 Task: Create an automation rule to update parent issue story points when a child issue's story point estimate changes.
Action: Mouse moved to (623, 90)
Screenshot: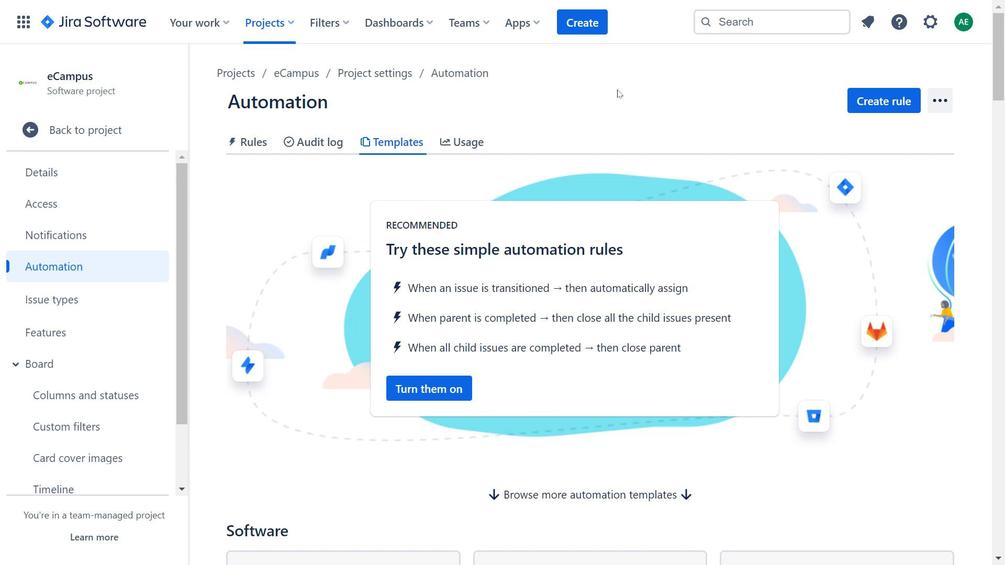
Action: Mouse pressed left at (623, 90)
Screenshot: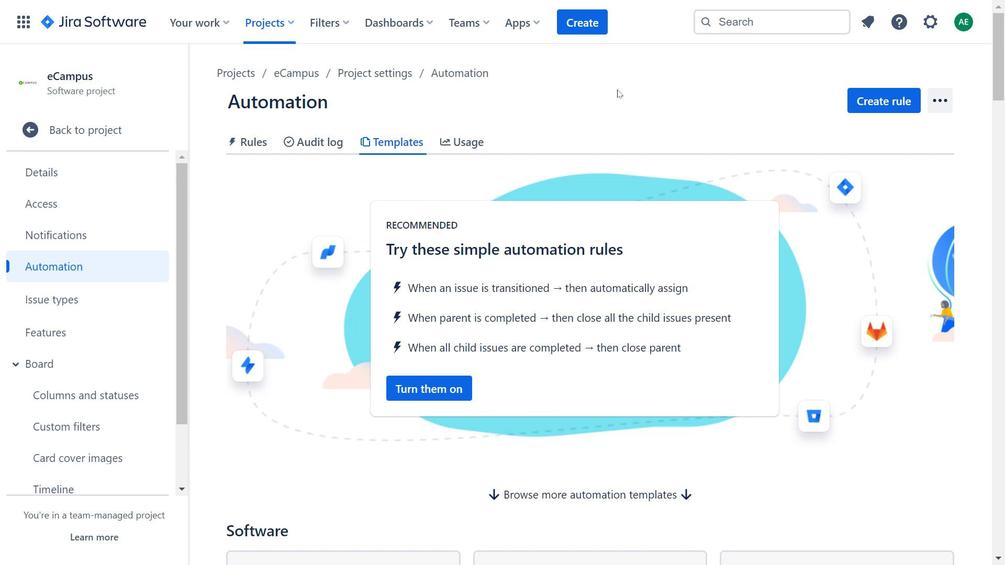 
Action: Mouse moved to (740, 63)
Screenshot: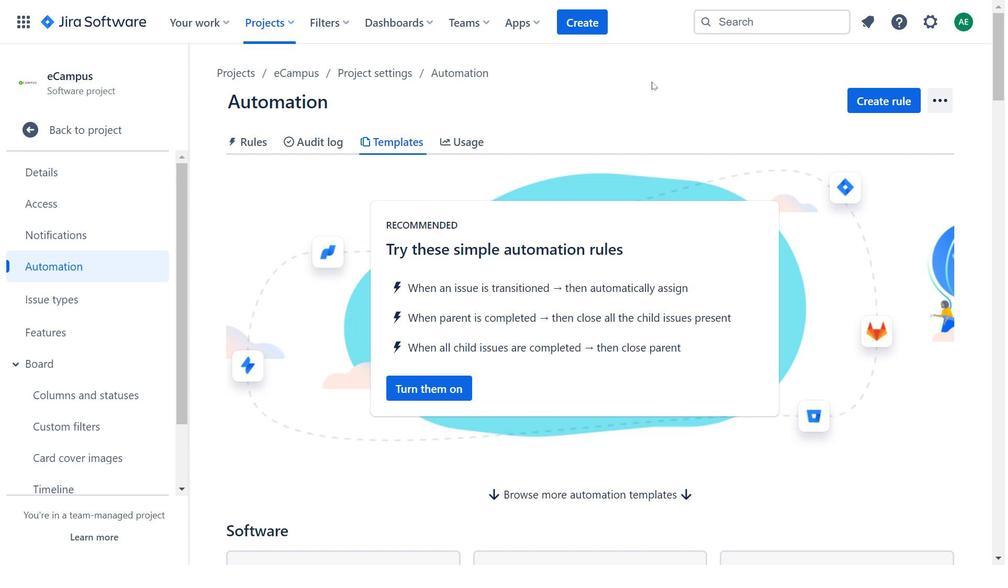 
Action: Mouse pressed left at (740, 63)
Screenshot: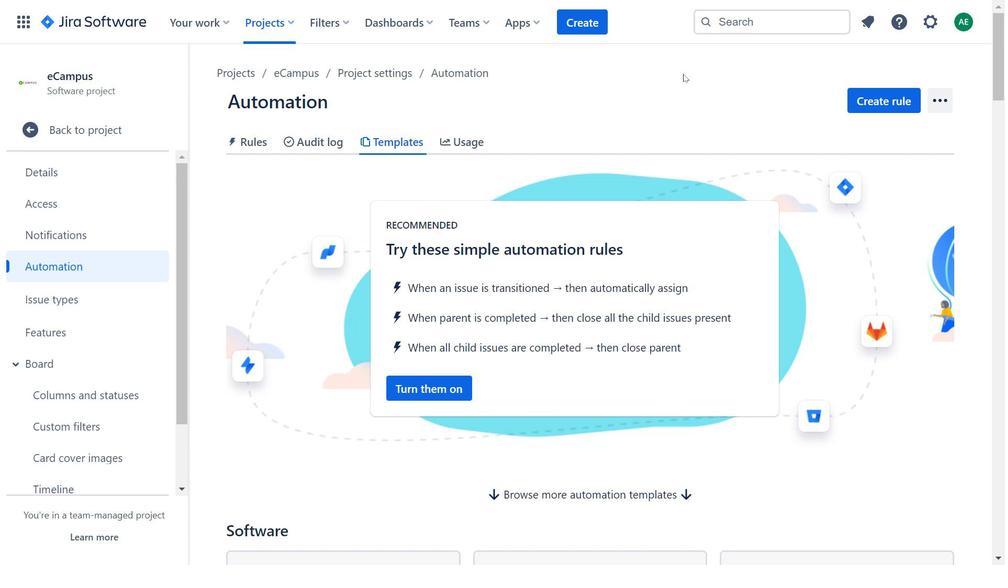 
Action: Mouse pressed left at (740, 63)
Screenshot: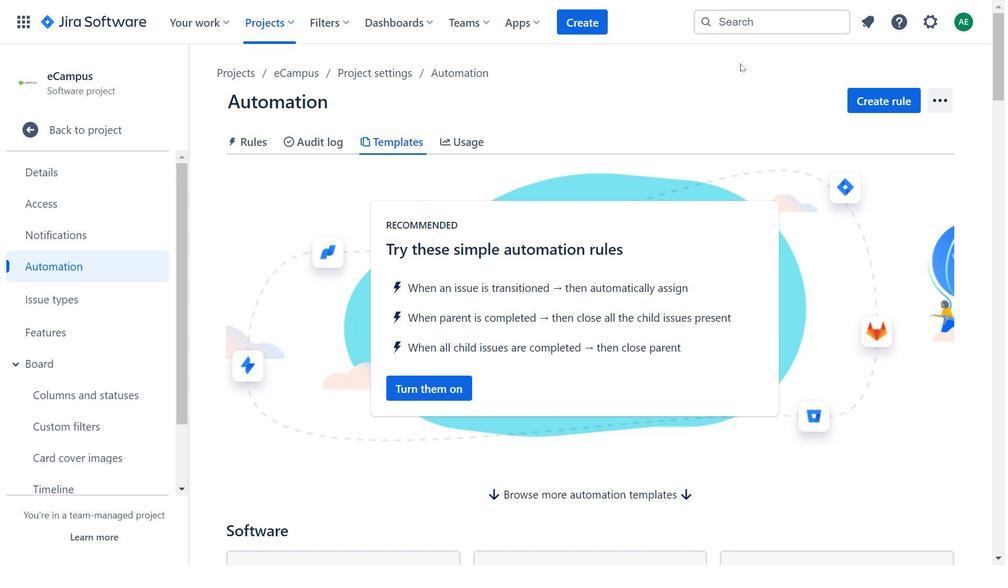 
Action: Mouse pressed left at (740, 63)
Screenshot: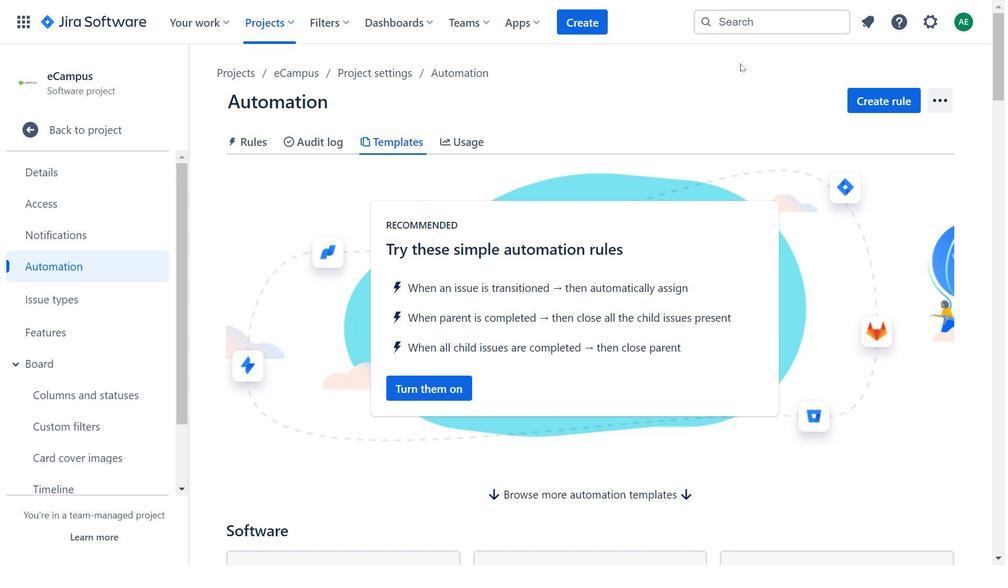 
Action: Mouse pressed left at (740, 63)
Screenshot: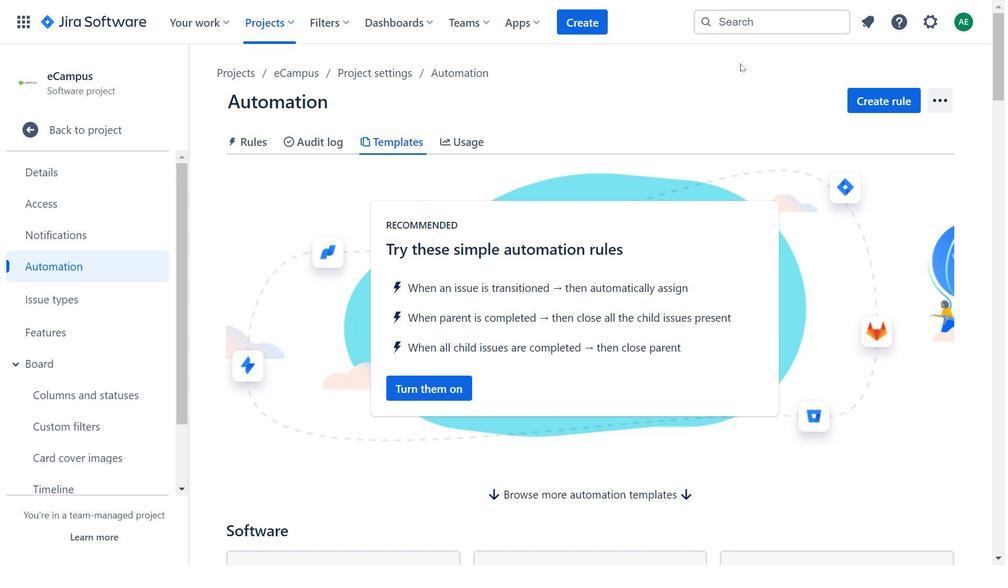 
Action: Mouse pressed left at (740, 63)
Screenshot: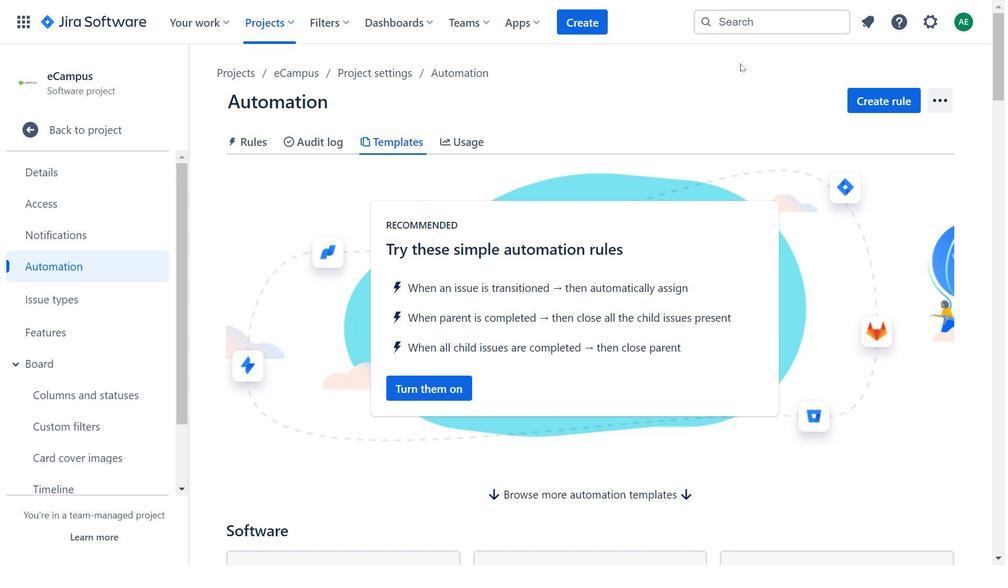 
Action: Mouse moved to (938, 104)
Screenshot: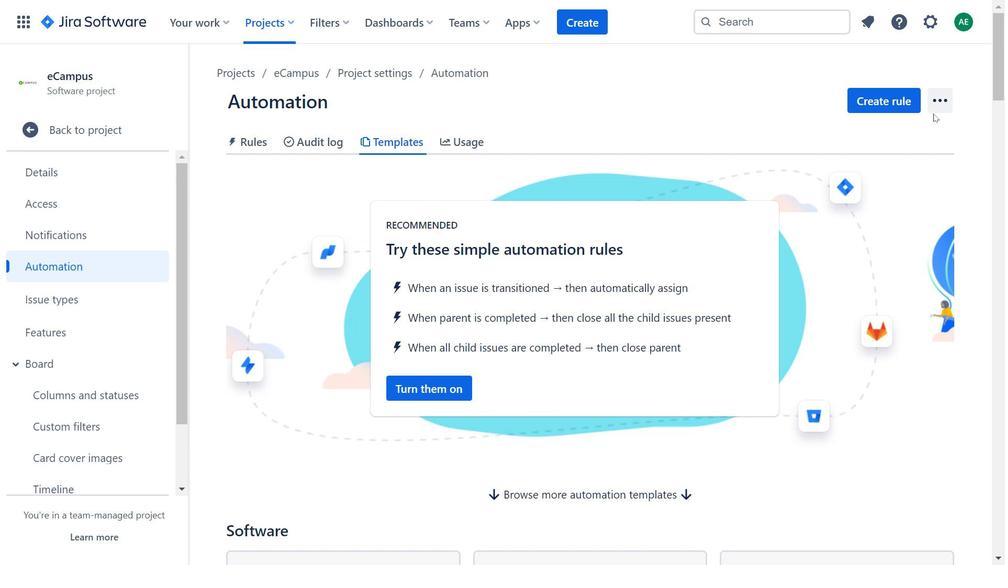 
Action: Mouse pressed left at (938, 104)
Screenshot: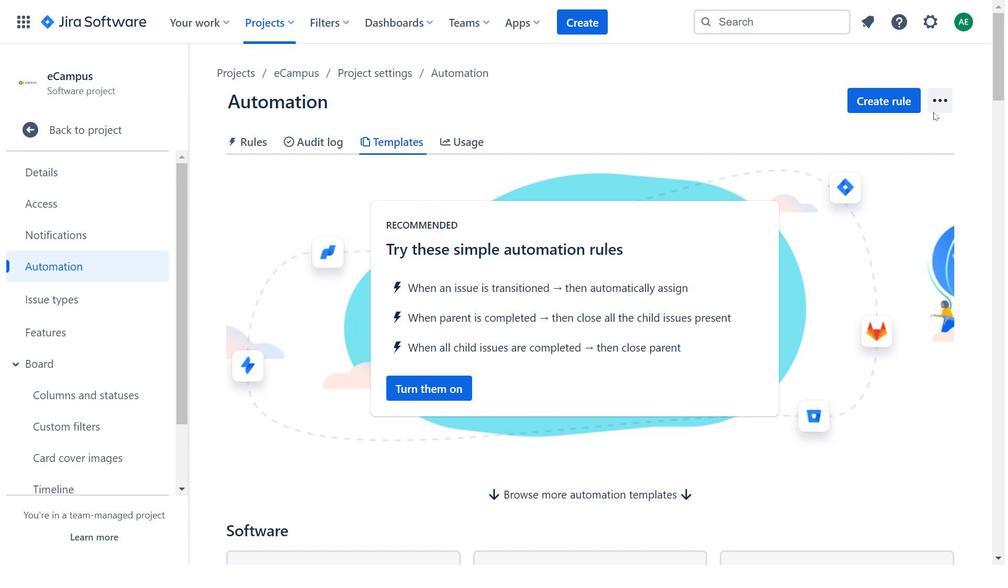 
Action: Mouse moved to (724, 104)
Screenshot: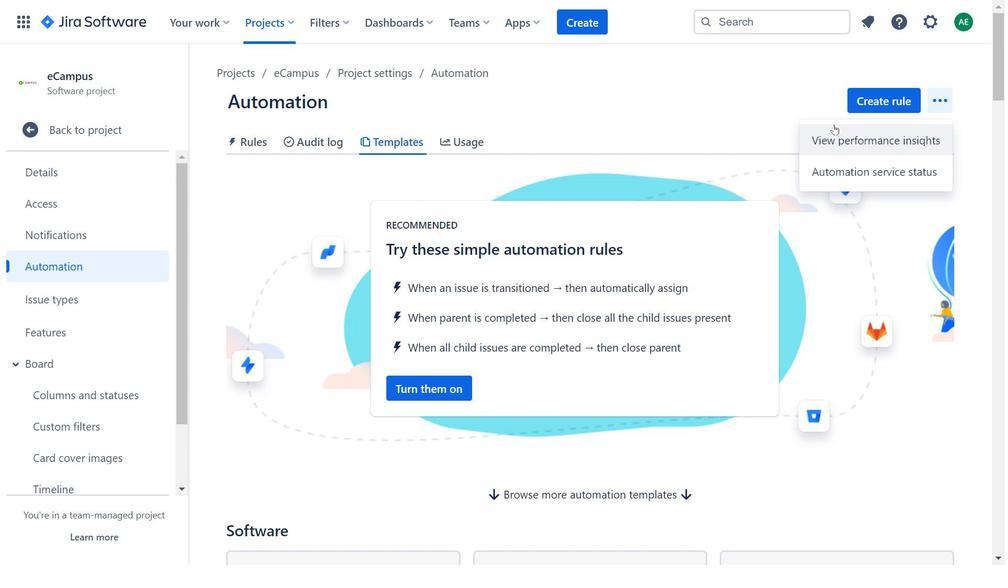 
Action: Mouse pressed left at (724, 104)
Screenshot: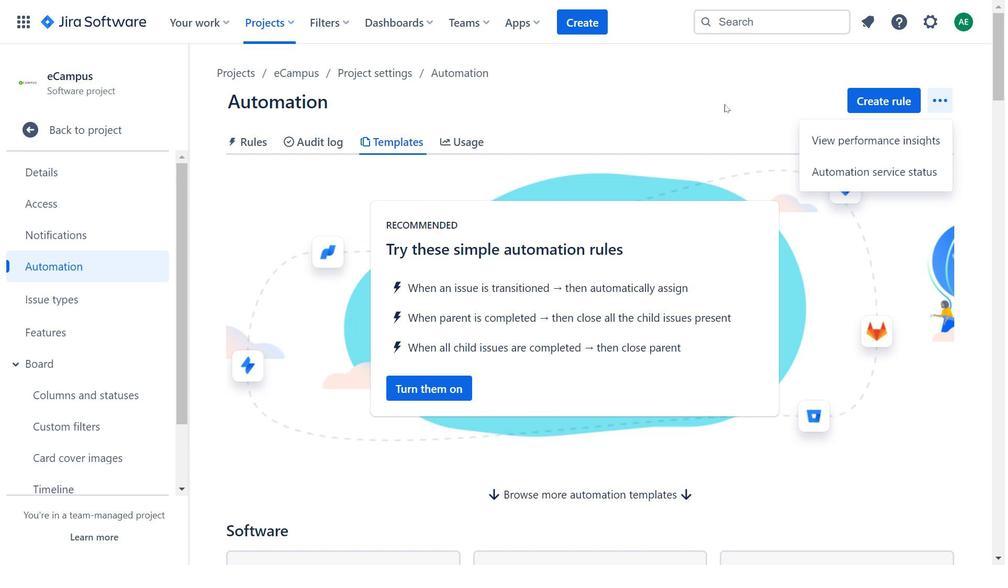 
Action: Mouse moved to (605, 145)
Screenshot: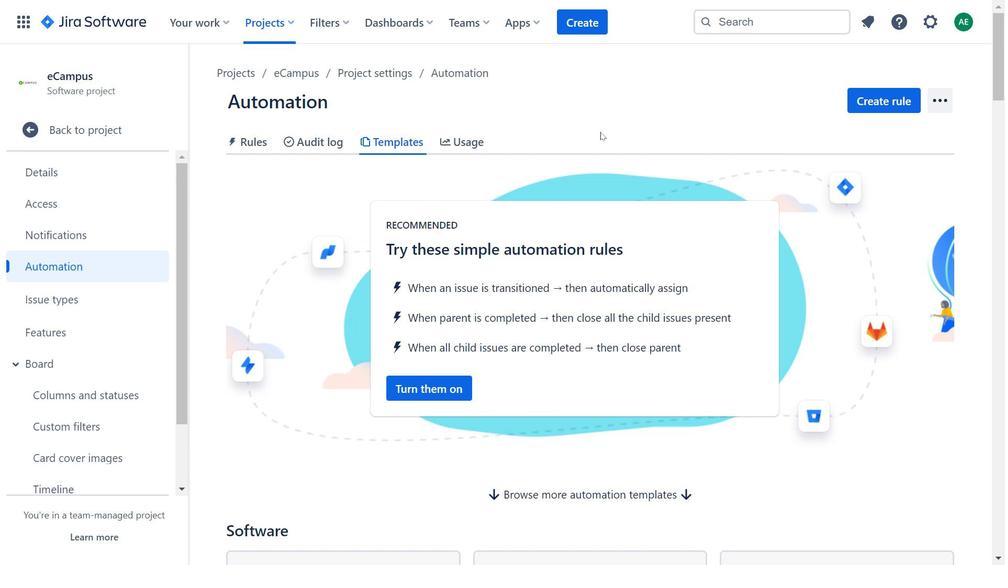 
Action: Mouse scrolled (605, 145) with delta (0, 0)
Screenshot: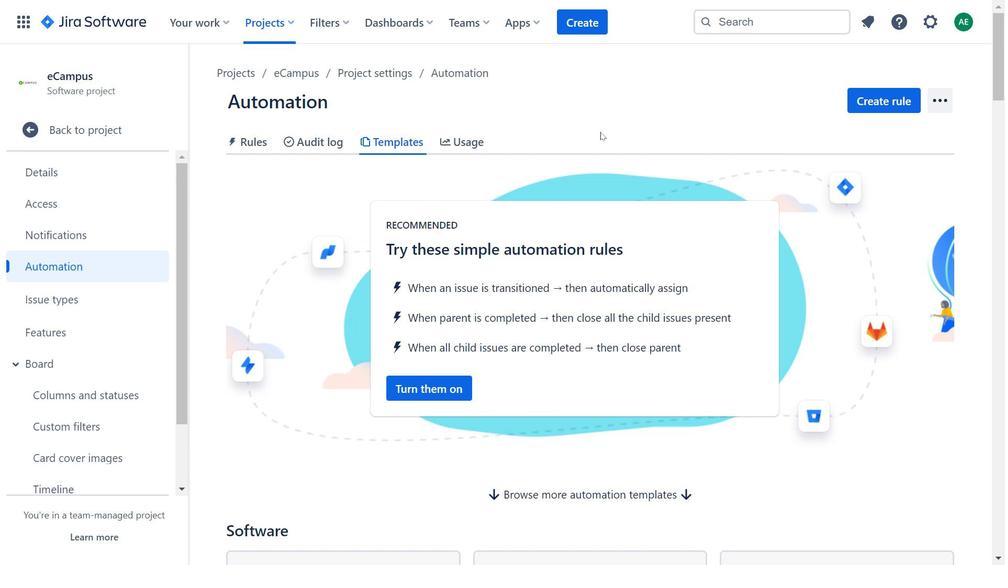 
Action: Mouse scrolled (605, 145) with delta (0, 0)
Screenshot: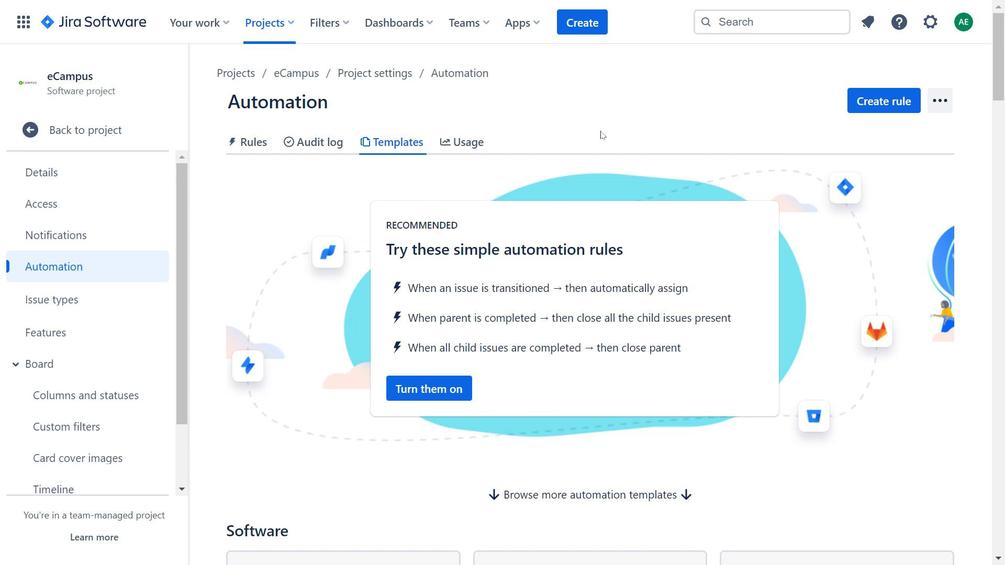
Action: Mouse moved to (601, 169)
Screenshot: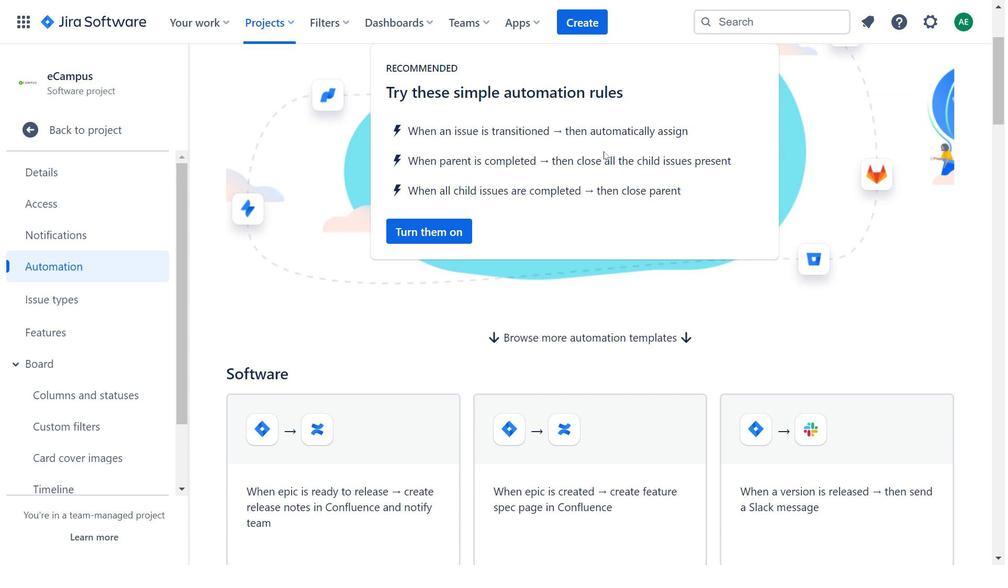 
Action: Mouse scrolled (601, 169) with delta (0, 0)
Screenshot: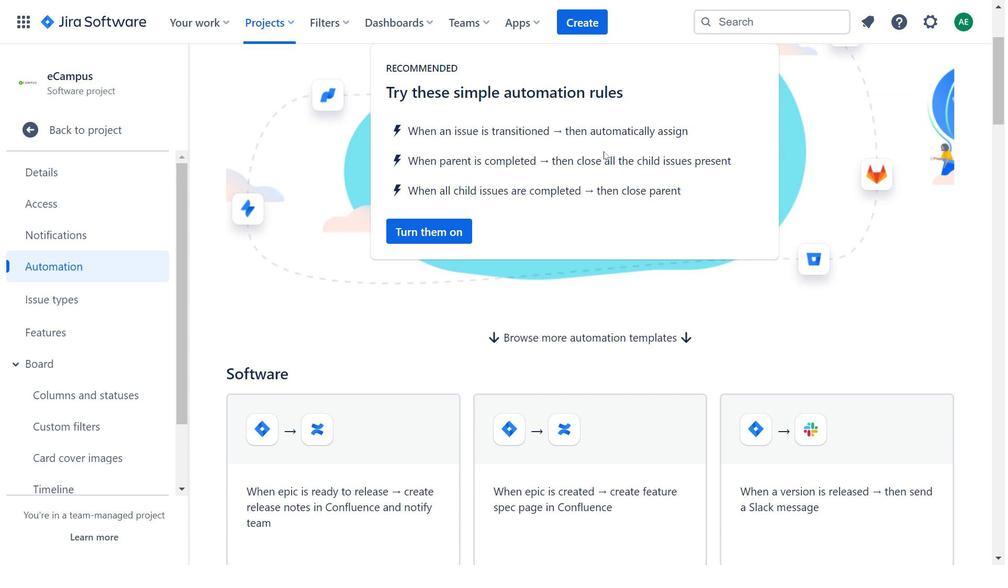 
Action: Mouse moved to (601, 171)
Screenshot: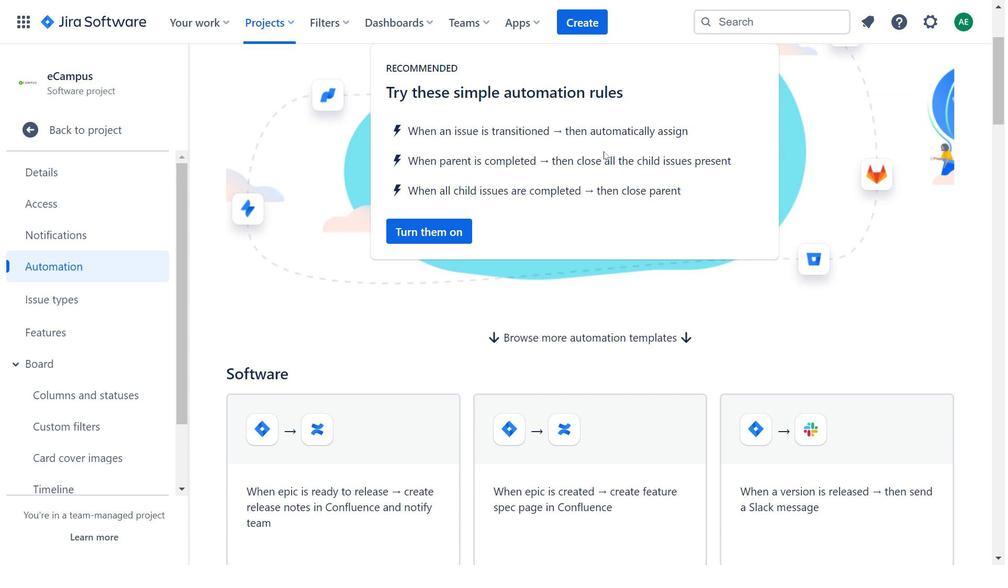 
Action: Mouse scrolled (601, 171) with delta (0, 0)
Screenshot: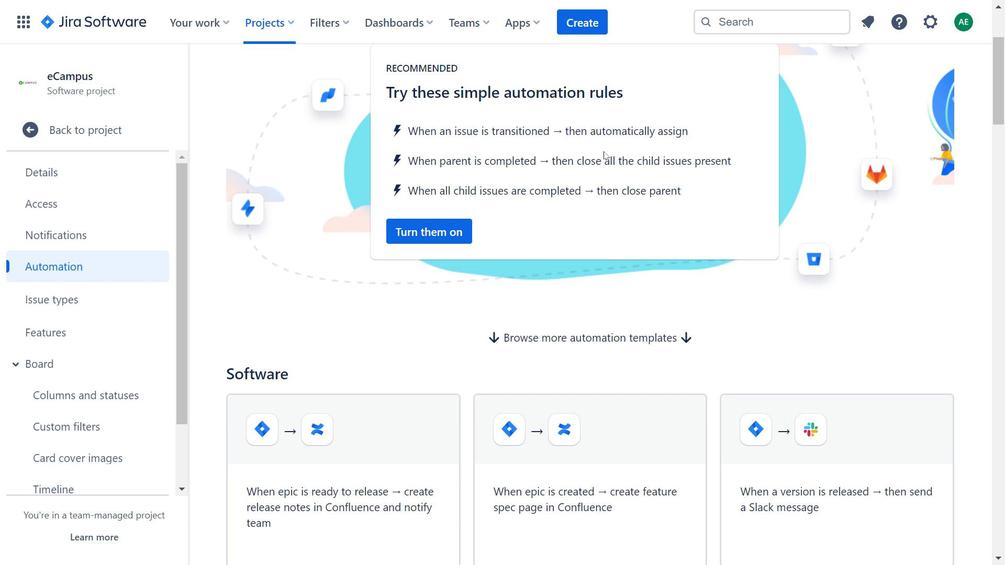 
Action: Mouse moved to (601, 173)
Screenshot: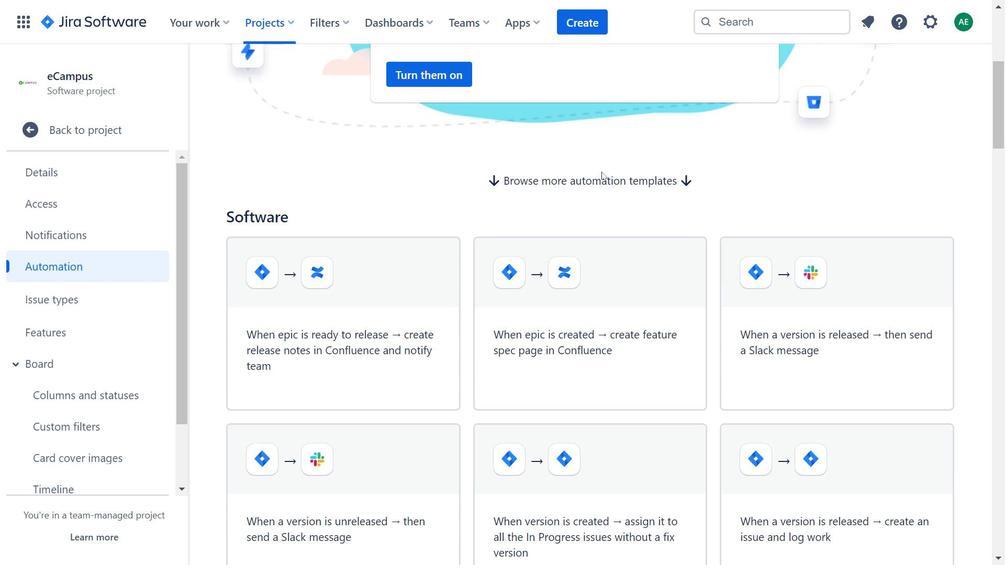 
Action: Mouse scrolled (601, 172) with delta (0, 0)
Screenshot: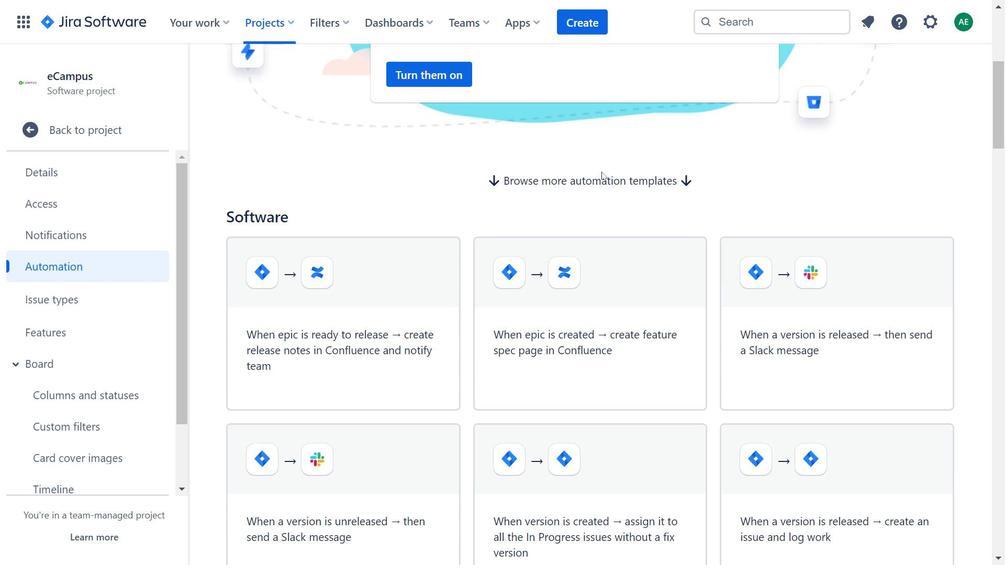 
Action: Mouse moved to (399, 245)
Screenshot: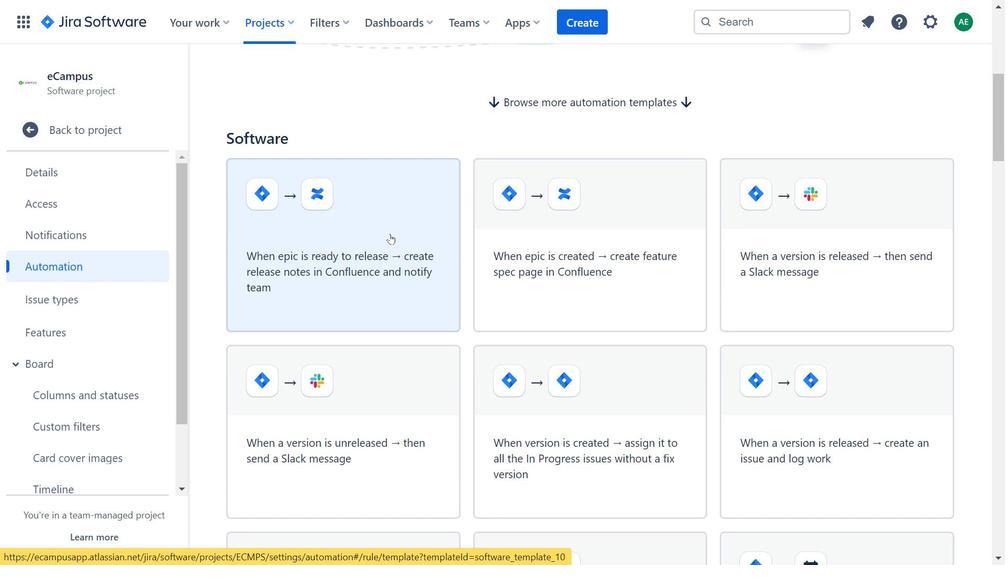 
Action: Mouse scrolled (399, 244) with delta (0, 0)
Screenshot: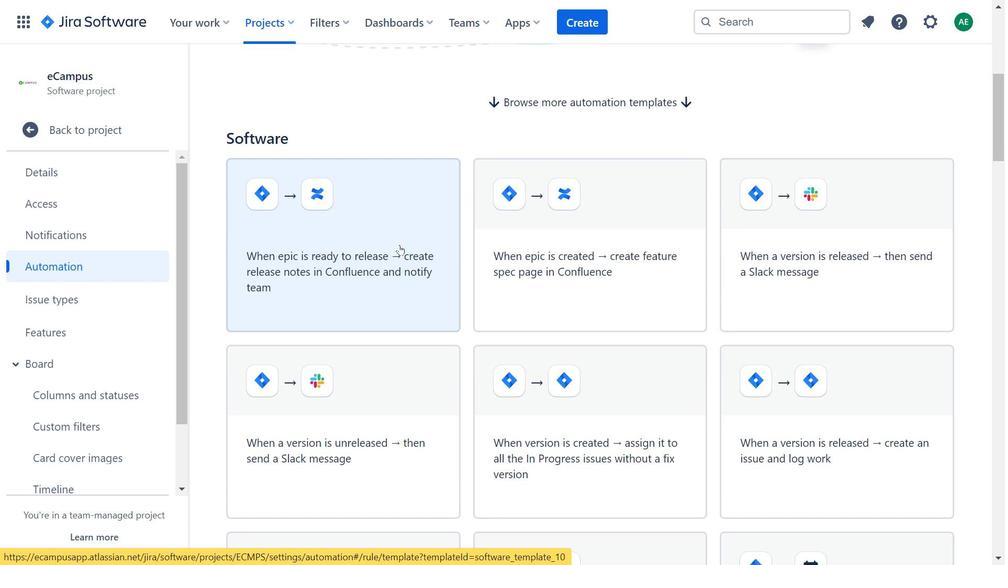 
Action: Mouse moved to (847, 361)
Screenshot: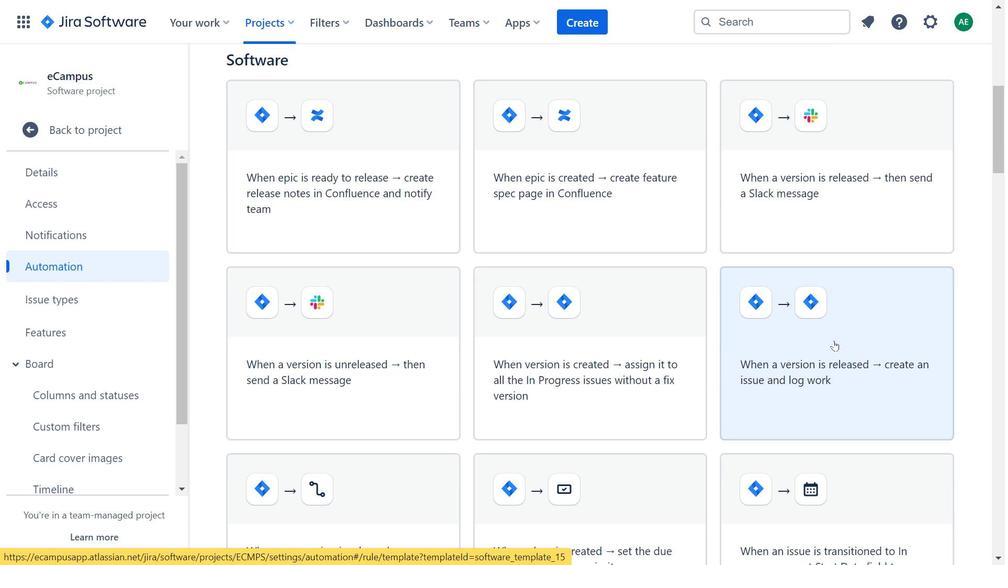 
Action: Mouse pressed left at (847, 361)
Screenshot: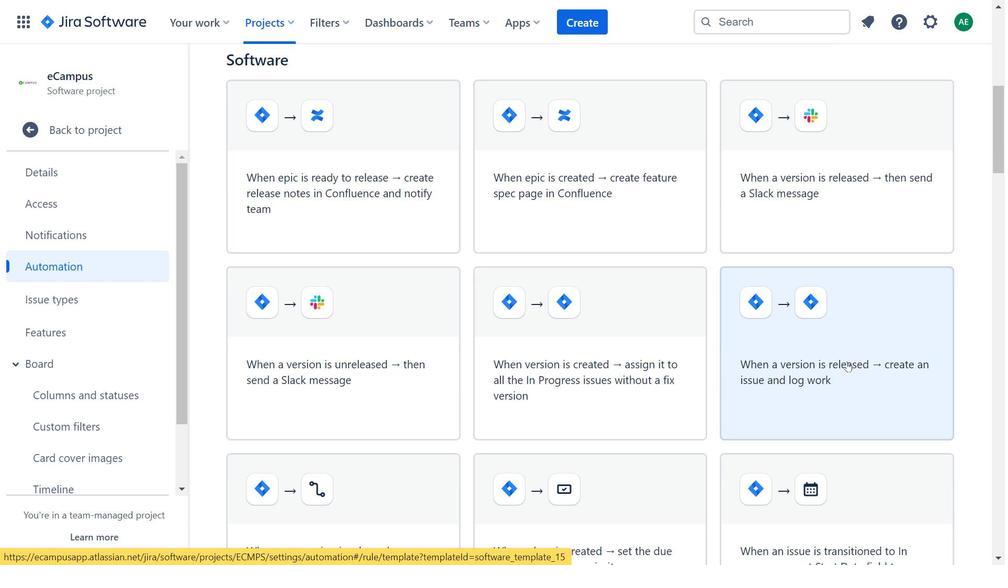 
Action: Mouse moved to (314, 76)
Screenshot: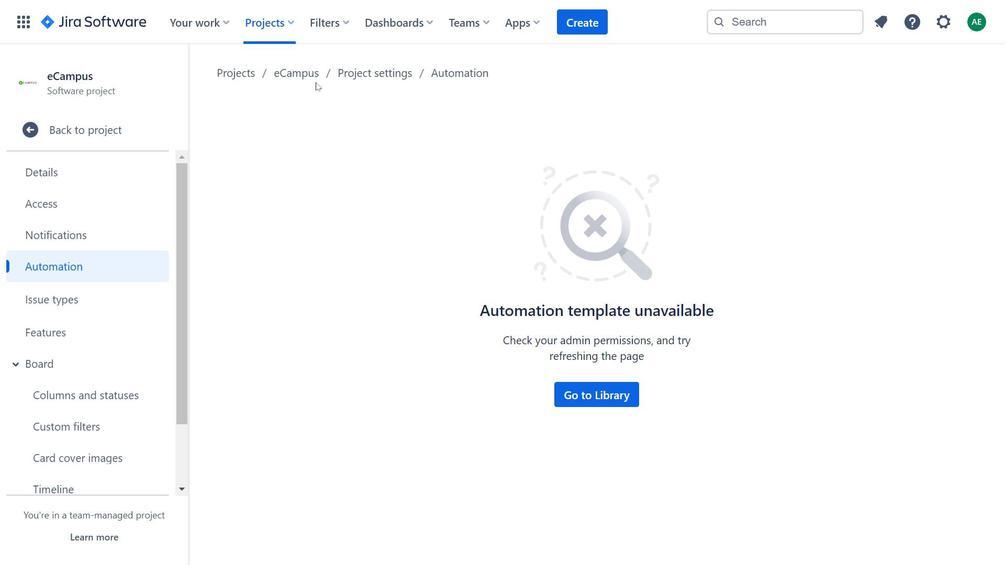 
Action: Mouse pressed left at (314, 76)
Screenshot: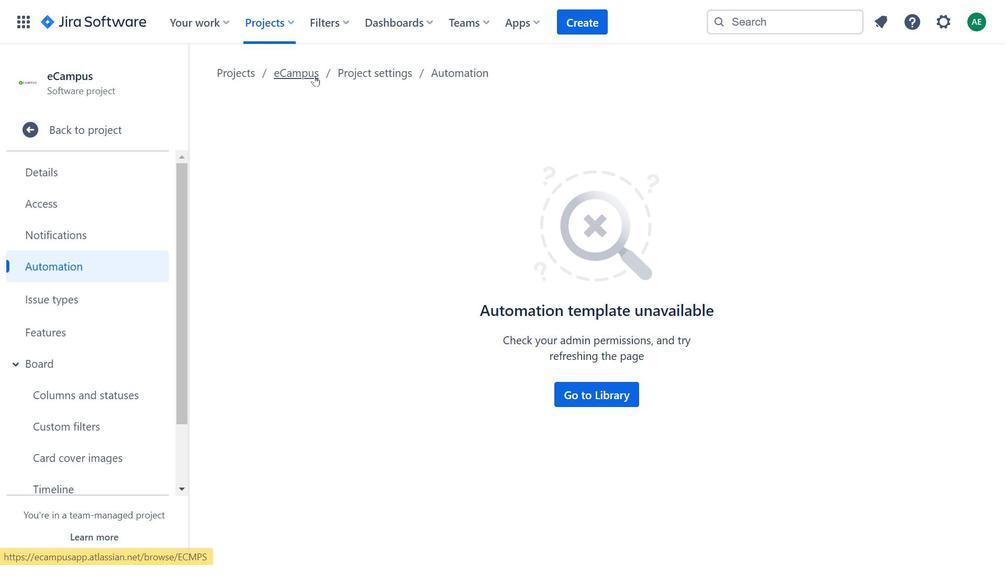 
Action: Mouse moved to (856, 163)
Screenshot: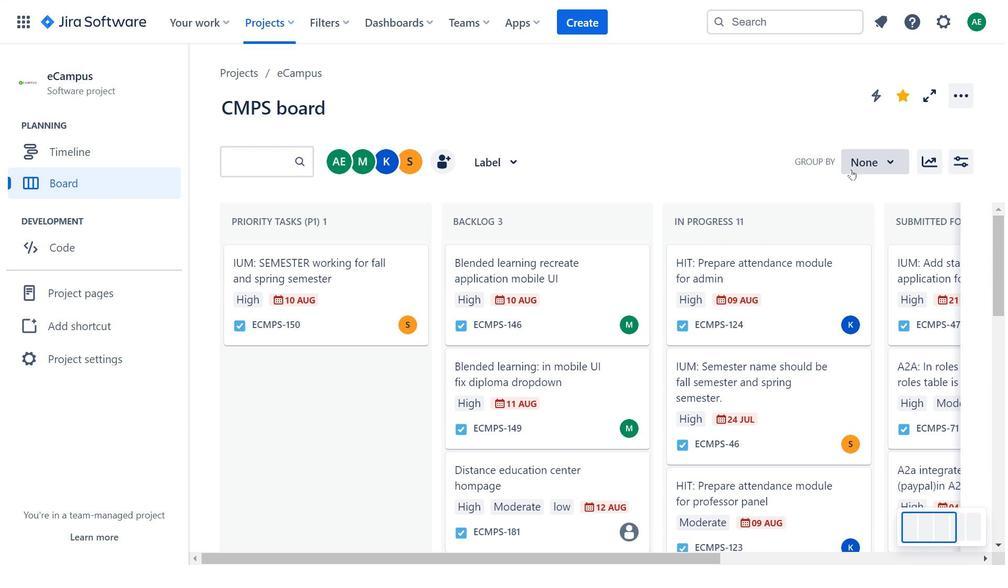 
Action: Mouse pressed left at (856, 163)
Screenshot: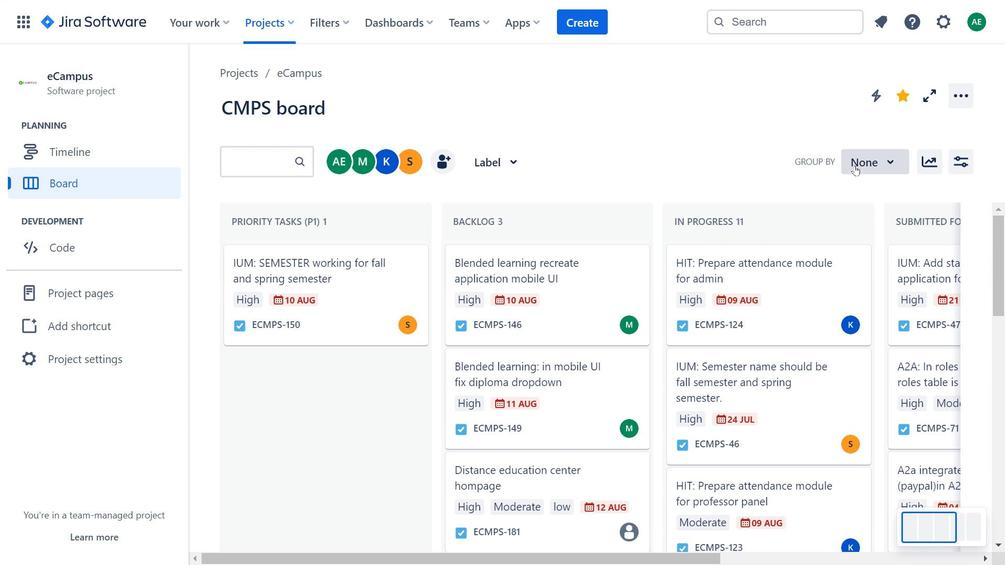 
Action: Mouse moved to (699, 290)
Screenshot: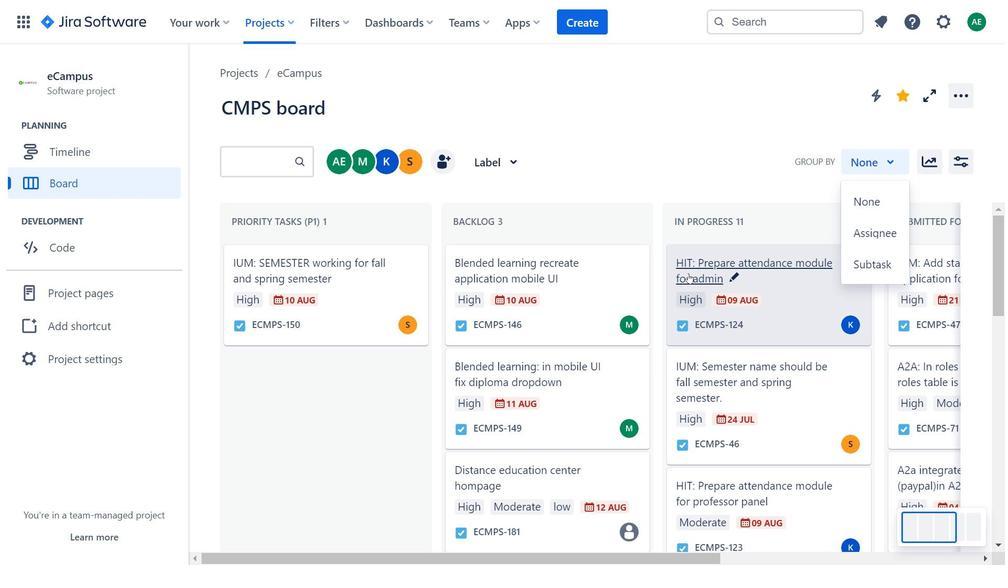 
Action: Mouse scrolled (699, 290) with delta (0, 0)
Screenshot: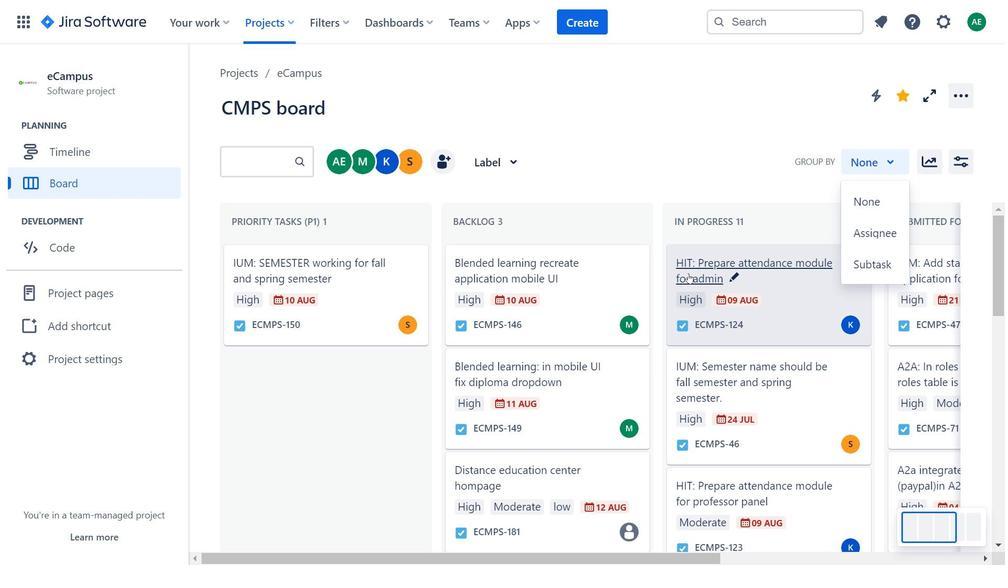 
Action: Mouse moved to (700, 292)
Screenshot: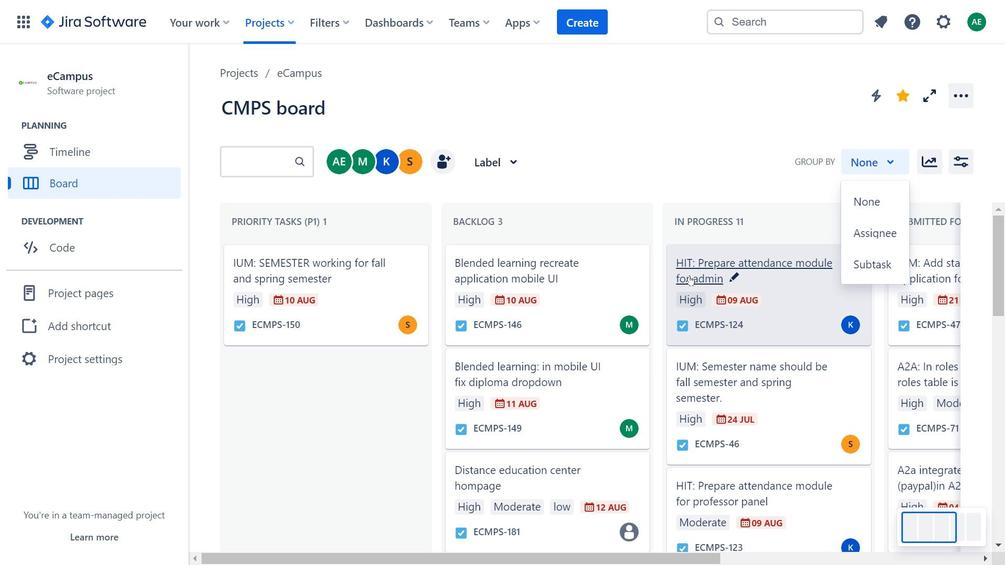 
Action: Mouse scrolled (700, 292) with delta (0, 0)
Screenshot: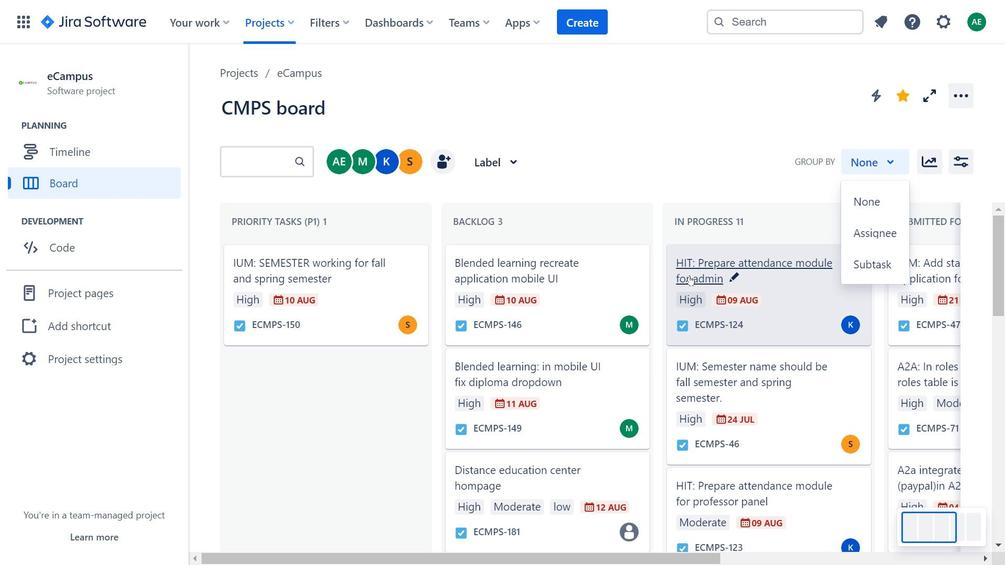 
Action: Mouse moved to (710, 300)
Screenshot: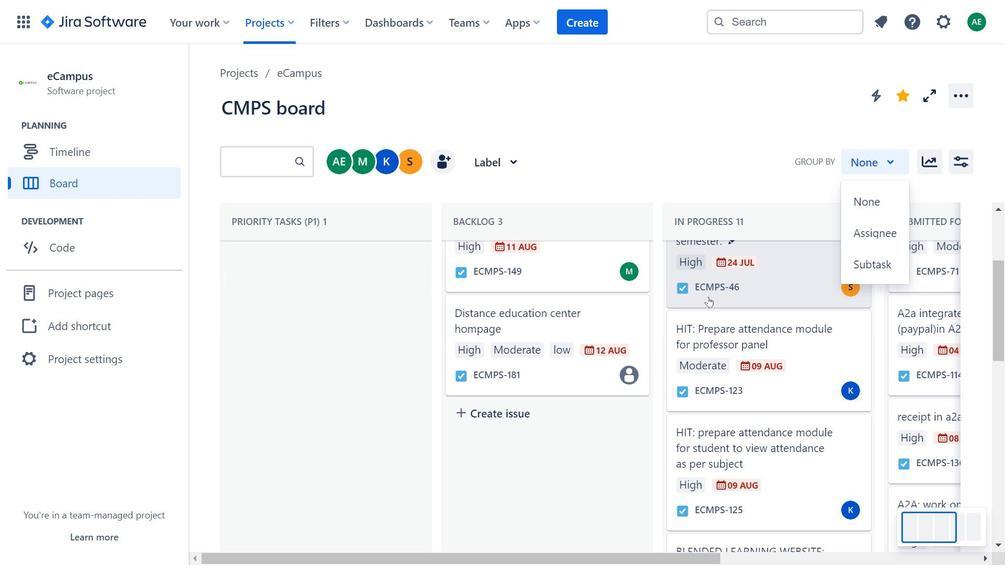 
Action: Mouse scrolled (710, 299) with delta (0, 0)
Screenshot: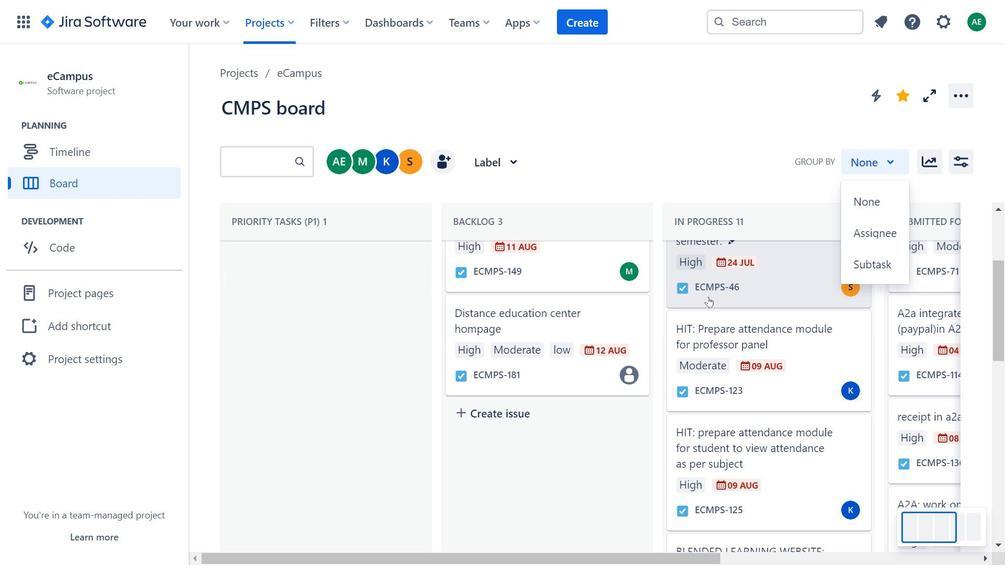 
Action: Mouse moved to (712, 301)
Screenshot: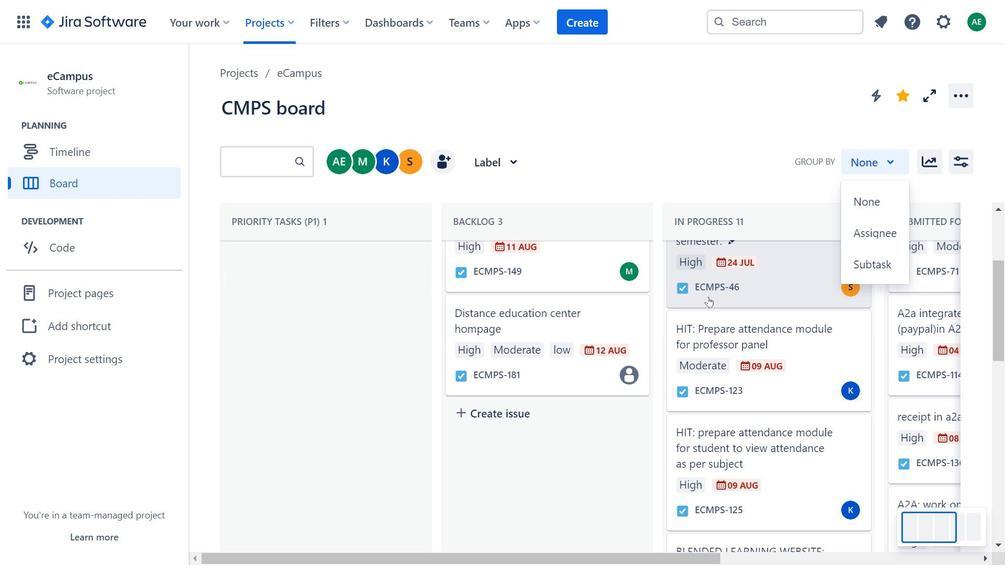 
Action: Mouse scrolled (712, 301) with delta (0, 0)
Screenshot: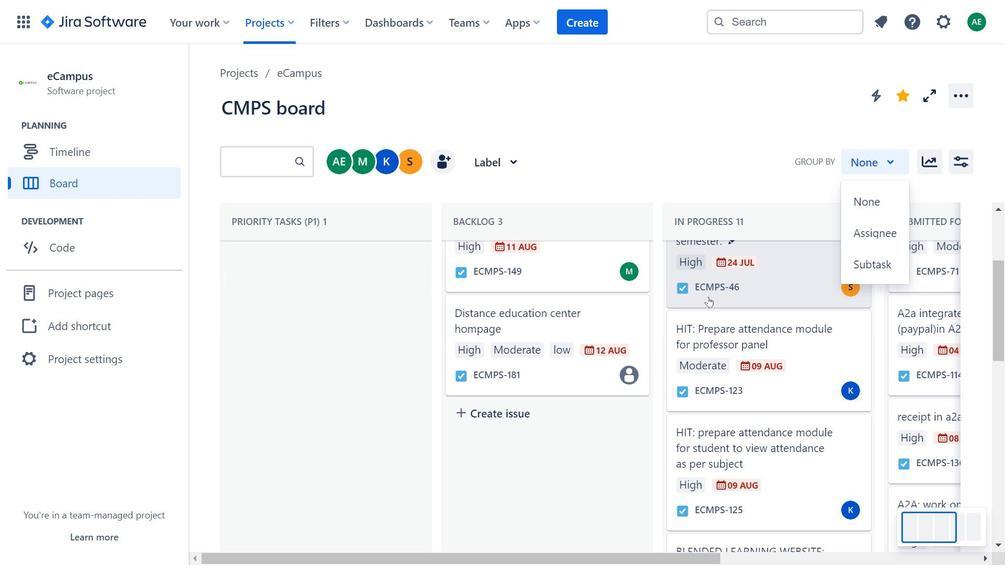 
Action: Mouse moved to (713, 302)
Screenshot: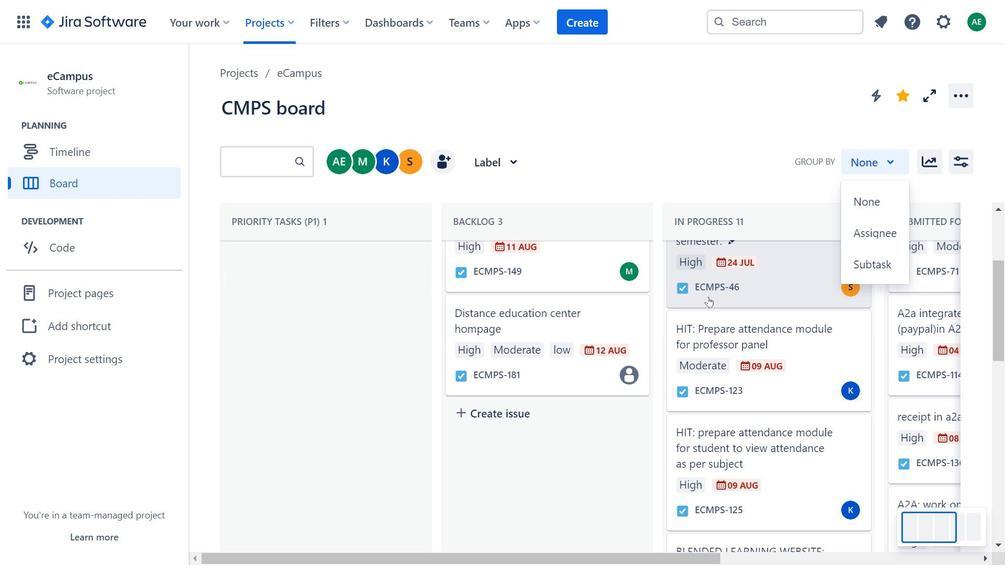 
Action: Mouse scrolled (713, 302) with delta (0, 0)
Screenshot: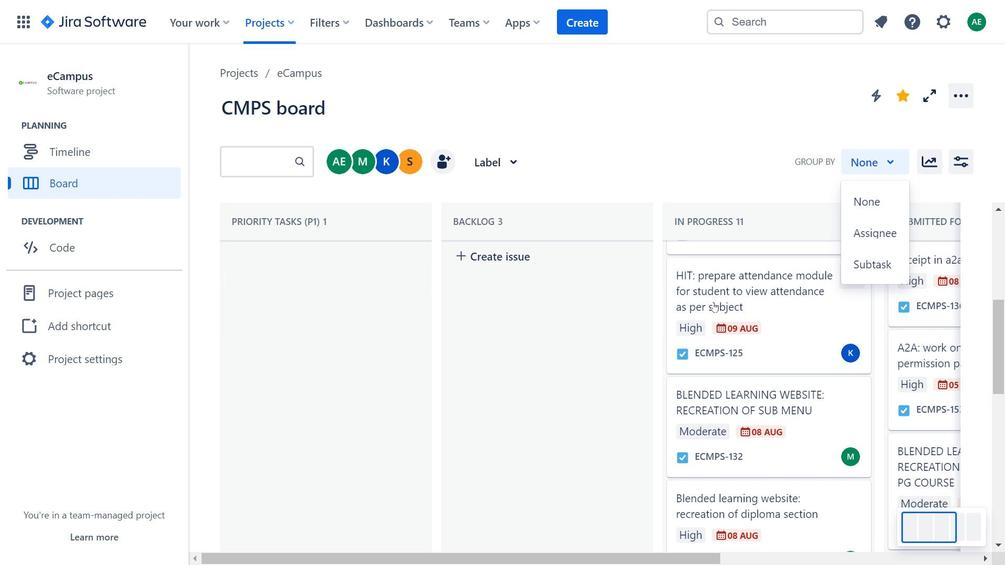 
Action: Mouse scrolled (713, 302) with delta (0, 0)
Screenshot: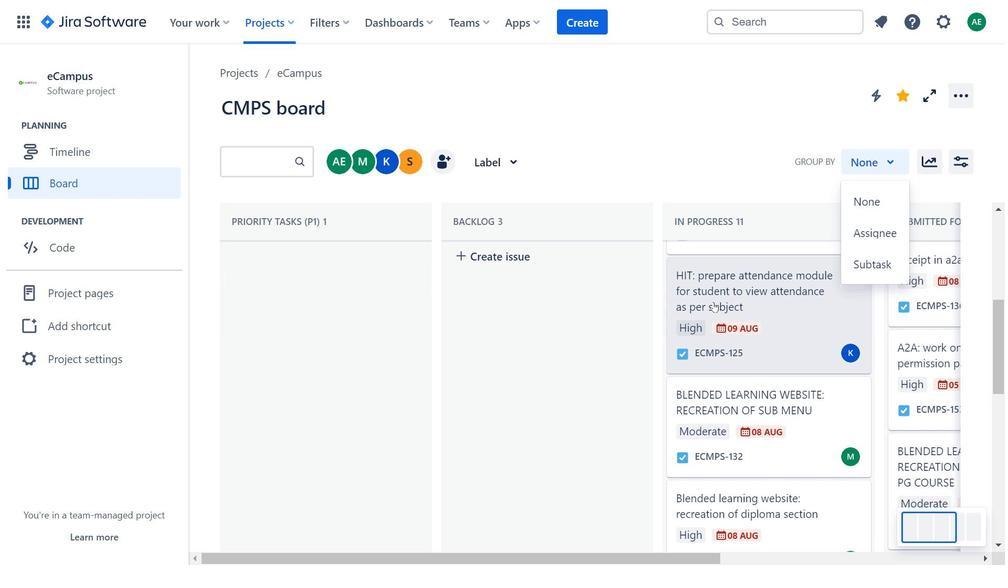 
Action: Mouse moved to (714, 302)
Screenshot: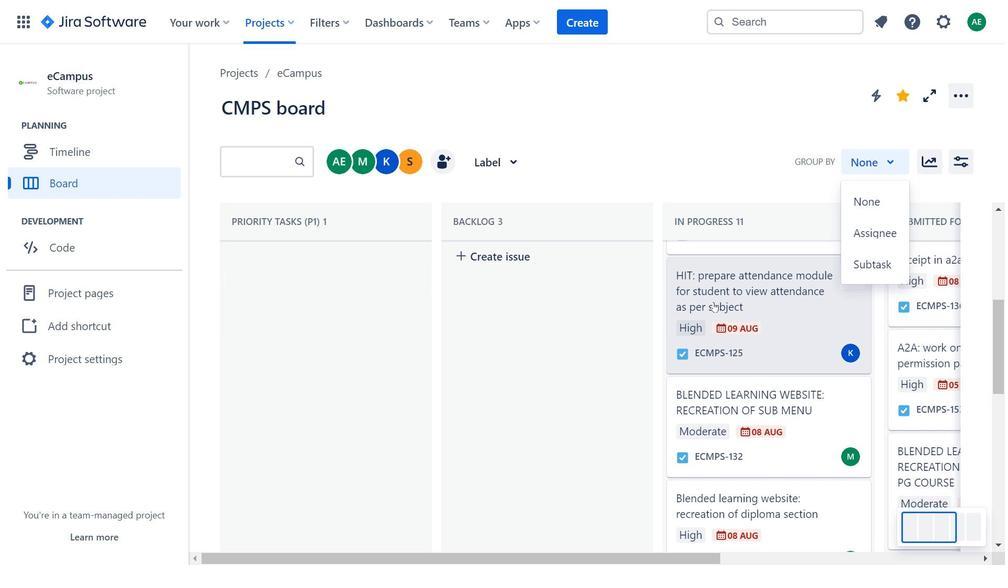 
Action: Mouse scrolled (714, 302) with delta (0, 0)
Screenshot: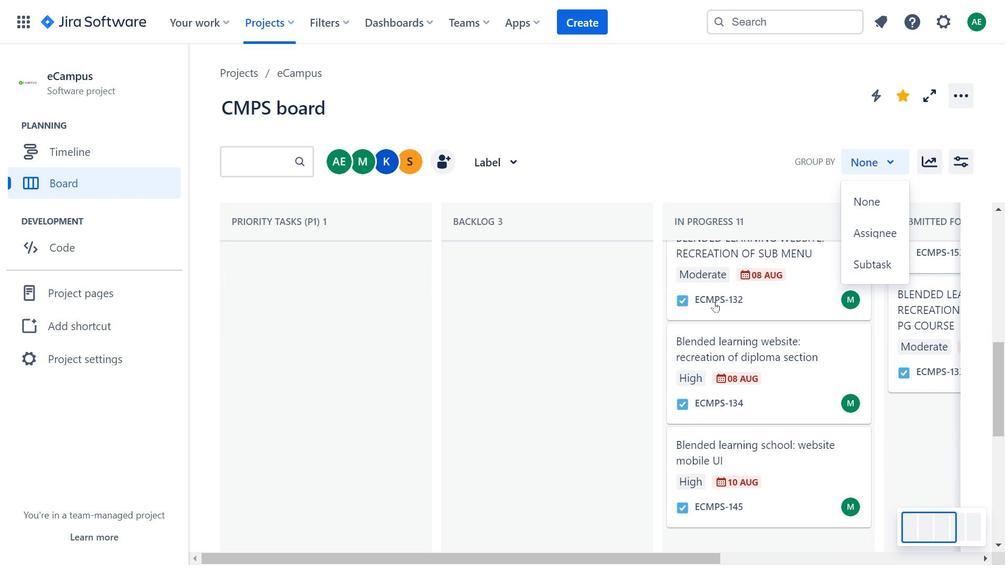 
Action: Mouse scrolled (714, 302) with delta (0, 0)
Screenshot: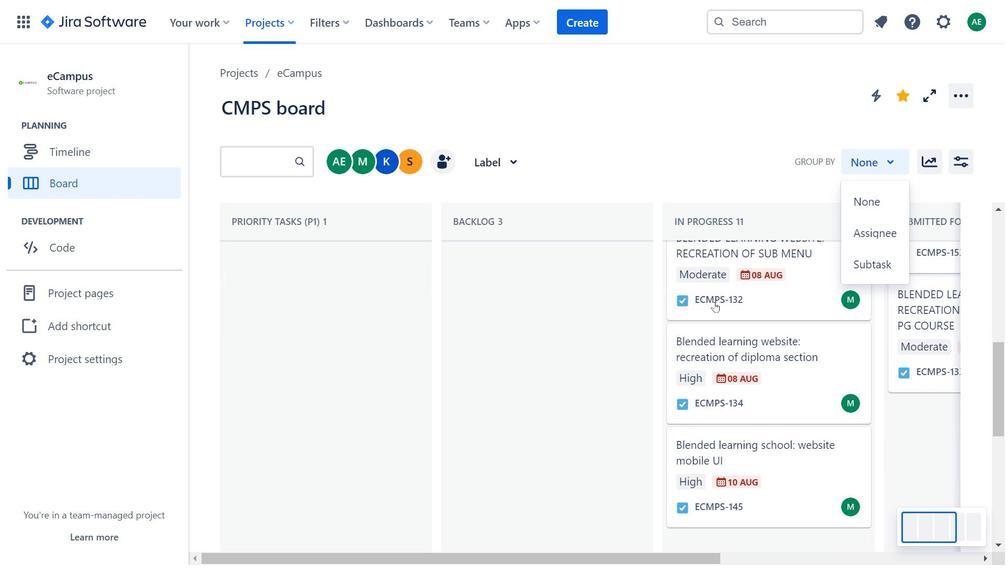 
Action: Mouse moved to (746, 334)
Screenshot: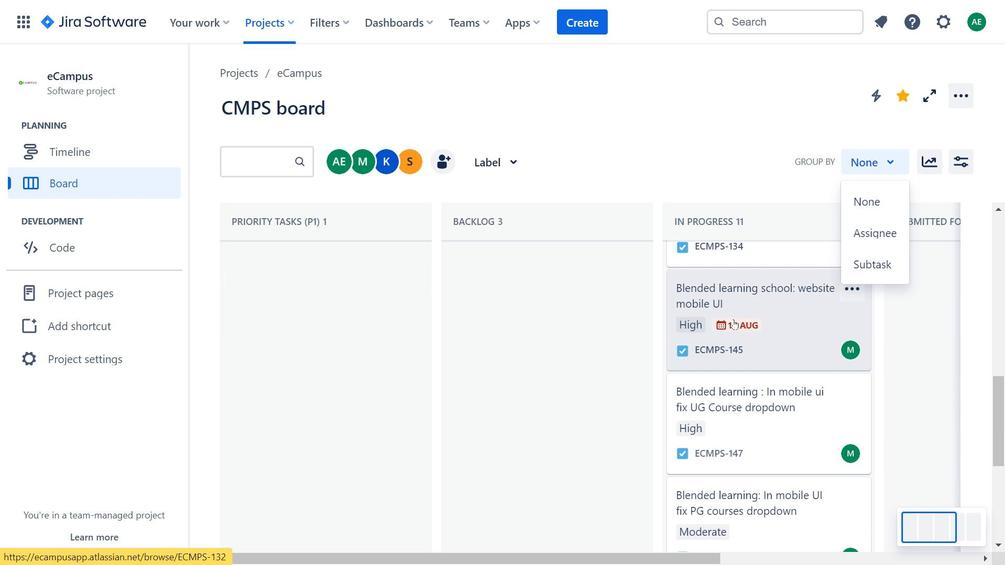 
Action: Mouse scrolled (746, 334) with delta (0, 0)
Screenshot: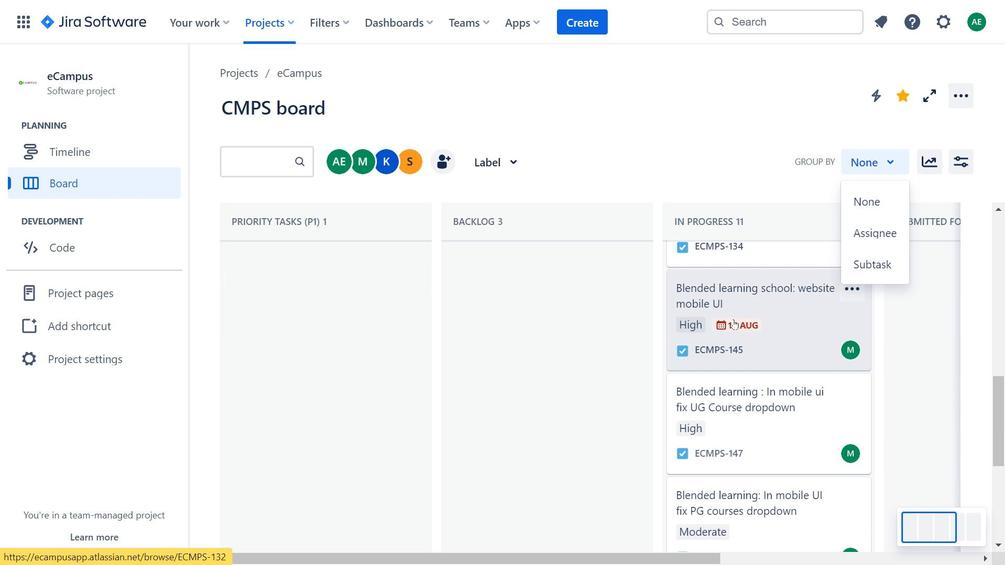 
Action: Mouse moved to (748, 337)
Screenshot: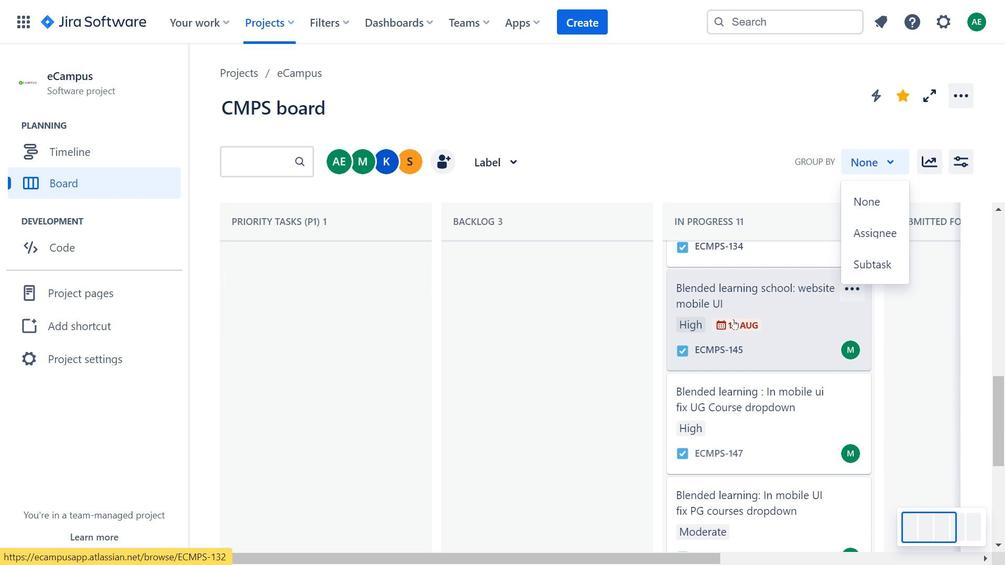 
Action: Mouse scrolled (748, 337) with delta (0, 0)
Screenshot: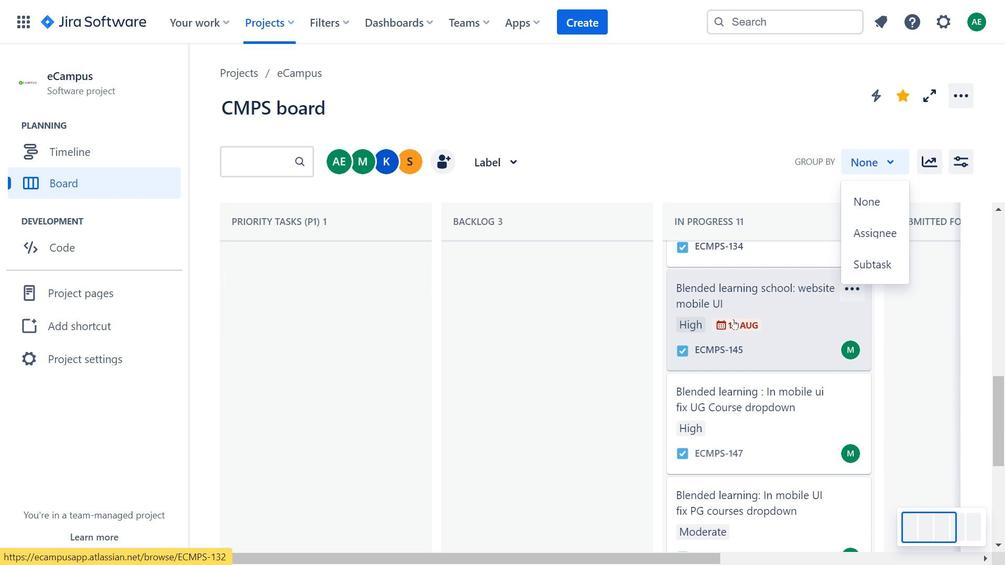 
Action: Mouse moved to (750, 339)
Screenshot: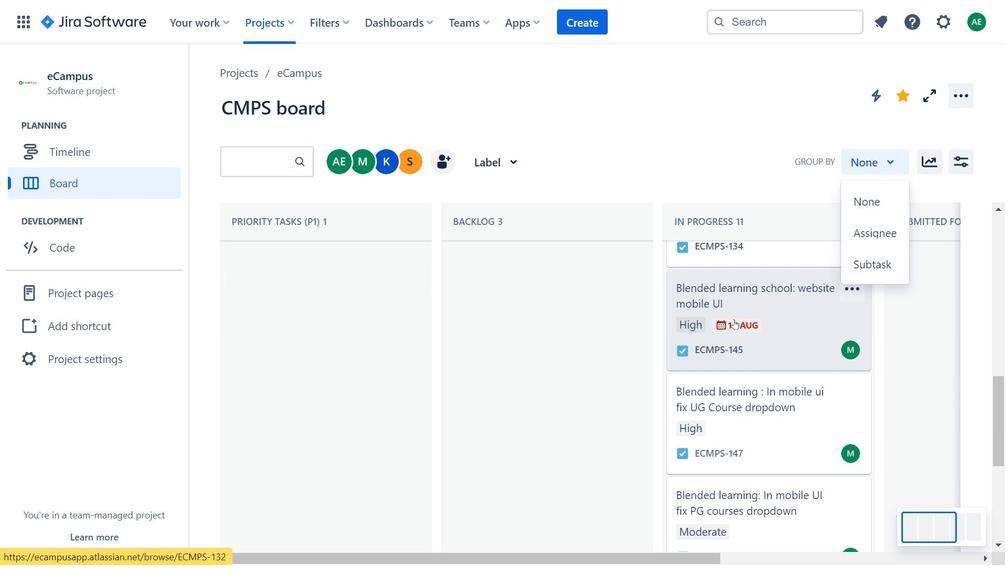 
Action: Mouse scrolled (750, 338) with delta (0, 0)
Screenshot: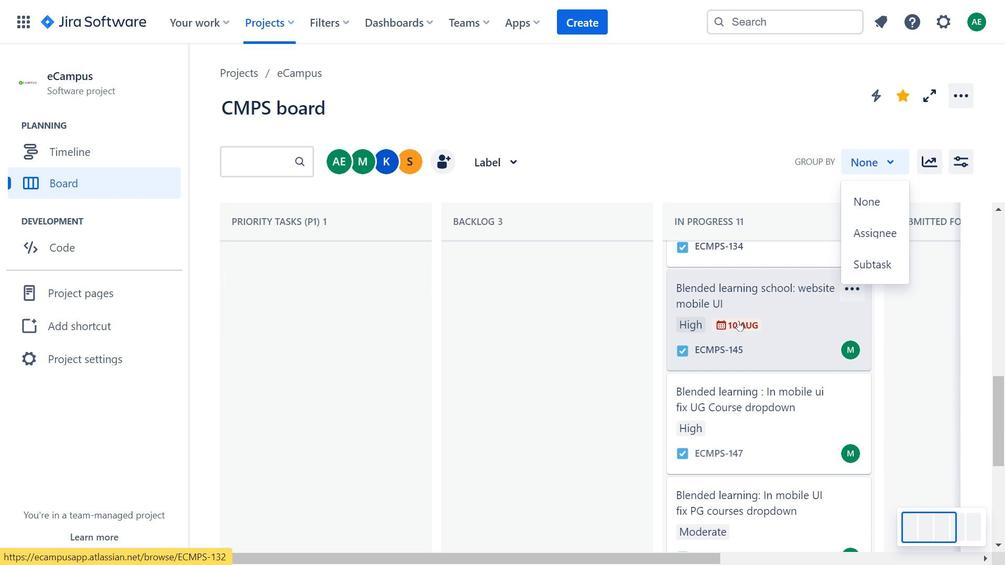 
Action: Mouse moved to (817, 477)
Screenshot: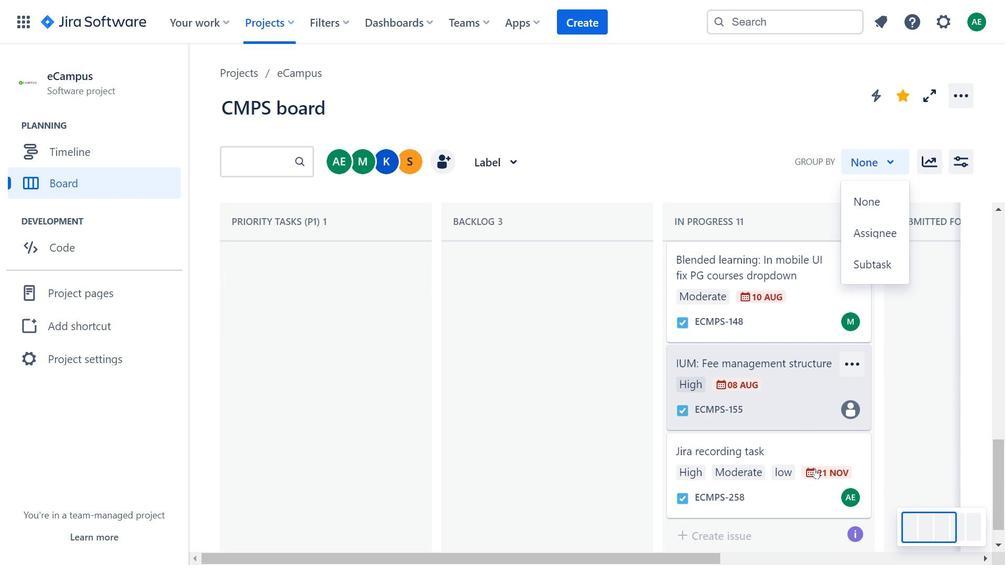 
Action: Mouse pressed left at (817, 477)
Screenshot: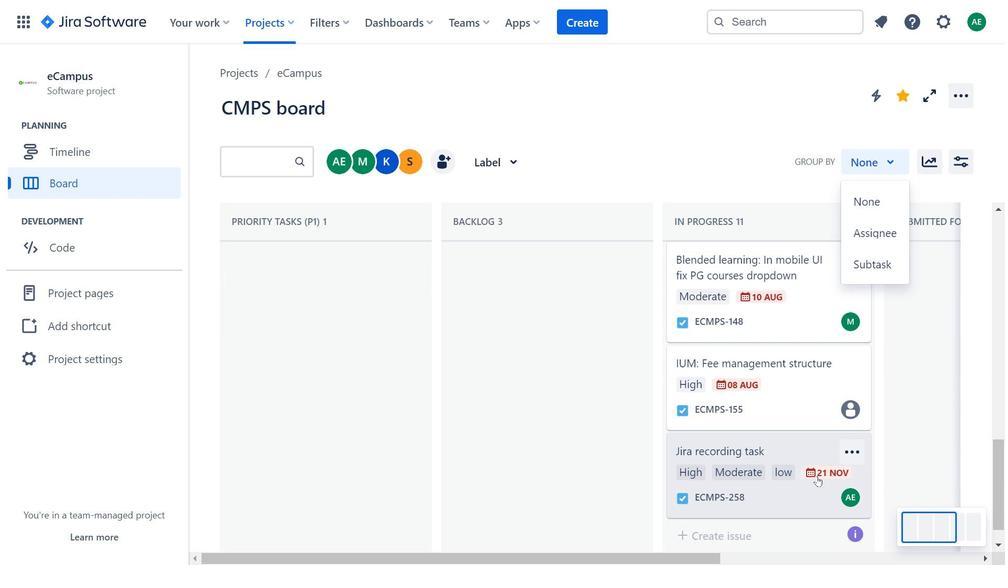
Action: Mouse moved to (372, 159)
Screenshot: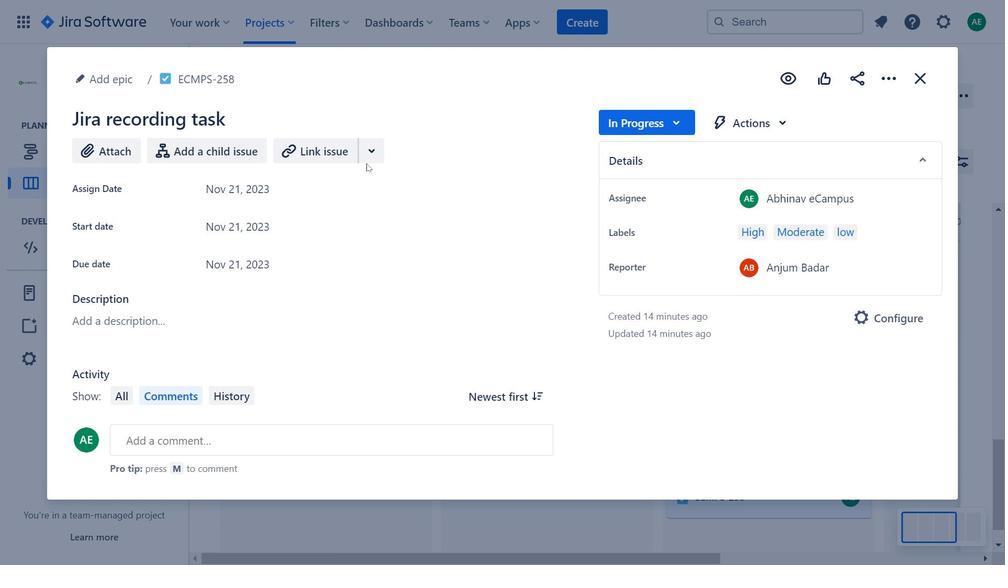 
Action: Mouse pressed left at (372, 159)
Screenshot: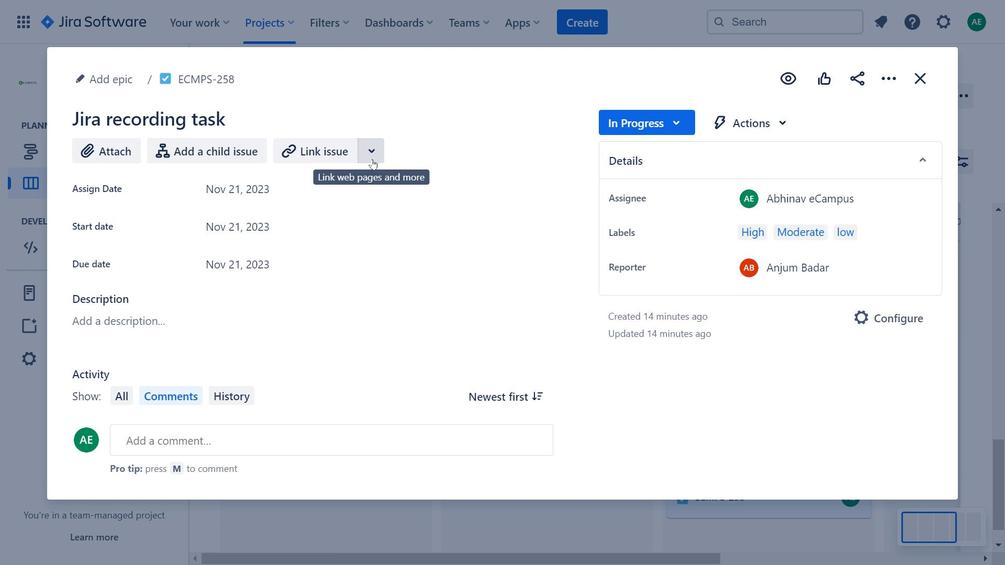 
Action: Mouse moved to (373, 180)
Screenshot: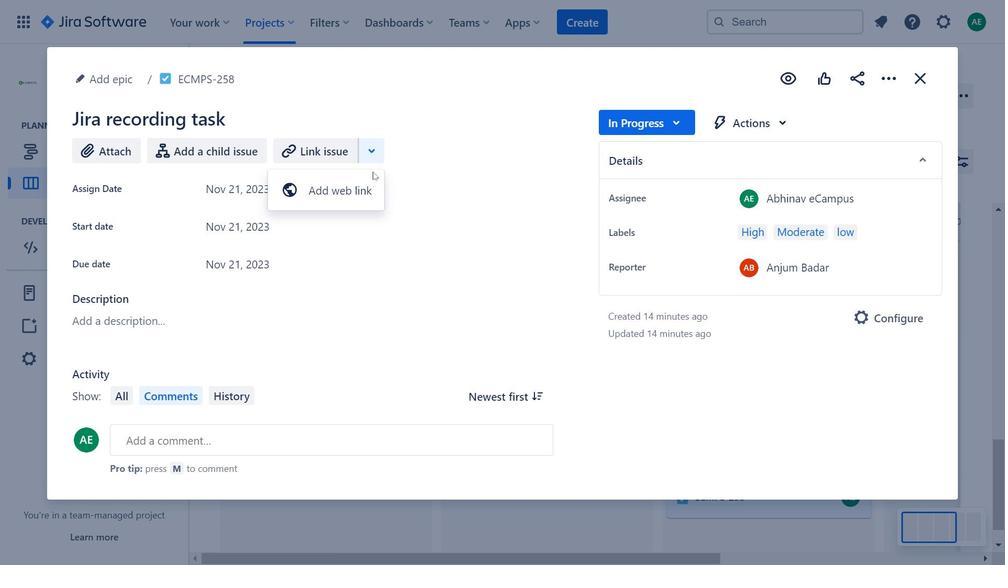 
Action: Mouse pressed left at (373, 180)
Screenshot: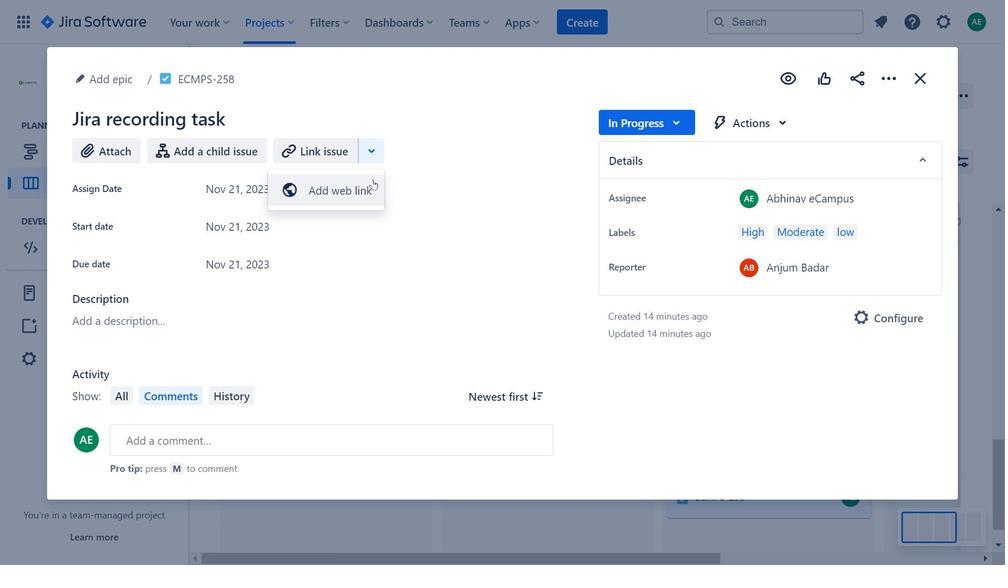 
Action: Mouse moved to (467, 225)
Screenshot: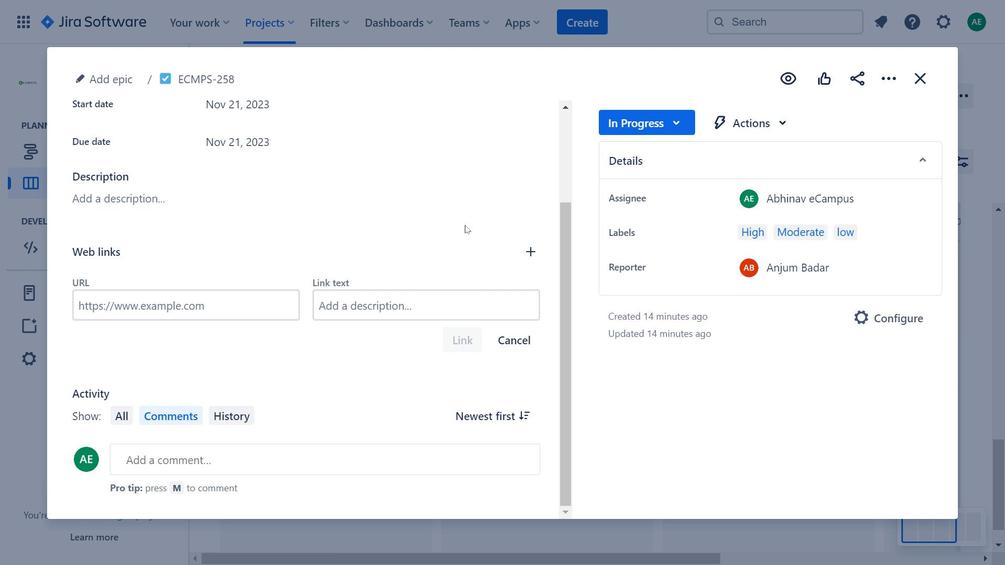 
Action: Mouse scrolled (467, 226) with delta (0, 0)
Screenshot: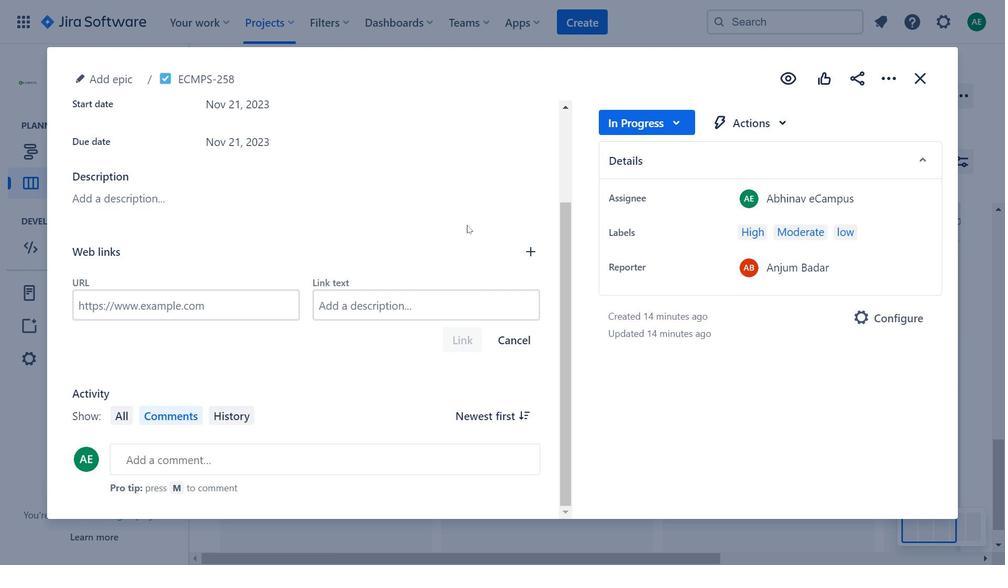 
Action: Mouse scrolled (467, 226) with delta (0, 0)
Screenshot: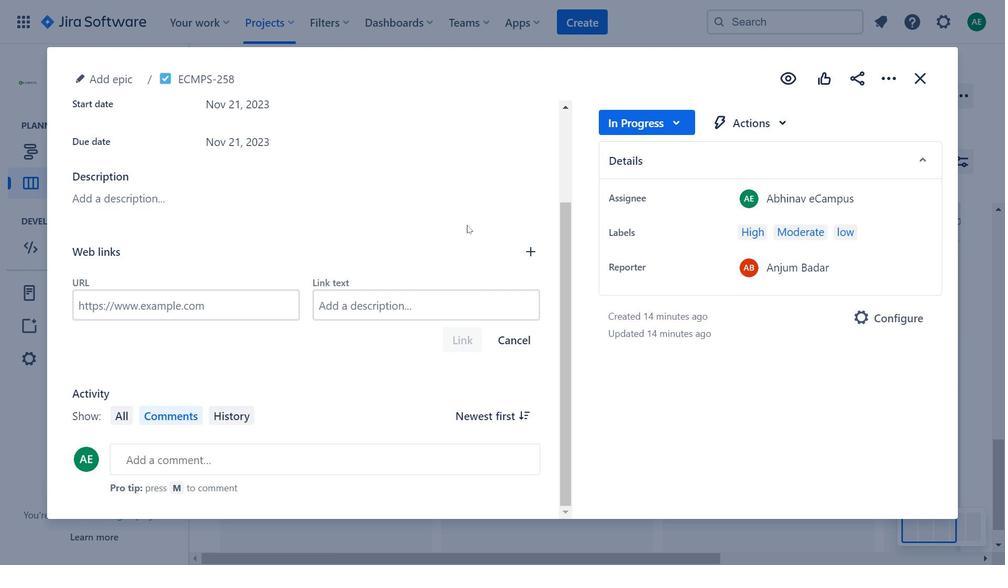
Action: Mouse scrolled (467, 226) with delta (0, 0)
Screenshot: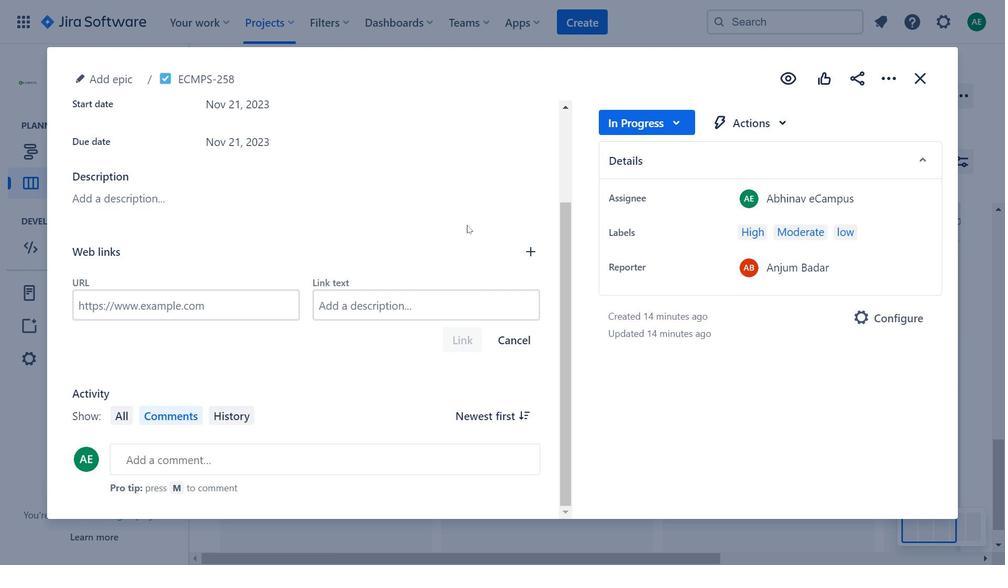 
Action: Mouse moved to (308, 189)
Screenshot: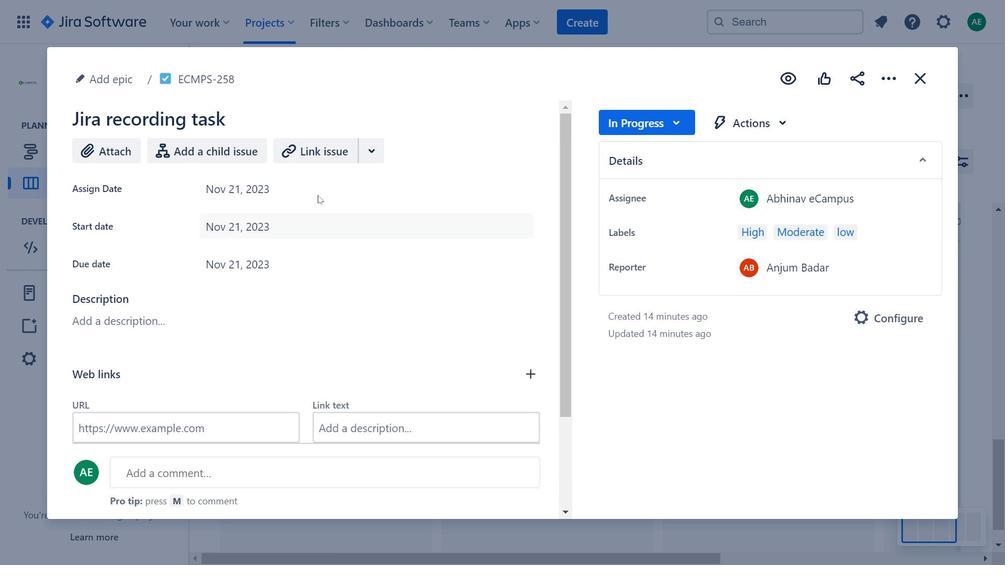 
Action: Mouse pressed left at (308, 189)
Screenshot: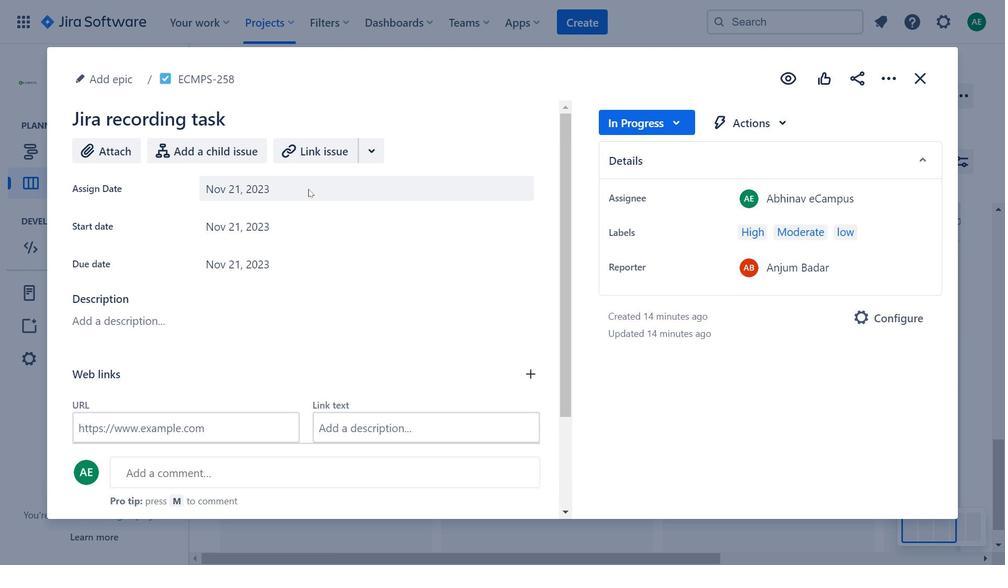 
Action: Mouse moved to (877, 83)
Screenshot: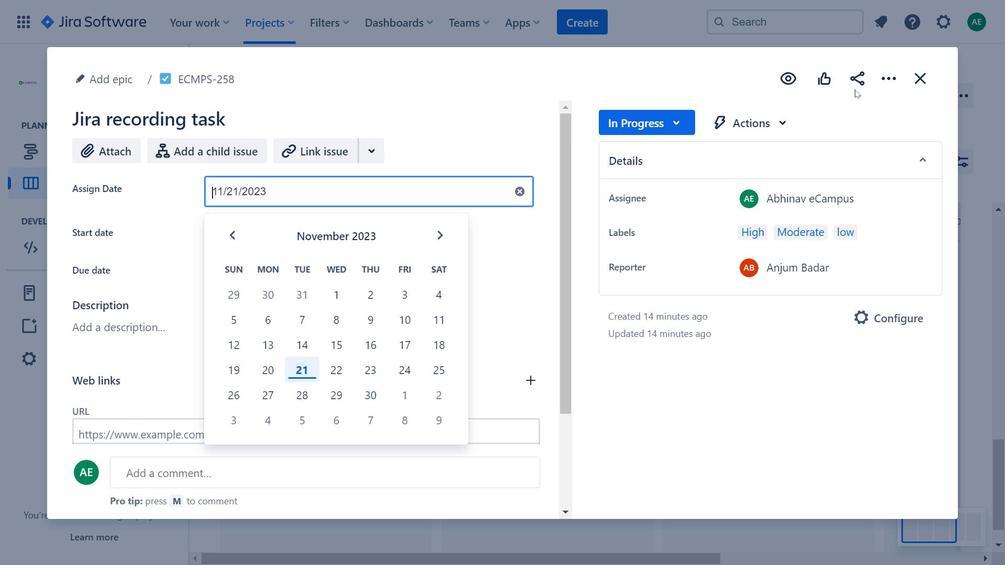 
Action: Mouse pressed left at (877, 83)
Screenshot: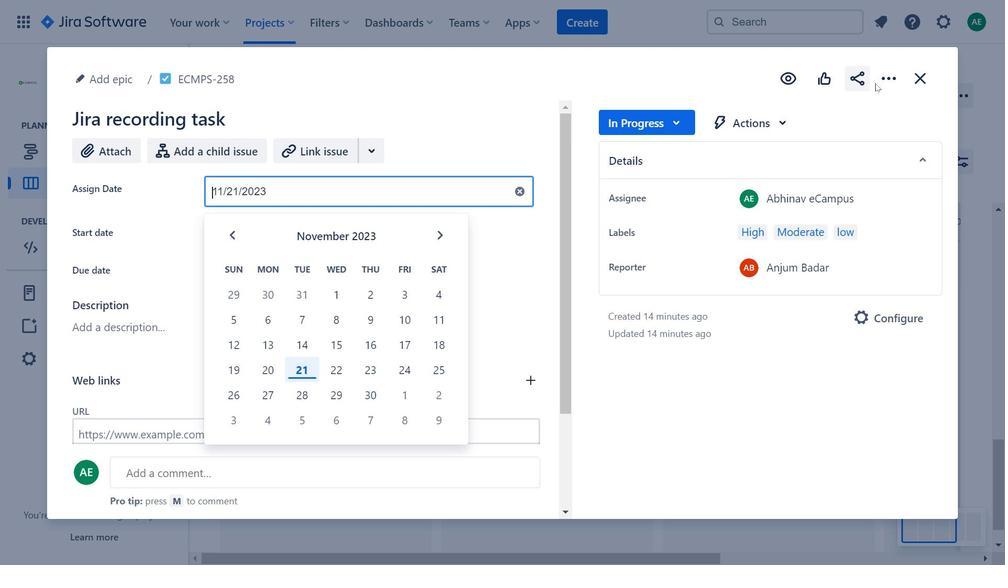 
Action: Mouse moved to (663, 86)
Screenshot: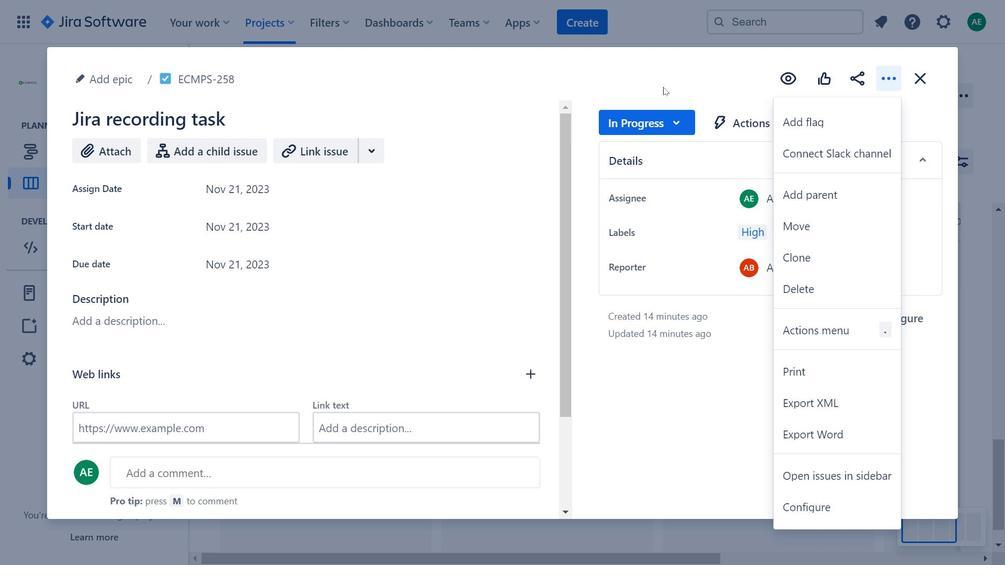 
Action: Mouse pressed left at (663, 86)
Screenshot: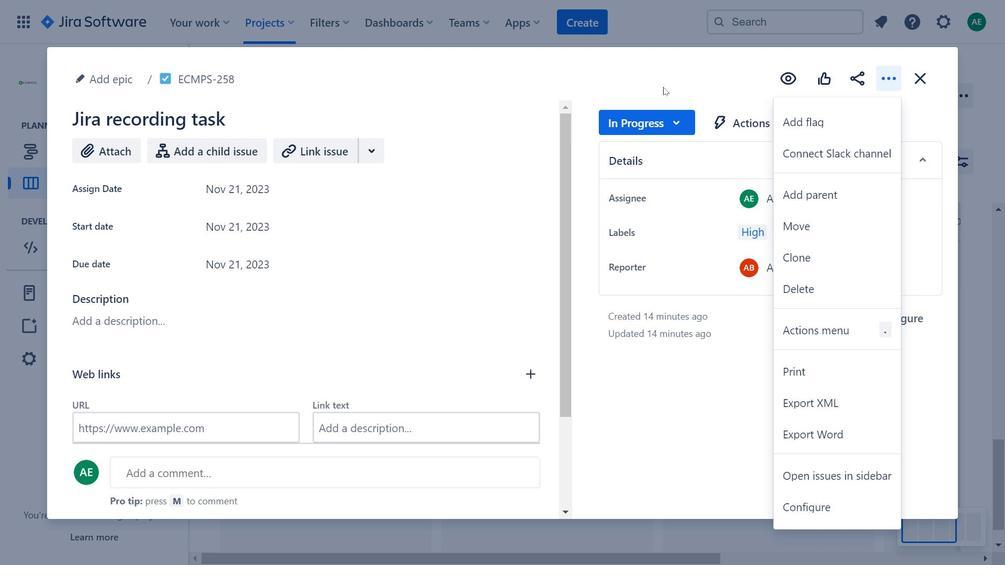 
Action: Mouse moved to (921, 79)
Screenshot: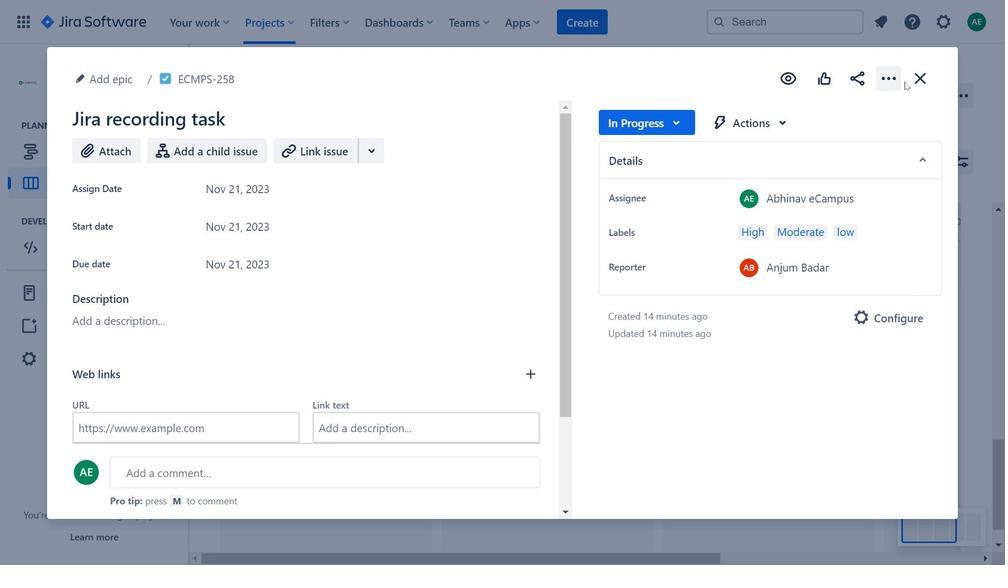 
Action: Mouse pressed left at (921, 79)
Screenshot: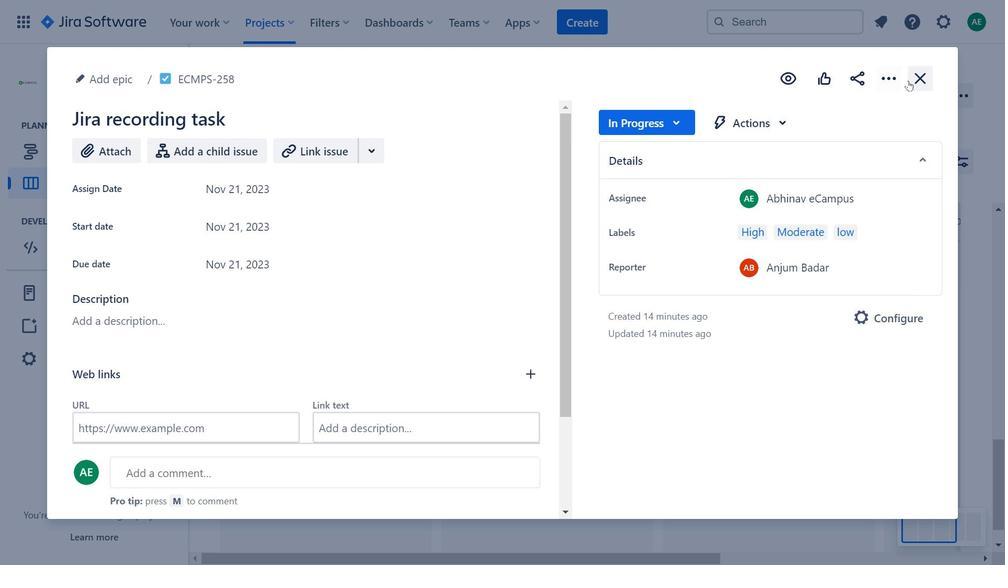 
Action: Mouse moved to (832, 347)
Screenshot: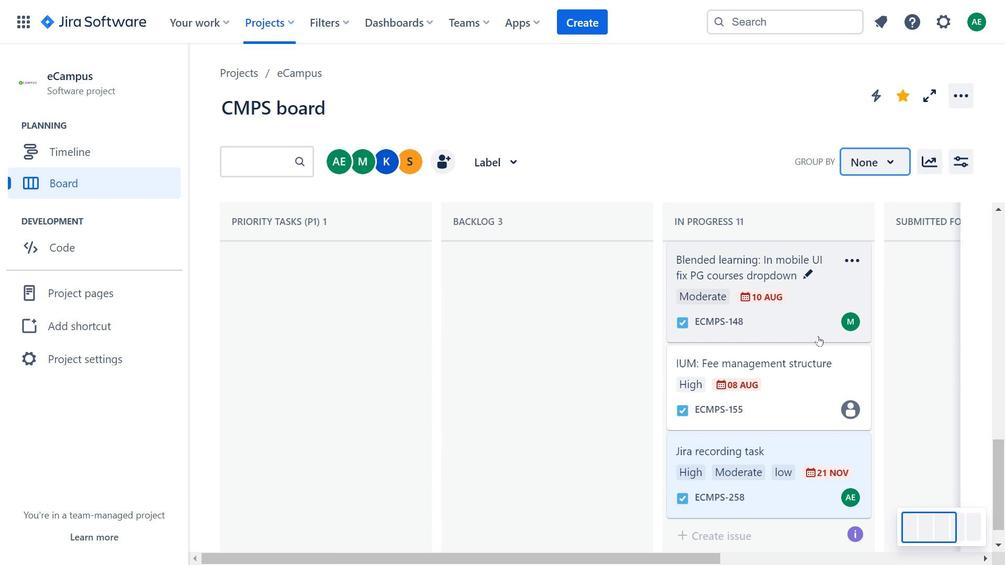 
Action: Mouse scrolled (832, 347) with delta (0, 0)
Screenshot: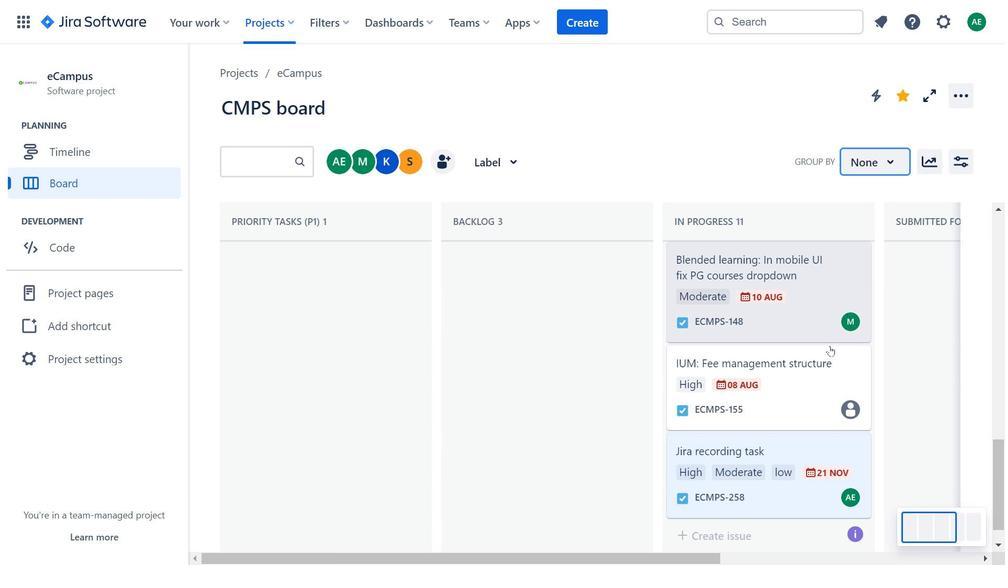 
Action: Mouse scrolled (832, 347) with delta (0, 0)
Screenshot: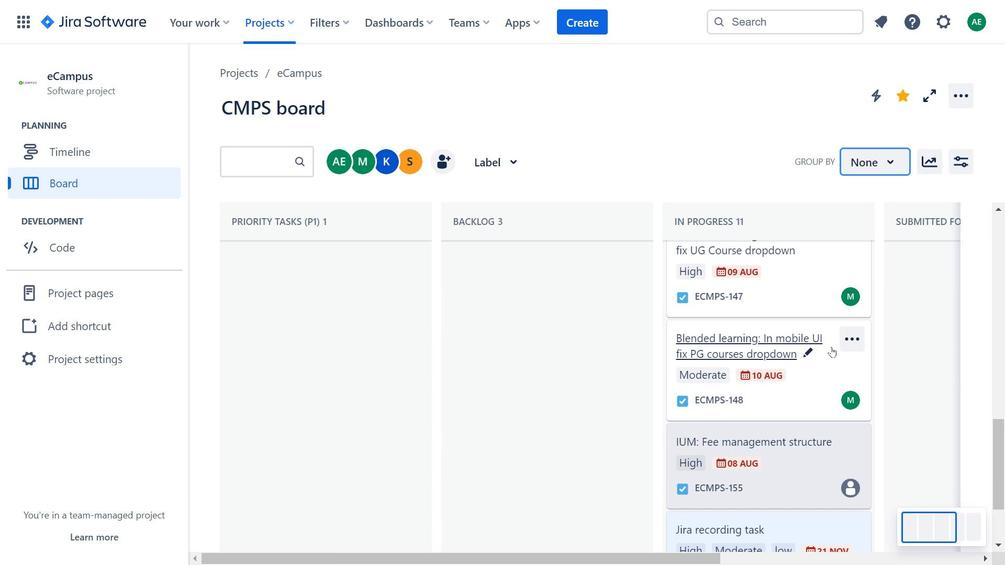 
Action: Mouse moved to (832, 347)
Screenshot: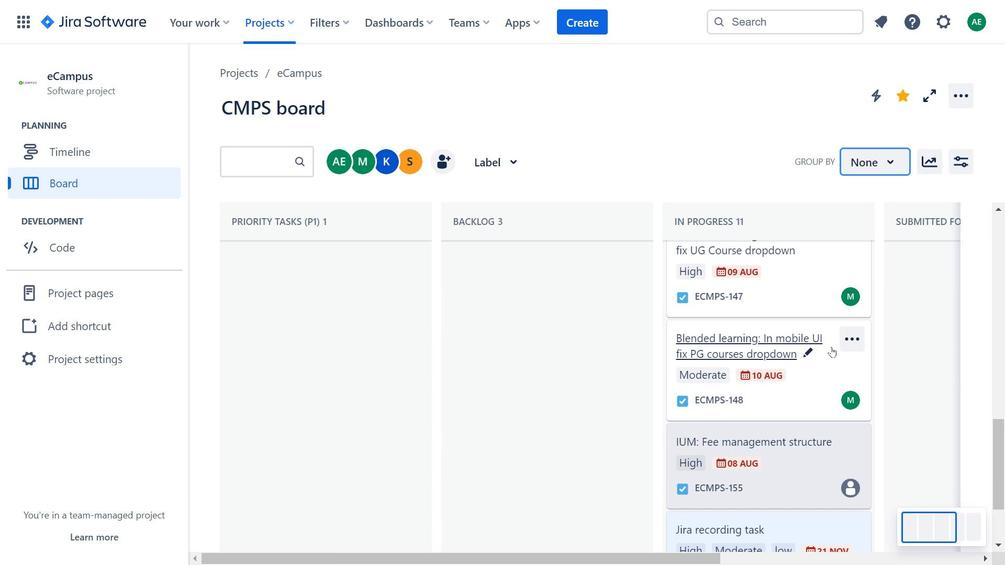 
Action: Mouse scrolled (832, 347) with delta (0, 0)
Screenshot: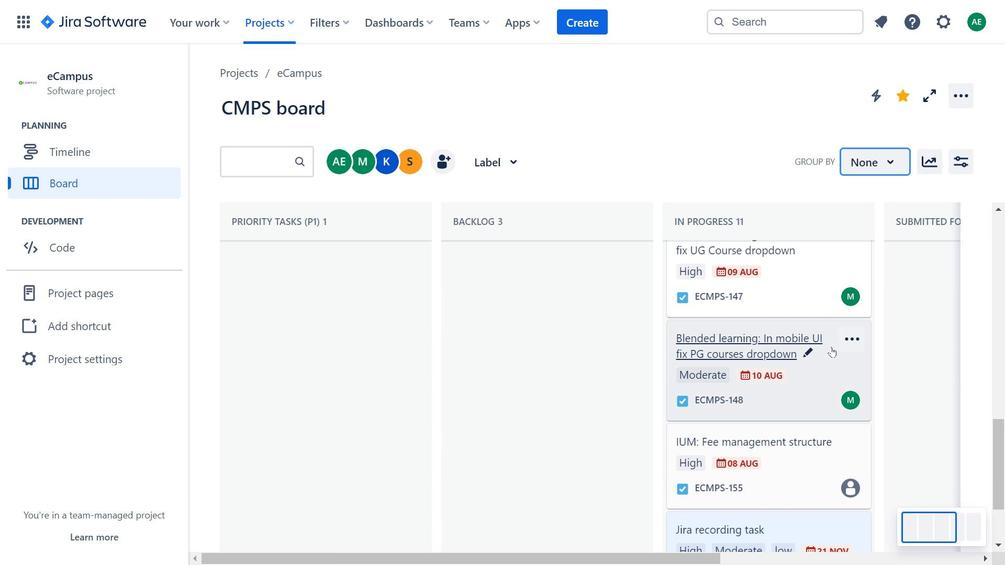 
Action: Mouse moved to (807, 323)
Screenshot: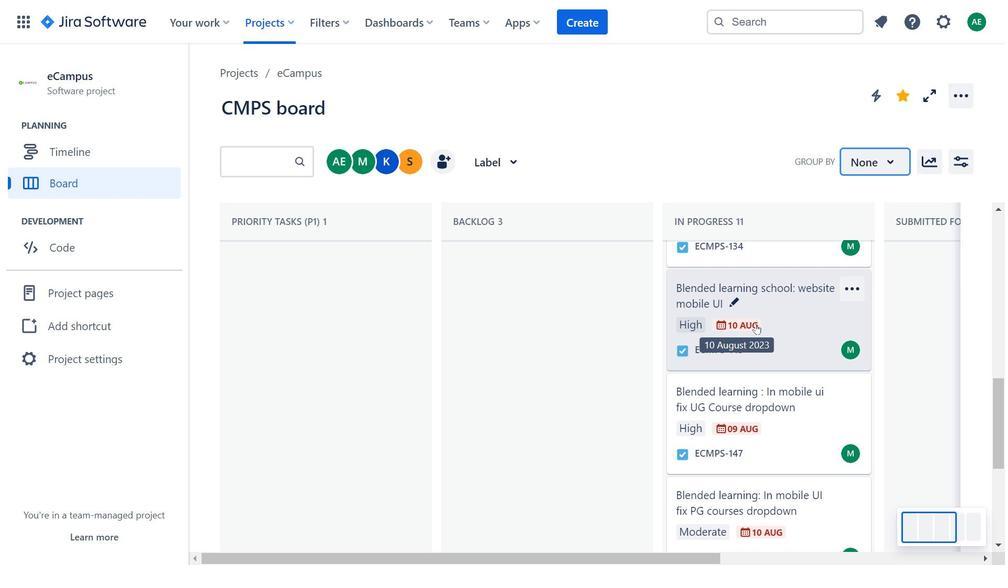 
Action: Mouse scrolled (807, 323) with delta (0, 0)
Screenshot: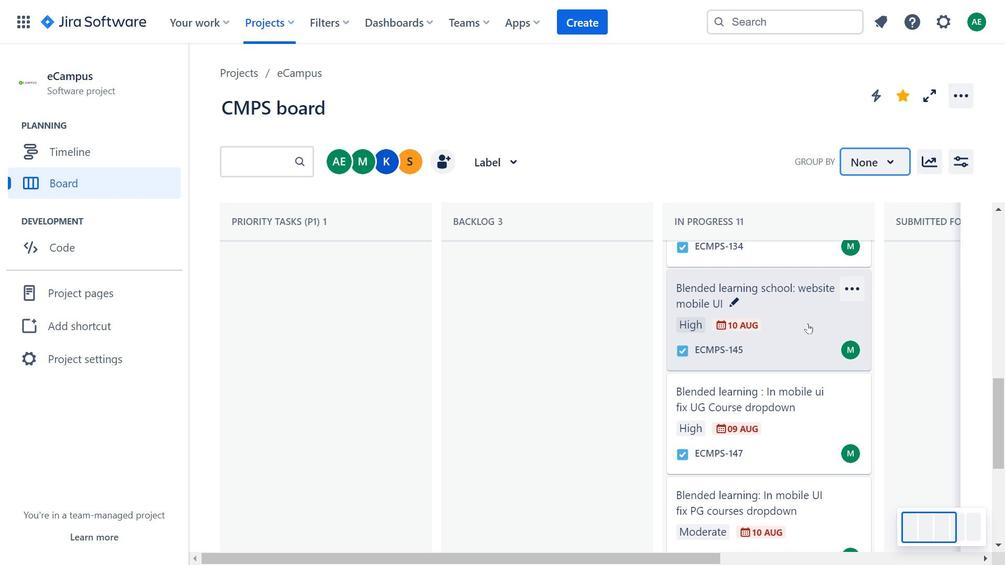
Action: Mouse scrolled (807, 323) with delta (0, 0)
Screenshot: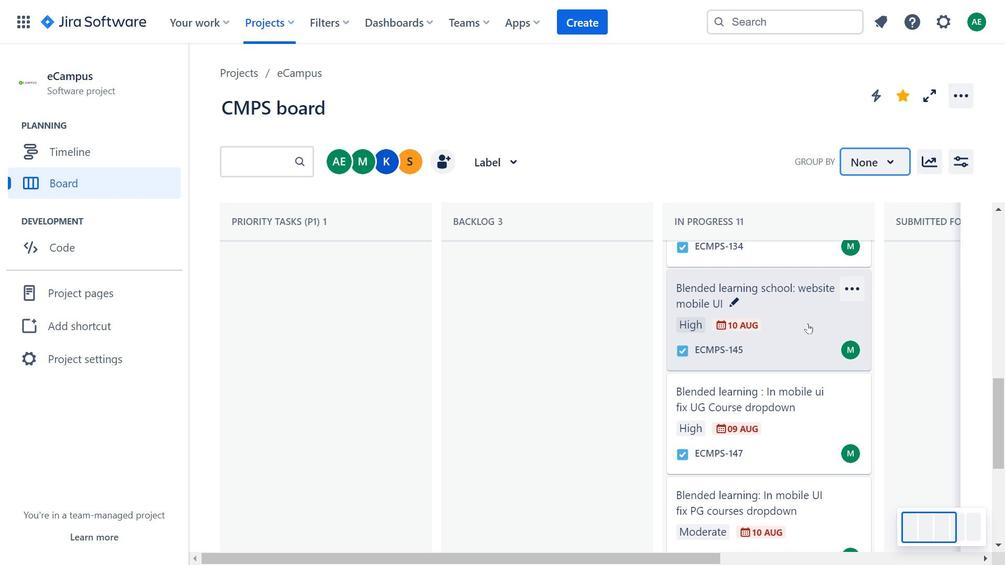 
Action: Mouse scrolled (807, 323) with delta (0, 0)
Screenshot: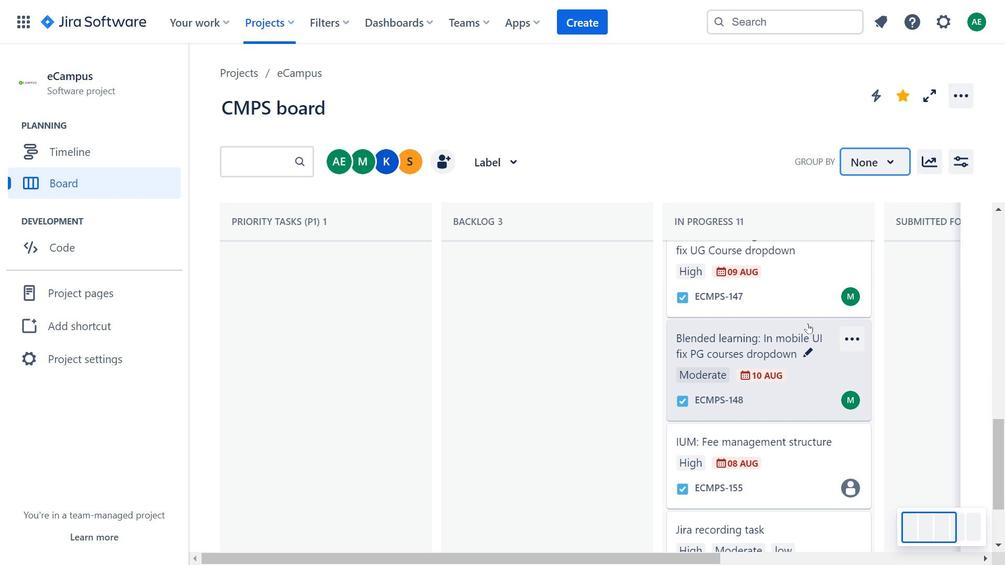 
Action: Mouse scrolled (807, 323) with delta (0, 0)
Screenshot: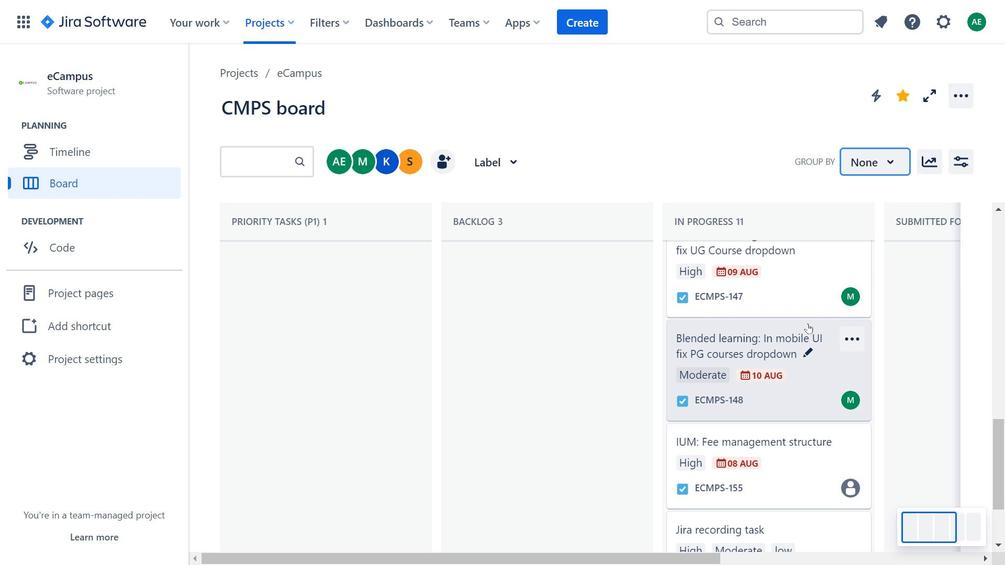 
Action: Mouse moved to (812, 472)
Screenshot: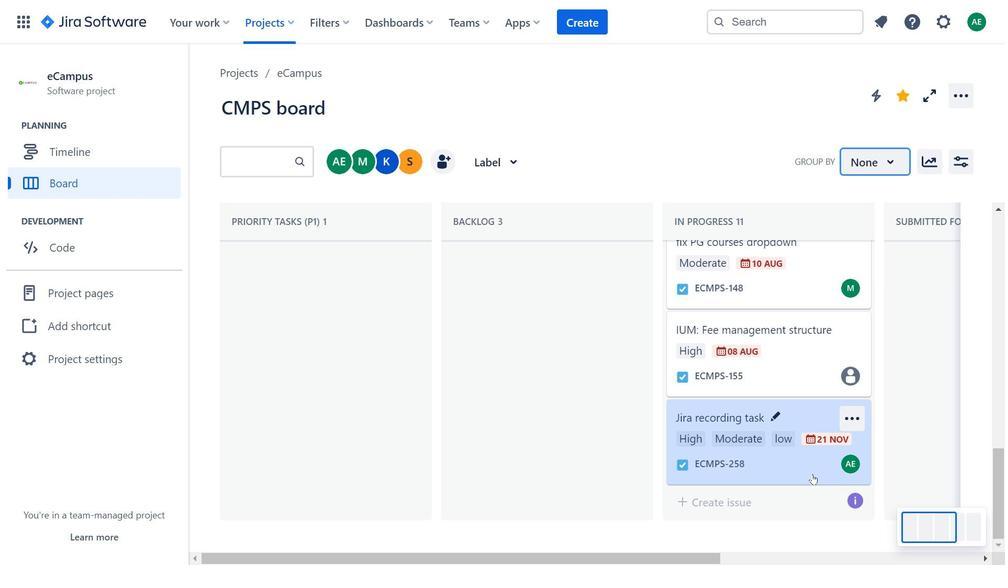 
Action: Mouse pressed left at (812, 472)
Screenshot: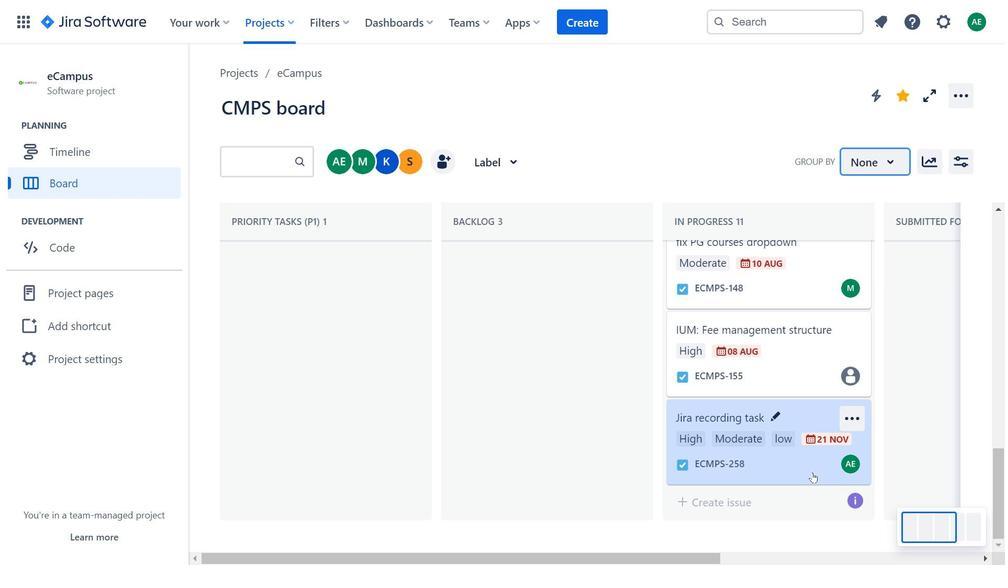 
Action: Mouse moved to (391, 174)
Screenshot: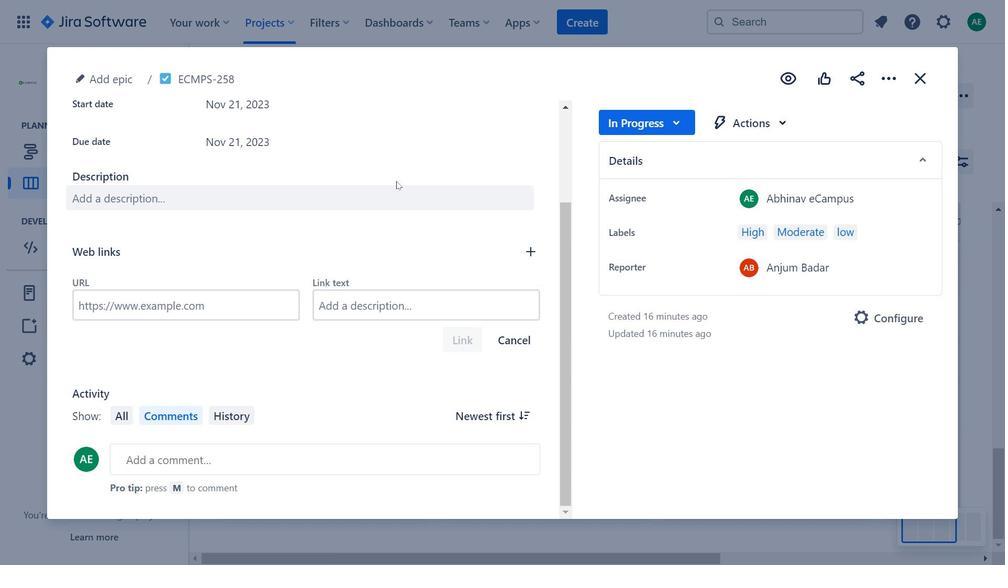
Action: Mouse scrolled (391, 175) with delta (0, 0)
Screenshot: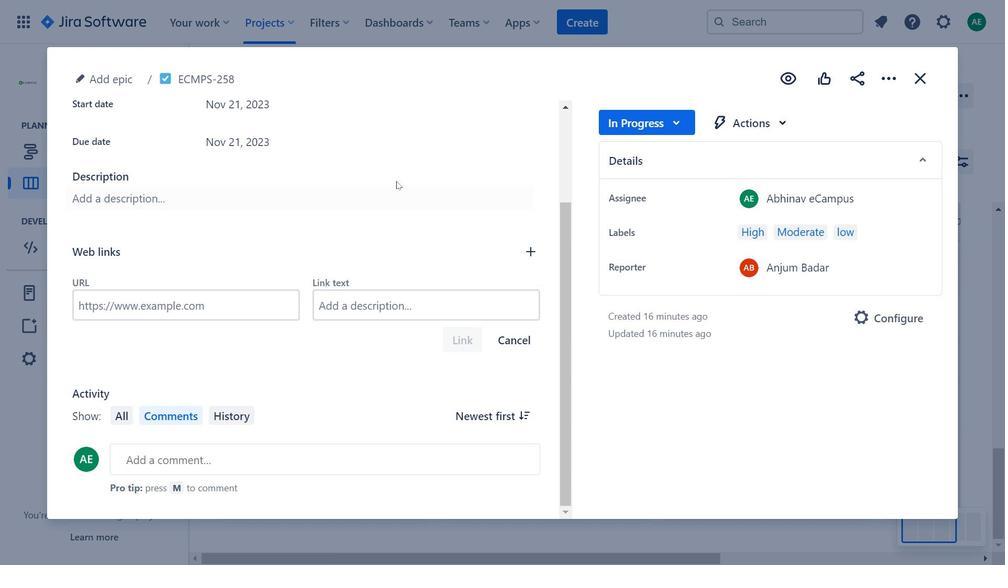 
Action: Mouse scrolled (391, 175) with delta (0, 0)
Screenshot: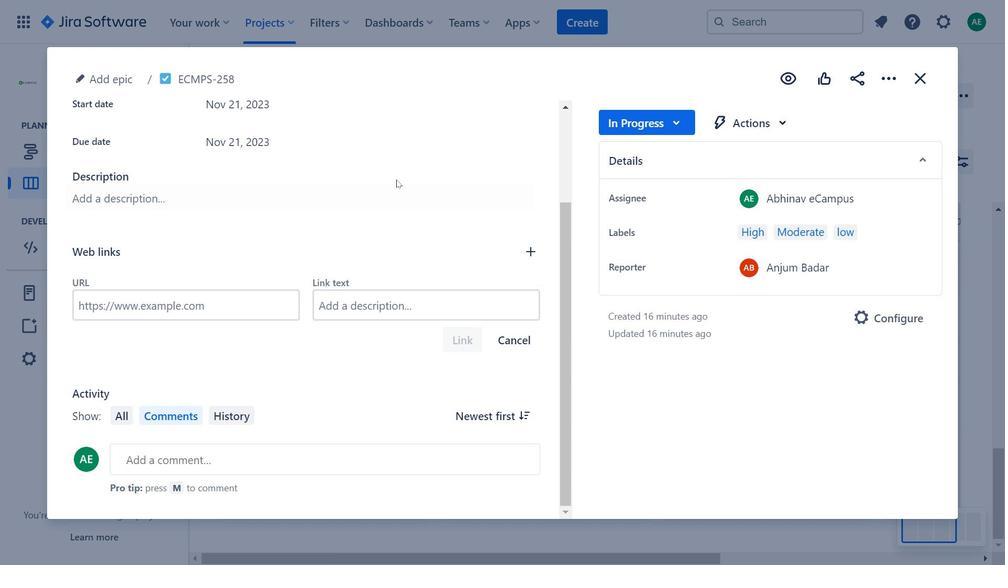 
Action: Mouse moved to (386, 198)
Screenshot: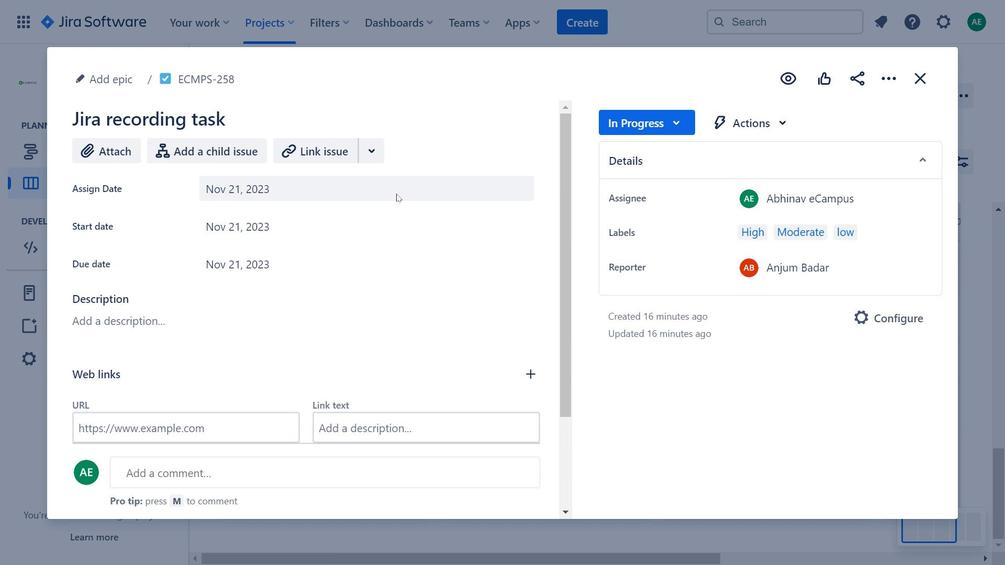 
Action: Mouse pressed left at (386, 198)
Screenshot: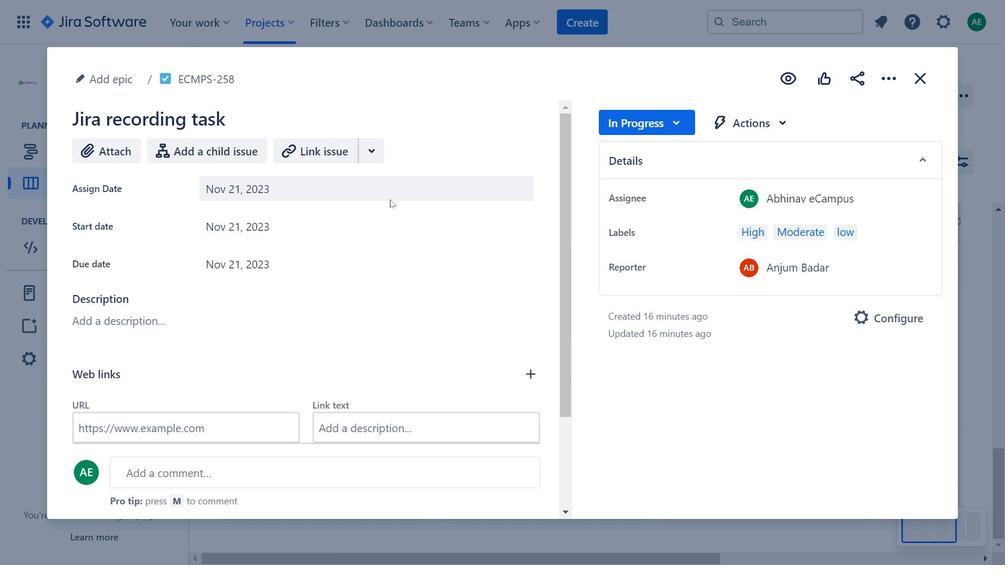 
Action: Mouse moved to (891, 83)
Screenshot: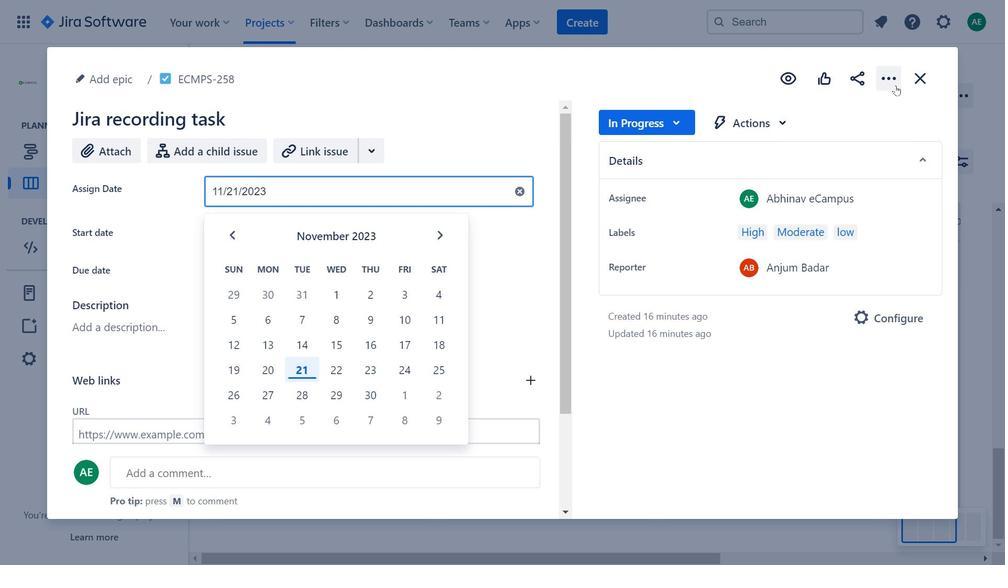 
Action: Mouse pressed left at (891, 83)
Screenshot: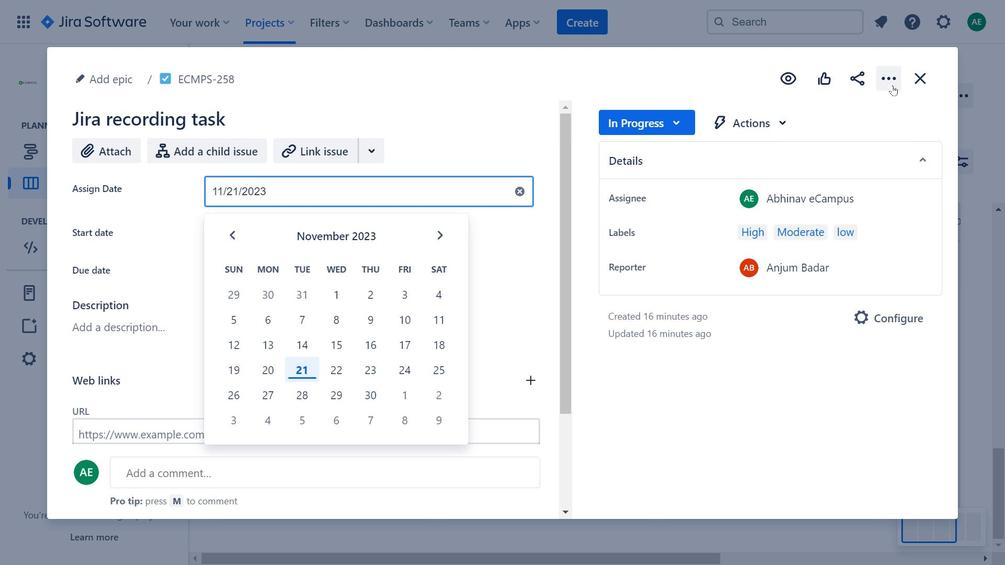 
Action: Mouse moved to (876, 405)
Screenshot: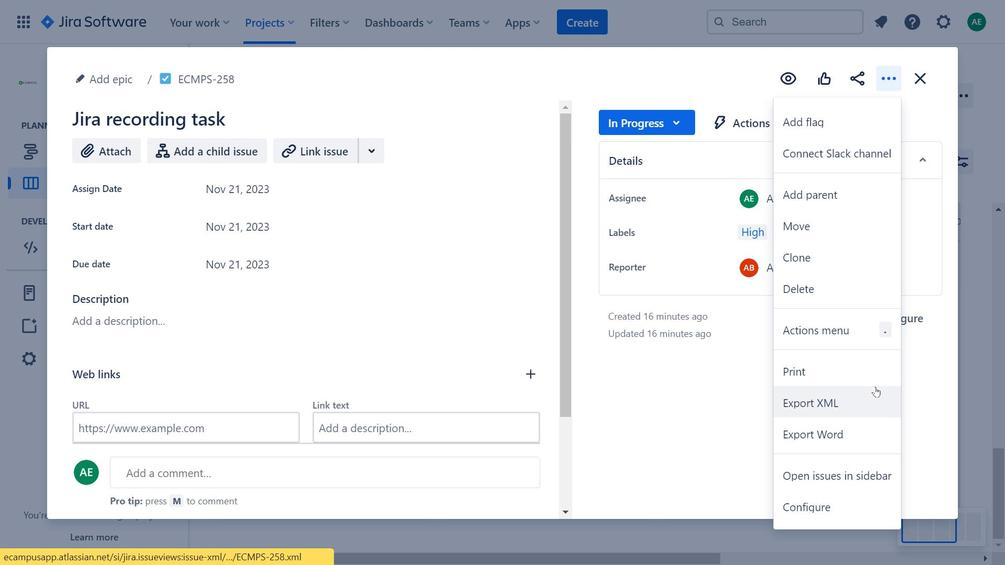 
Action: Mouse scrolled (876, 405) with delta (0, 0)
Screenshot: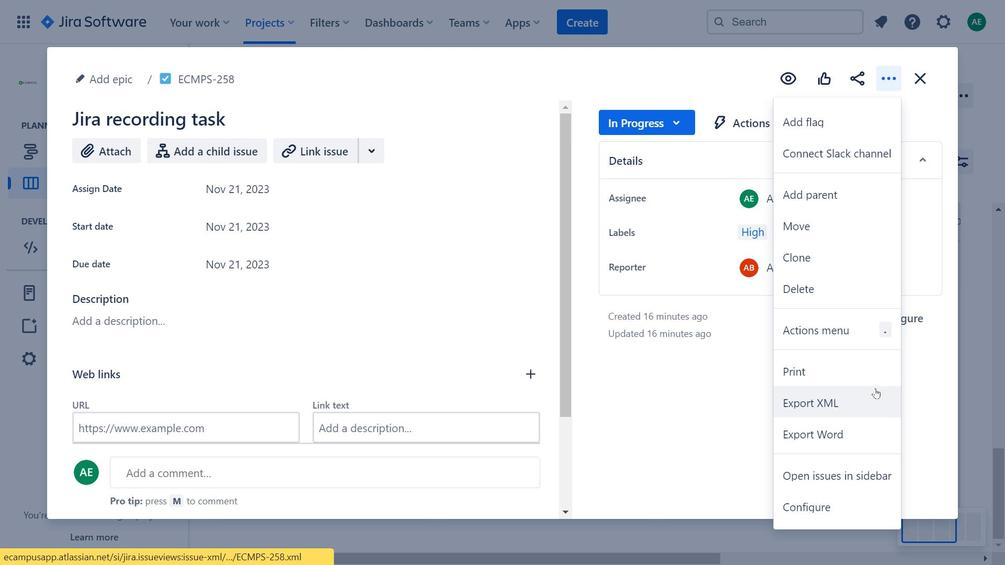 
Action: Mouse moved to (319, 228)
Screenshot: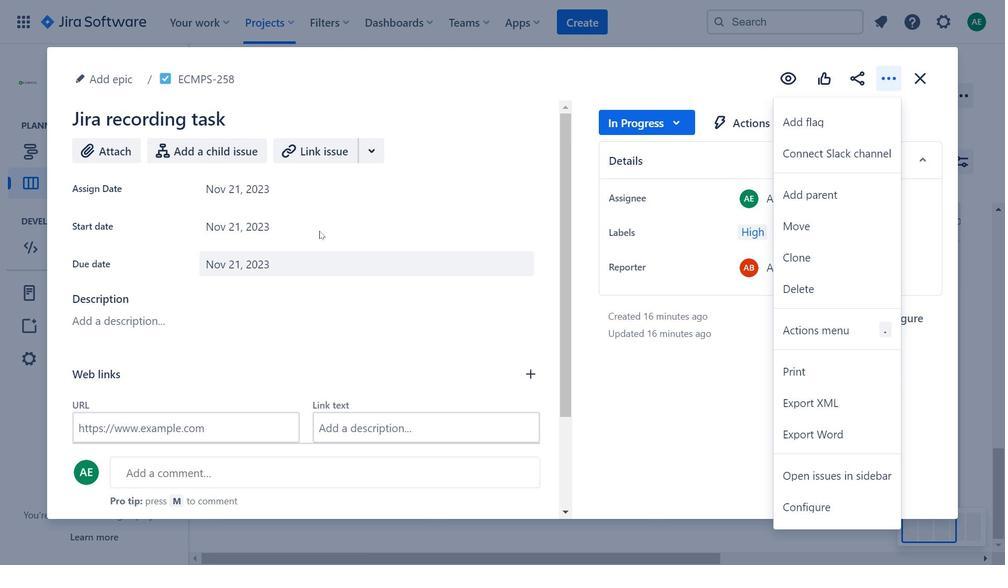 
Action: Mouse pressed left at (319, 228)
Screenshot: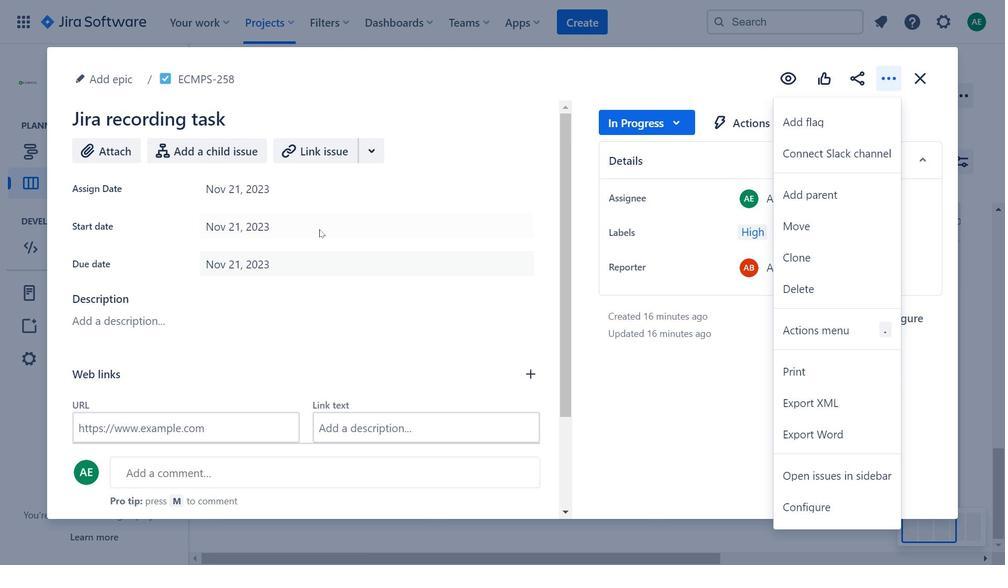 
Action: Mouse moved to (563, 201)
Screenshot: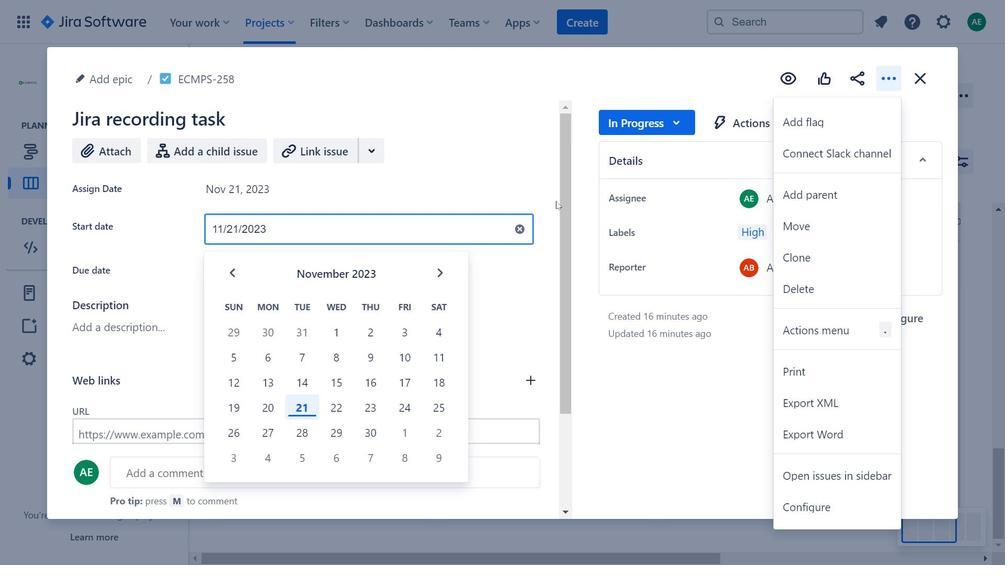 
Action: Mouse pressed left at (563, 201)
Screenshot: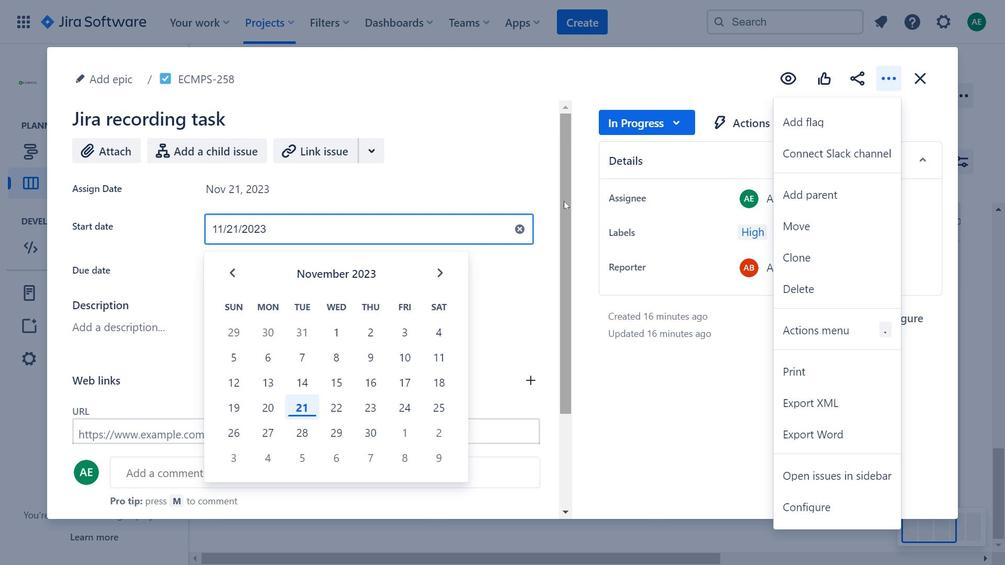 
Action: Mouse moved to (244, 177)
Screenshot: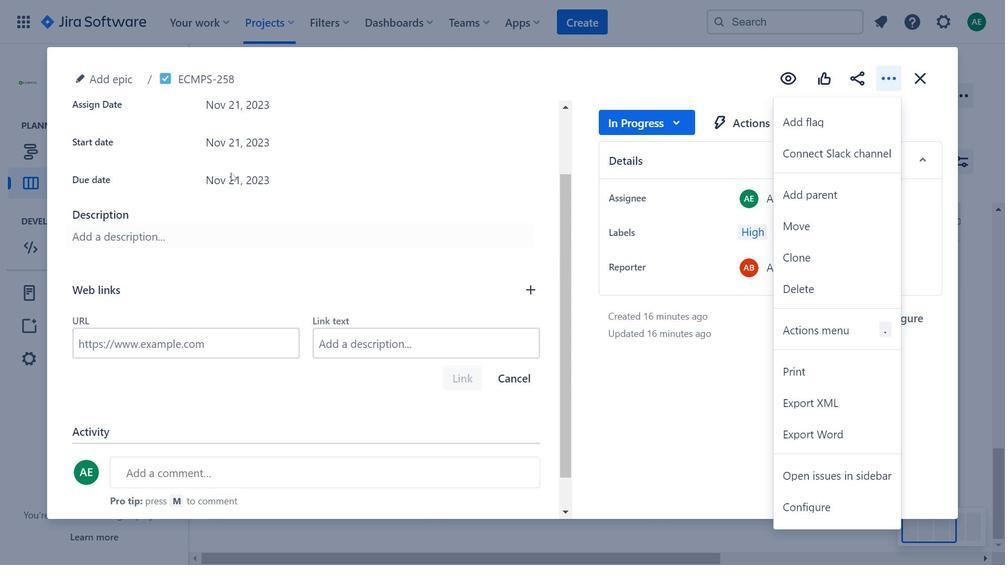 
Action: Mouse pressed left at (244, 177)
Screenshot: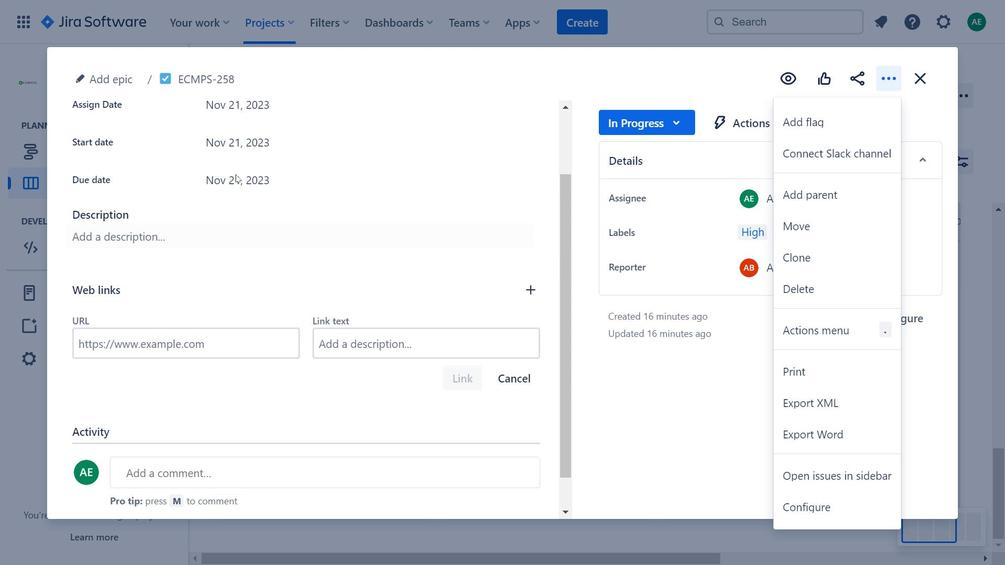 
Action: Mouse moved to (237, 231)
Screenshot: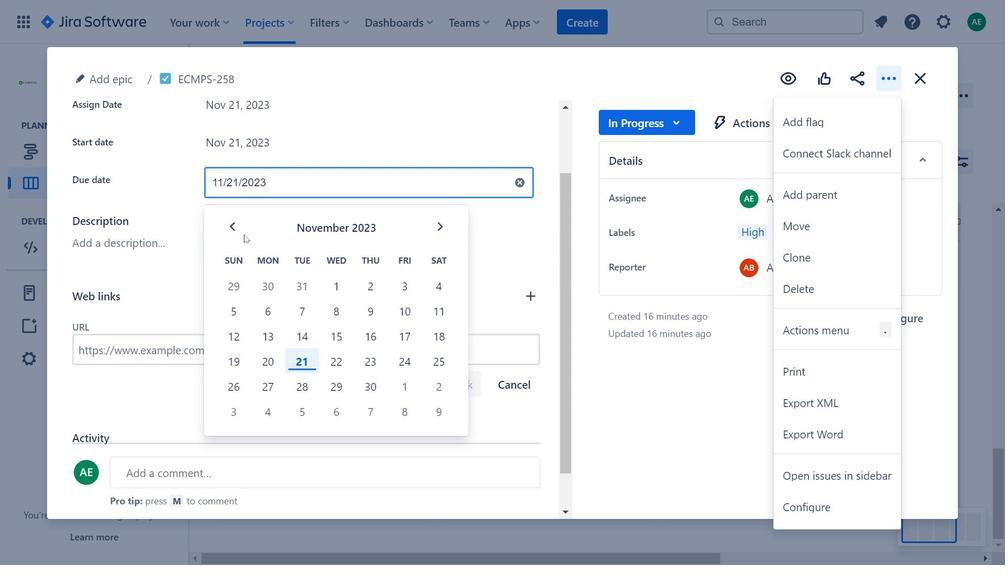 
Action: Mouse pressed left at (237, 231)
Screenshot: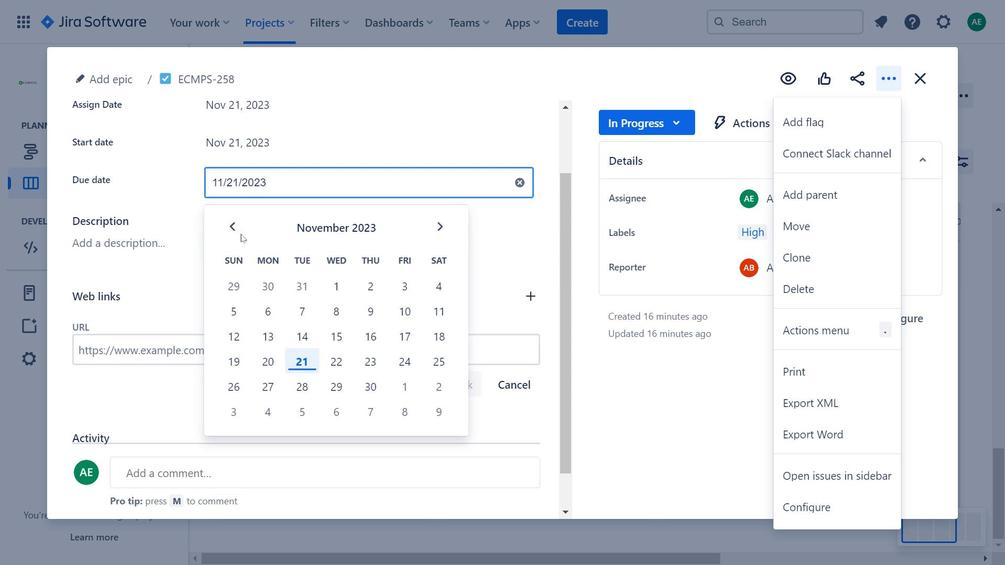 
Action: Mouse moved to (429, 217)
Screenshot: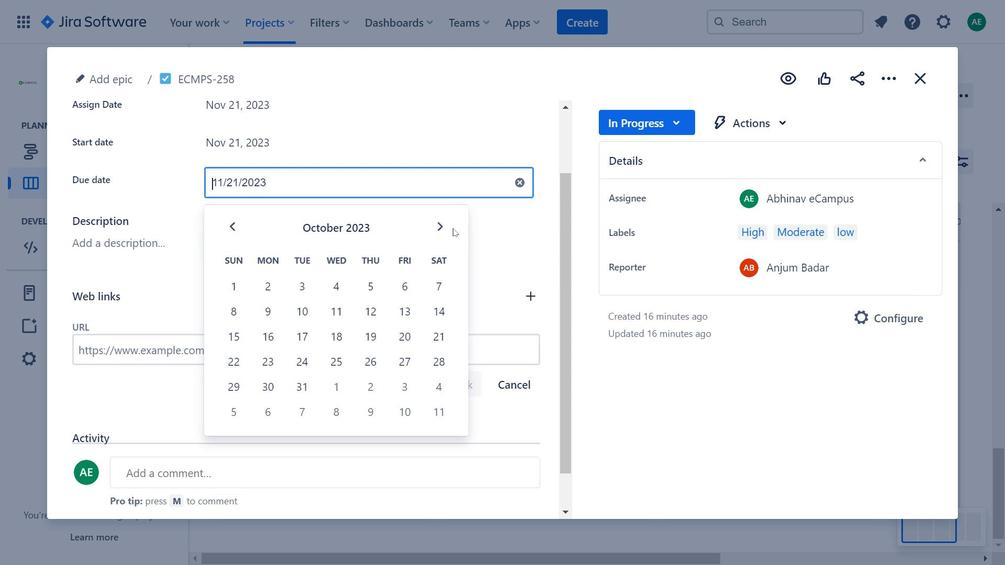 
Action: Mouse pressed left at (429, 217)
Screenshot: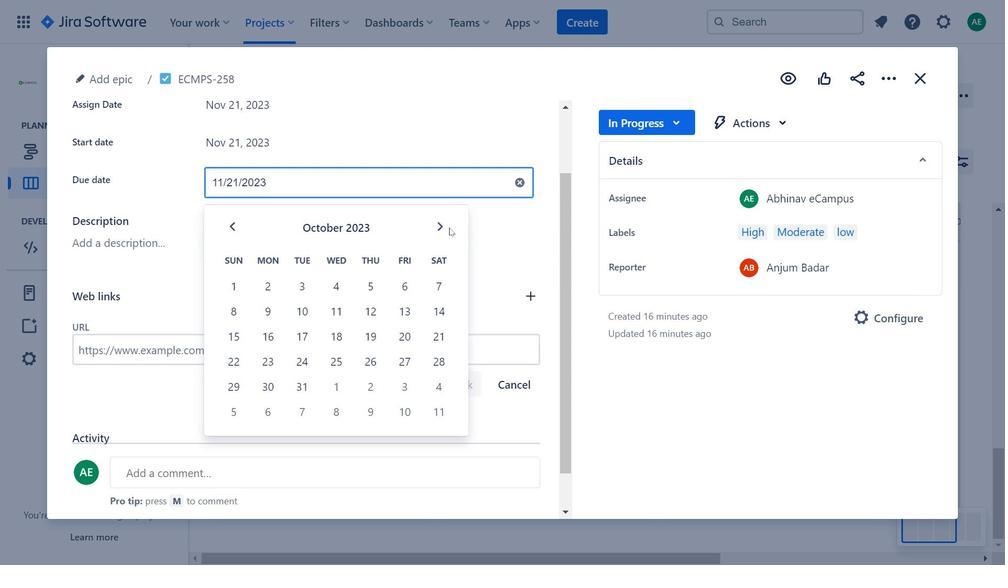 
Action: Mouse moved to (436, 226)
Screenshot: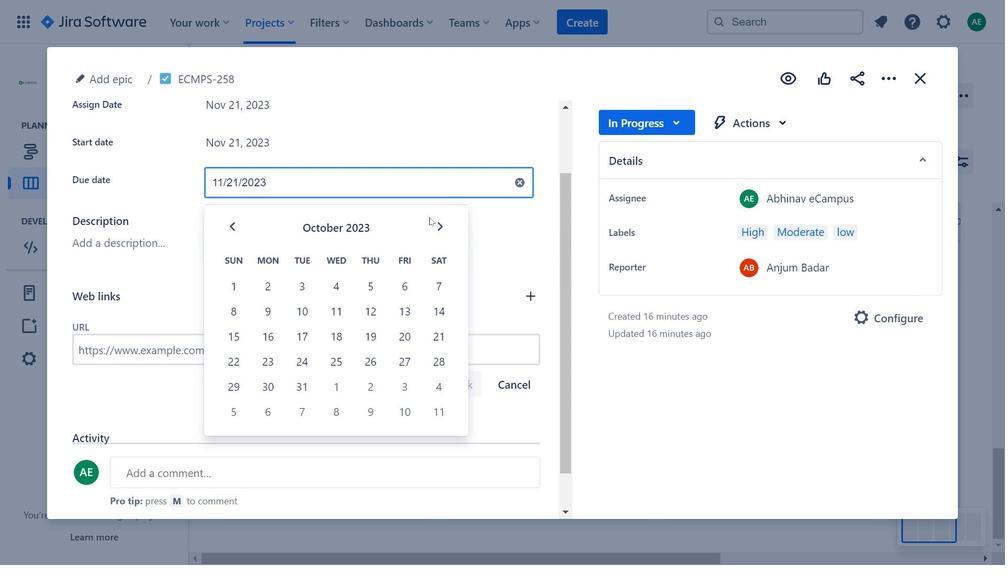
Action: Mouse pressed left at (436, 226)
Screenshot: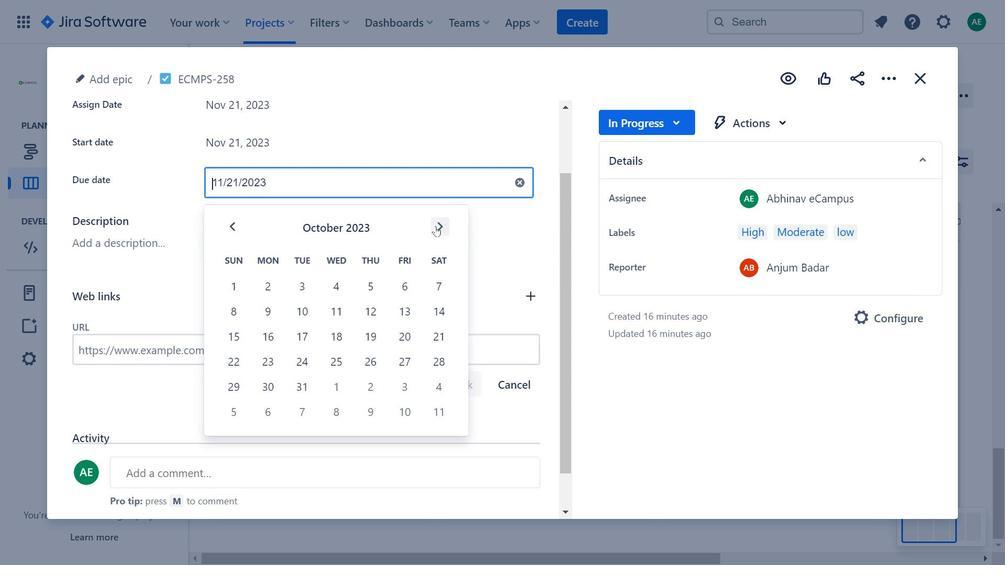 
Action: Mouse moved to (892, 85)
Screenshot: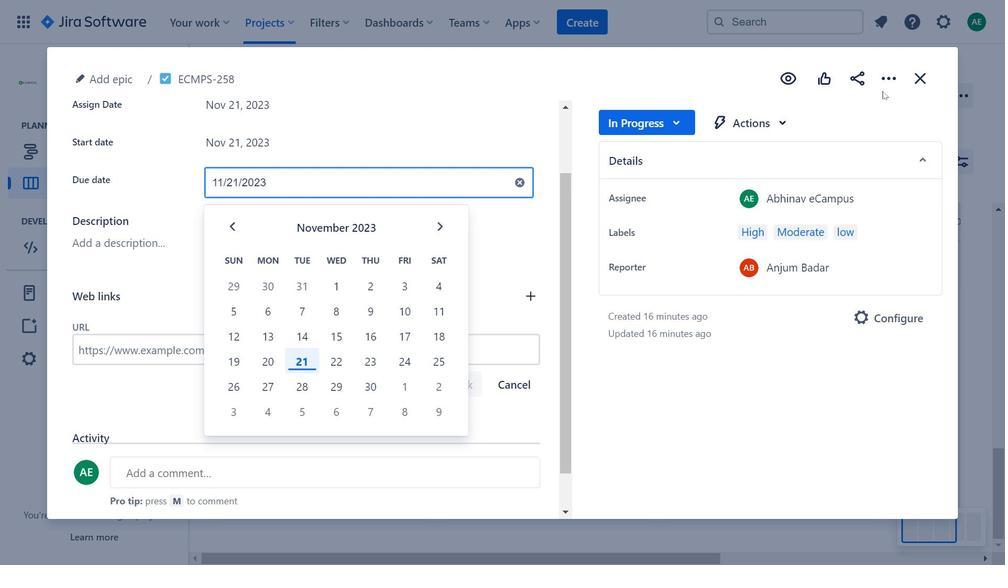 
Action: Mouse pressed left at (892, 85)
Screenshot: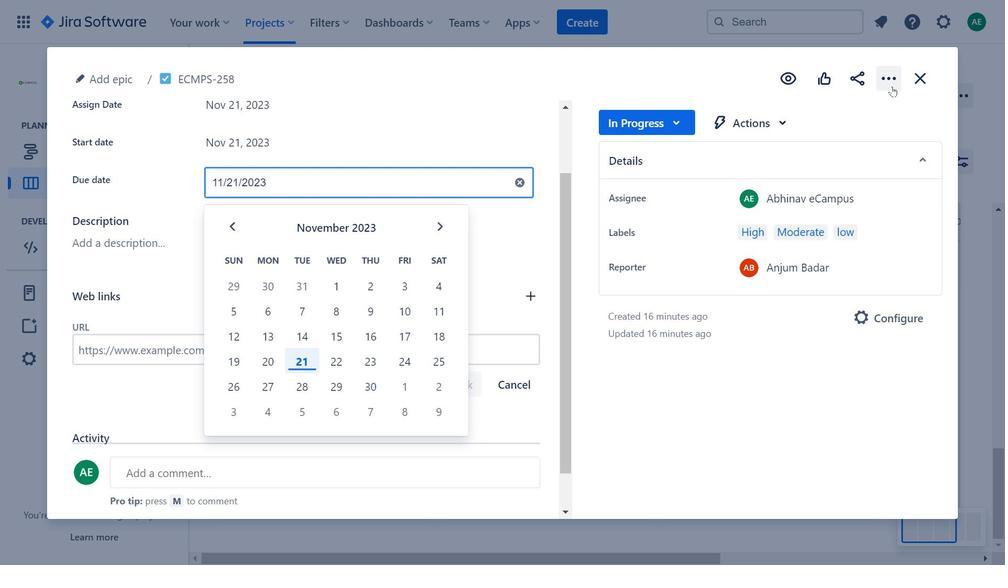 
Action: Mouse moved to (560, 206)
Screenshot: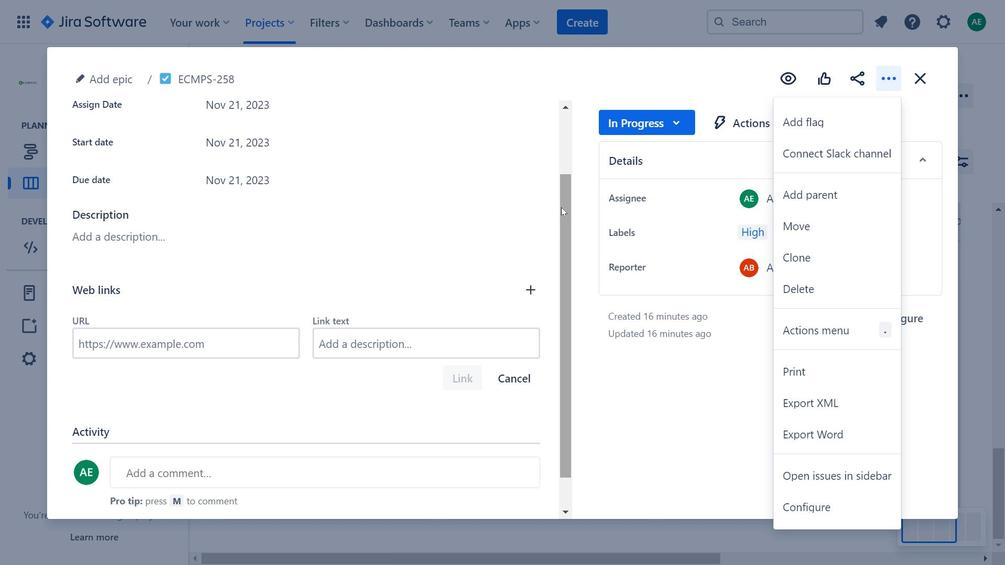 
Action: Mouse scrolled (560, 207) with delta (0, 0)
Screenshot: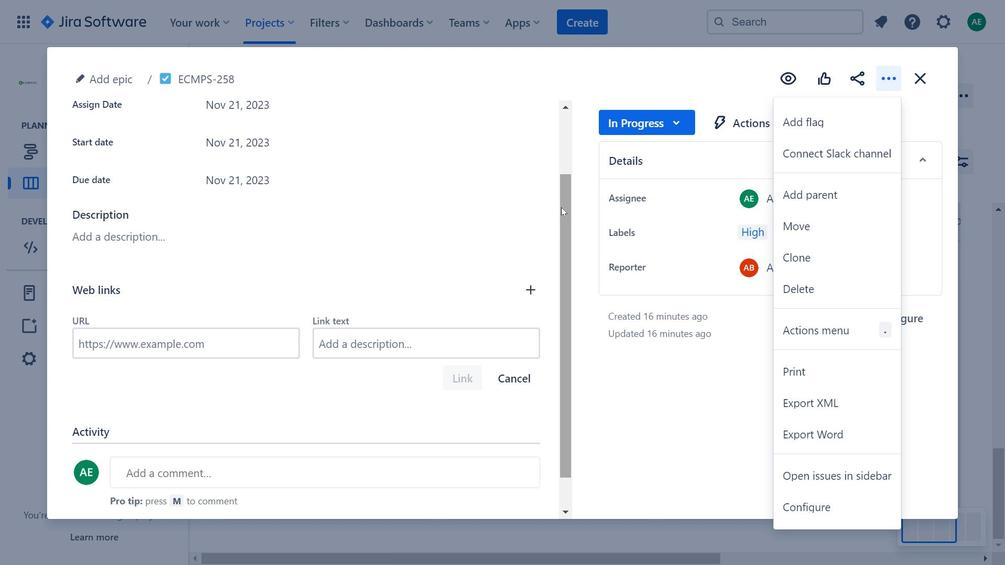 
Action: Mouse moved to (559, 205)
Screenshot: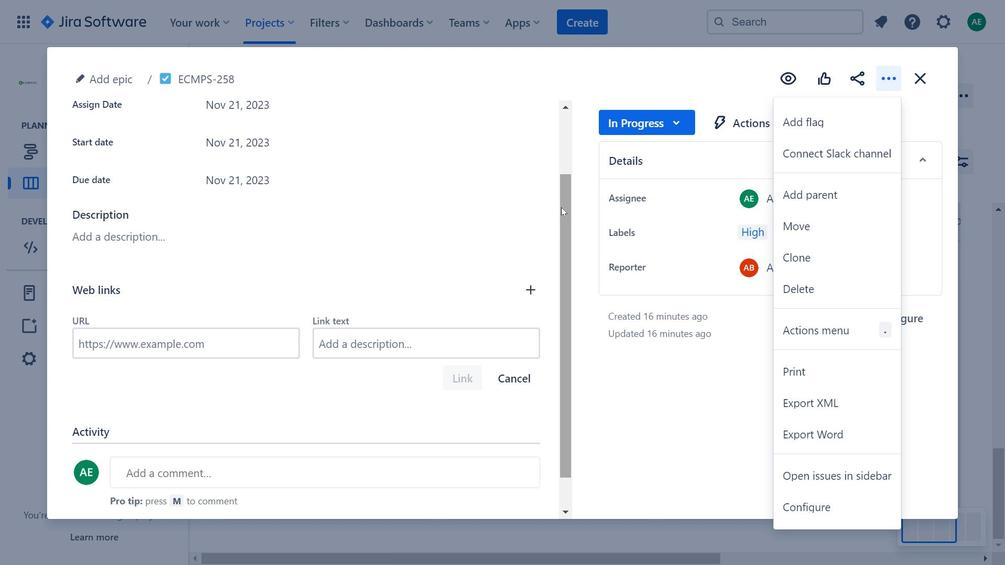 
Action: Mouse scrolled (559, 206) with delta (0, 0)
Screenshot: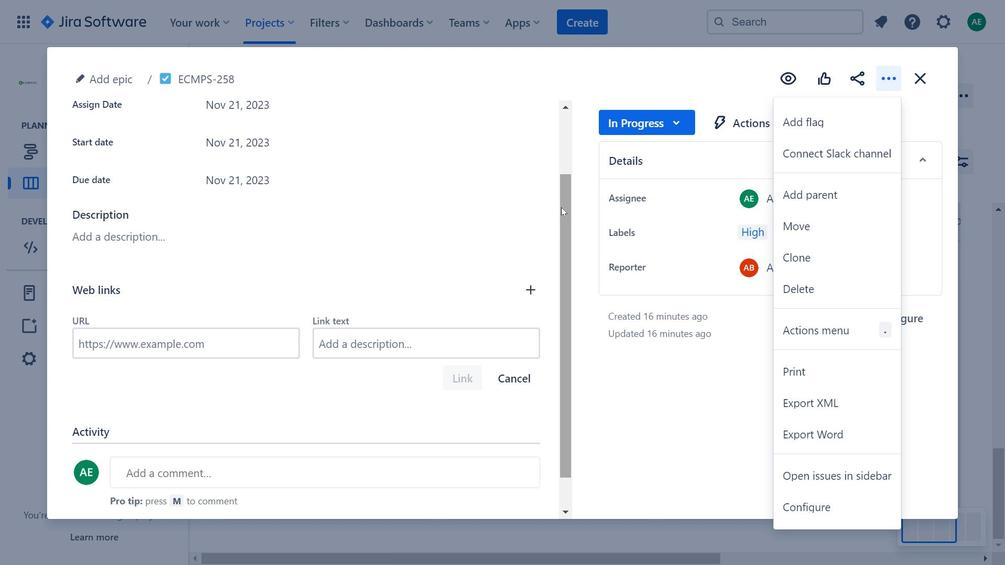 
Action: Mouse moved to (559, 204)
Screenshot: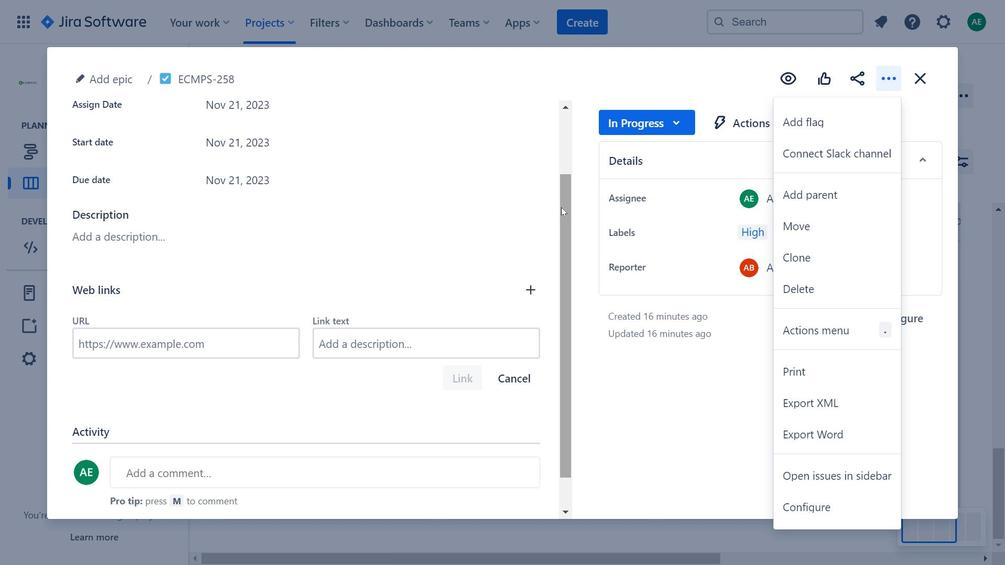 
Action: Mouse scrolled (559, 205) with delta (0, 0)
Screenshot: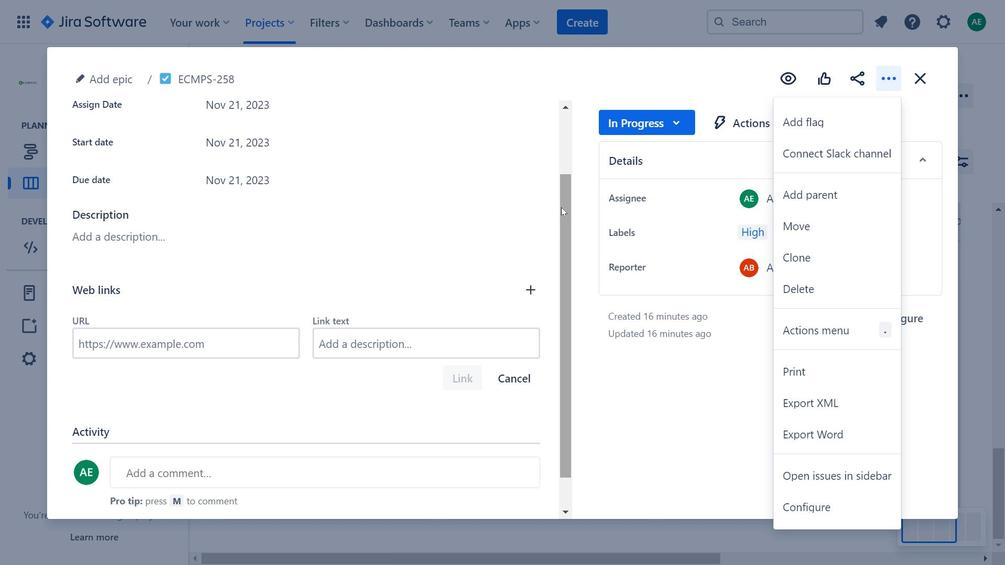 
Action: Mouse moved to (557, 202)
Screenshot: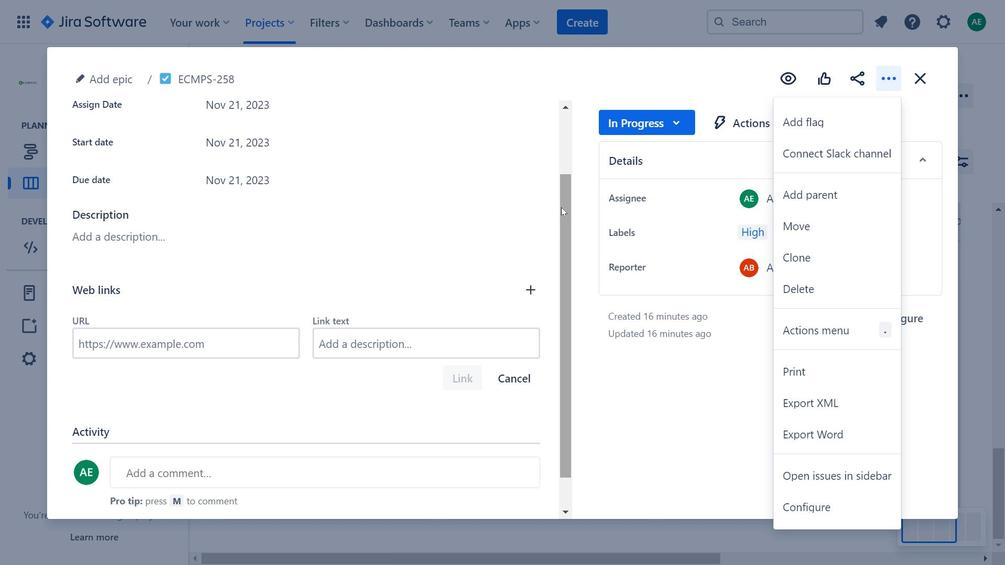 
Action: Mouse scrolled (557, 202) with delta (0, 0)
Screenshot: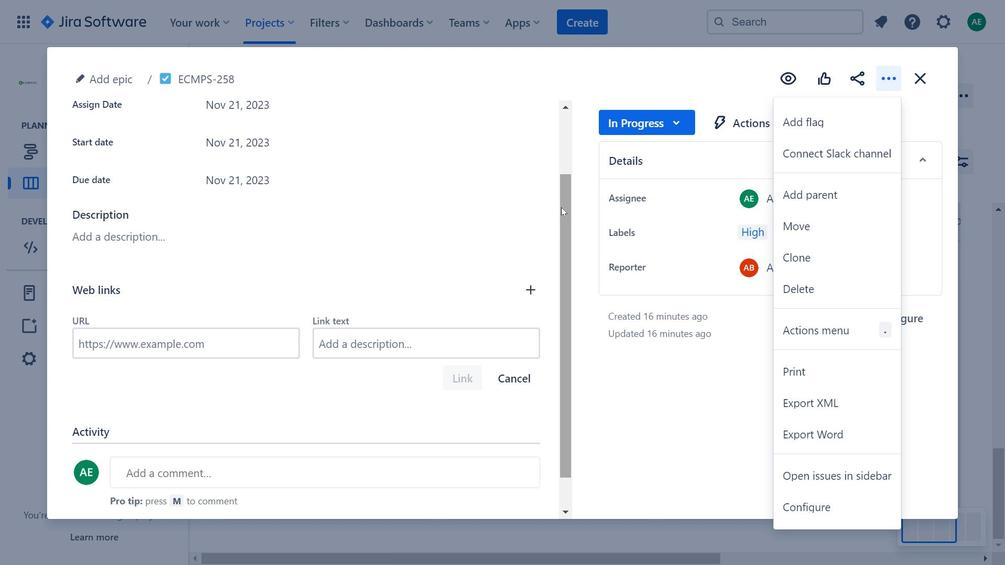 
Action: Mouse moved to (375, 143)
Screenshot: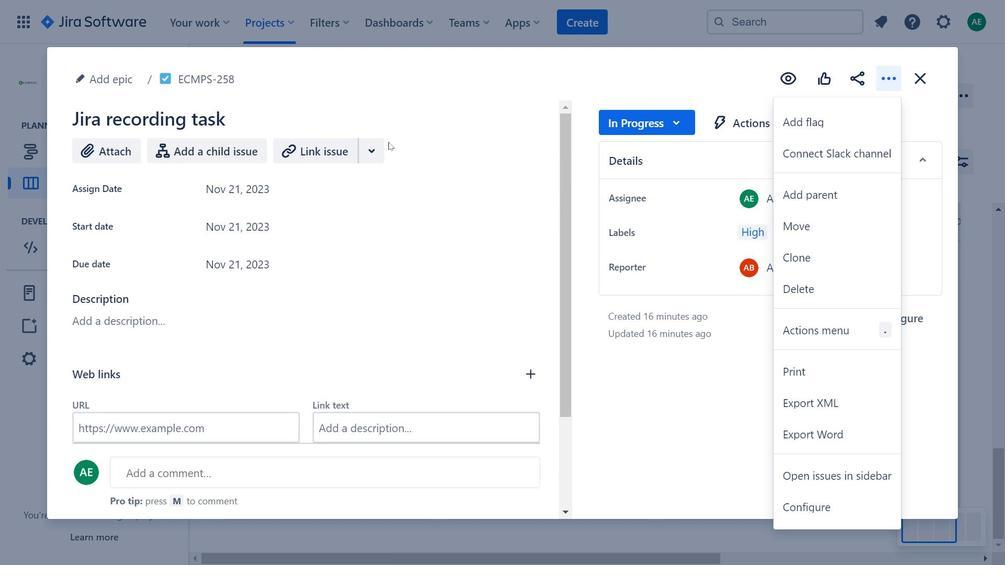 
Action: Mouse pressed left at (375, 143)
Screenshot: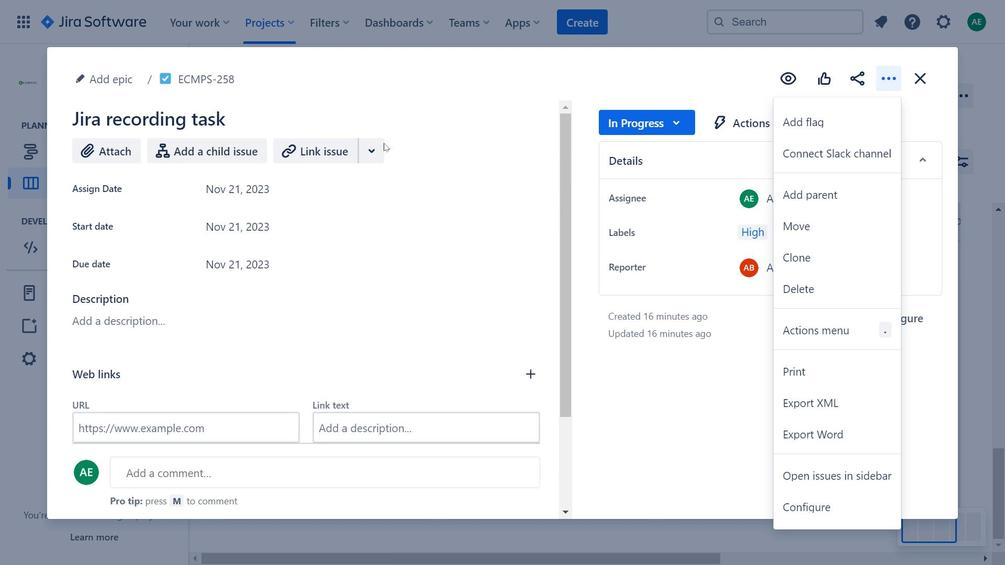
Action: Mouse moved to (896, 80)
Screenshot: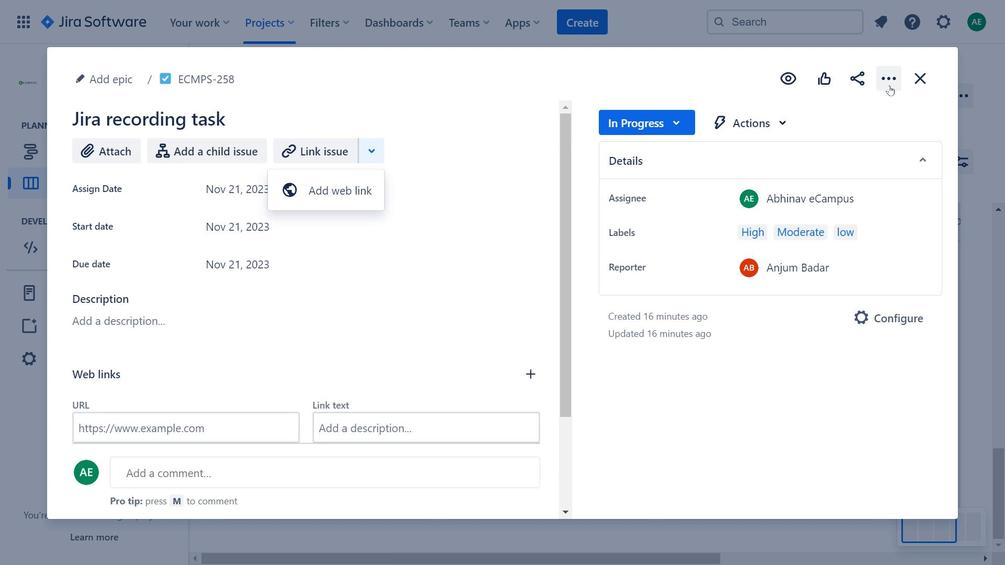 
Action: Mouse pressed left at (896, 80)
Screenshot: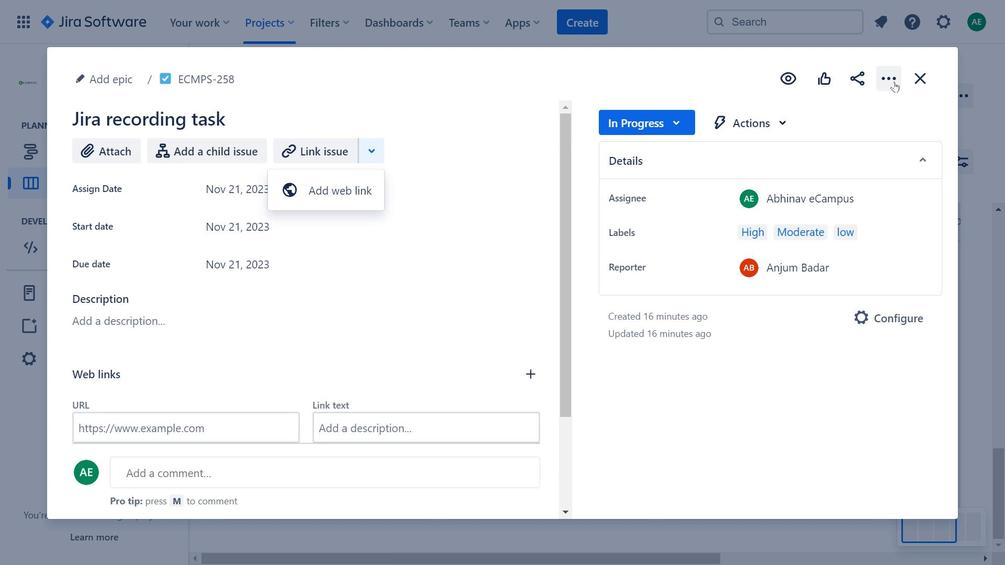 
Action: Mouse moved to (762, 128)
Screenshot: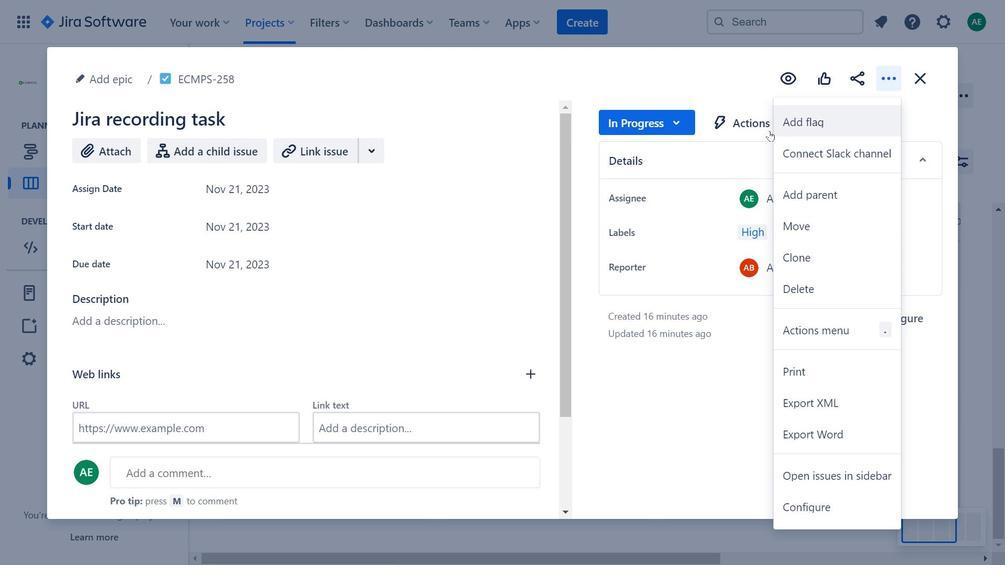 
Action: Mouse pressed left at (762, 128)
Screenshot: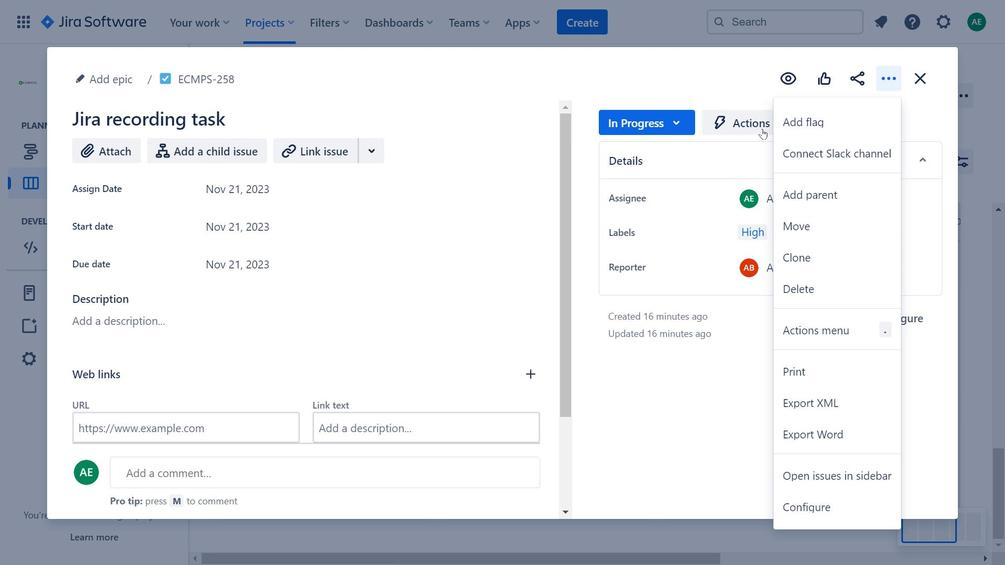 
Action: Mouse moved to (673, 126)
Screenshot: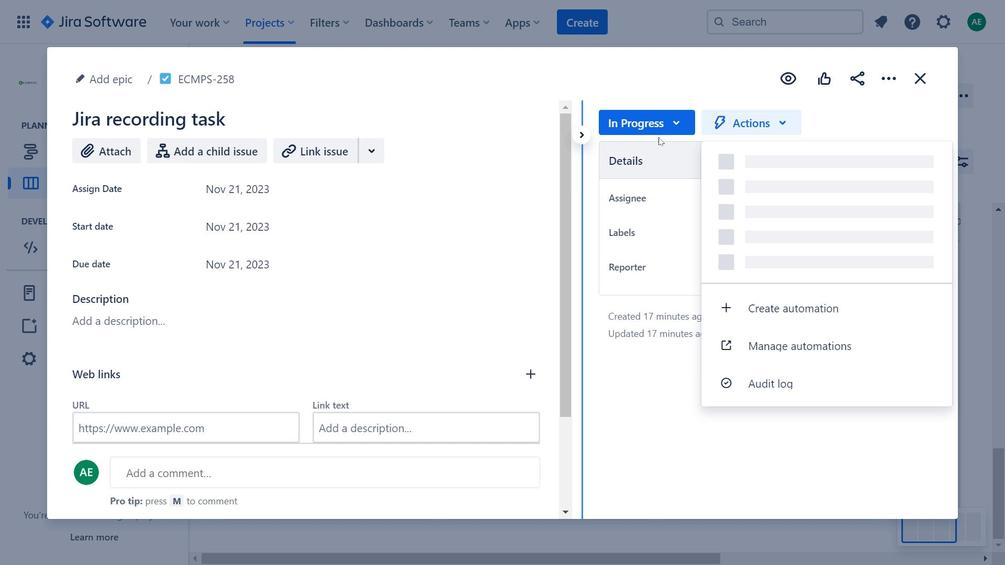 
Action: Mouse pressed left at (673, 126)
Screenshot: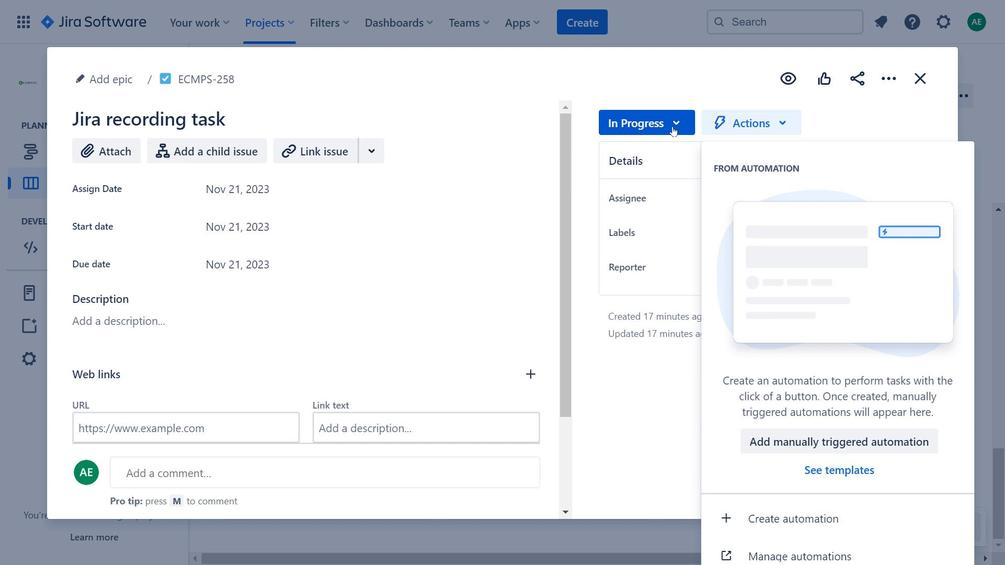
Action: Mouse moved to (685, 253)
Screenshot: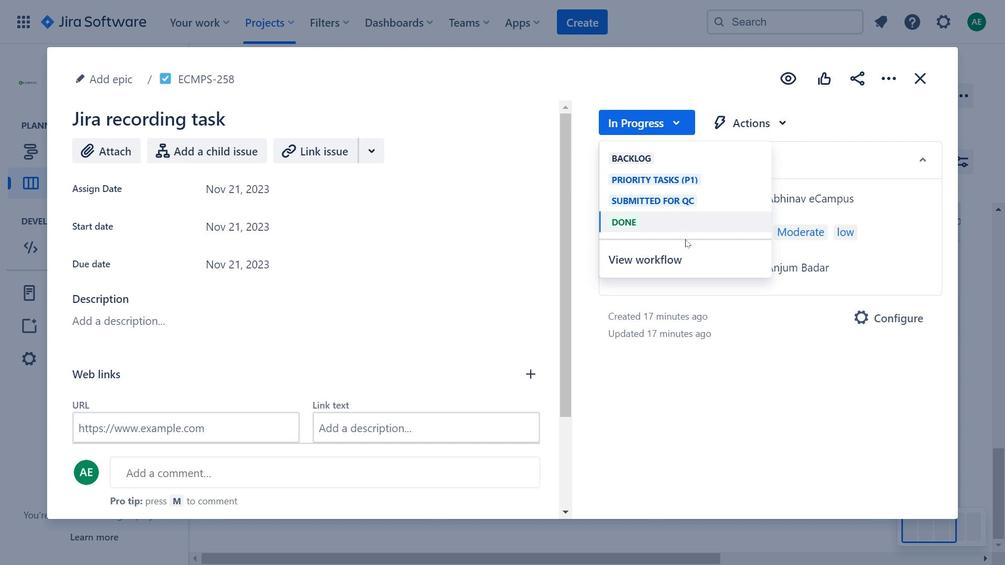 
Action: Mouse pressed left at (685, 253)
Screenshot: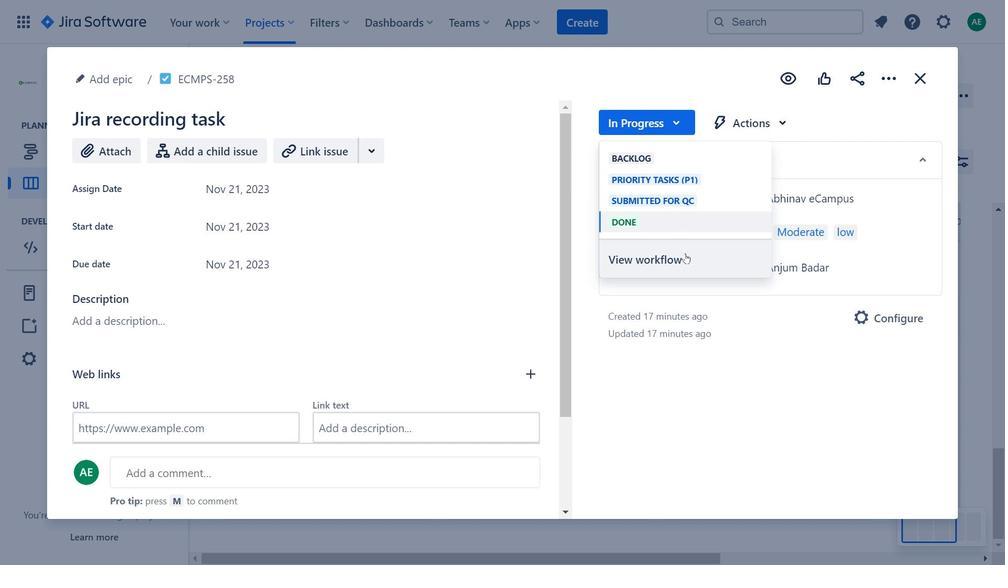 
Action: Mouse moved to (551, 246)
Screenshot: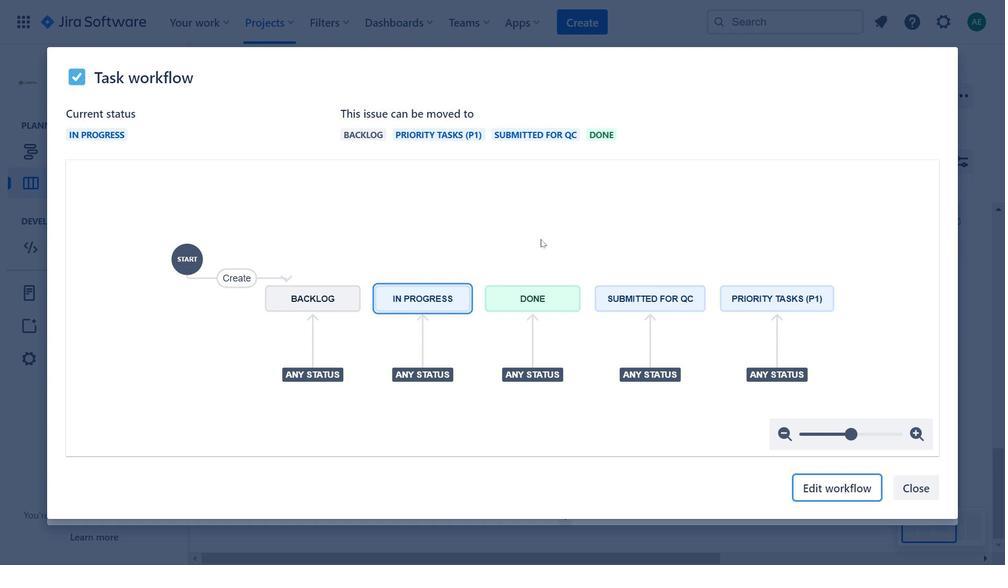 
Action: Mouse pressed left at (551, 246)
Screenshot: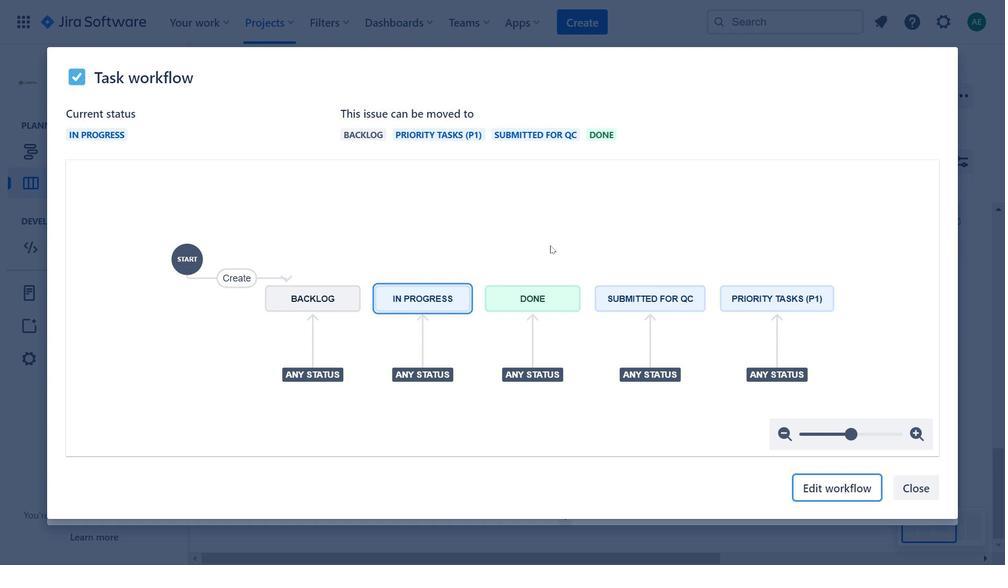 
Action: Mouse moved to (924, 441)
Screenshot: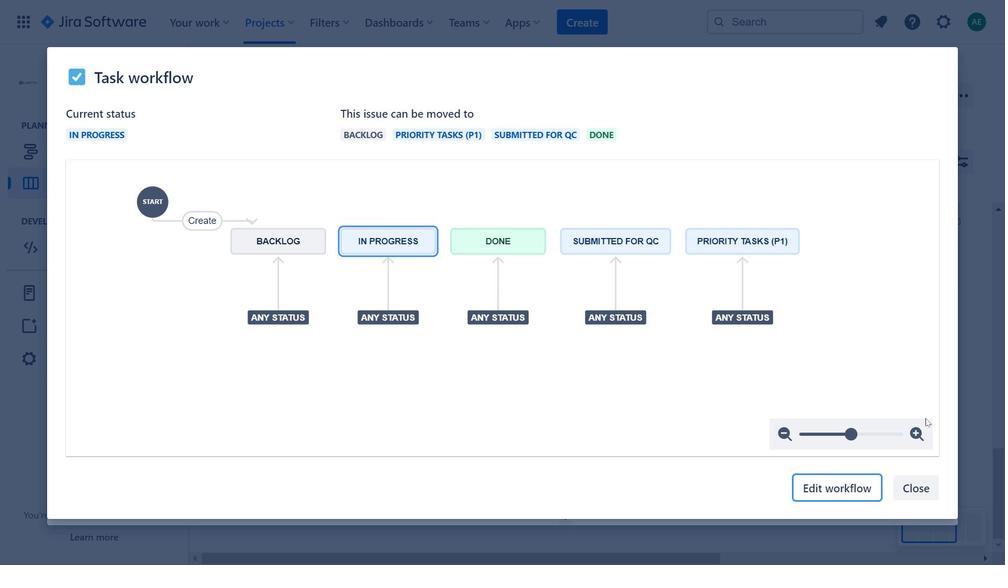 
Action: Mouse pressed left at (924, 441)
Screenshot: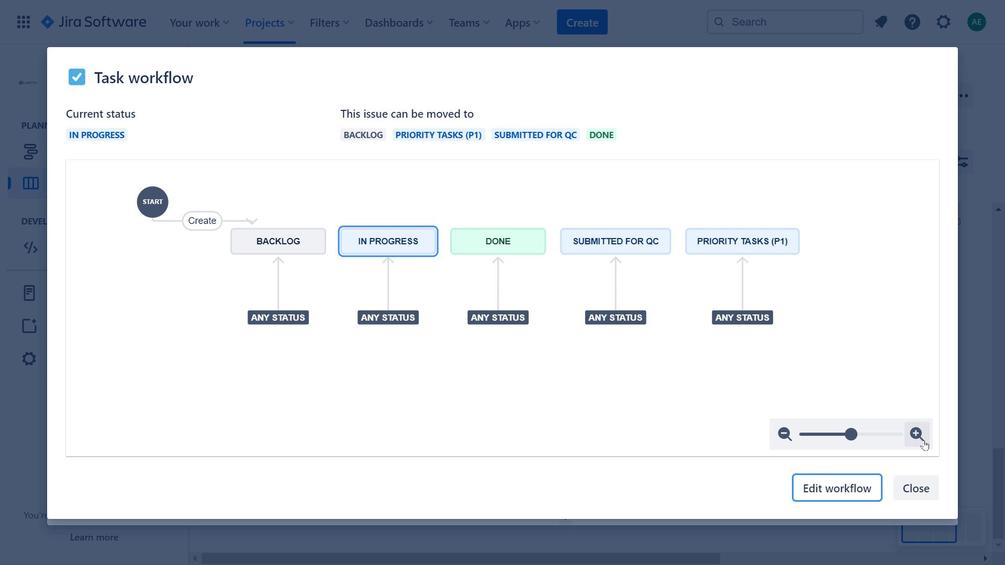 
Action: Mouse pressed left at (924, 441)
Screenshot: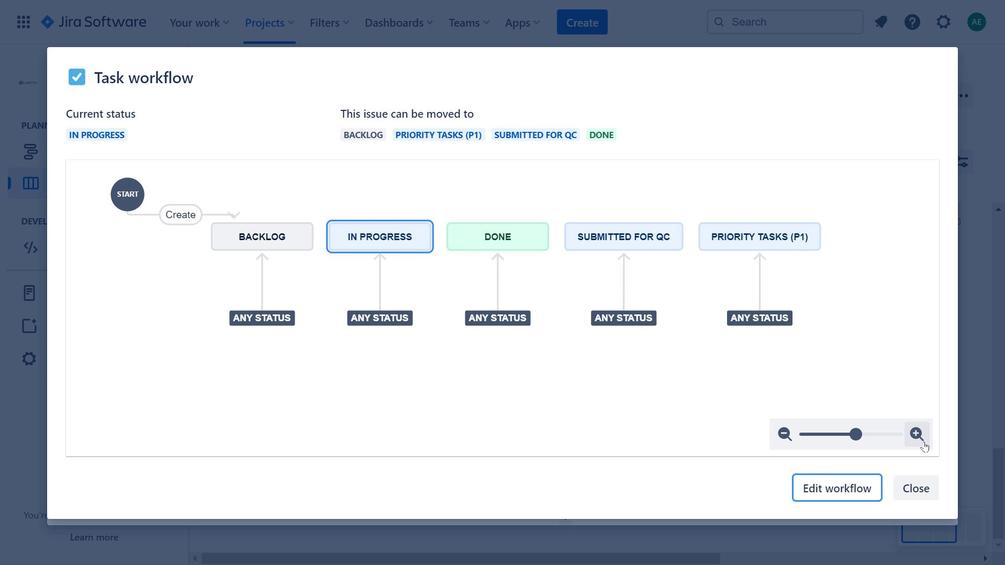 
Action: Mouse moved to (709, 278)
Screenshot: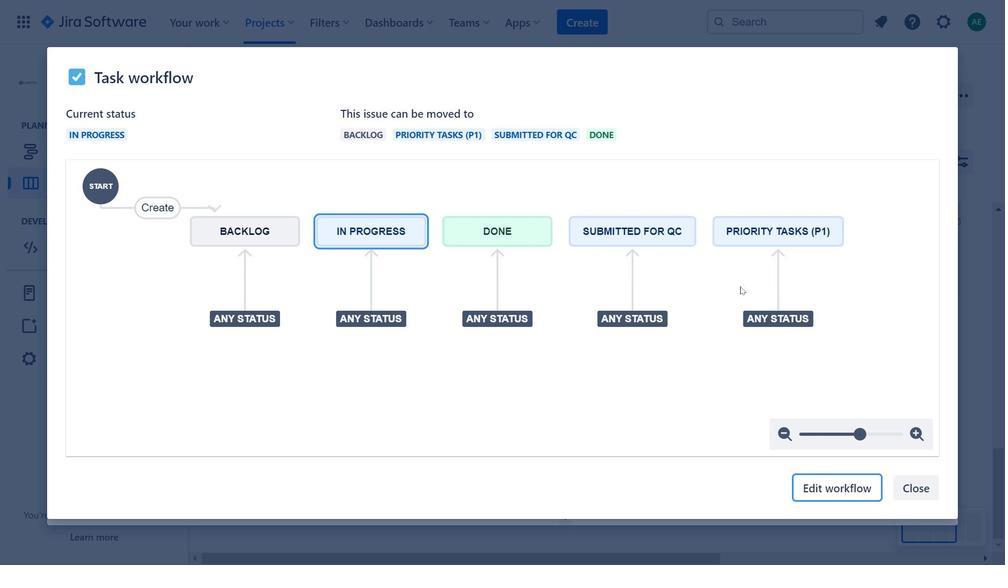 
Action: Mouse pressed left at (709, 278)
Screenshot: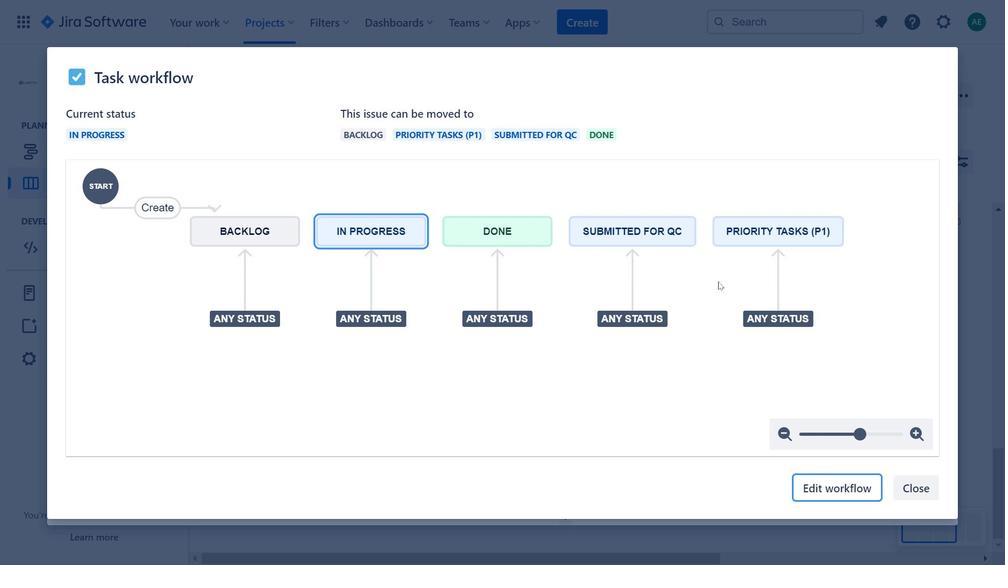 
Action: Mouse moved to (823, 207)
Screenshot: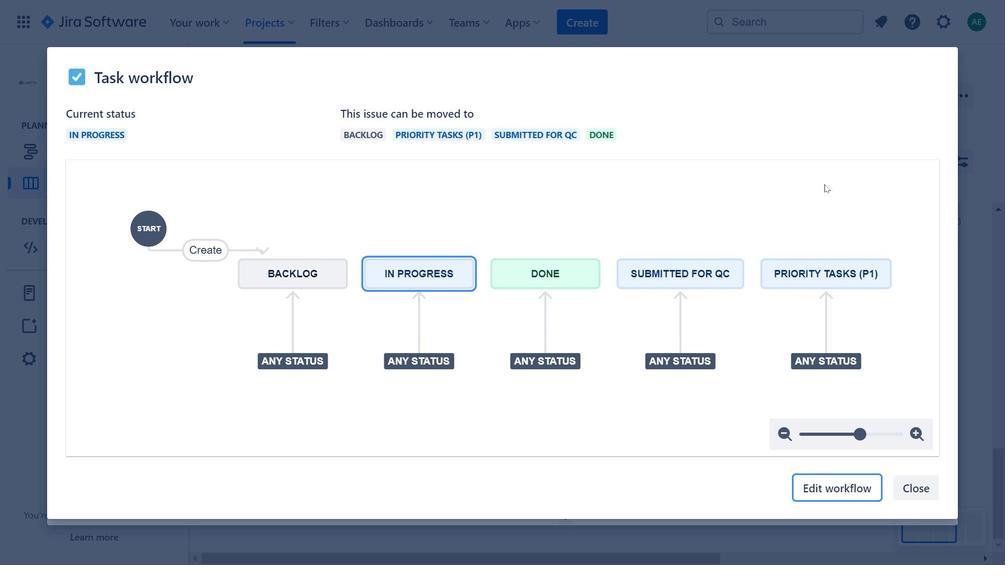 
Action: Mouse pressed left at (823, 207)
Screenshot: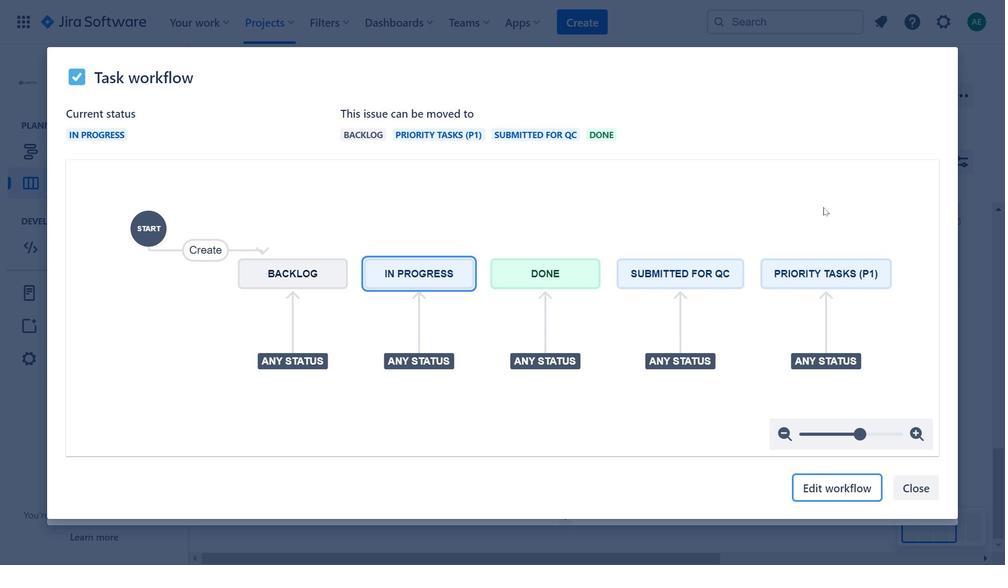 
Action: Mouse moved to (872, 483)
Screenshot: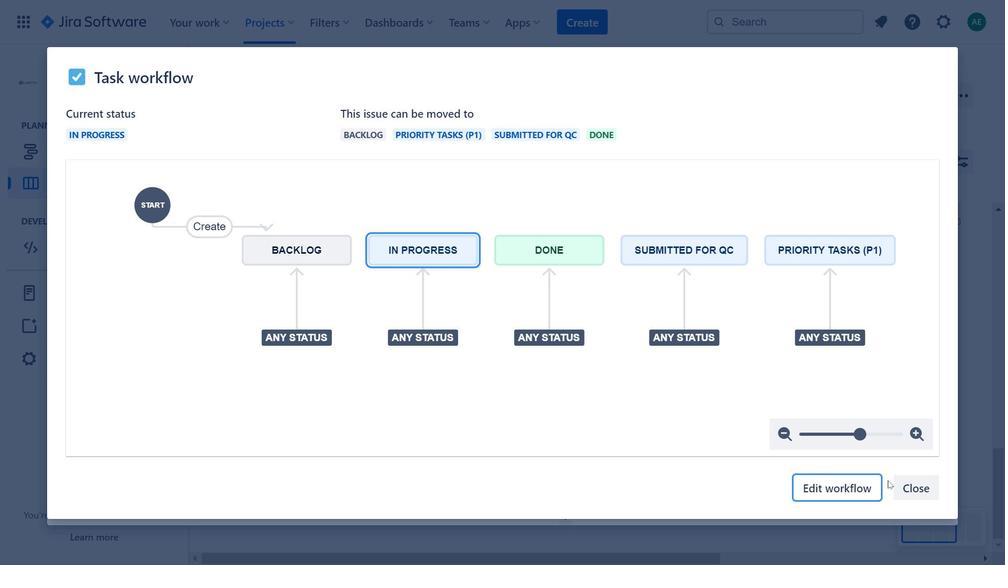 
Action: Mouse pressed left at (872, 483)
Screenshot: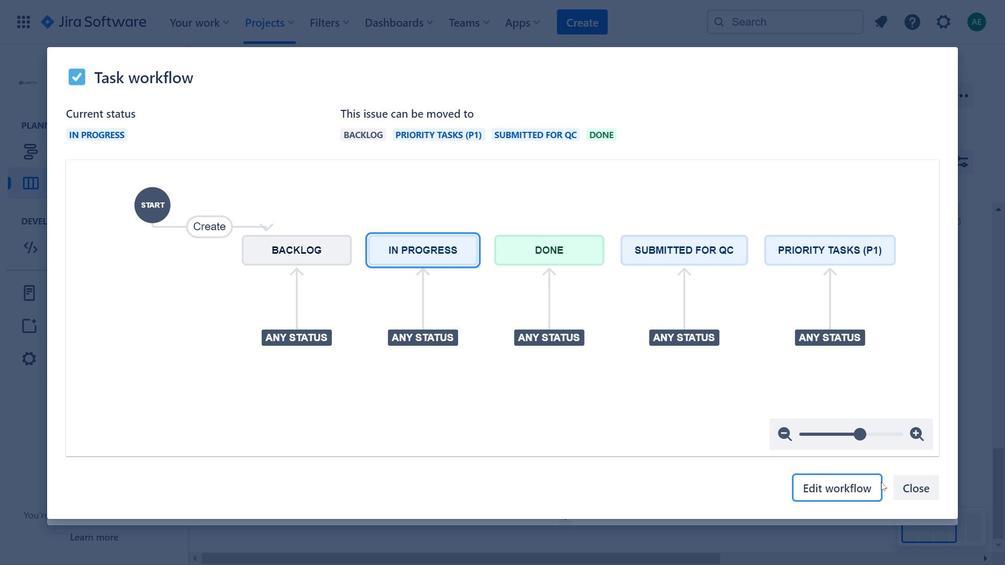 
Action: Mouse moved to (715, 111)
Screenshot: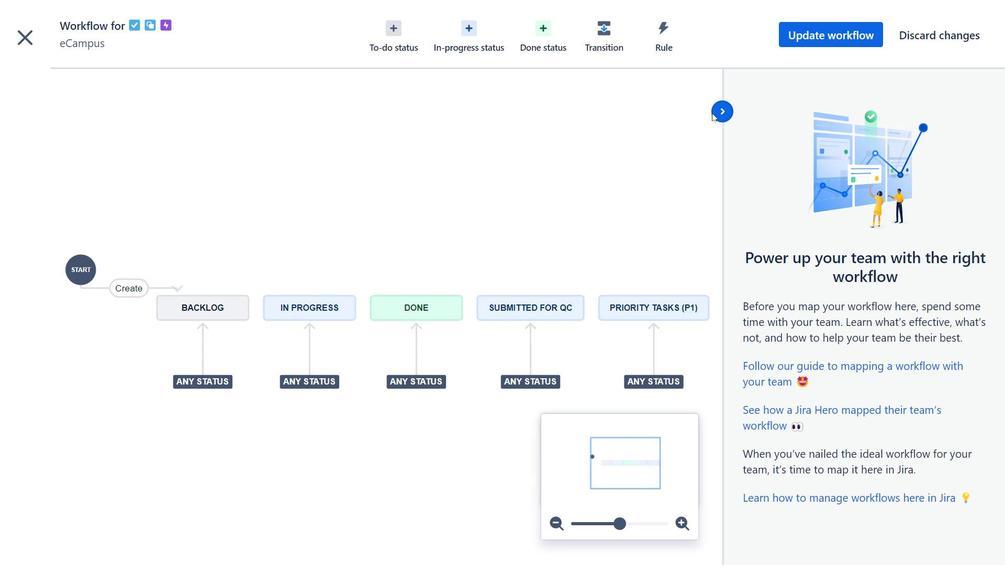 
Action: Mouse pressed left at (715, 111)
Screenshot: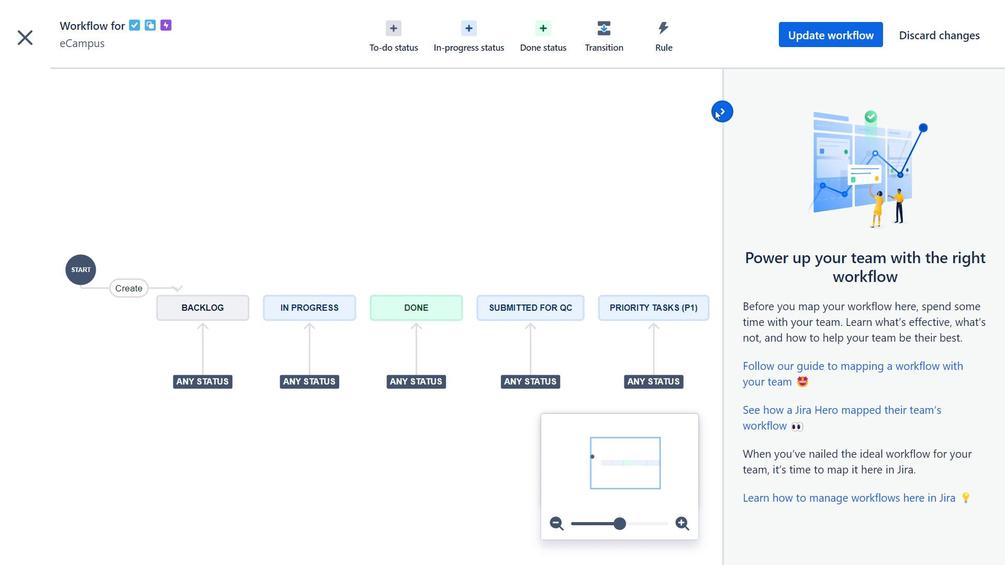 
Action: Mouse moved to (597, 260)
Screenshot: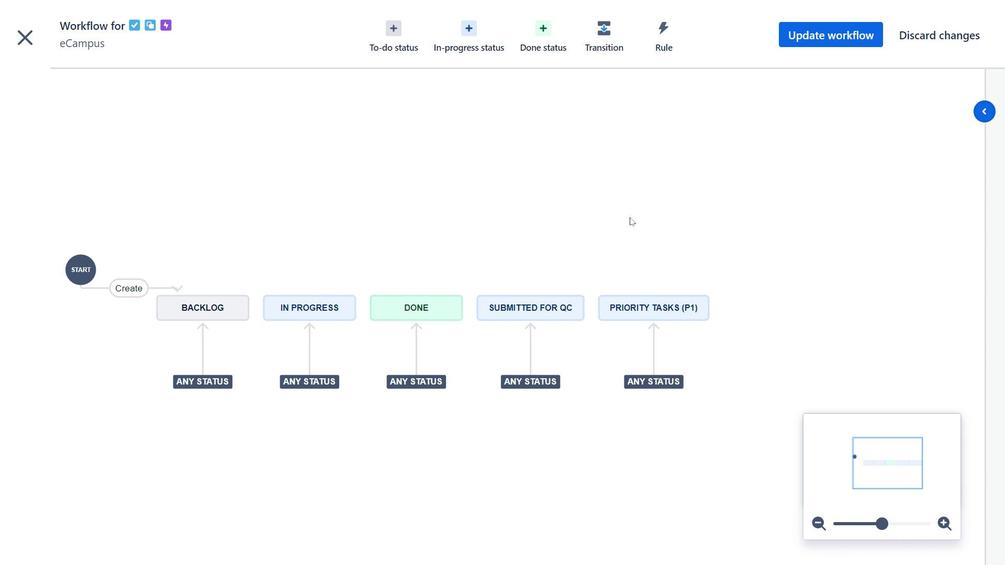 
Action: Mouse pressed left at (597, 260)
Screenshot: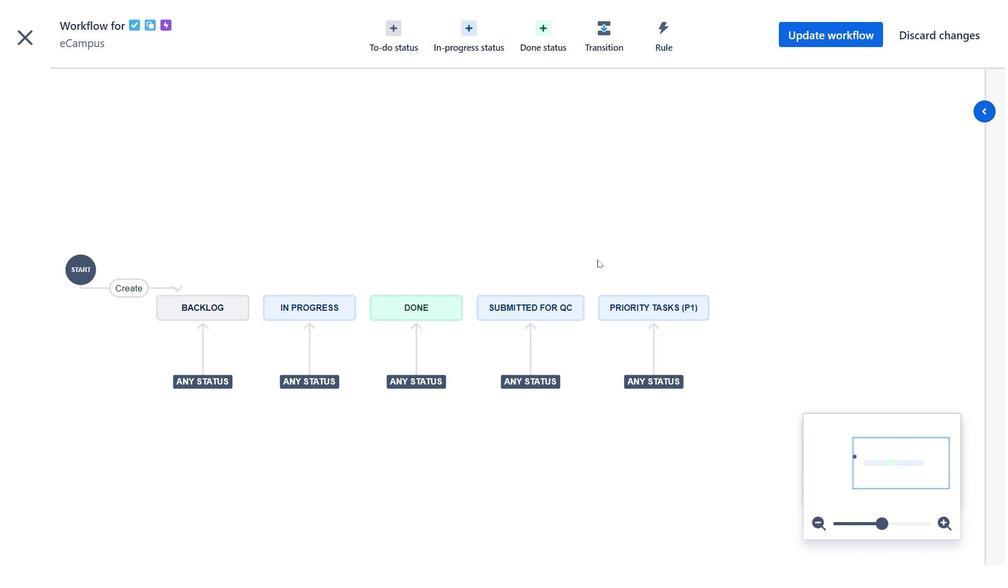 
Action: Mouse moved to (211, 245)
Screenshot: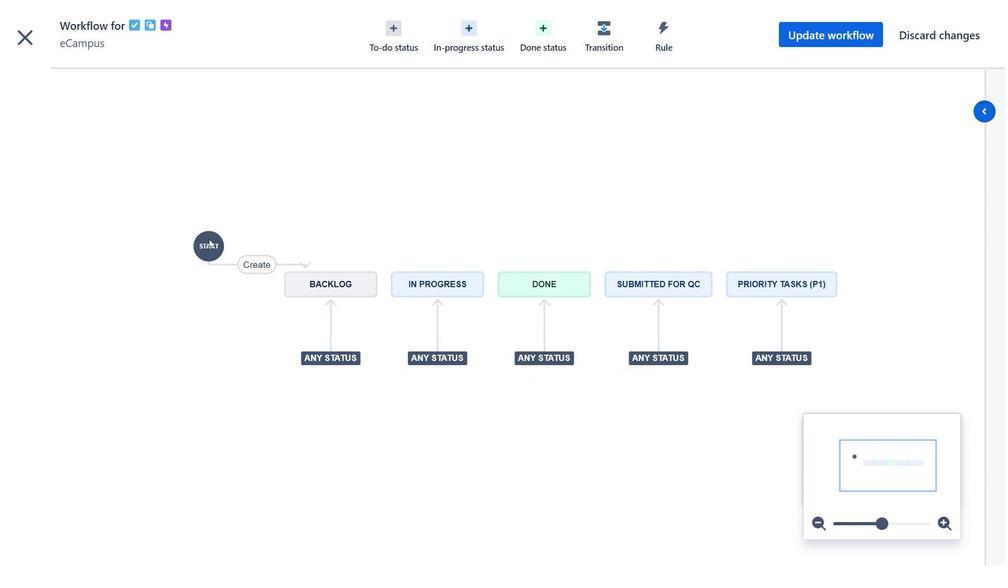
Action: Mouse pressed left at (211, 245)
Screenshot: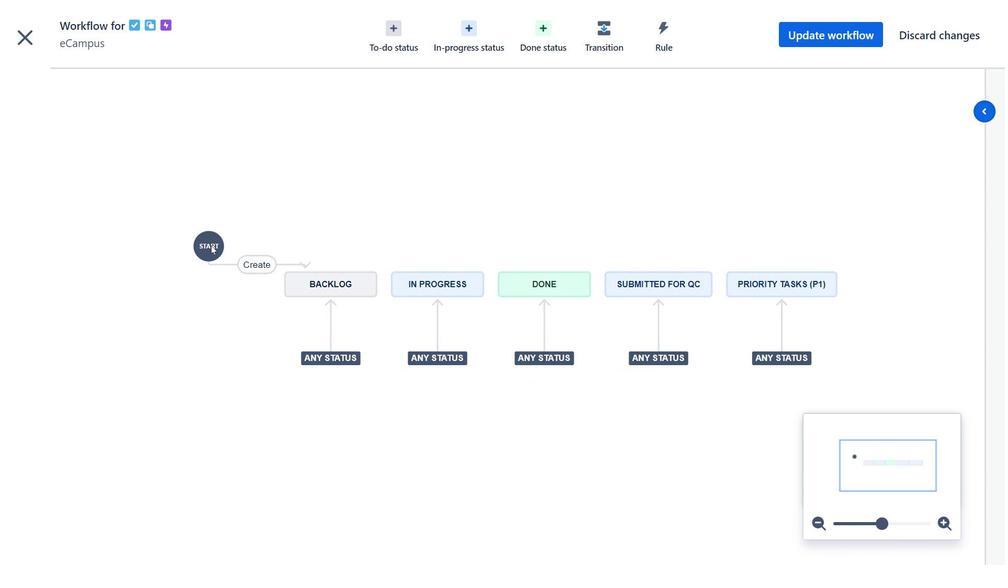 
Action: Mouse moved to (74, 137)
Screenshot: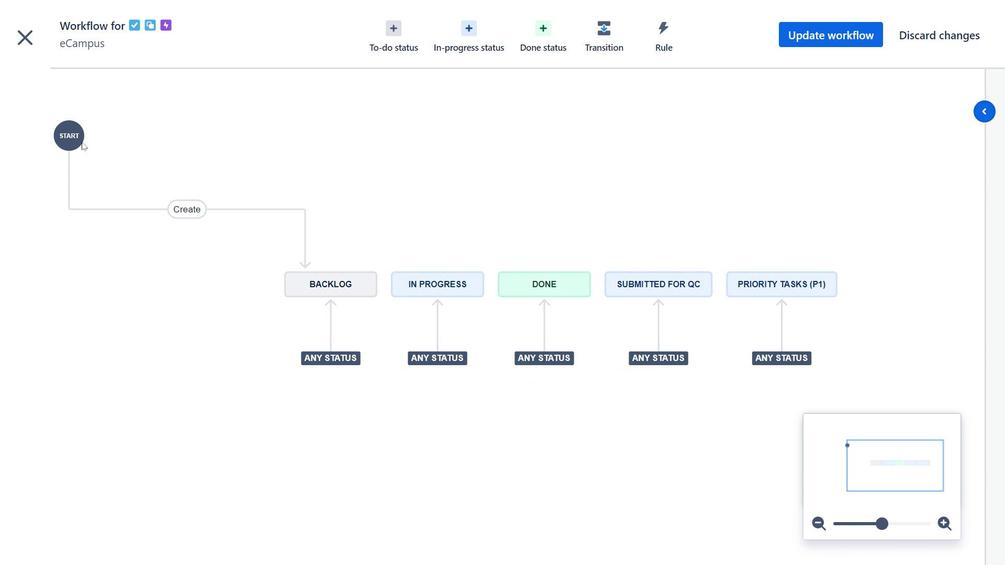 
Action: Mouse pressed left at (74, 137)
Screenshot: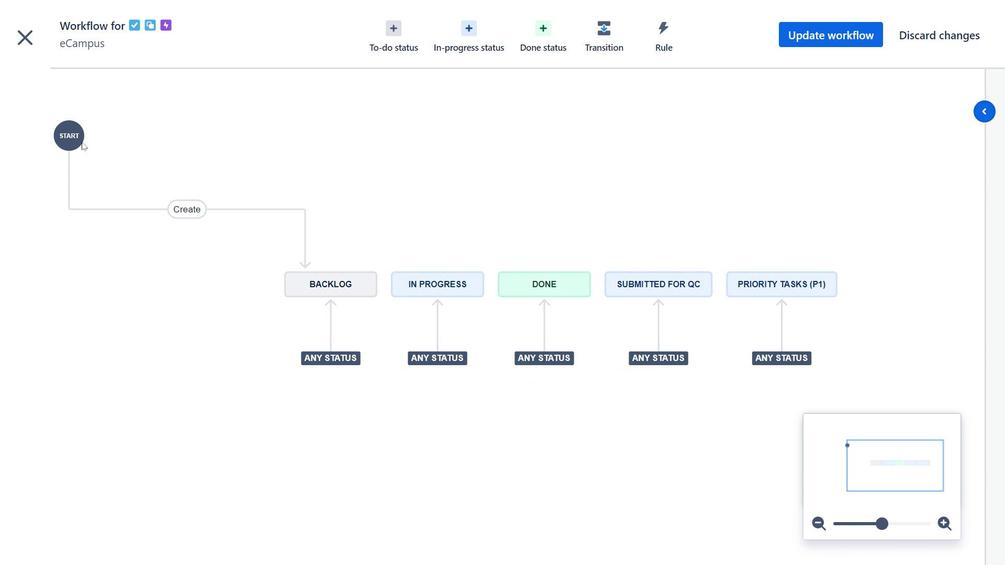 
Action: Mouse moved to (328, 291)
Screenshot: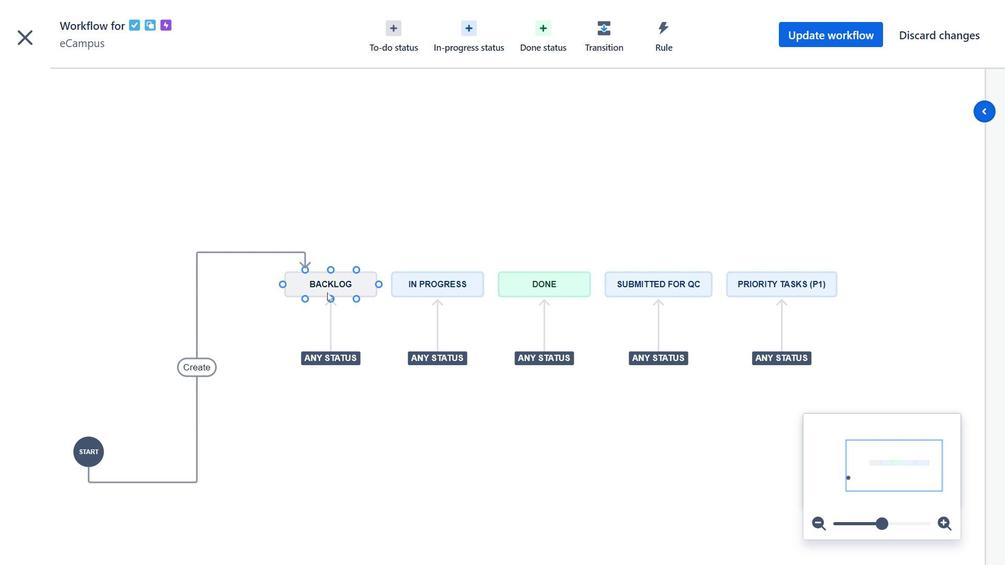 
Action: Mouse pressed left at (328, 291)
Screenshot: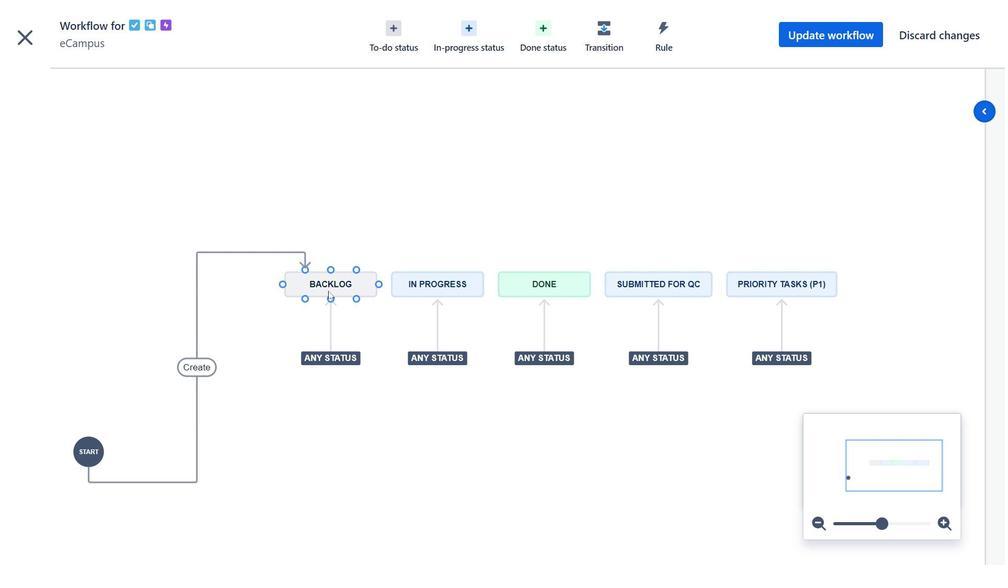 
Action: Mouse moved to (889, 221)
Screenshot: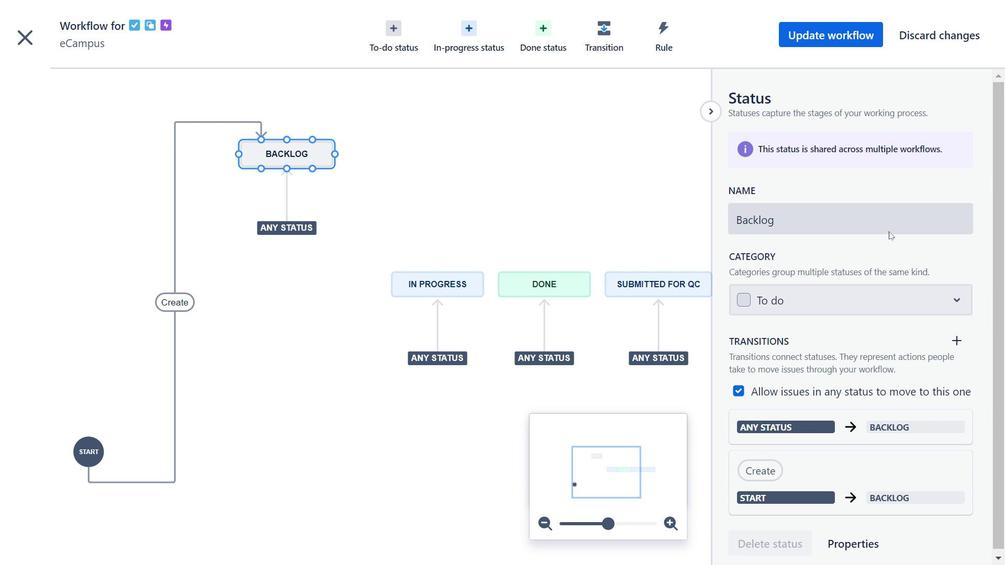 
Action: Mouse pressed left at (889, 221)
Screenshot: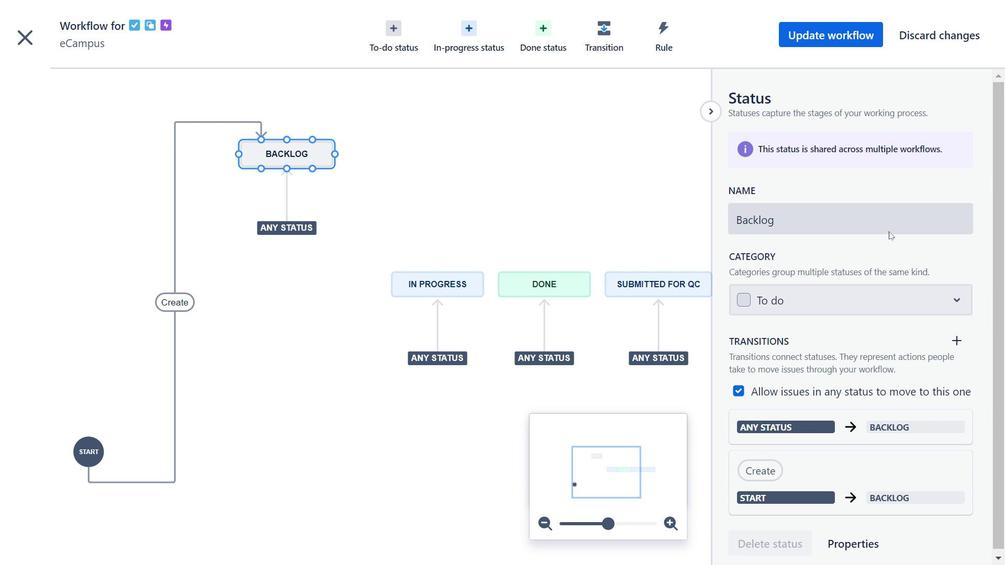 
Action: Mouse moved to (845, 224)
Screenshot: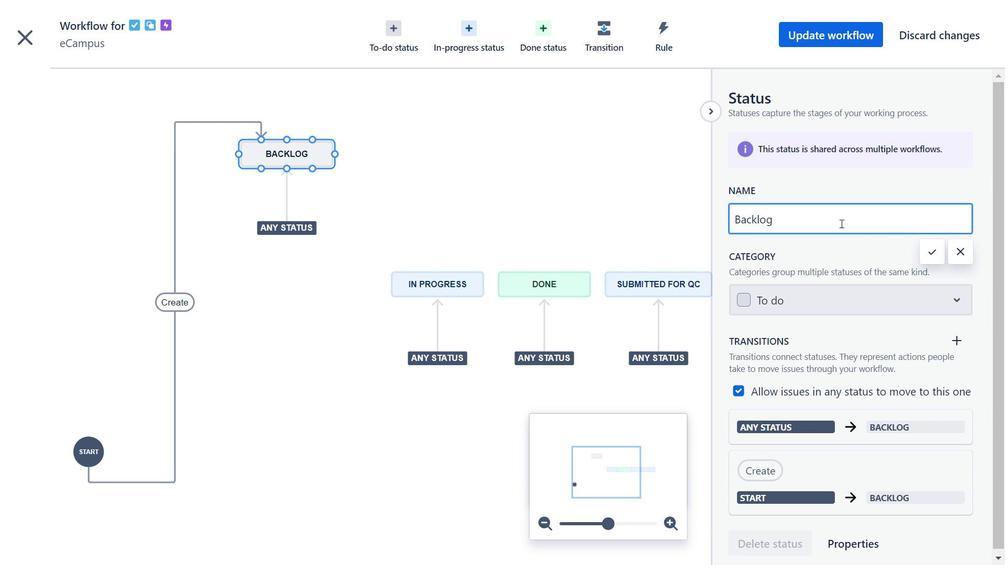 
Action: Mouse pressed left at (845, 224)
Screenshot: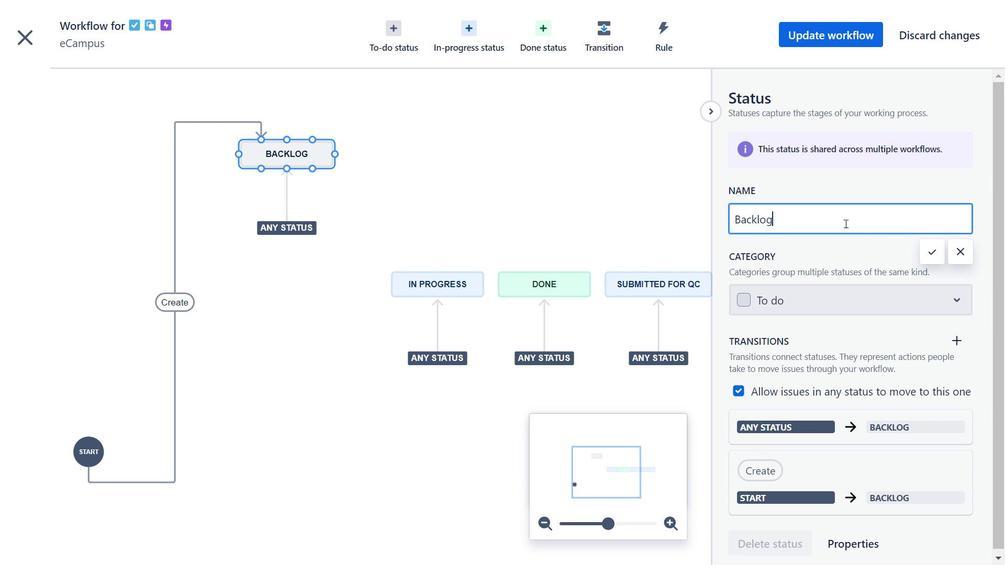 
Action: Mouse moved to (790, 295)
Screenshot: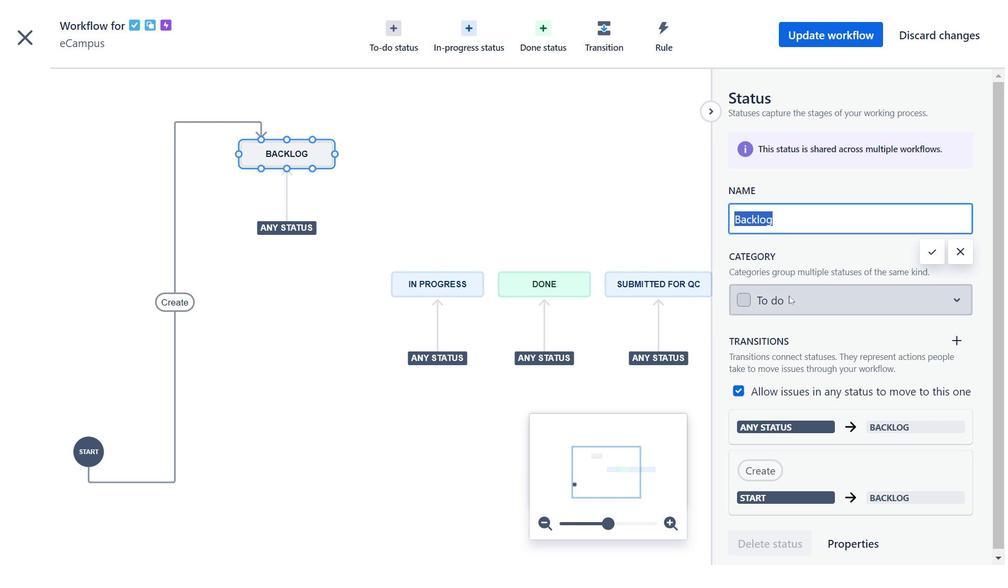 
Action: Mouse pressed left at (790, 295)
Screenshot: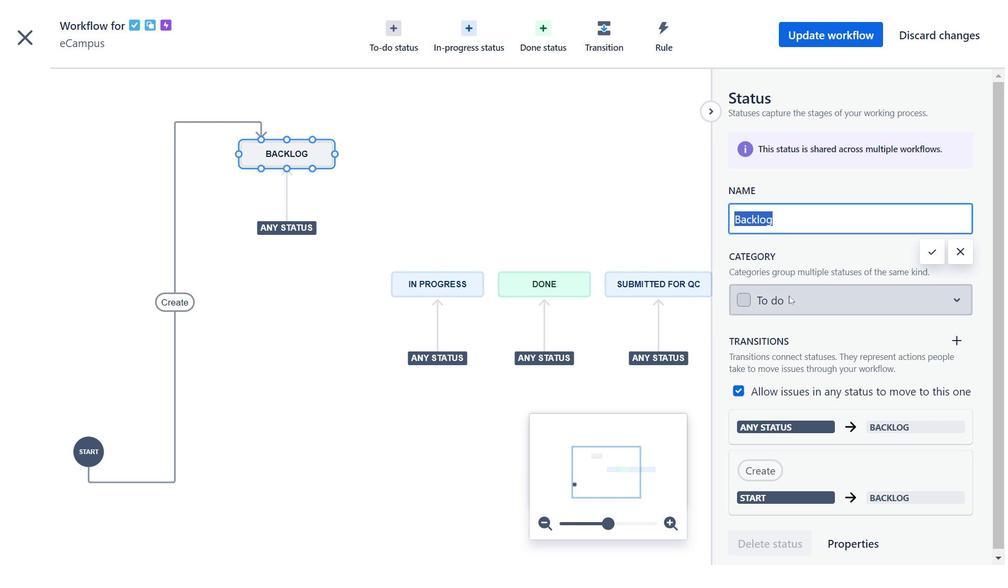 
Action: Mouse moved to (460, 285)
Screenshot: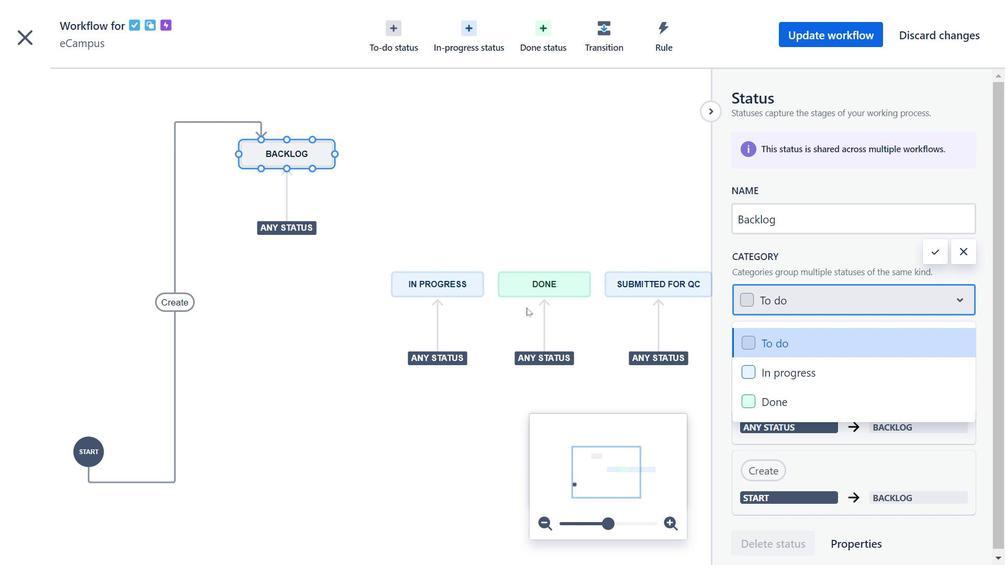 
Action: Mouse pressed left at (460, 285)
Screenshot: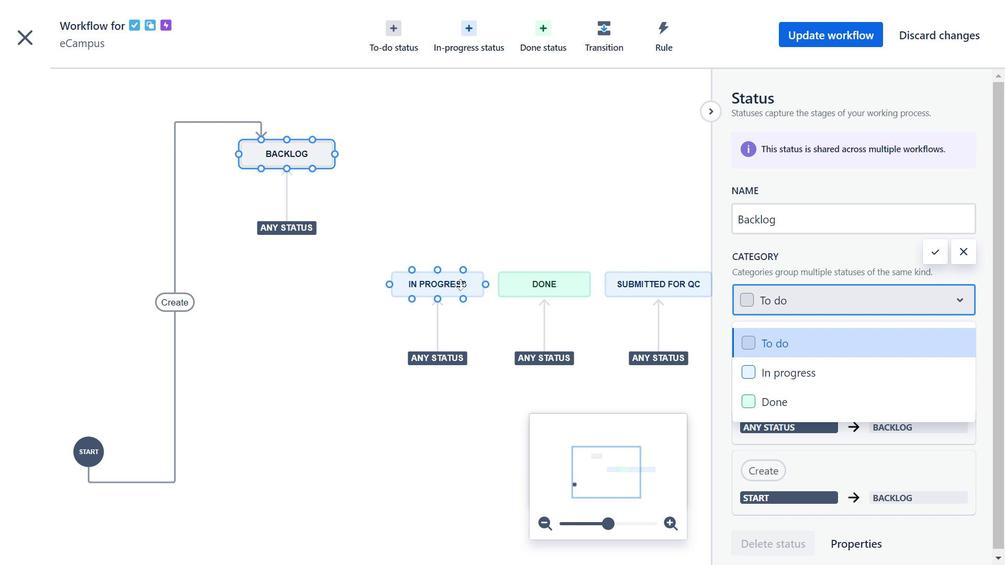 
Action: Mouse moved to (559, 290)
Screenshot: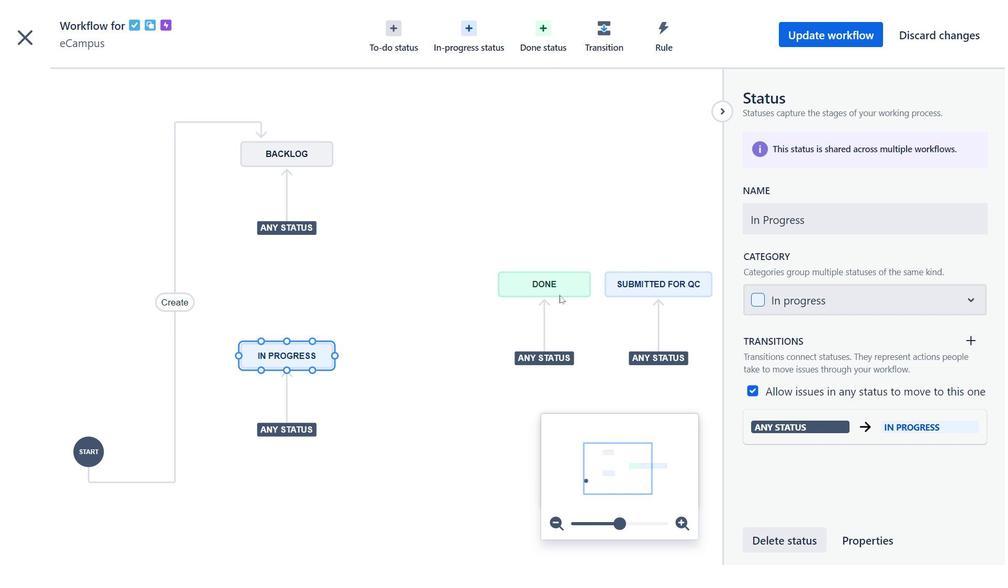 
Action: Mouse pressed left at (559, 290)
Screenshot: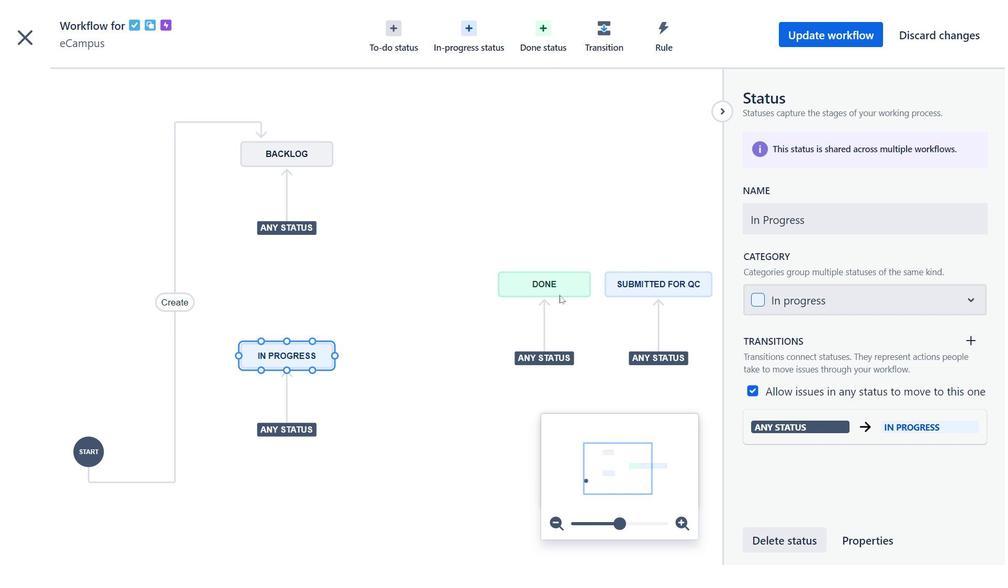 
Action: Mouse moved to (646, 282)
Screenshot: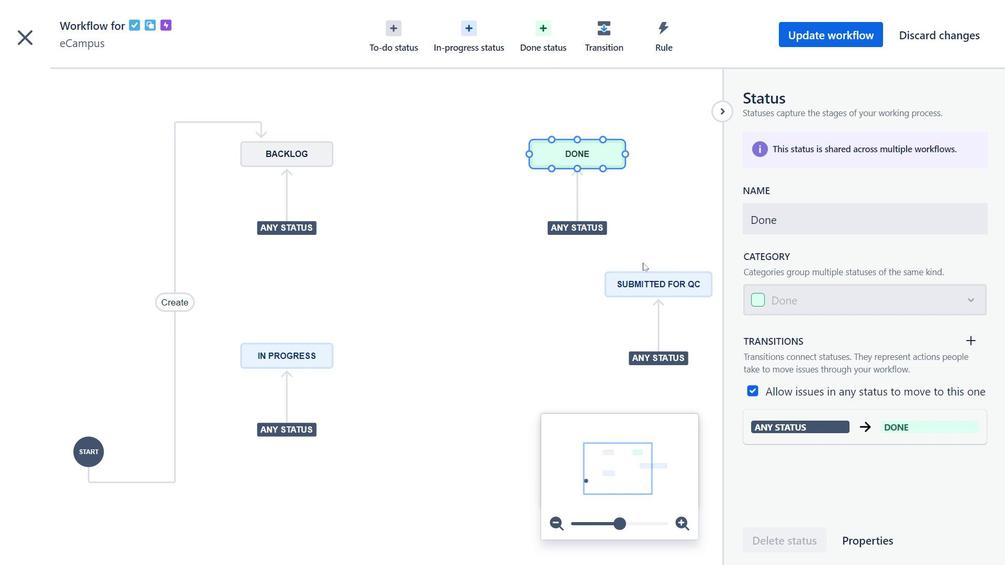 
Action: Mouse pressed left at (646, 282)
Screenshot: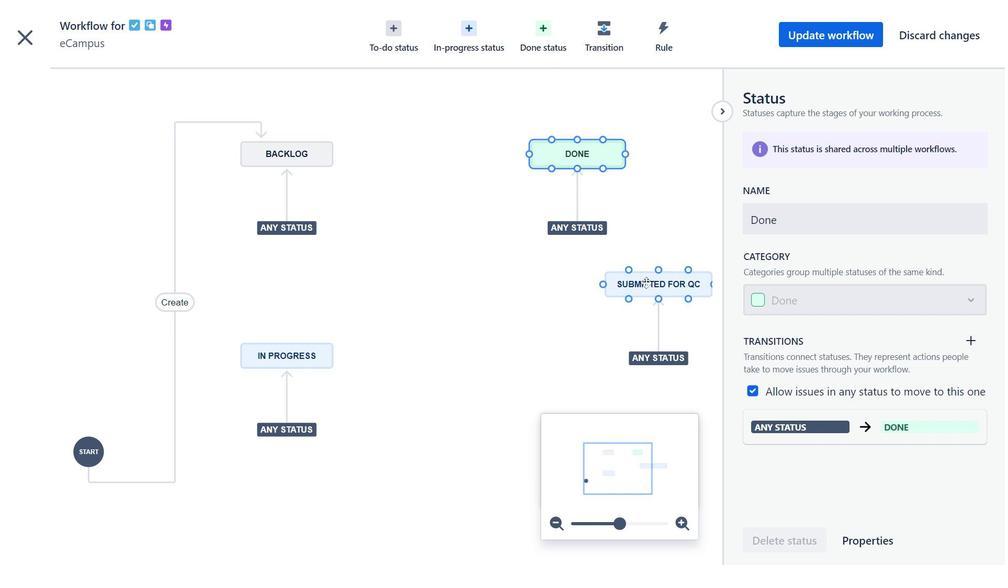 
Action: Mouse moved to (716, 120)
Screenshot: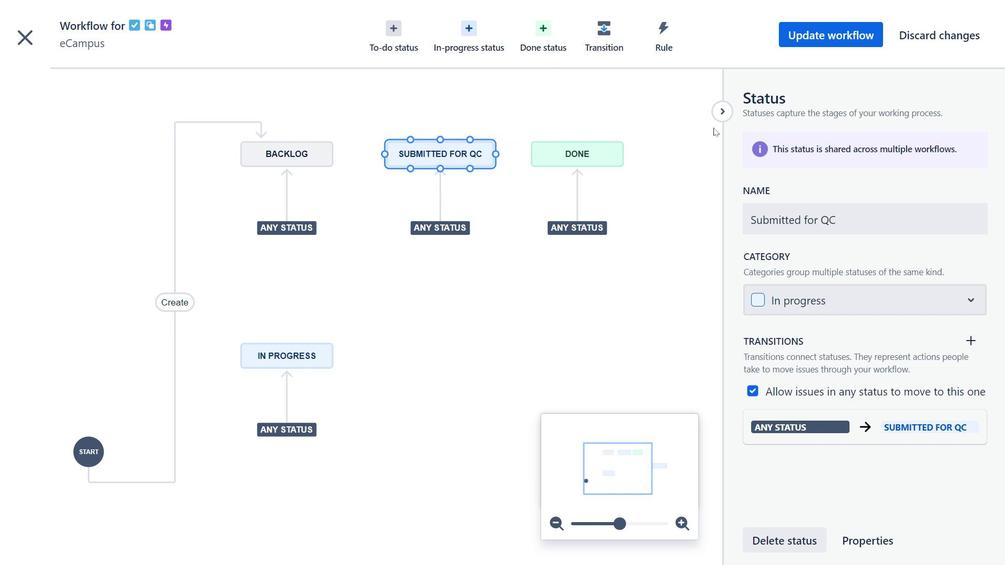 
Action: Mouse pressed left at (716, 120)
Screenshot: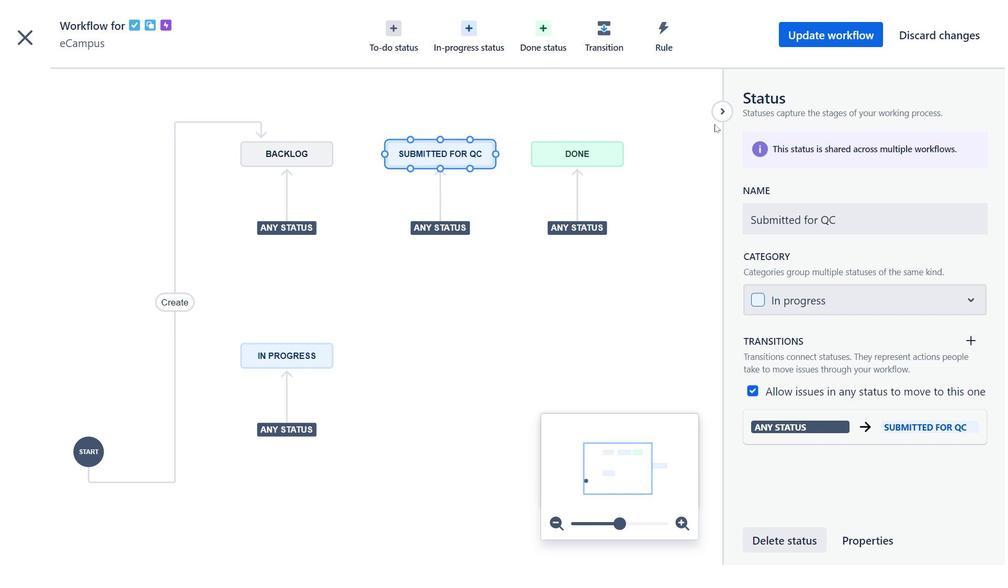 
Action: Mouse moved to (783, 289)
Screenshot: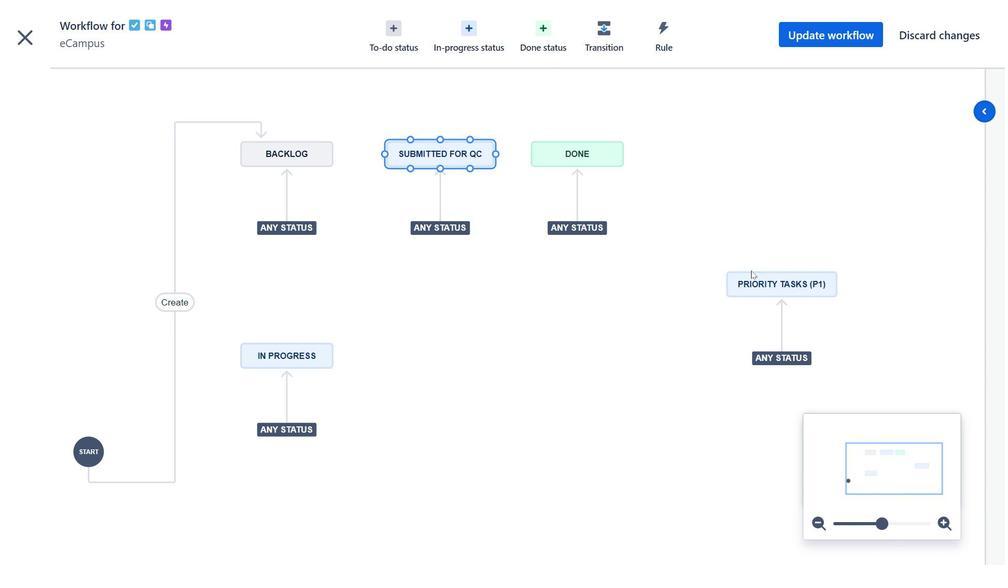 
Action: Mouse pressed left at (783, 289)
Screenshot: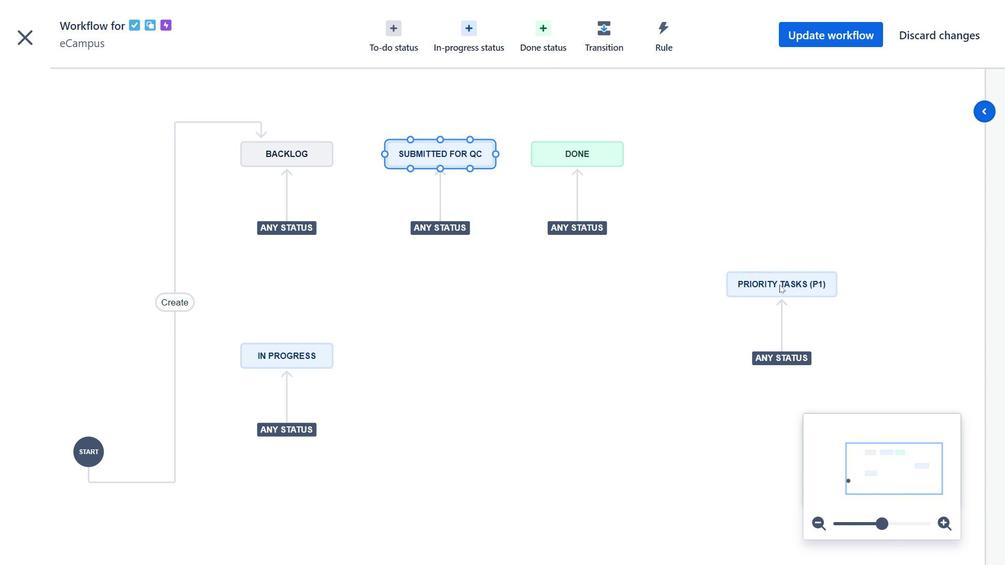 
Action: Mouse moved to (569, 151)
Screenshot: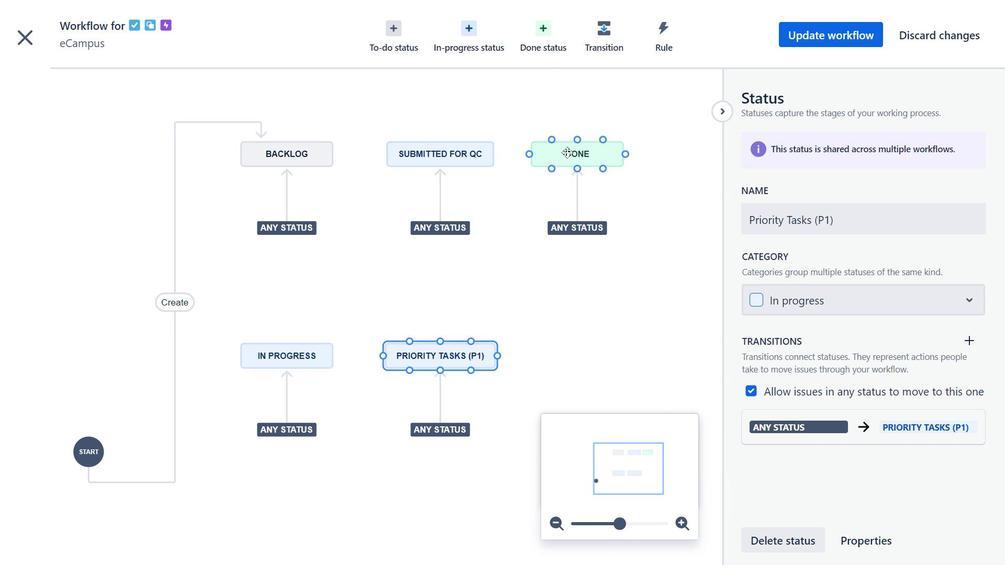 
Action: Mouse pressed left at (569, 151)
Screenshot: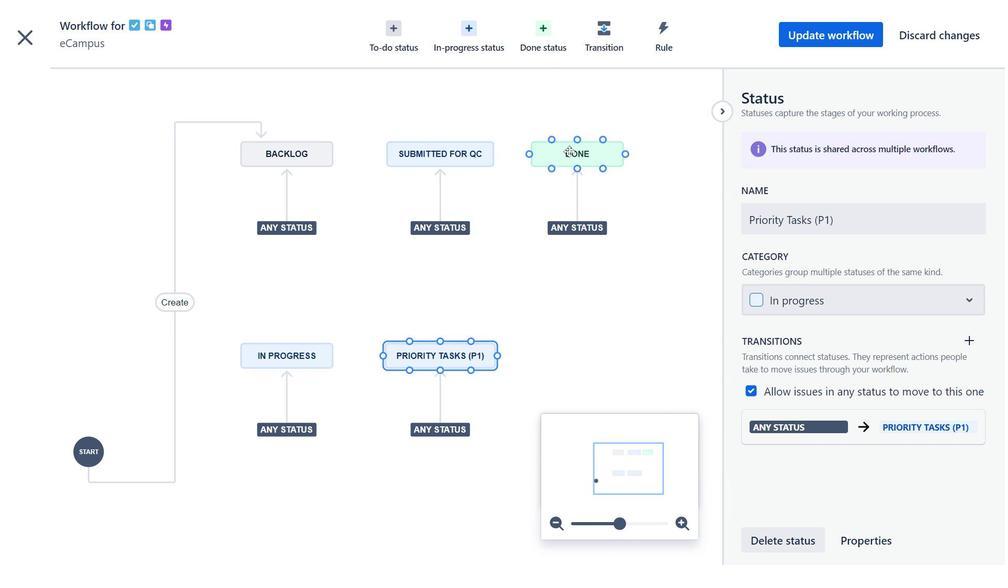 
Action: Mouse moved to (458, 162)
Screenshot: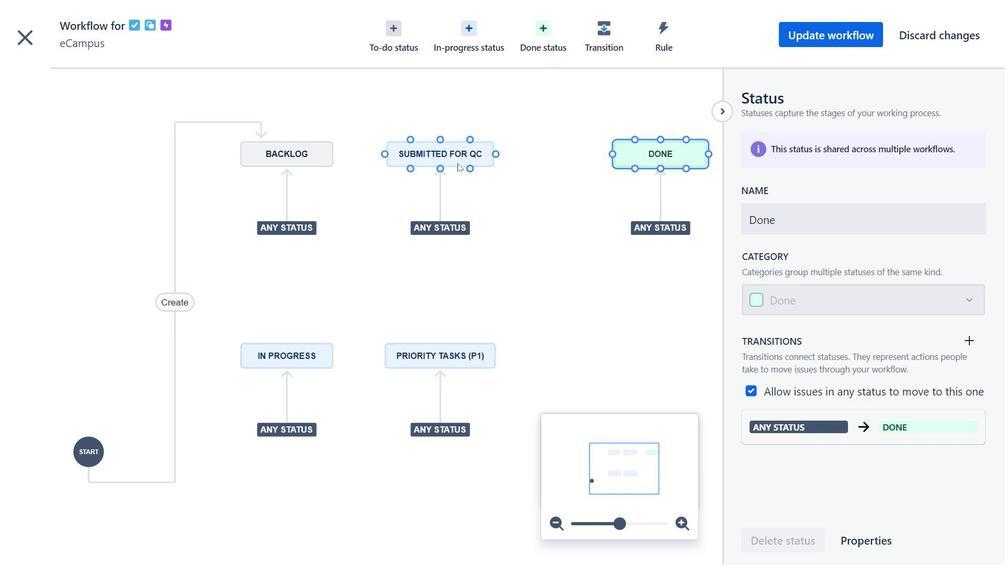 
Action: Mouse pressed left at (458, 162)
Screenshot: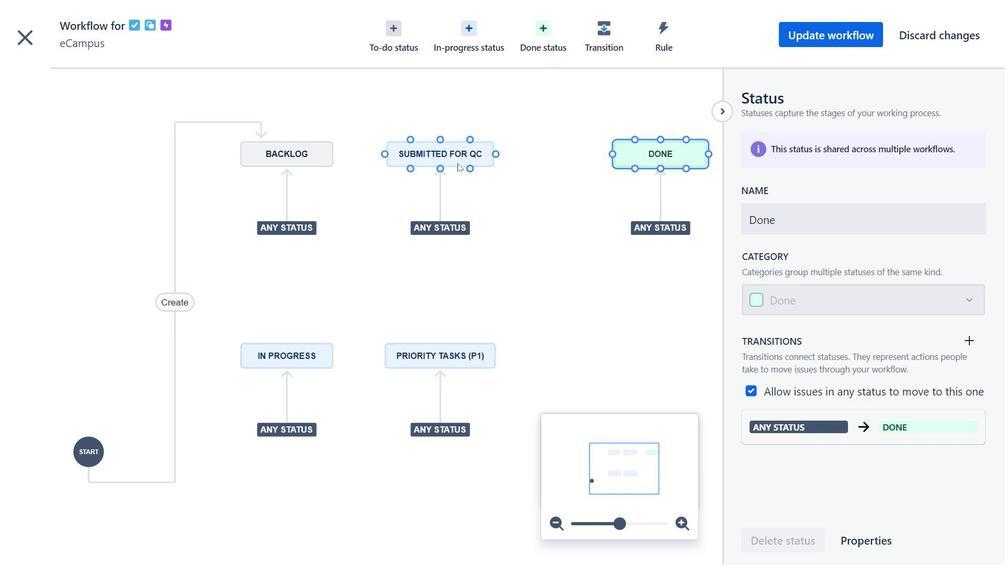 
Action: Mouse moved to (442, 358)
Screenshot: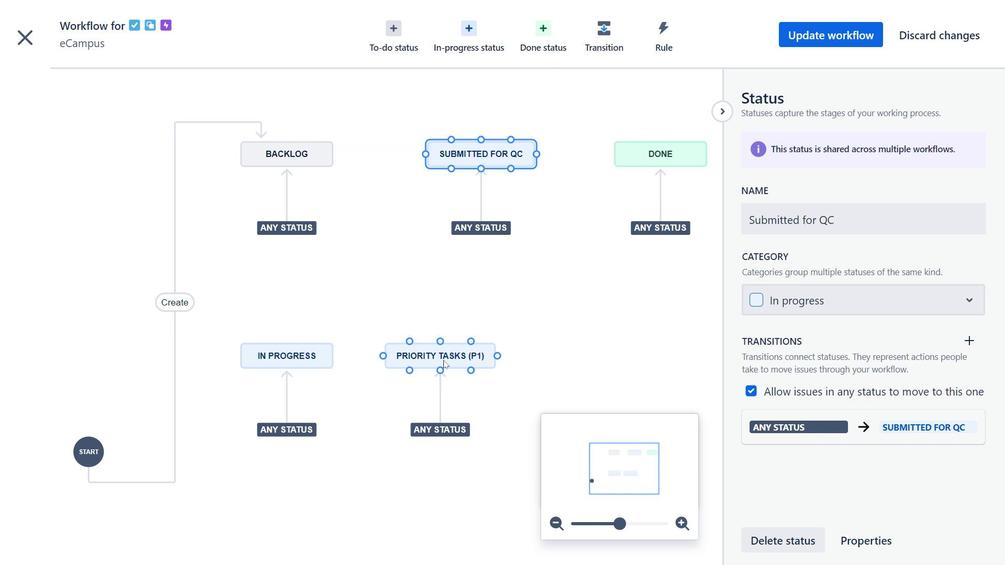 
Action: Mouse pressed left at (442, 358)
Screenshot: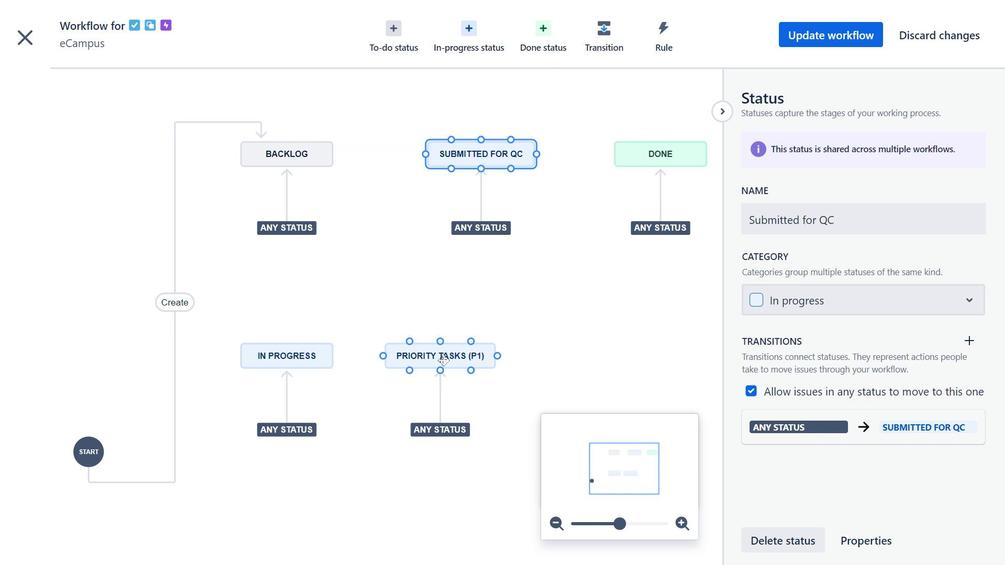 
Action: Mouse moved to (723, 116)
Screenshot: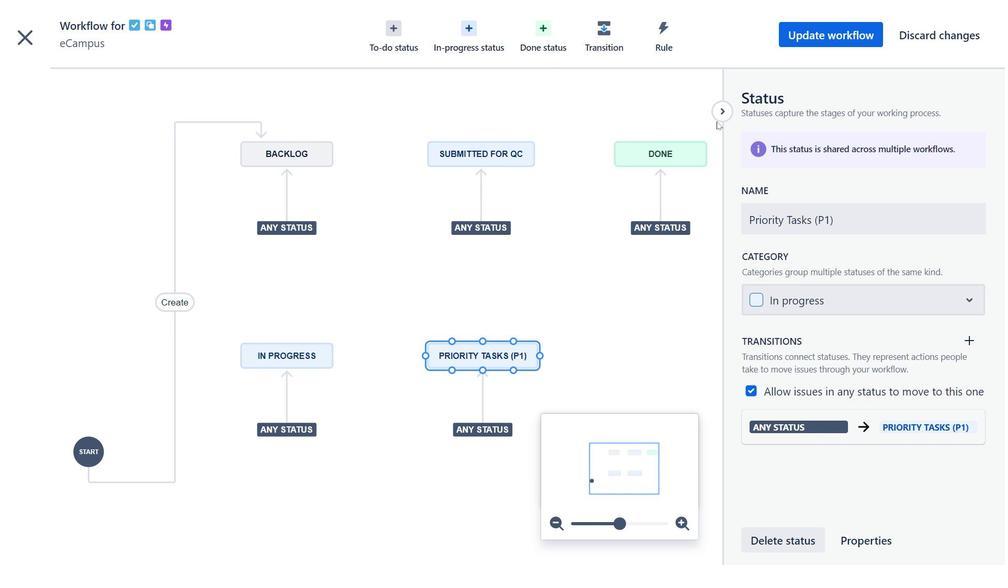 
Action: Mouse pressed left at (723, 116)
Screenshot: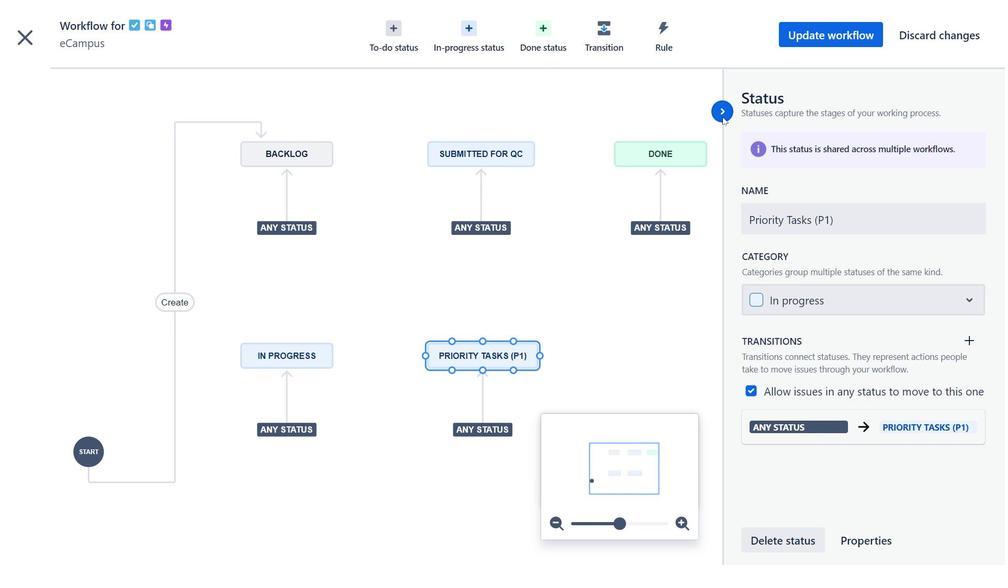 
Action: Mouse moved to (681, 161)
Screenshot: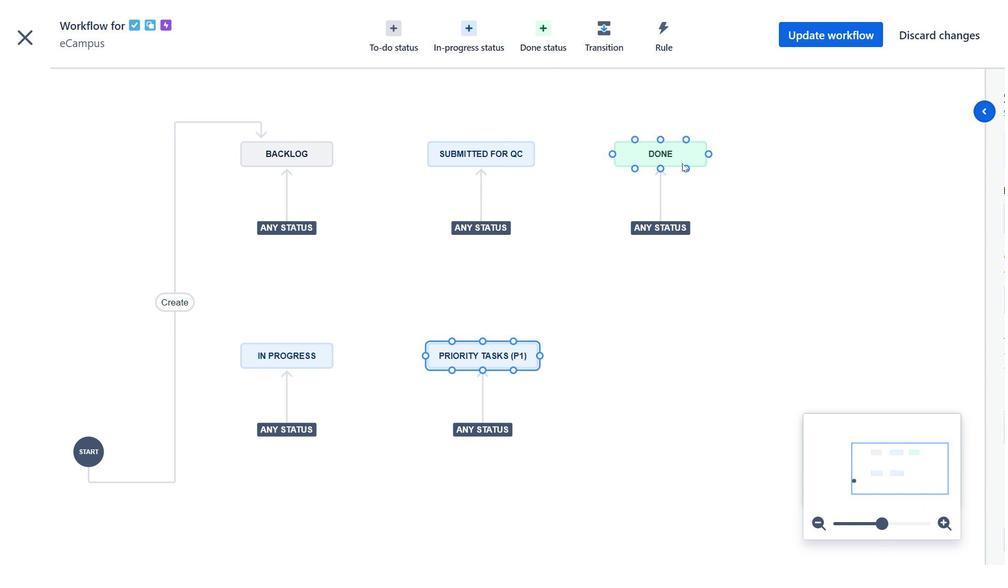 
Action: Mouse pressed left at (681, 161)
Screenshot: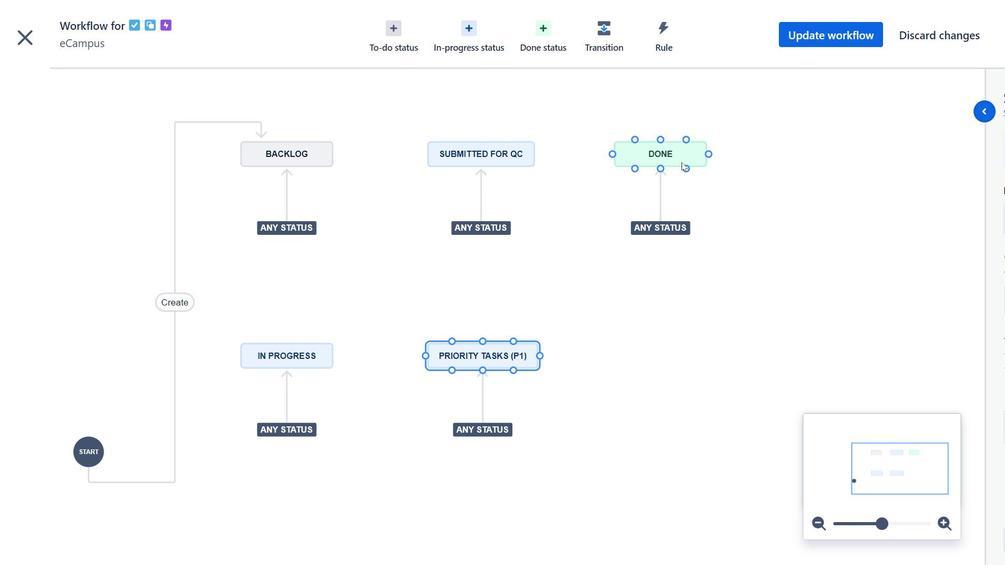 
Action: Mouse moved to (308, 346)
Screenshot: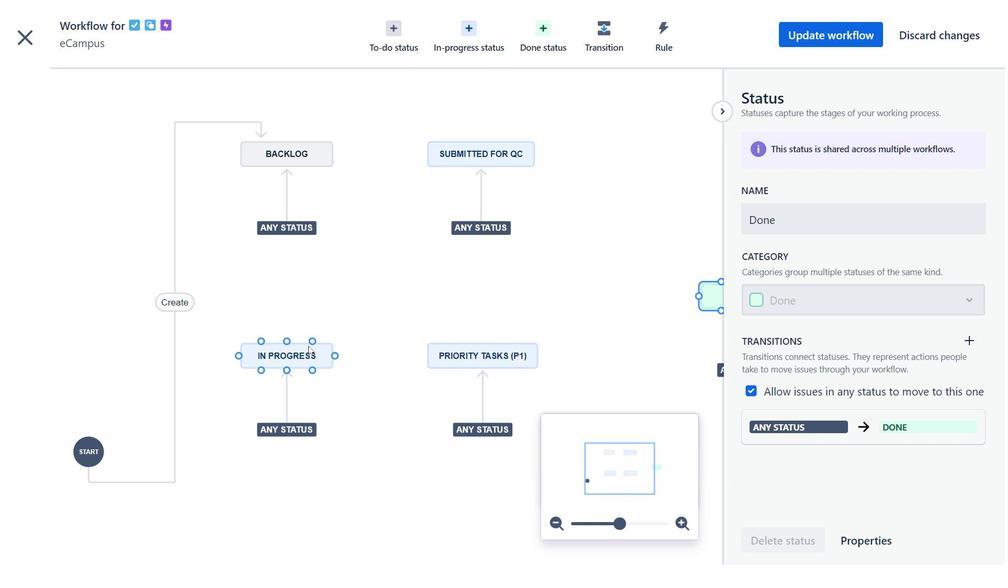 
Action: Mouse pressed left at (308, 346)
Screenshot: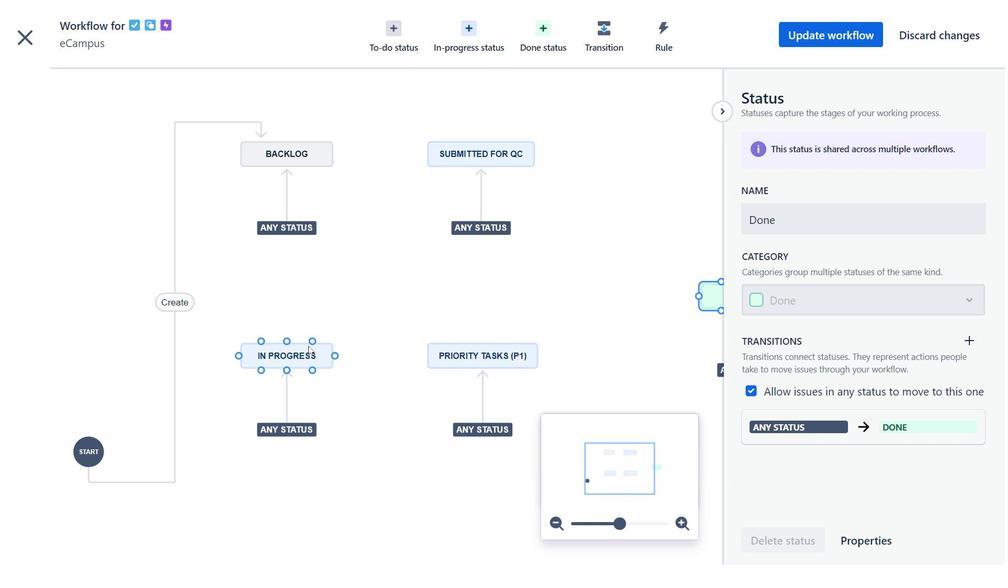 
Action: Mouse moved to (478, 363)
Screenshot: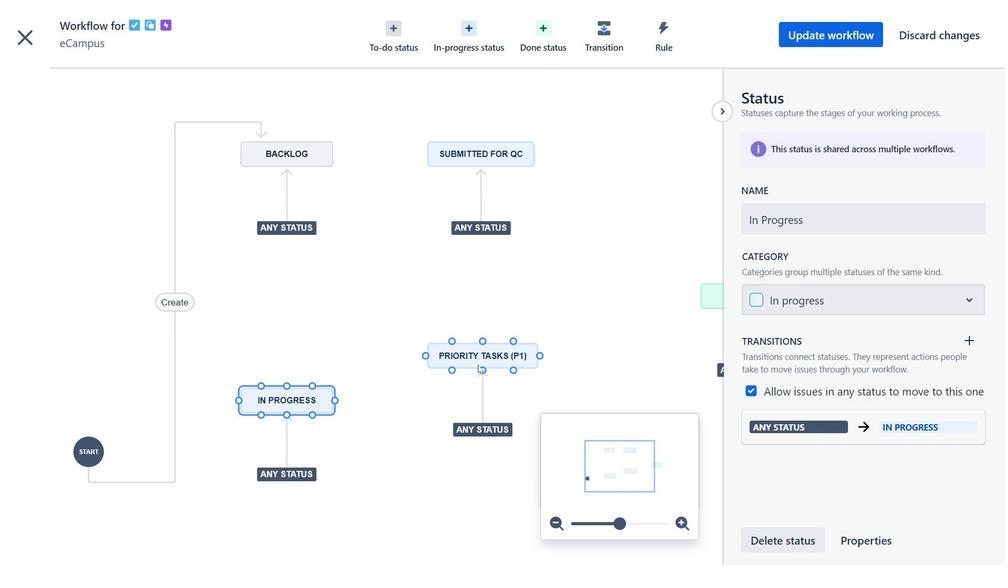 
Action: Mouse pressed left at (478, 363)
Screenshot: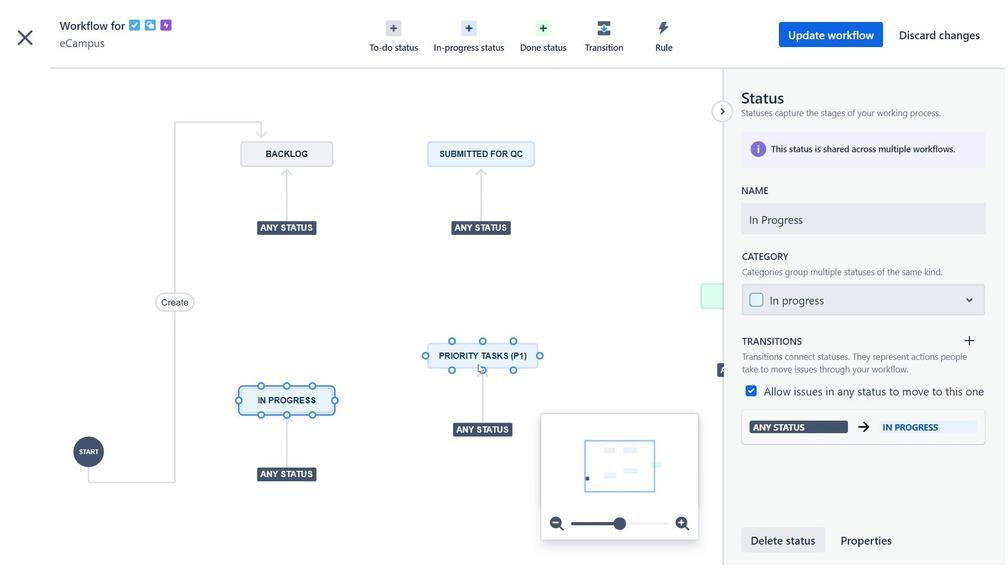 
Action: Mouse moved to (705, 296)
Screenshot: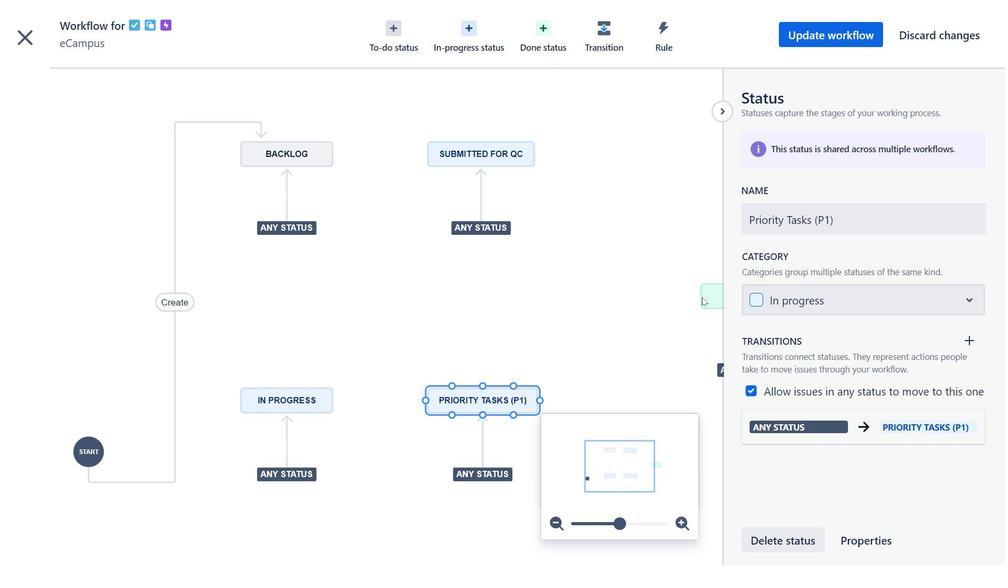 
Action: Mouse pressed left at (705, 296)
Screenshot: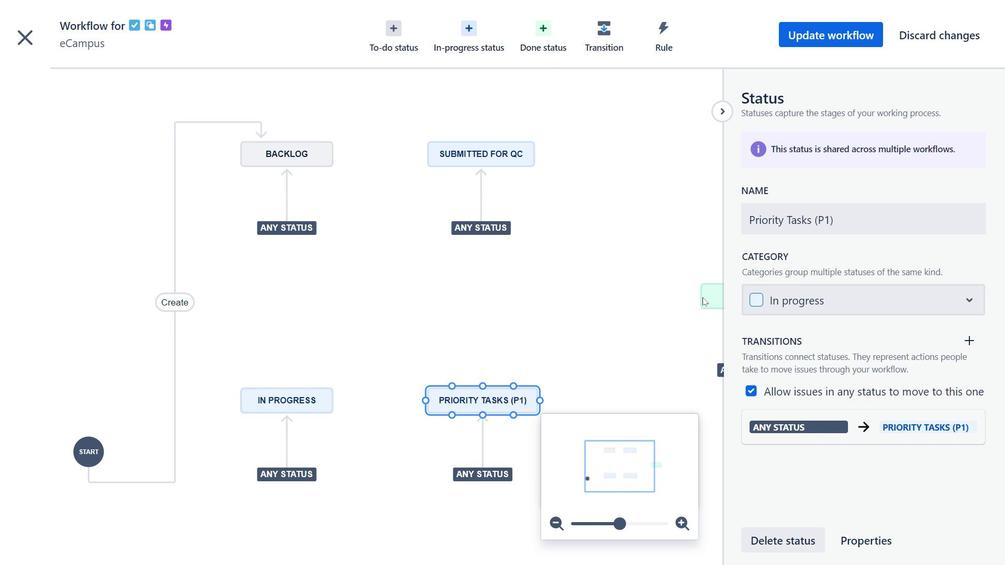 
Action: Mouse moved to (627, 265)
Screenshot: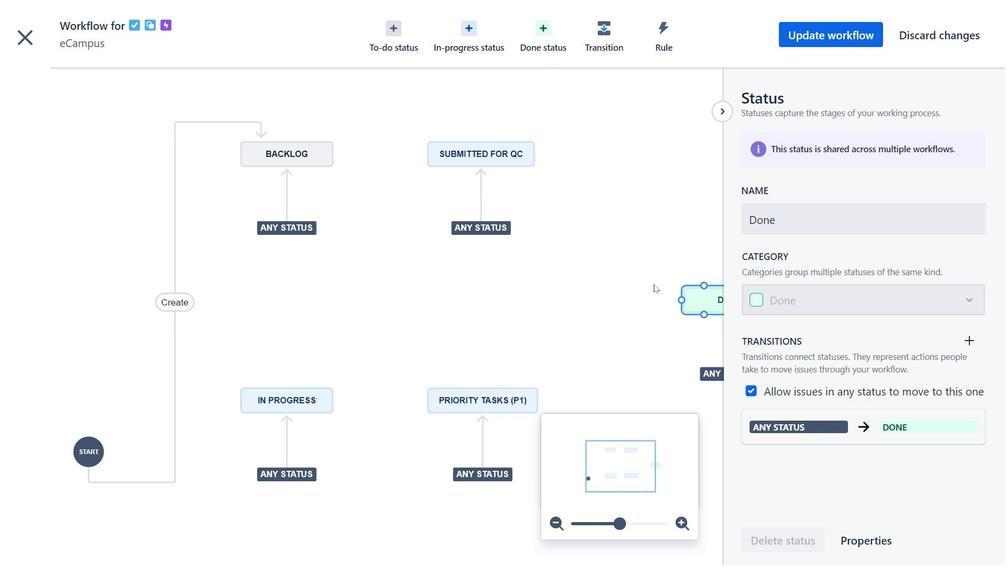 
Action: Mouse pressed left at (627, 265)
Screenshot: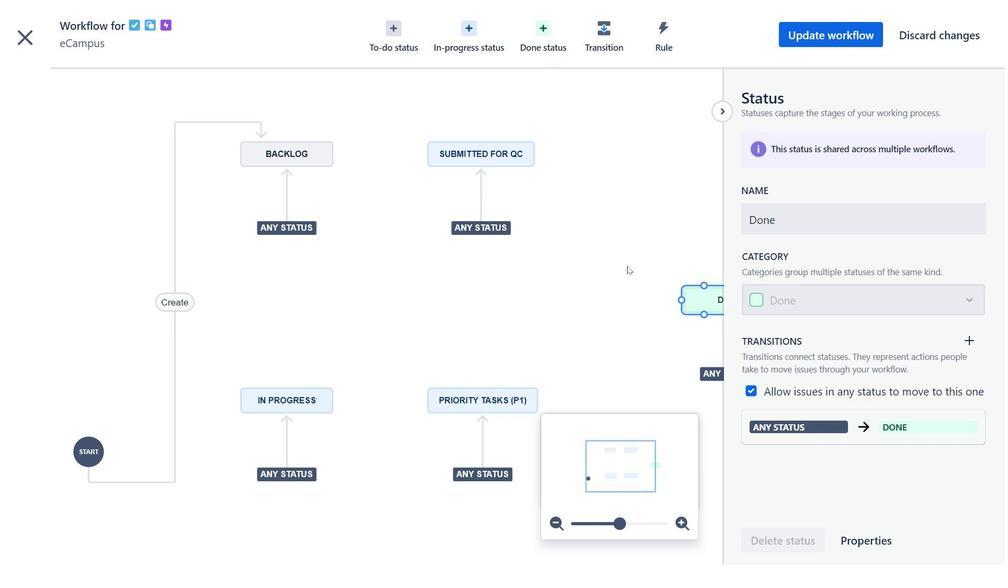 
Action: Mouse moved to (267, 392)
Screenshot: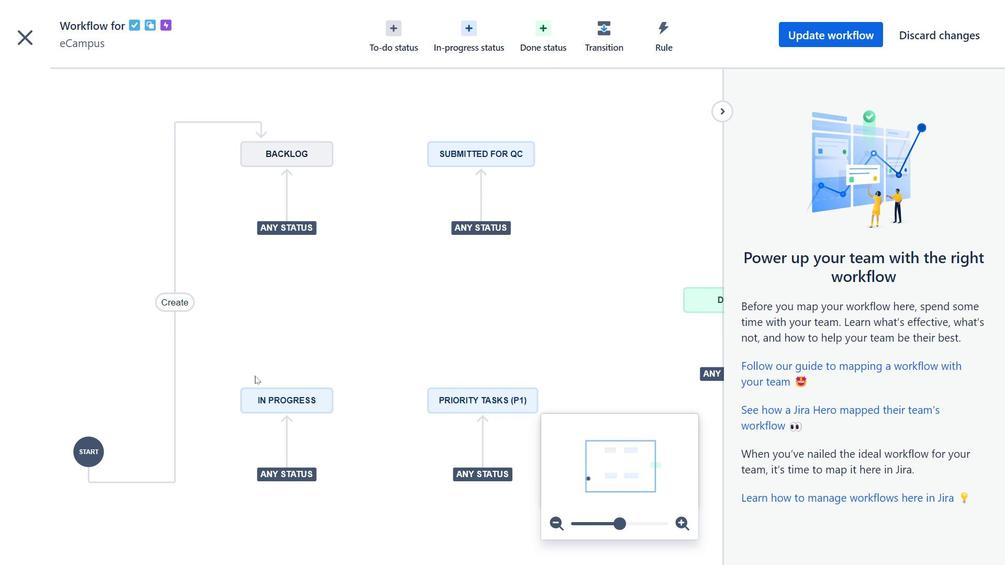 
Action: Mouse pressed left at (267, 392)
Screenshot: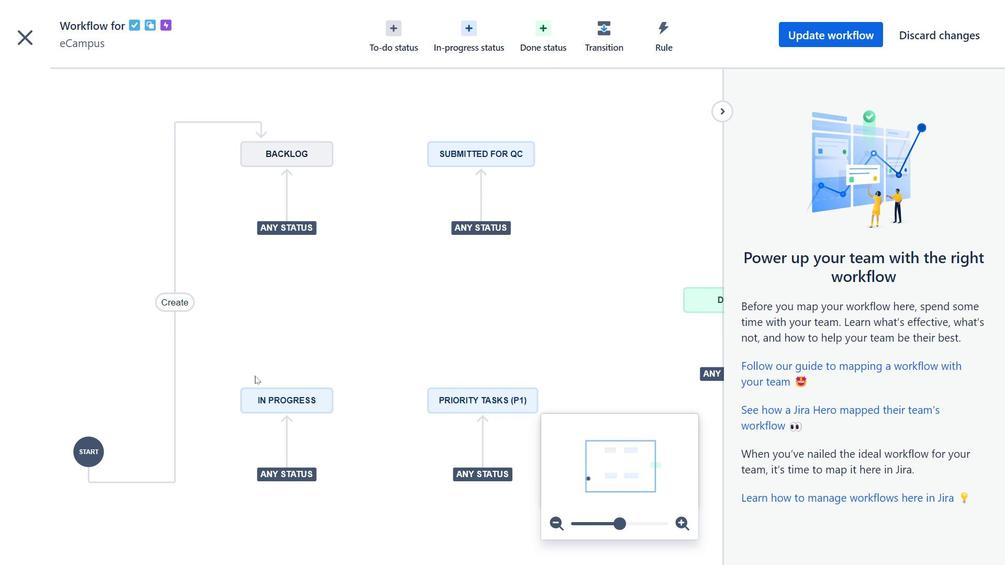 
Action: Mouse moved to (855, 294)
Screenshot: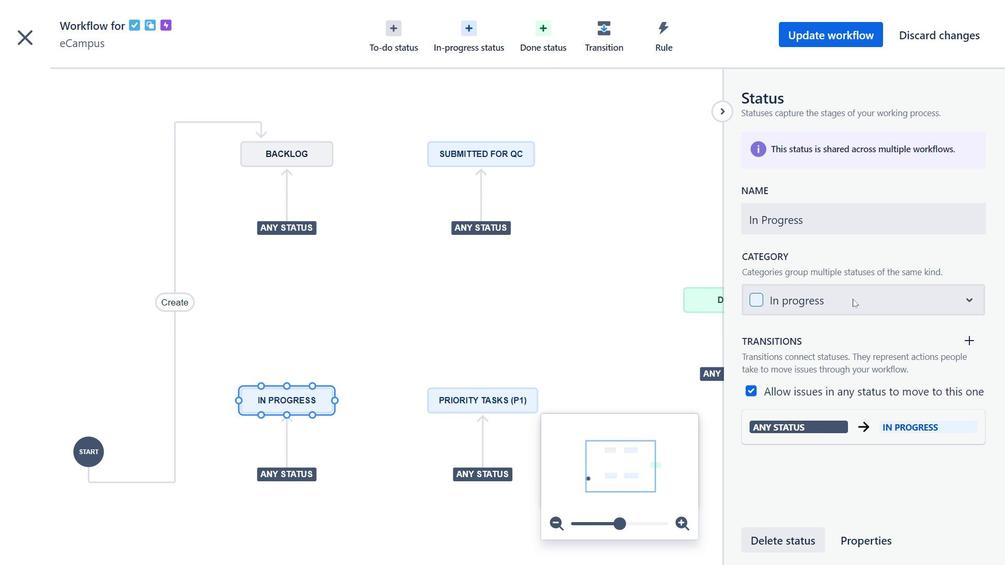 
Action: Mouse pressed left at (855, 294)
Screenshot: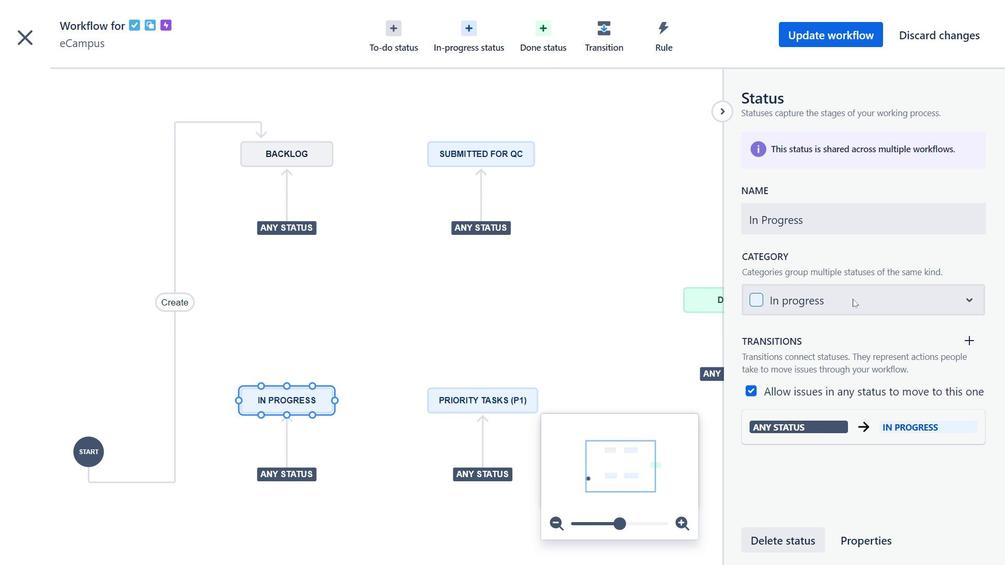 
Action: Mouse moved to (287, 147)
Screenshot: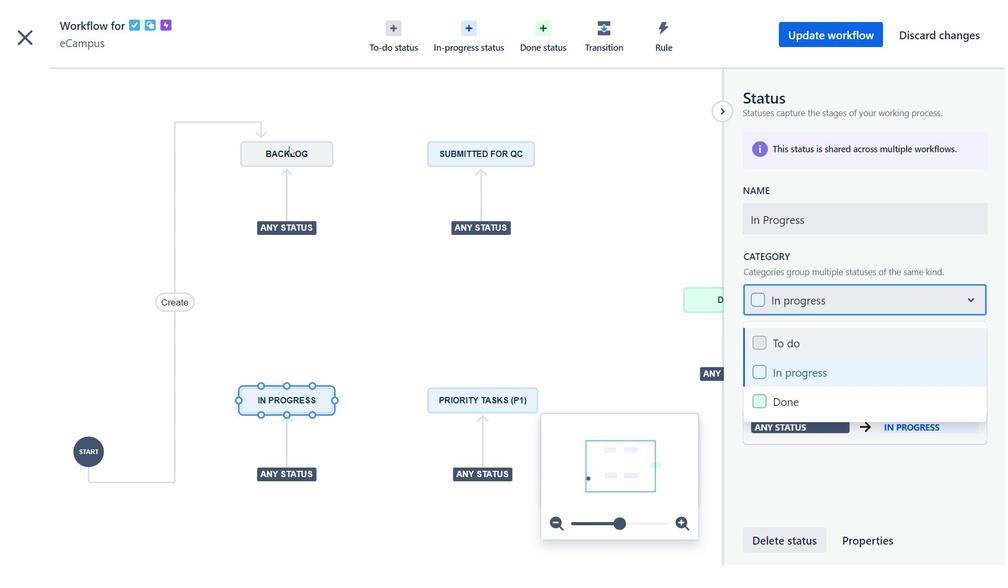 
Action: Mouse pressed left at (287, 147)
Screenshot: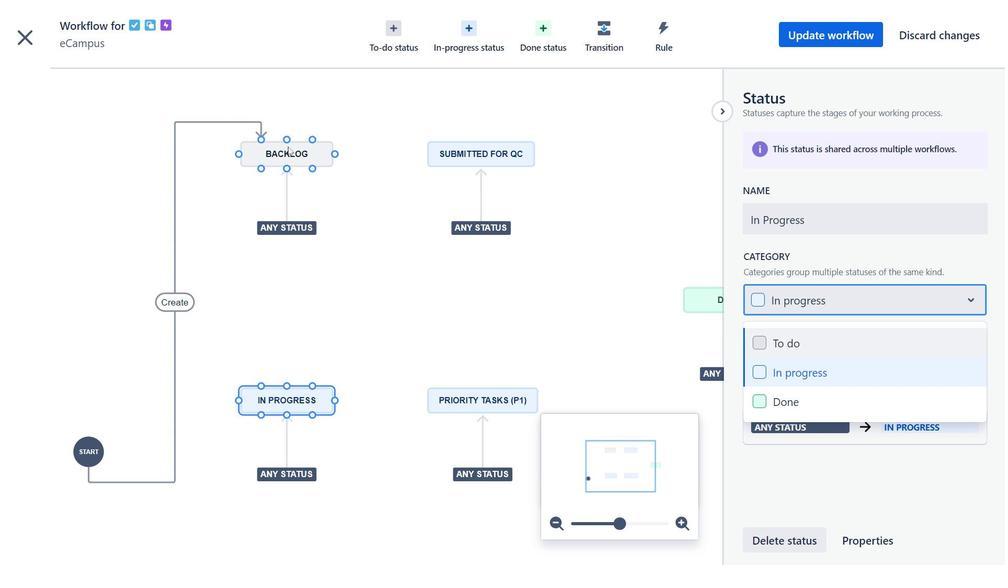 
Action: Mouse moved to (892, 314)
Screenshot: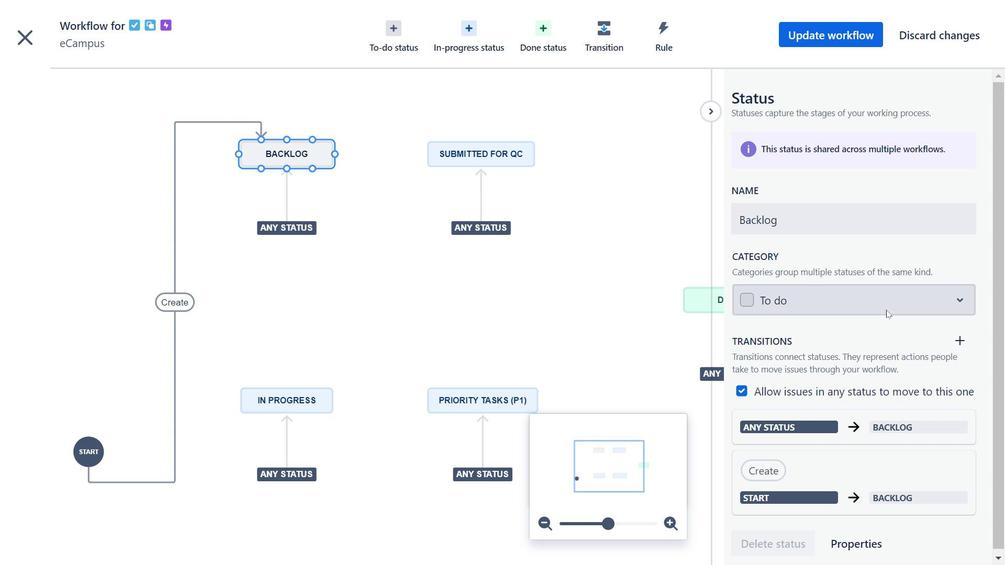 
Action: Mouse scrolled (892, 314) with delta (0, 0)
Screenshot: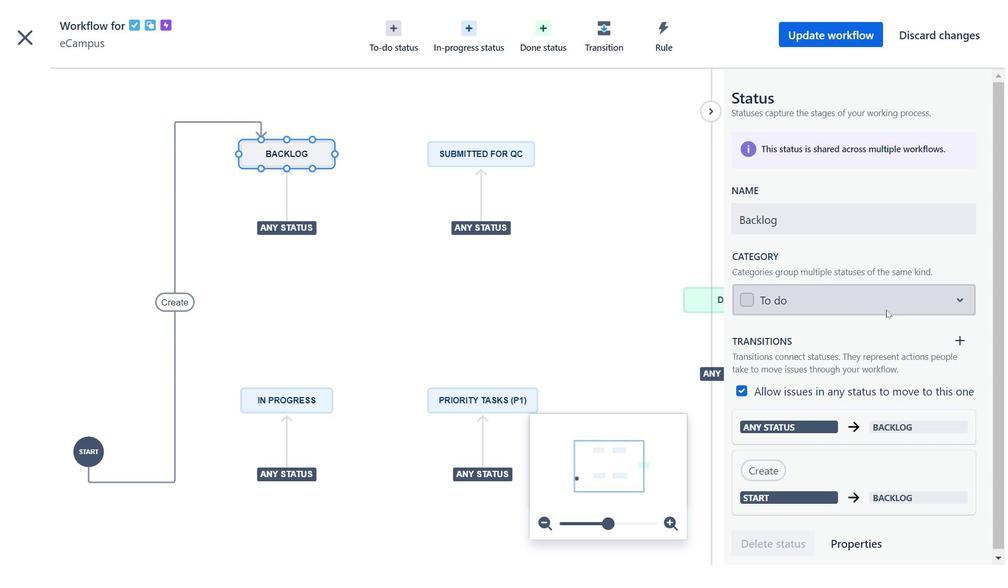
Action: Mouse moved to (892, 315)
Screenshot: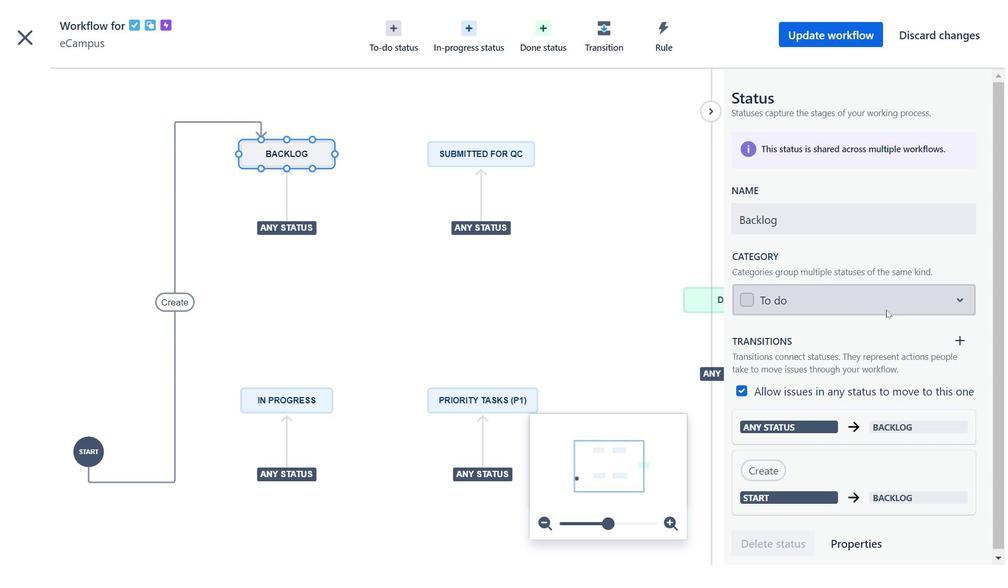 
Action: Mouse scrolled (892, 314) with delta (0, 0)
Screenshot: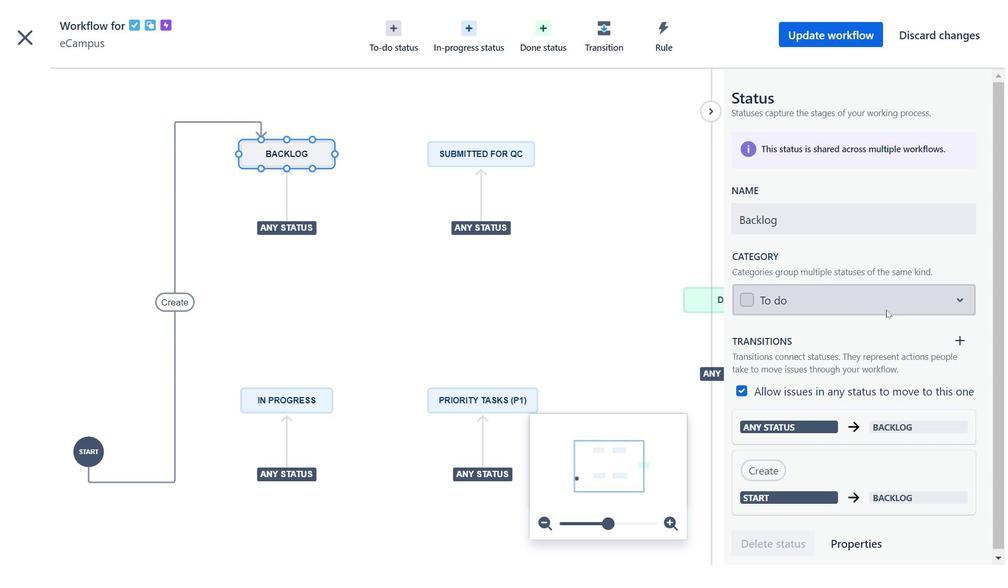 
Action: Mouse moved to (893, 315)
Screenshot: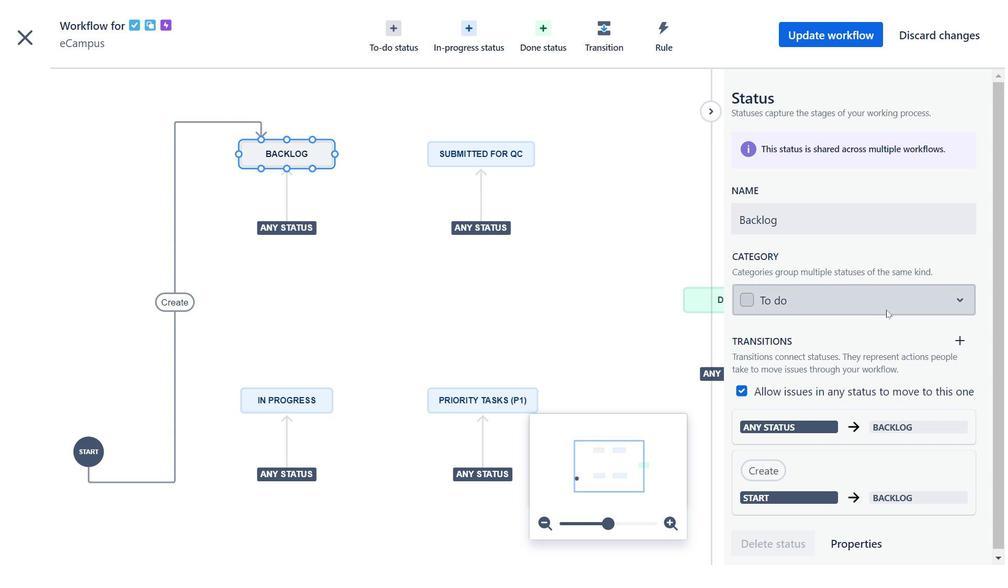 
Action: Mouse scrolled (893, 315) with delta (0, 0)
Screenshot: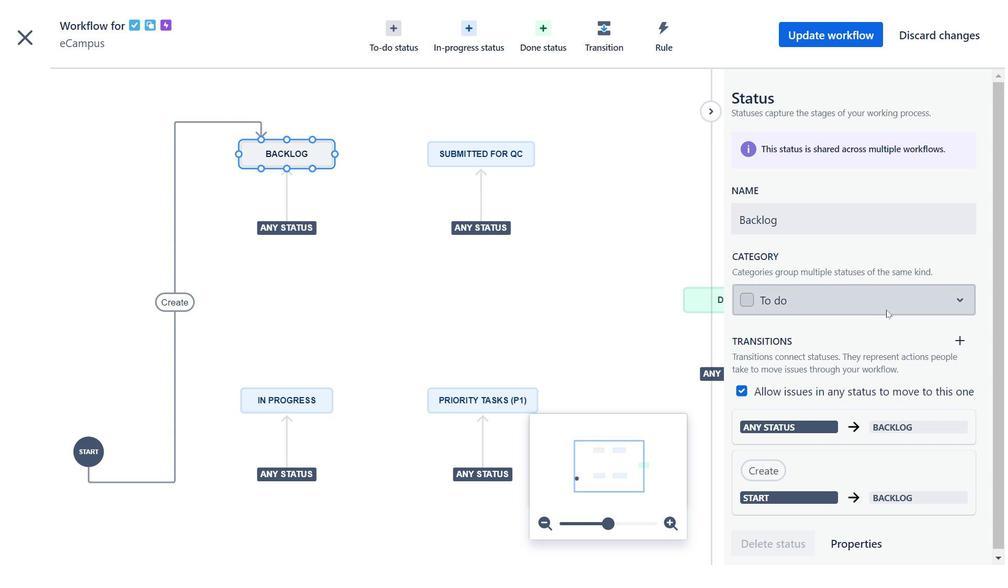 
Action: Mouse moved to (965, 462)
Screenshot: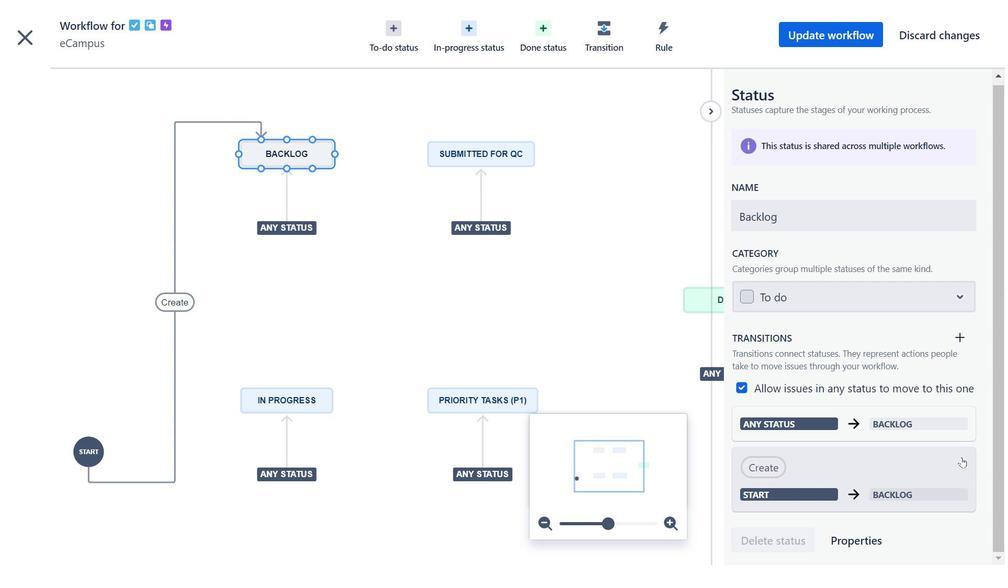 
Action: Mouse pressed left at (965, 462)
Screenshot: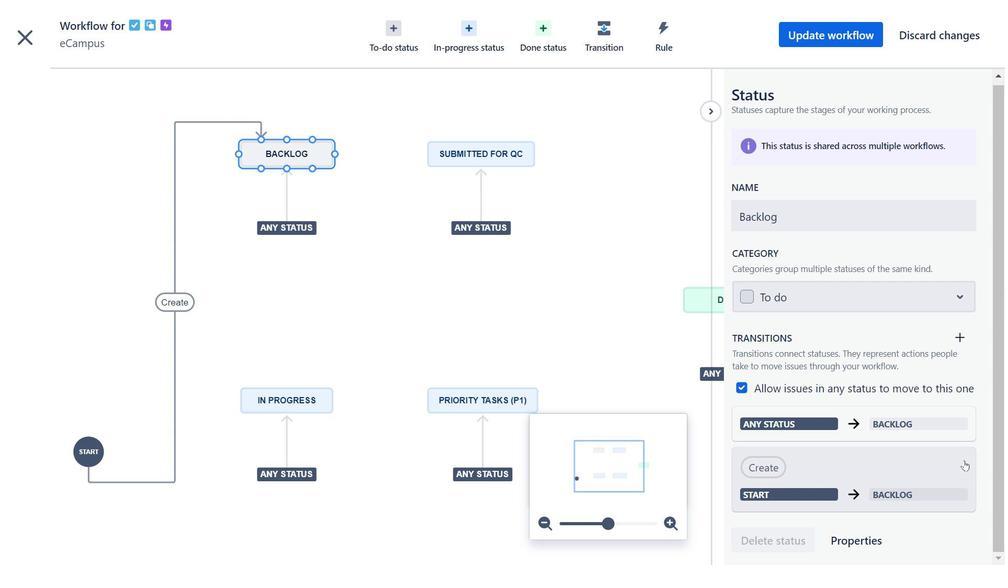
Action: Mouse moved to (806, 262)
Screenshot: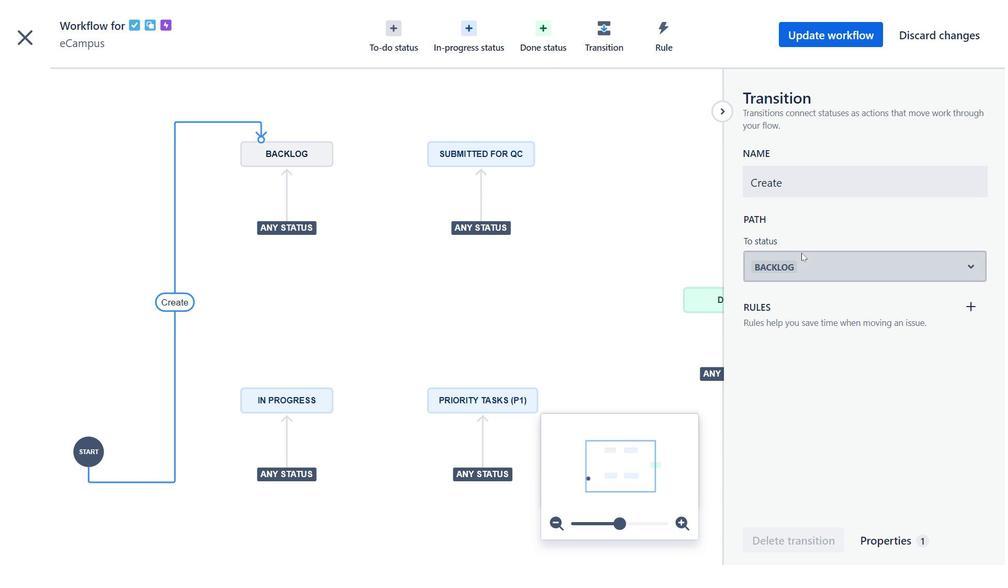 
Action: Mouse pressed left at (806, 262)
Screenshot: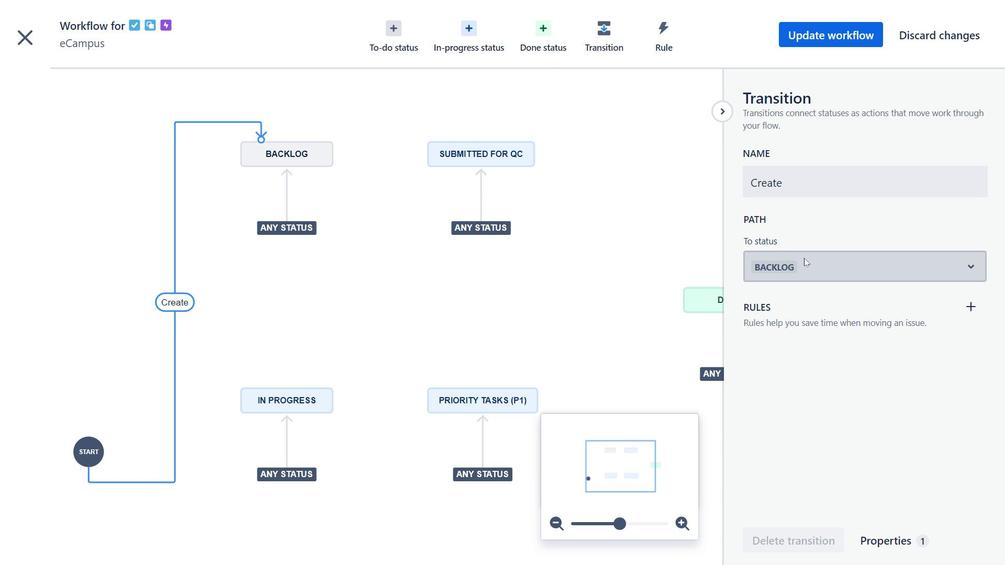 
Action: Mouse moved to (37, 45)
Screenshot: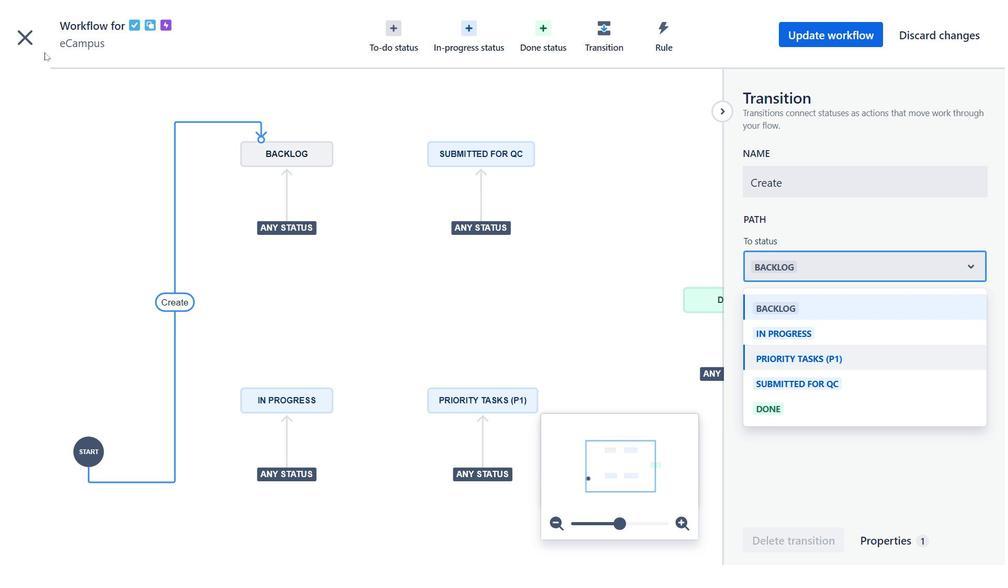 
Action: Mouse pressed left at (37, 45)
Screenshot: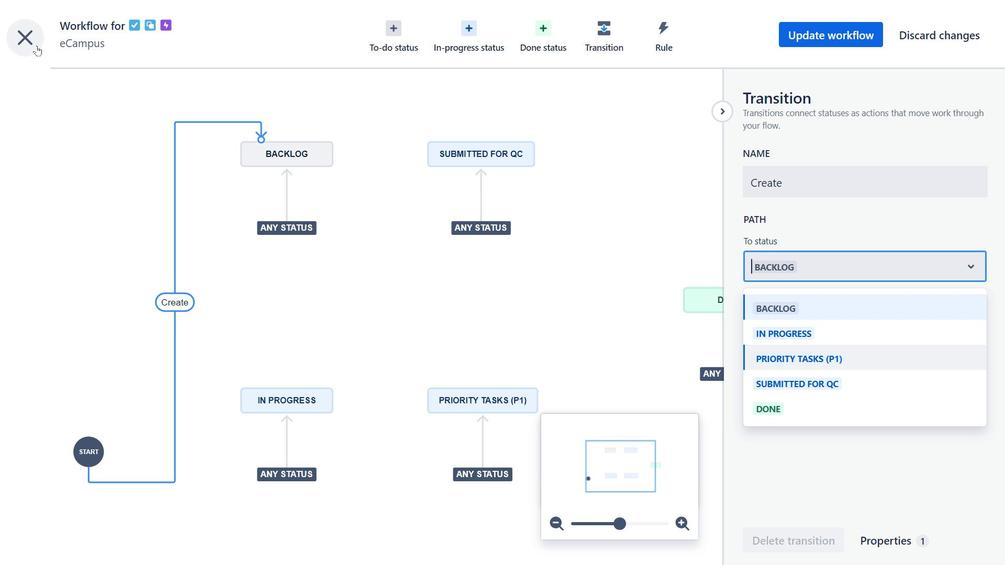 
Action: Mouse moved to (591, 161)
Screenshot: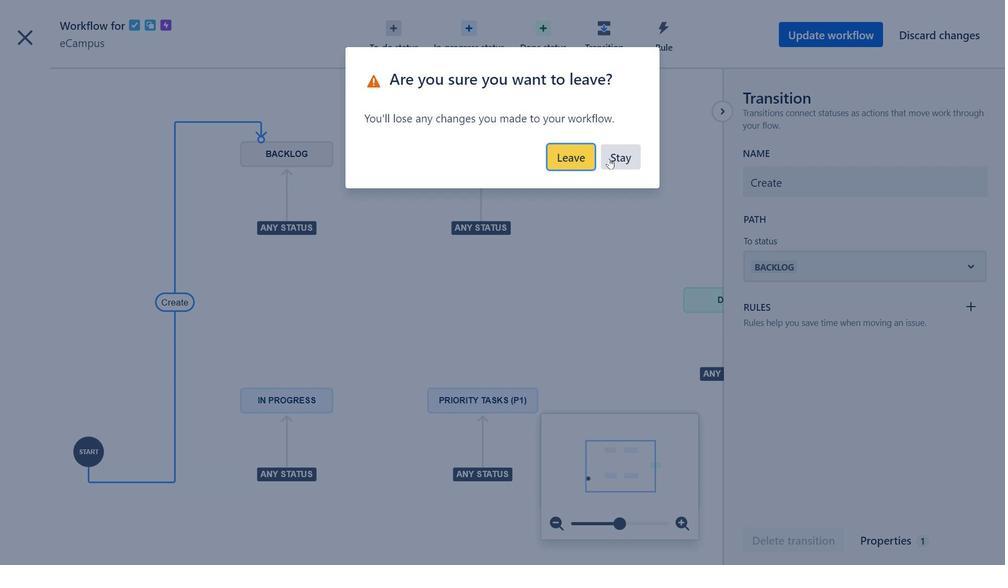 
Action: Mouse pressed left at (591, 161)
Screenshot: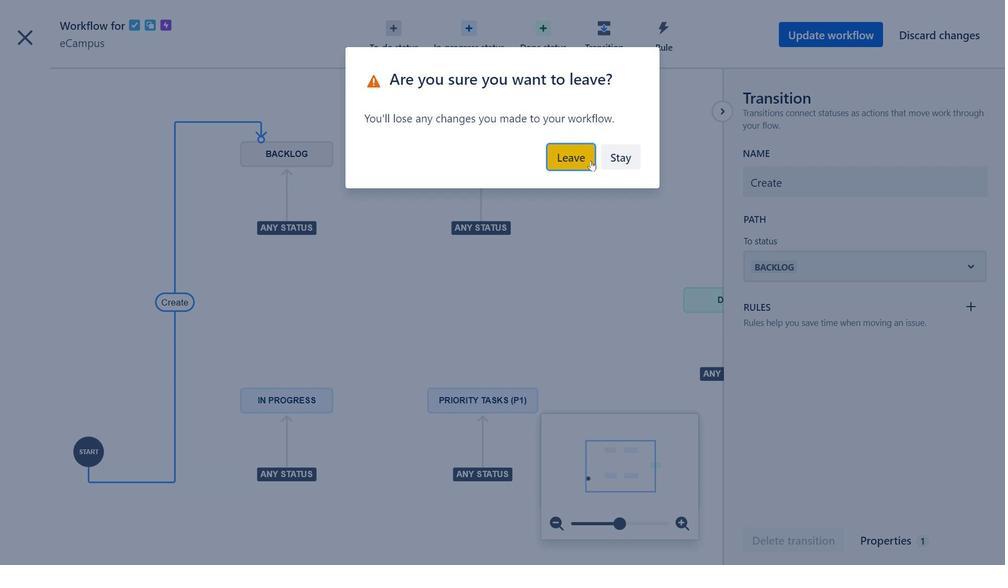 
Action: Mouse moved to (323, 79)
Screenshot: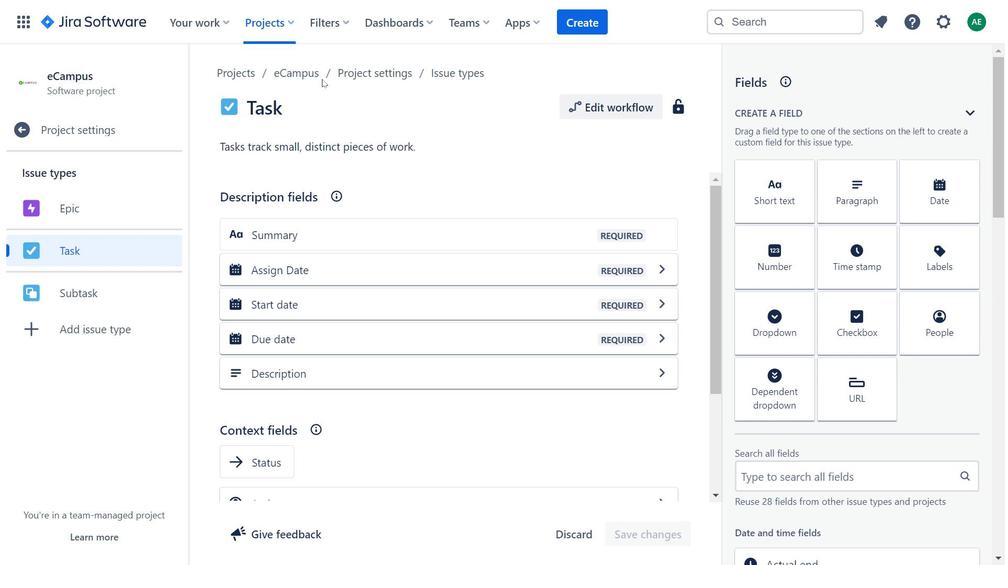 
Action: Mouse pressed left at (323, 79)
Screenshot: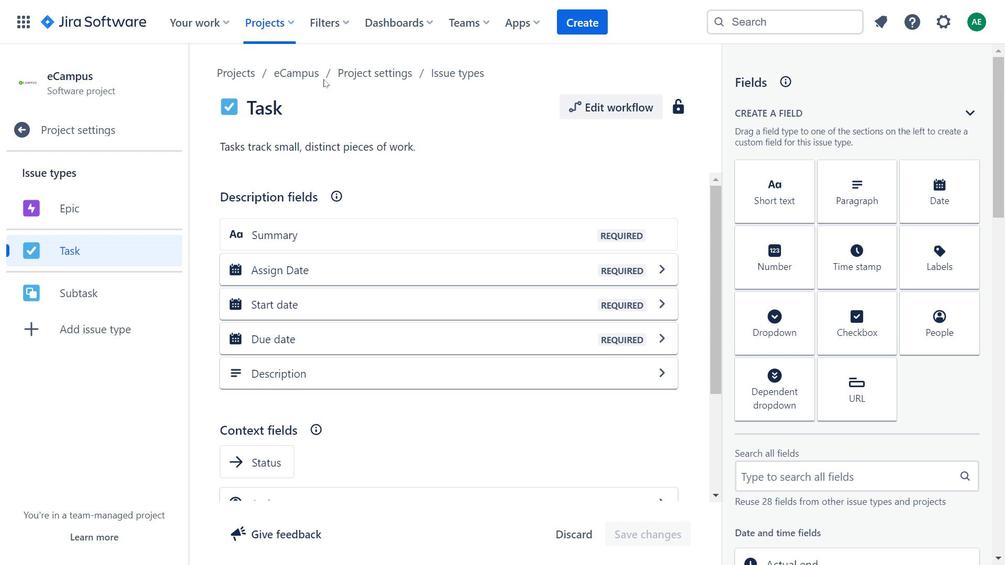 
Action: Mouse moved to (313, 79)
Screenshot: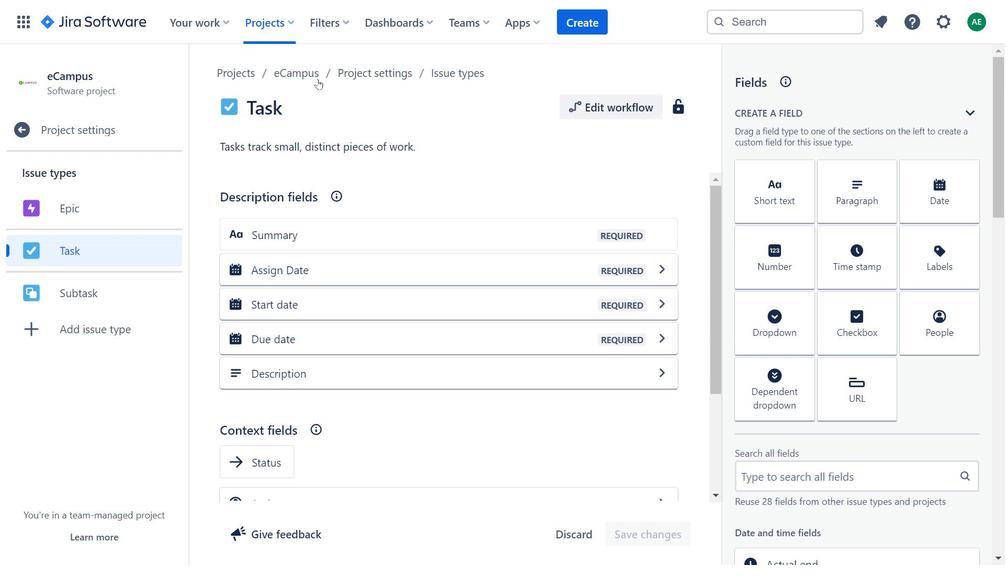 
Action: Mouse pressed left at (313, 79)
Screenshot: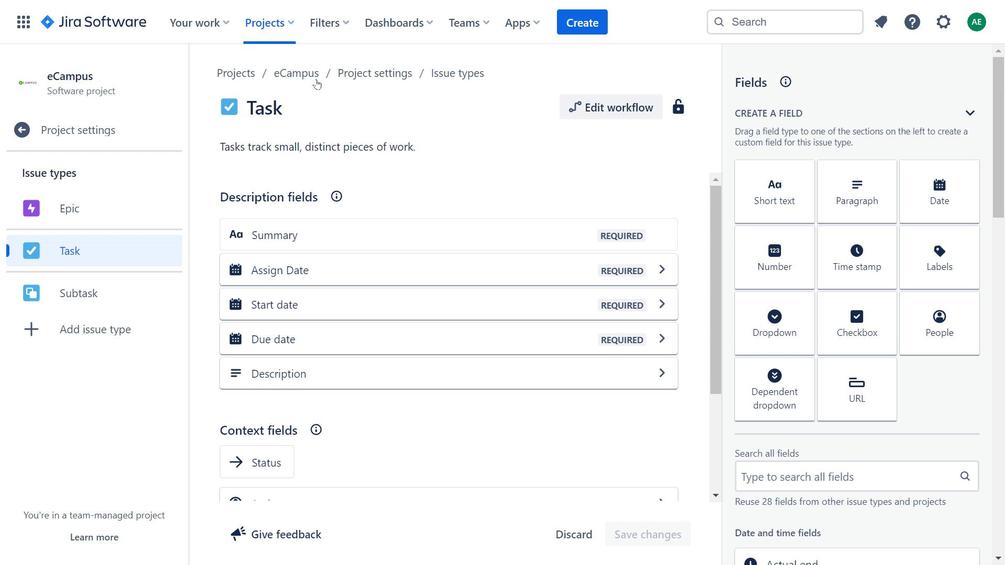 
Action: Mouse moved to (940, 517)
Screenshot: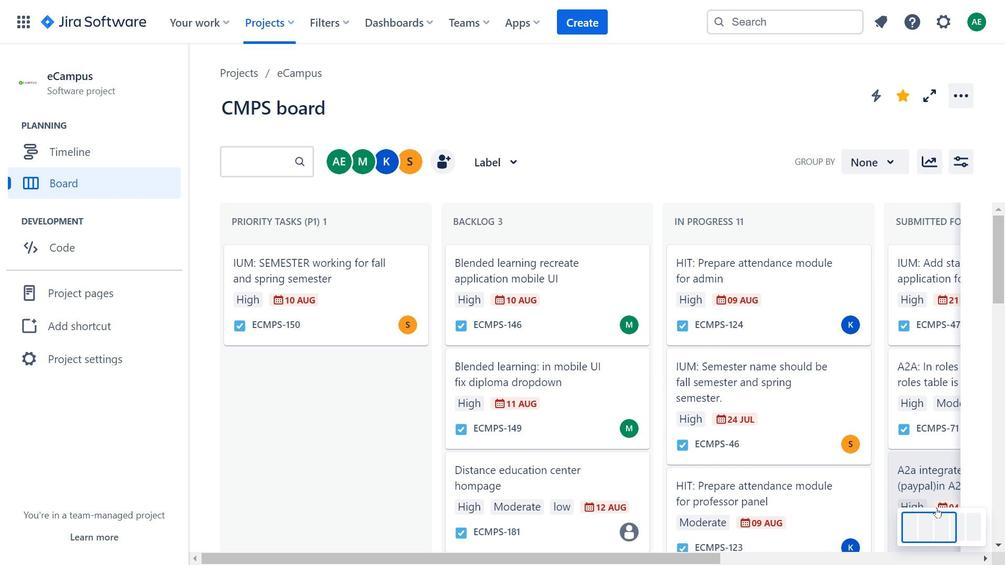 
Action: Mouse pressed left at (940, 517)
Screenshot: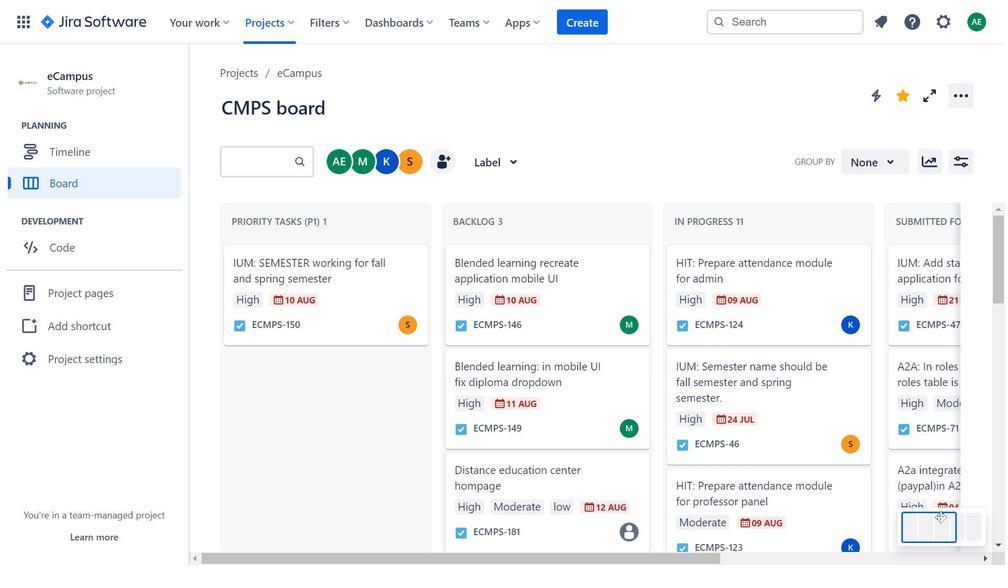 
Action: Mouse moved to (855, 282)
Screenshot: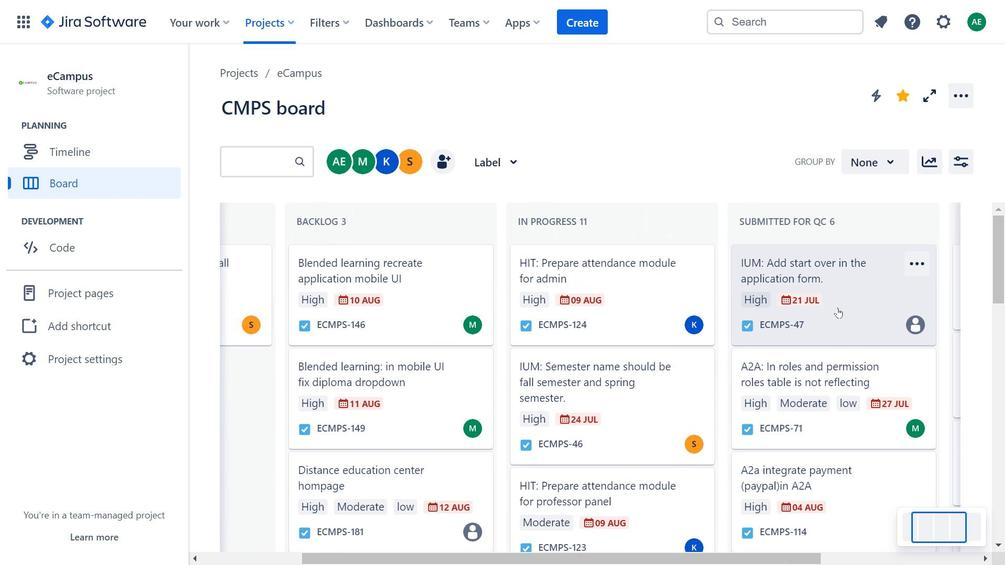 
Action: Mouse scrolled (855, 282) with delta (0, 0)
Screenshot: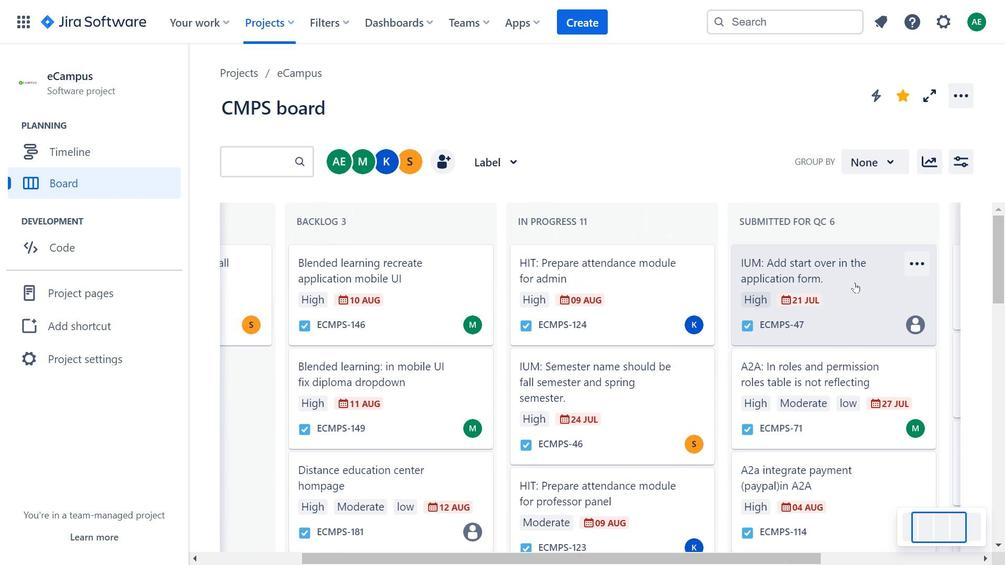 
Action: Mouse scrolled (855, 282) with delta (0, 0)
Screenshot: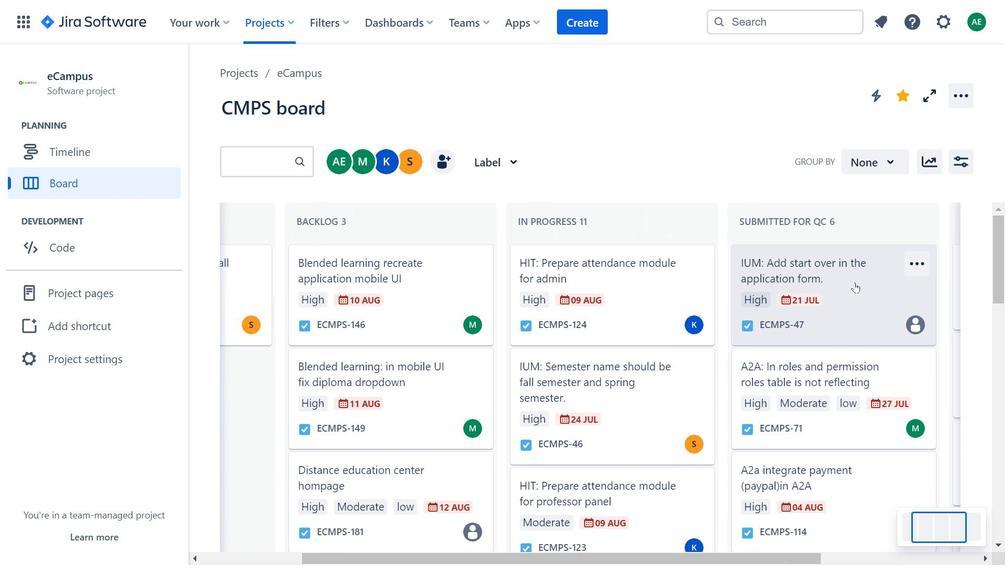 
Action: Mouse moved to (846, 304)
Screenshot: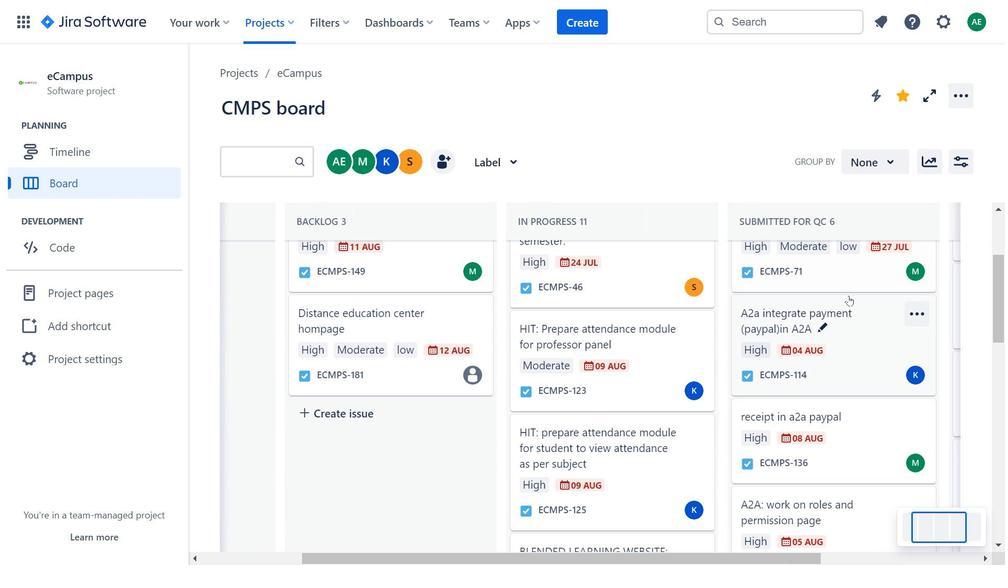 
Action: Mouse scrolled (846, 304) with delta (0, 0)
Screenshot: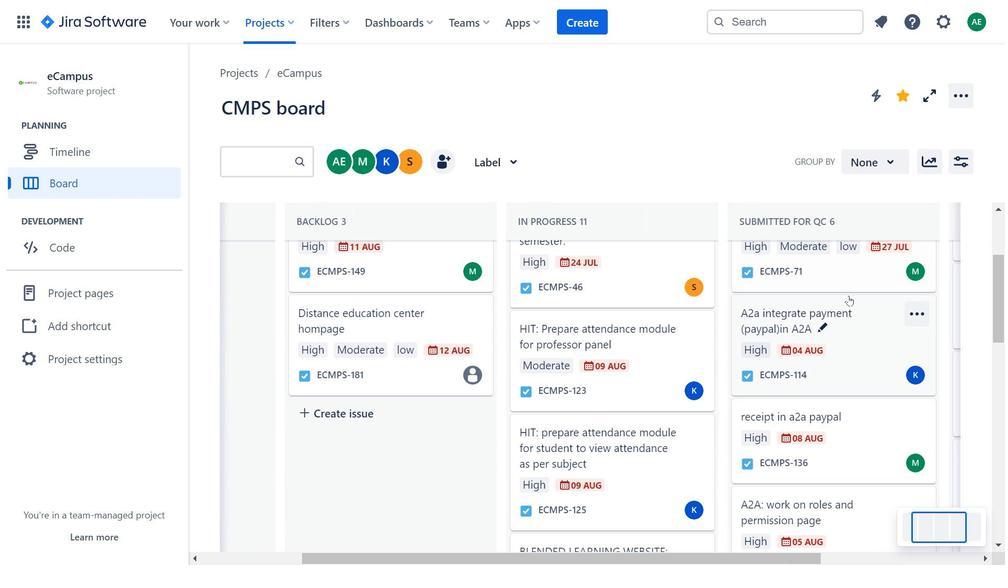 
Action: Mouse moved to (846, 310)
Screenshot: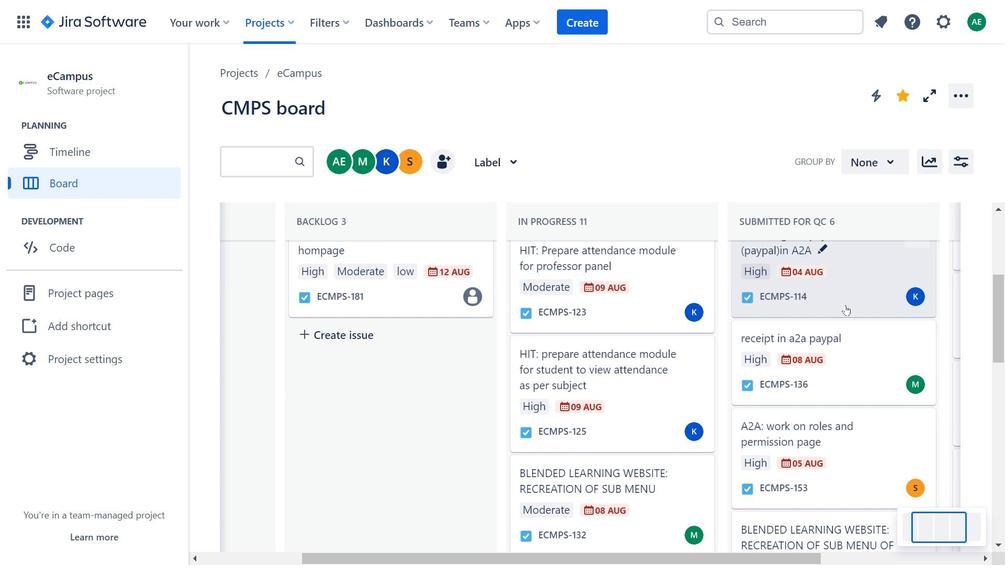 
Action: Mouse scrolled (846, 309) with delta (0, 0)
Screenshot: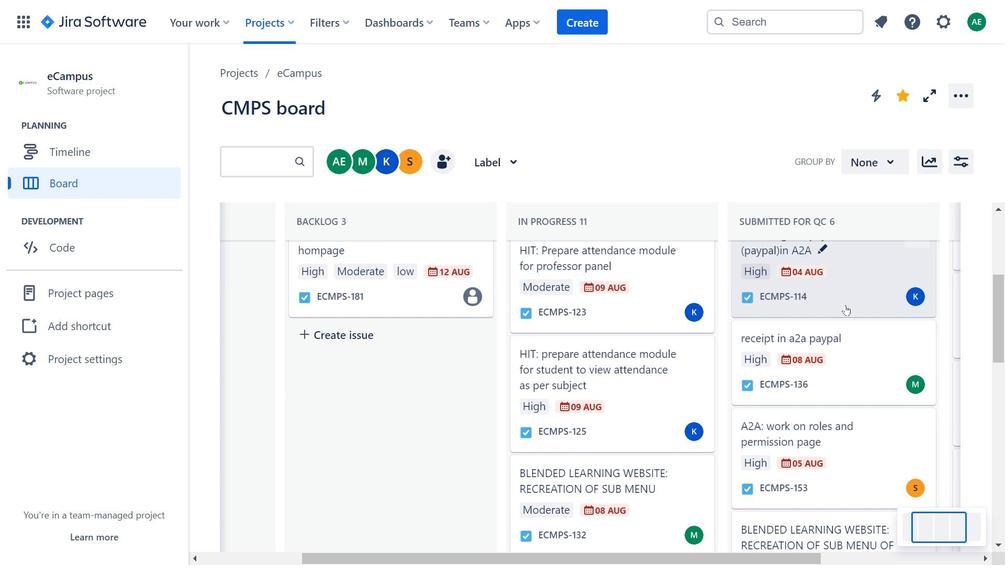 
Action: Mouse moved to (846, 312)
Screenshot: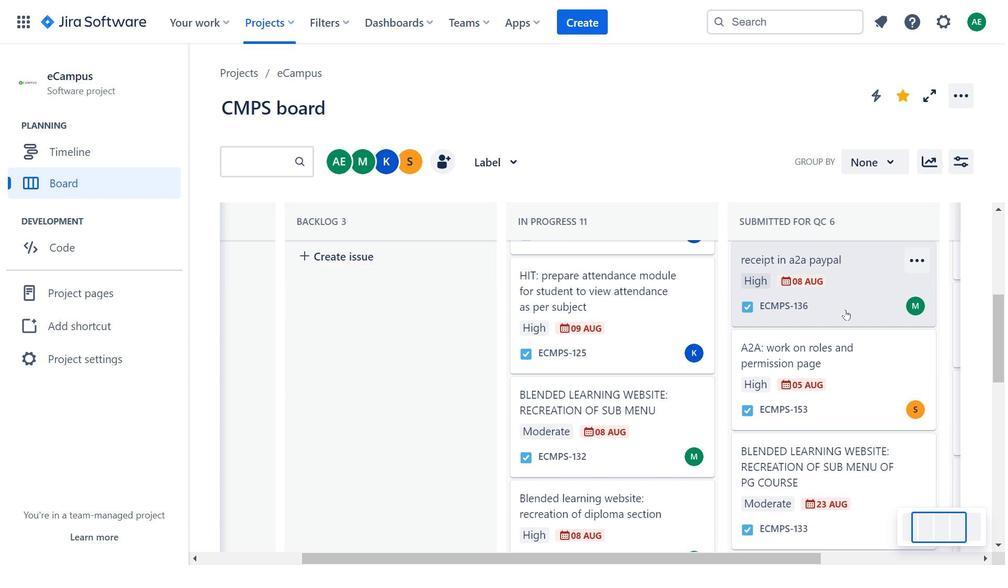
Action: Mouse scrolled (846, 311) with delta (0, 0)
Screenshot: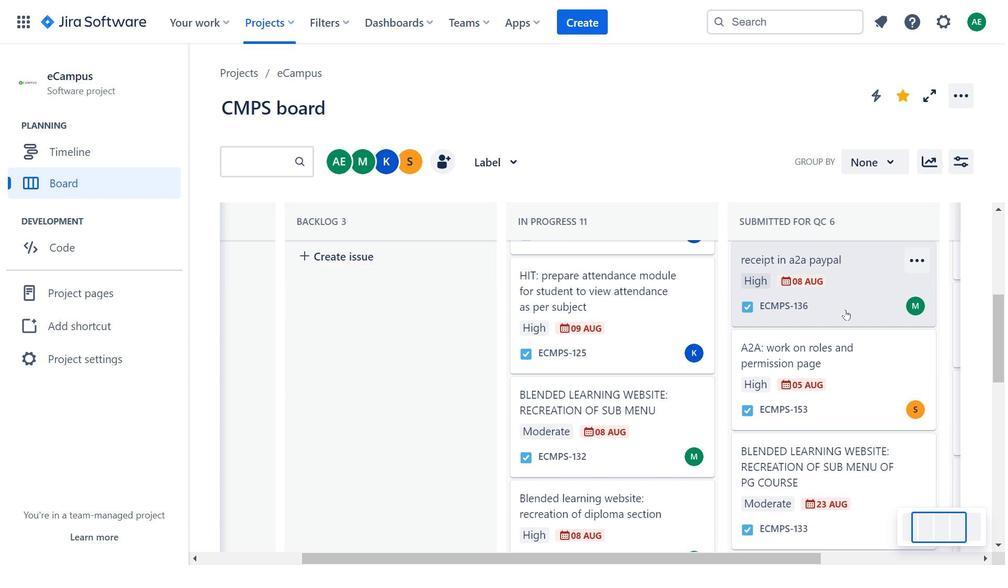 
Action: Mouse moved to (667, 337)
Screenshot: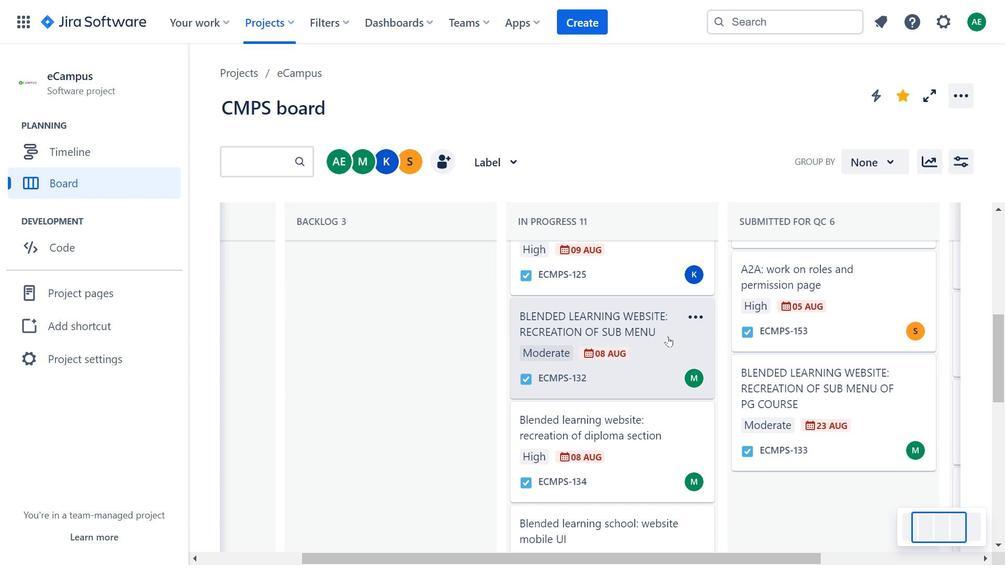 
Action: Mouse scrolled (667, 337) with delta (0, 0)
Screenshot: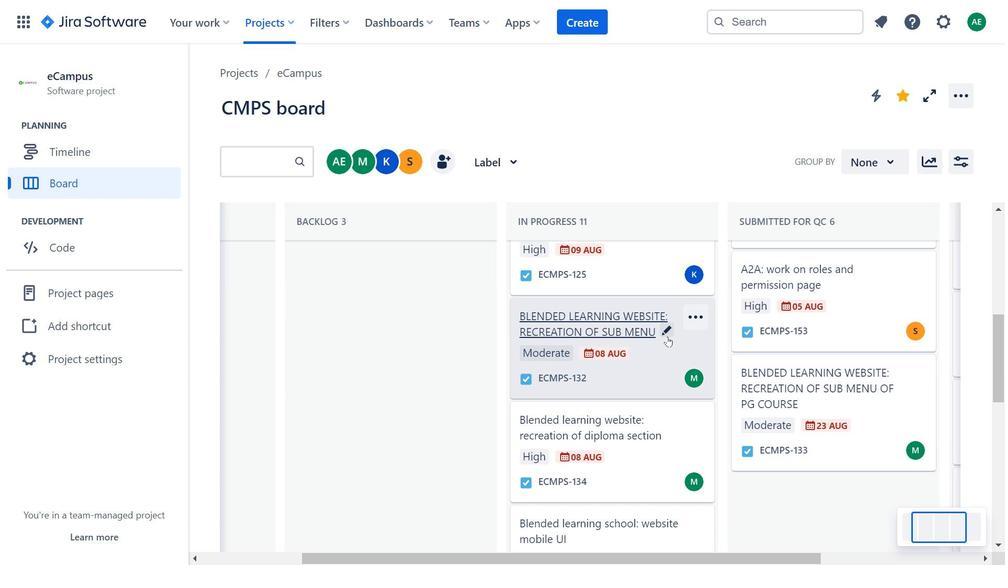 
Action: Mouse scrolled (667, 337) with delta (0, 0)
Screenshot: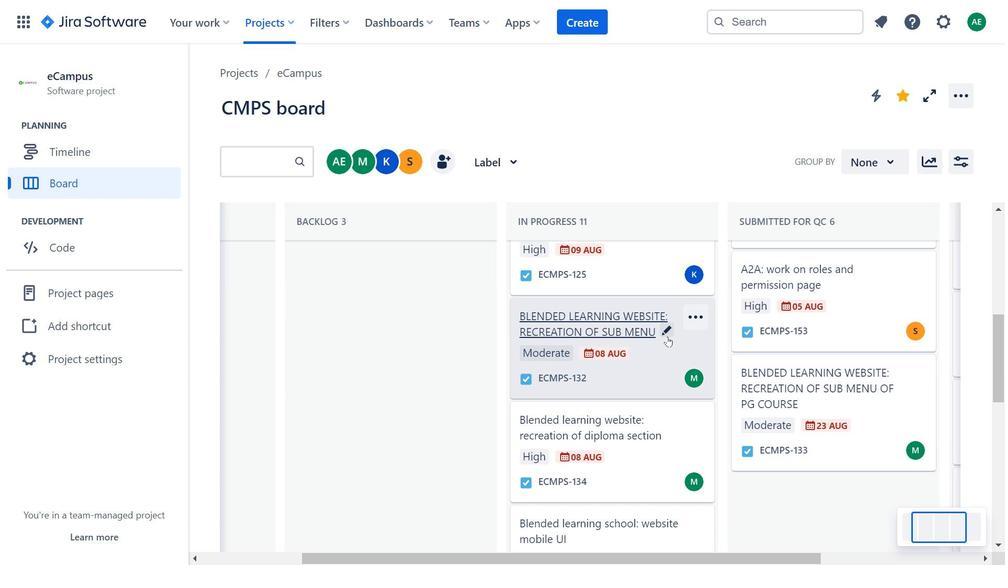 
Action: Mouse moved to (667, 337)
Screenshot: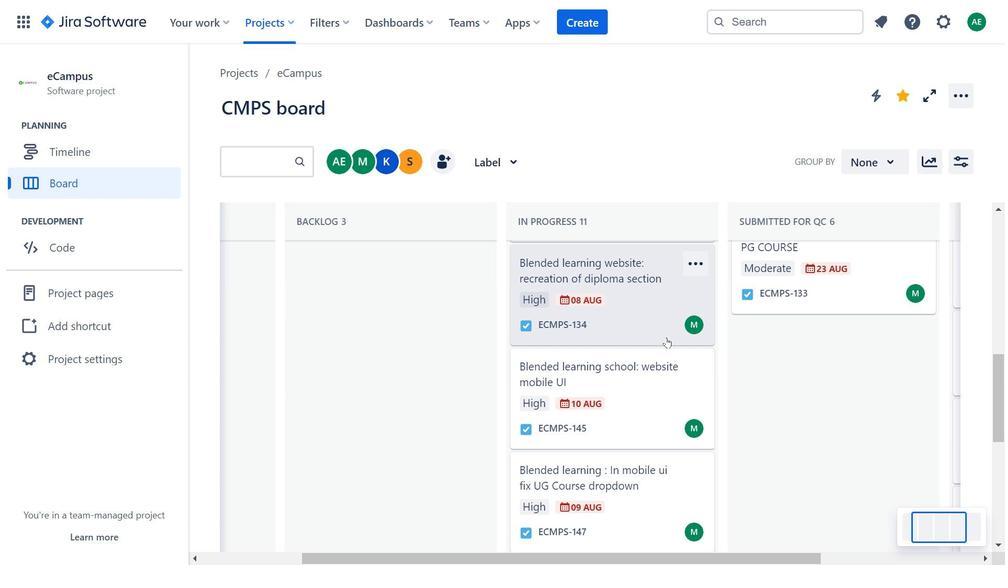 
Action: Mouse scrolled (667, 337) with delta (0, 0)
Screenshot: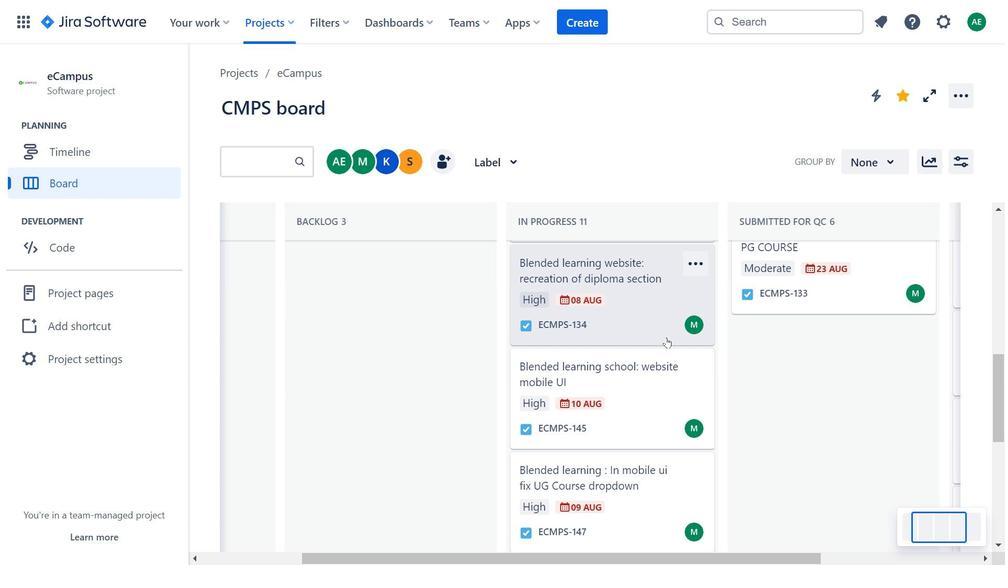 
Action: Mouse moved to (667, 338)
Screenshot: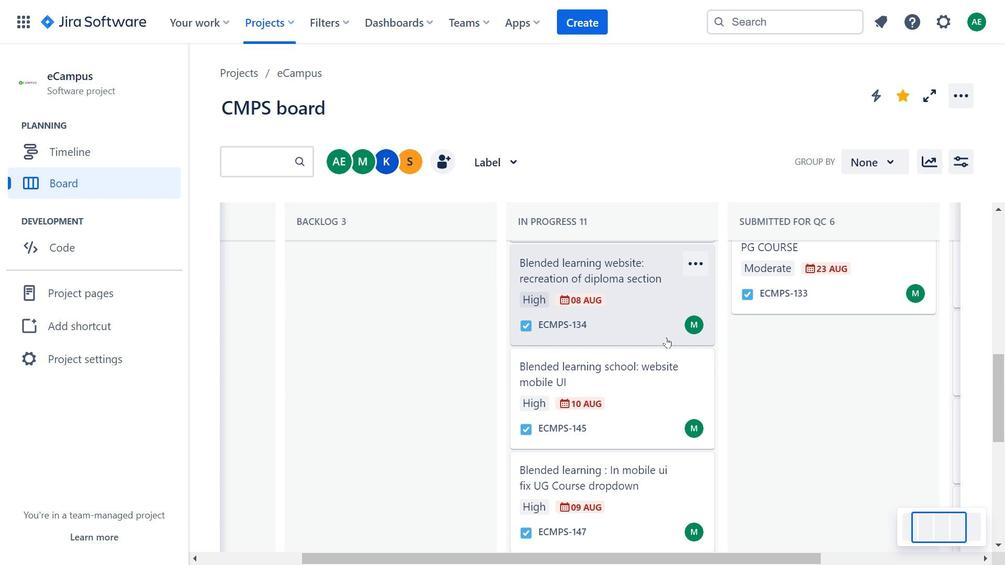 
Action: Mouse scrolled (667, 338) with delta (0, 0)
Screenshot: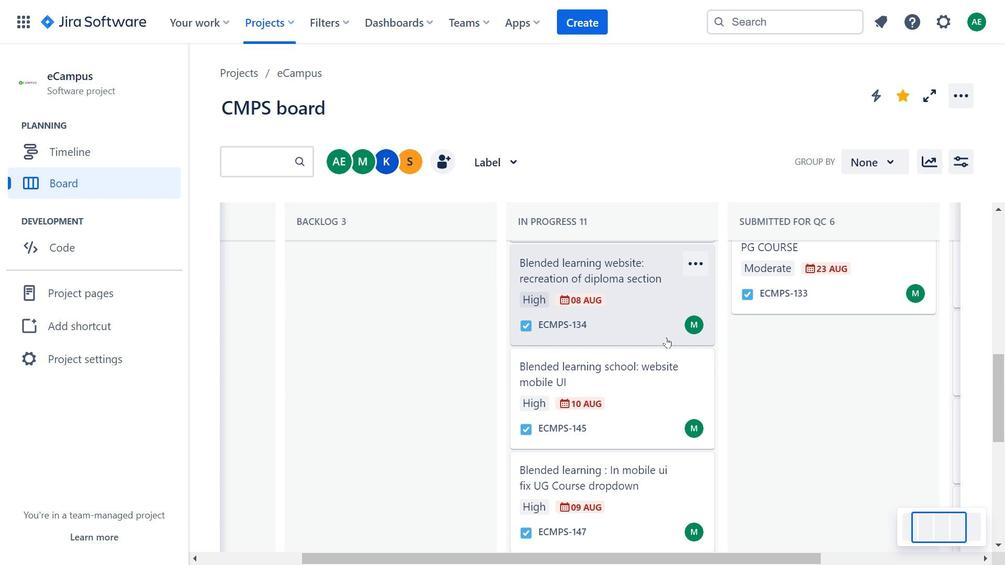 
Action: Mouse moved to (667, 339)
Screenshot: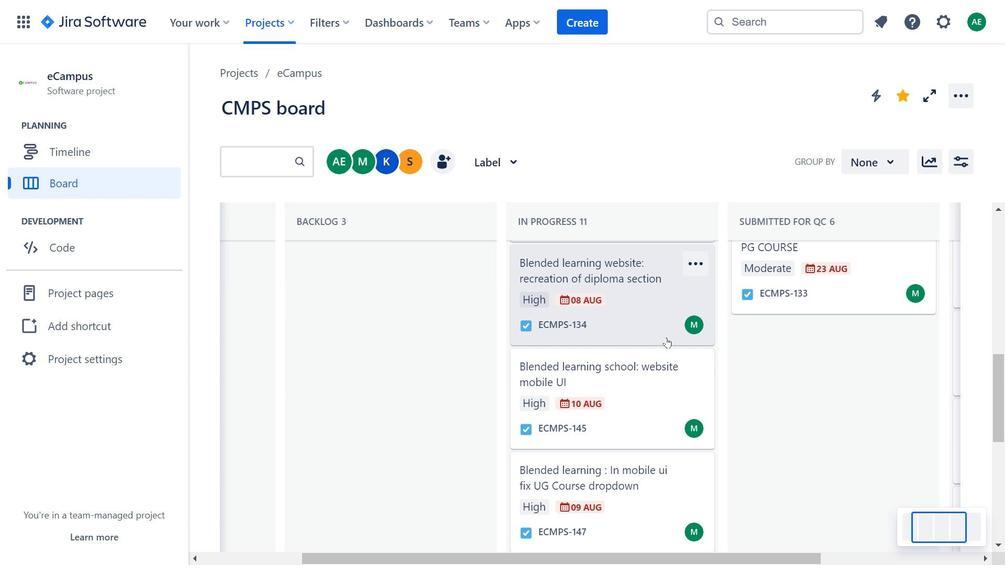 
Action: Mouse scrolled (667, 339) with delta (0, 0)
Screenshot: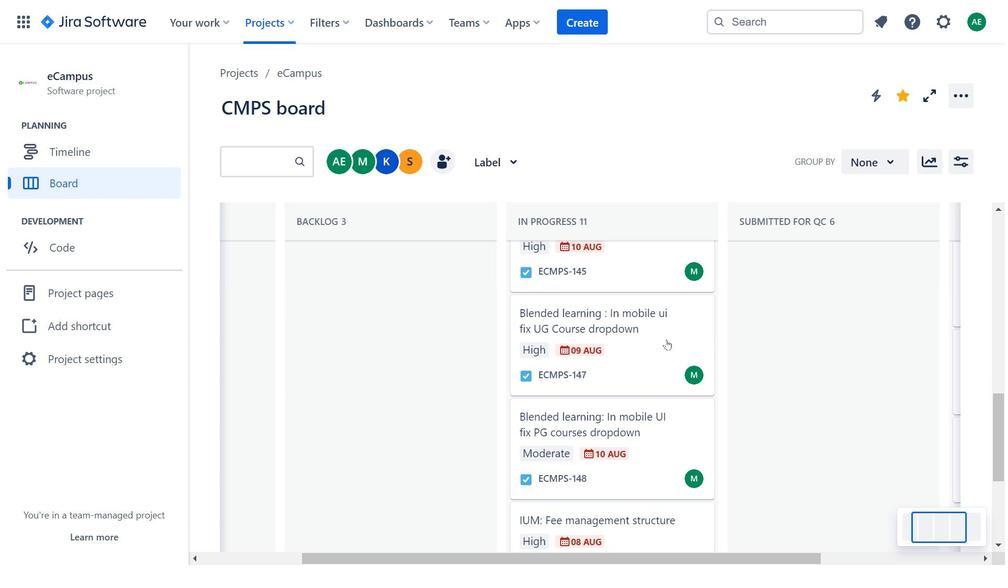 
Action: Mouse scrolled (667, 339) with delta (0, 0)
Screenshot: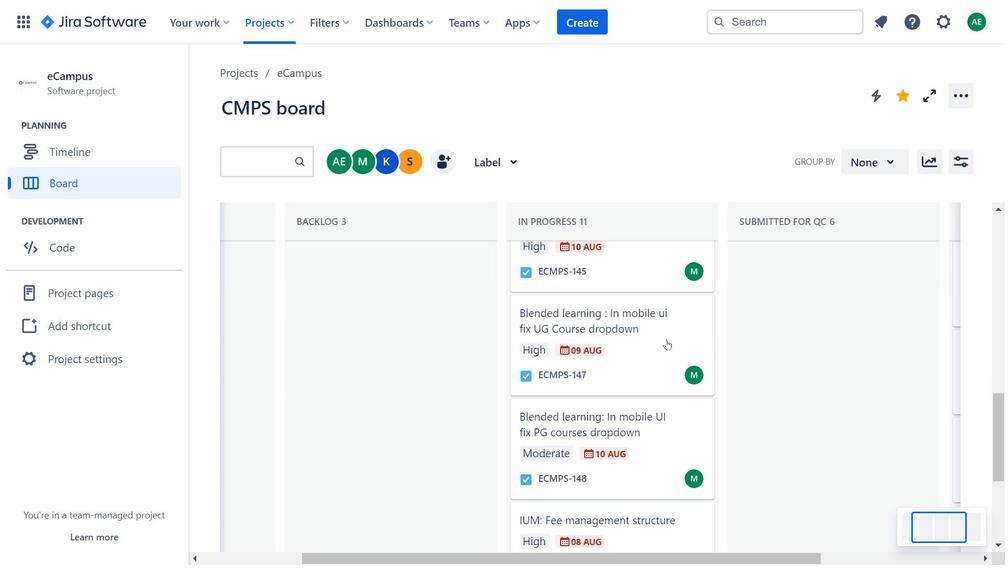 
Action: Mouse scrolled (667, 339) with delta (0, 0)
Screenshot: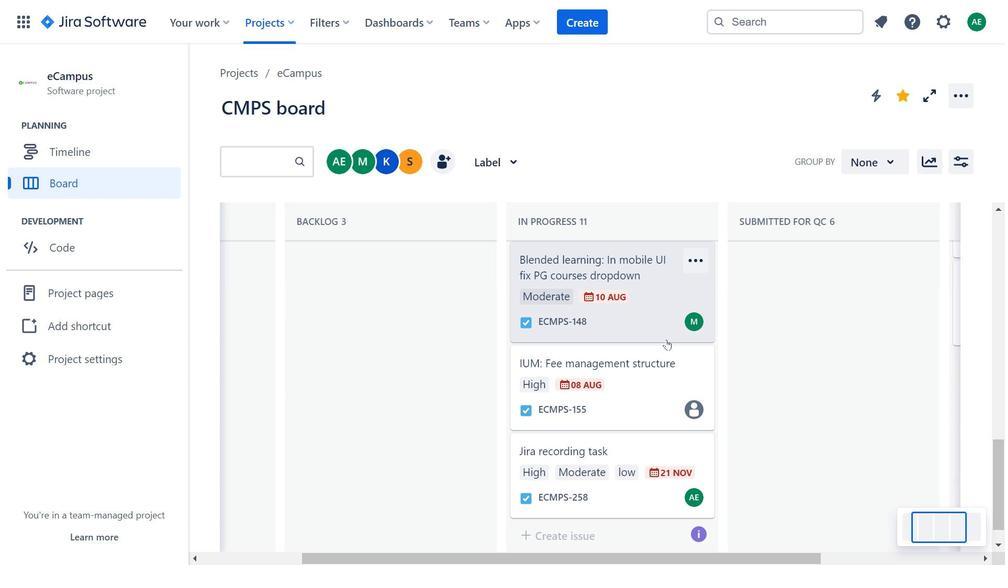 
Action: Mouse scrolled (667, 339) with delta (0, 0)
Screenshot: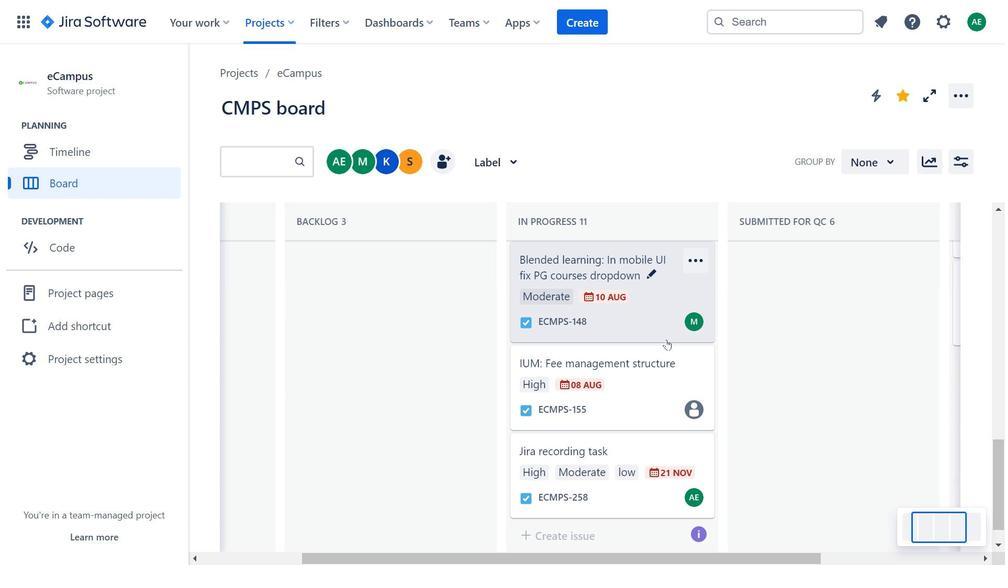 
Action: Mouse moved to (636, 441)
Screenshot: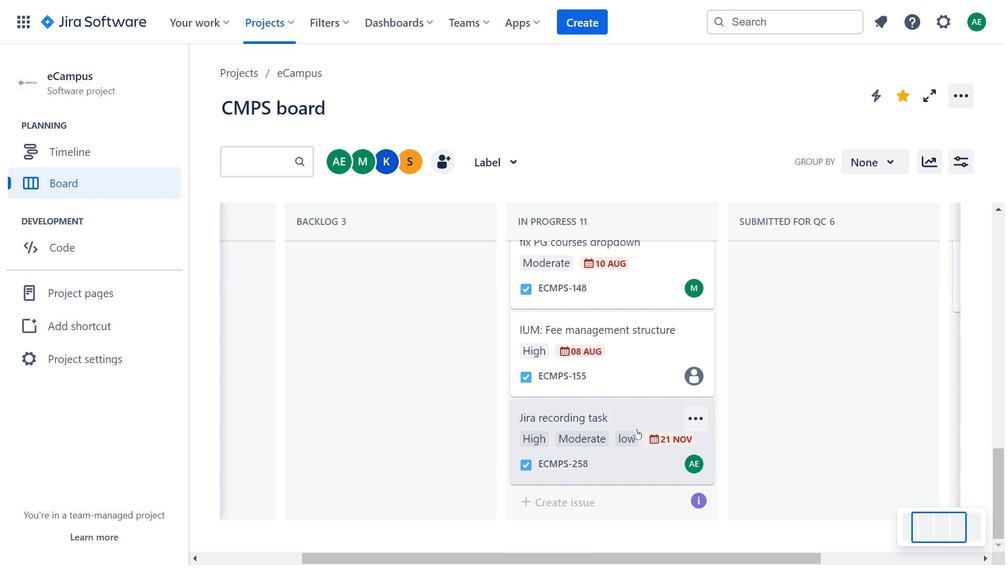 
Action: Mouse pressed left at (636, 441)
Screenshot: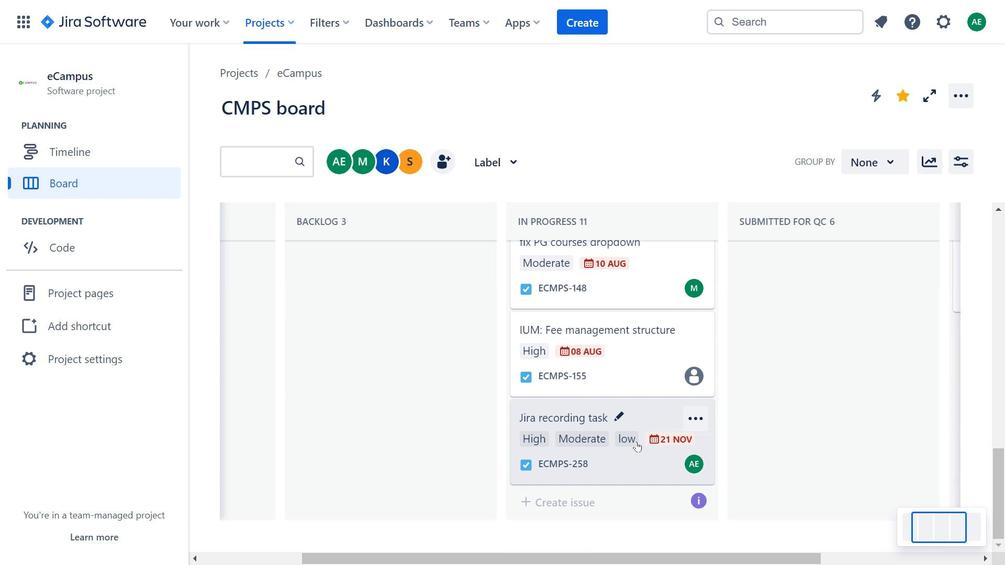 
Action: Mouse moved to (391, 209)
Screenshot: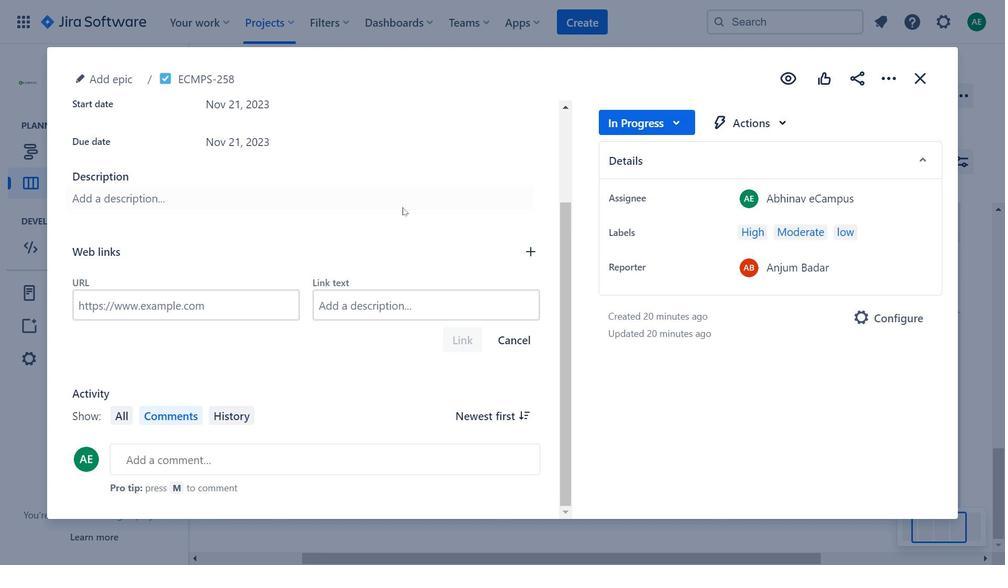 
Action: Mouse scrolled (391, 210) with delta (0, 0)
Screenshot: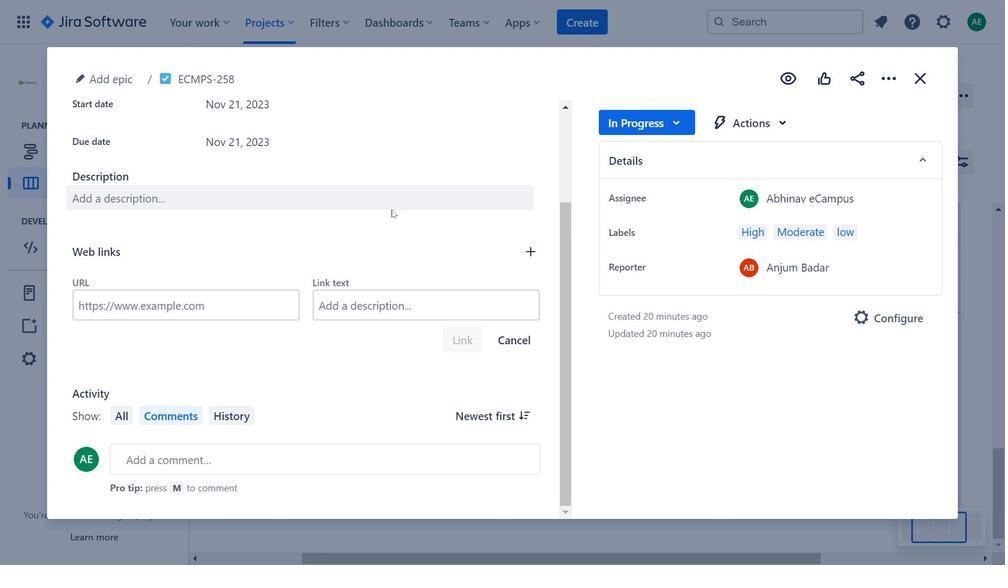 
Action: Mouse scrolled (391, 210) with delta (0, 0)
Screenshot: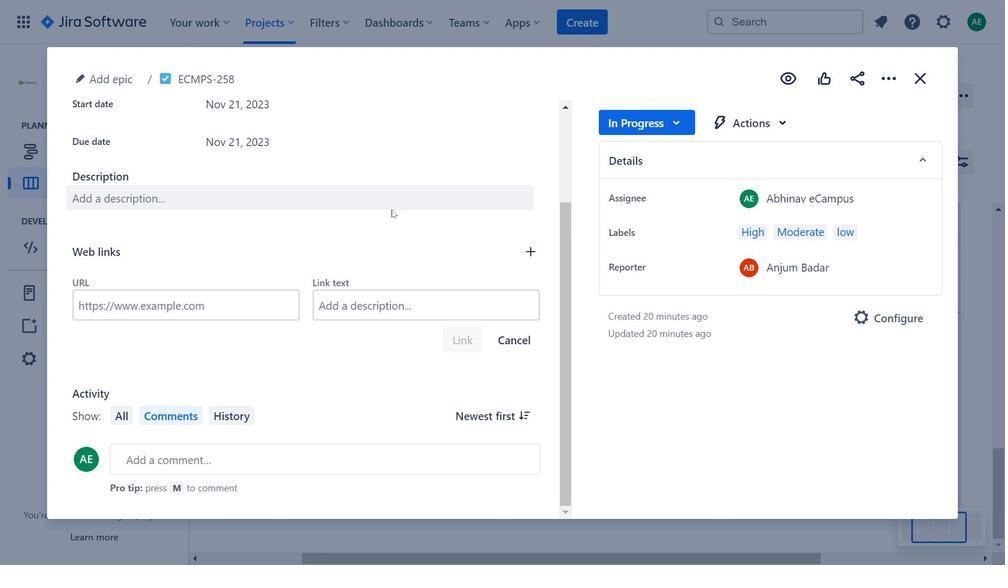 
Action: Mouse scrolled (391, 210) with delta (0, 0)
Screenshot: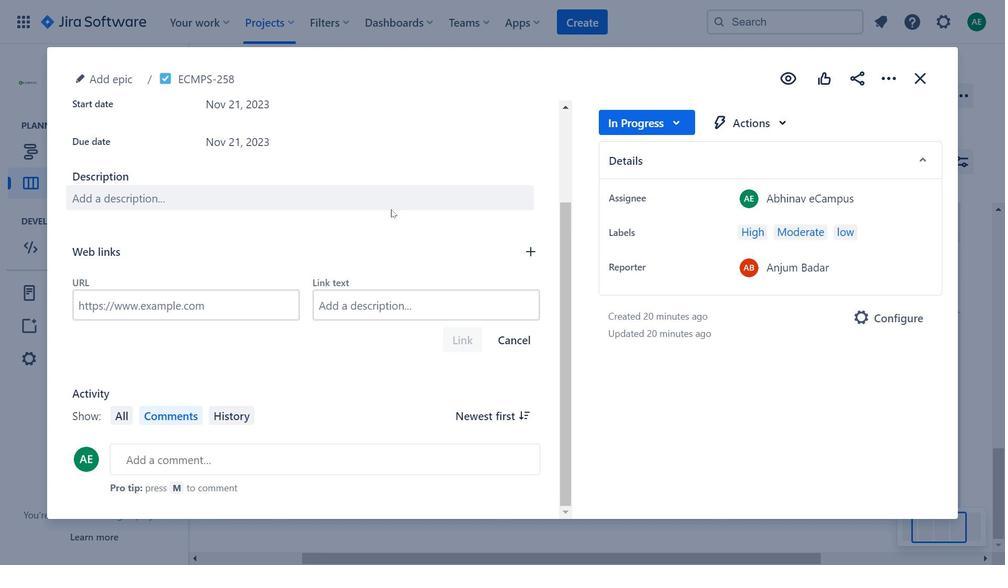 
Action: Mouse moved to (374, 147)
Screenshot: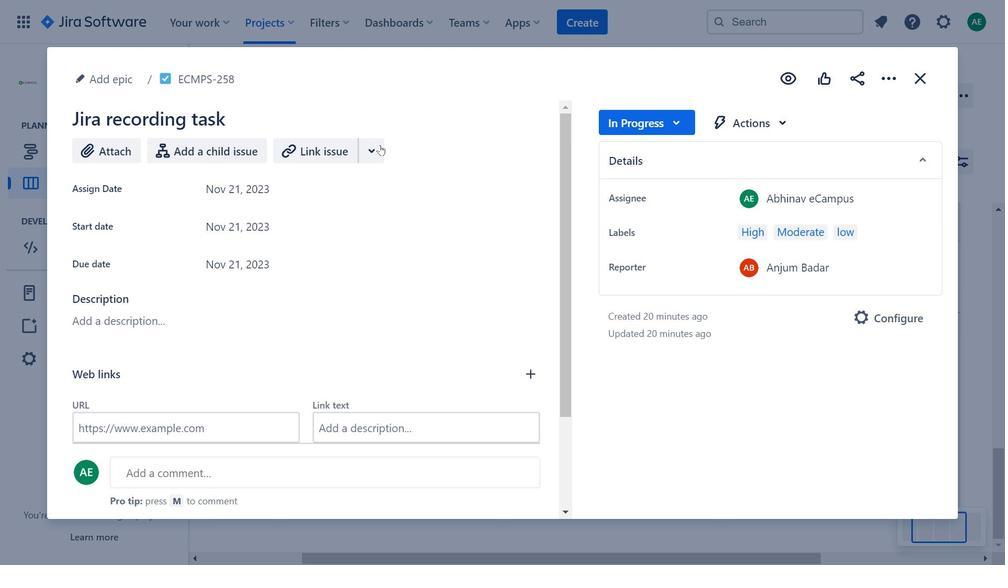 
Action: Mouse pressed left at (374, 147)
Screenshot: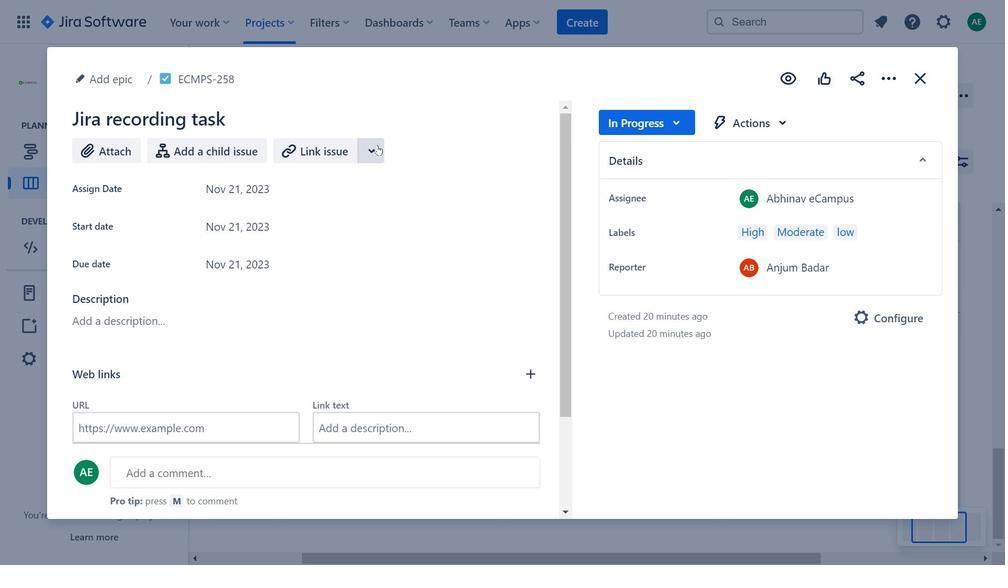 
Action: Mouse moved to (881, 83)
Screenshot: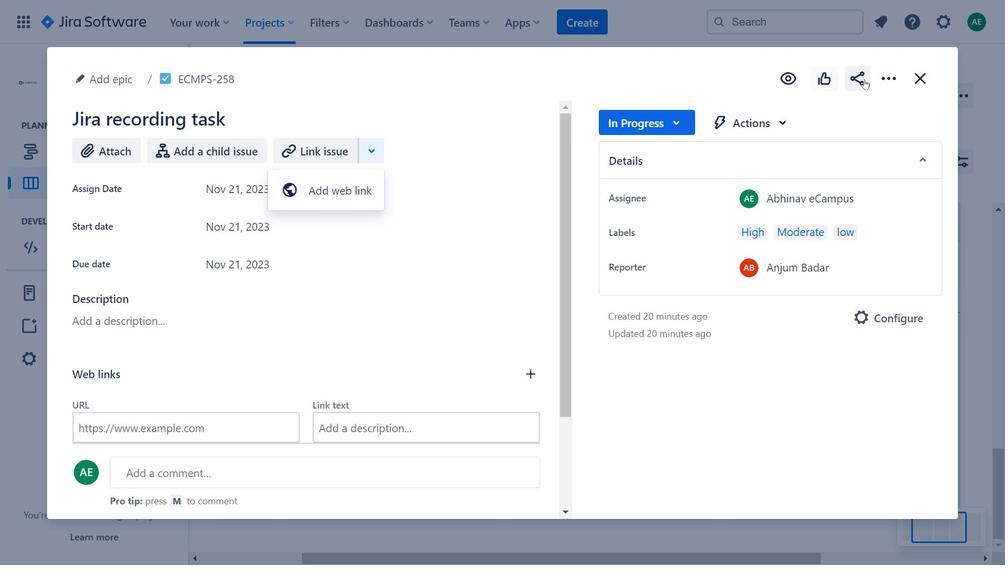 
Action: Mouse pressed left at (881, 83)
Screenshot: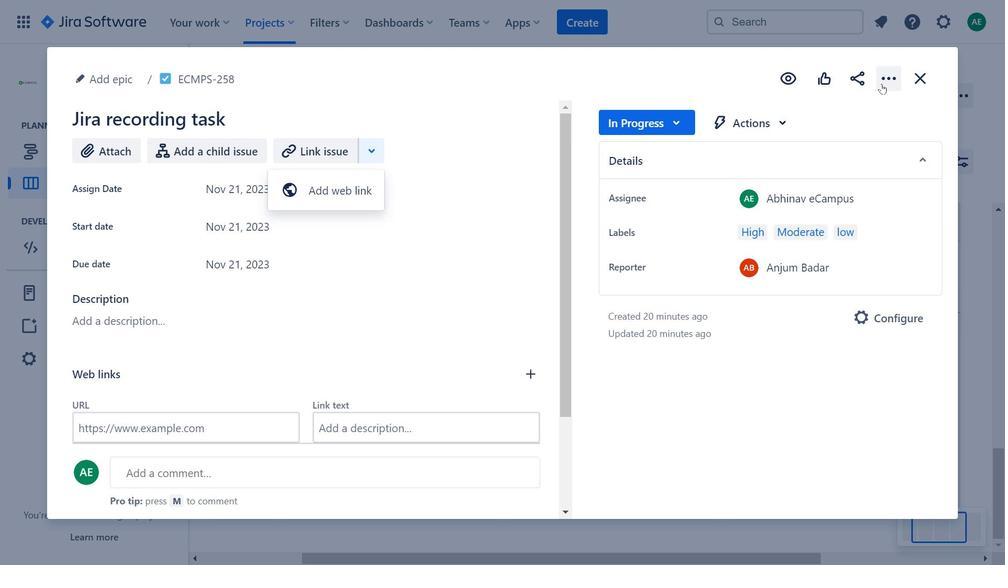 
Action: Mouse moved to (375, 162)
Screenshot: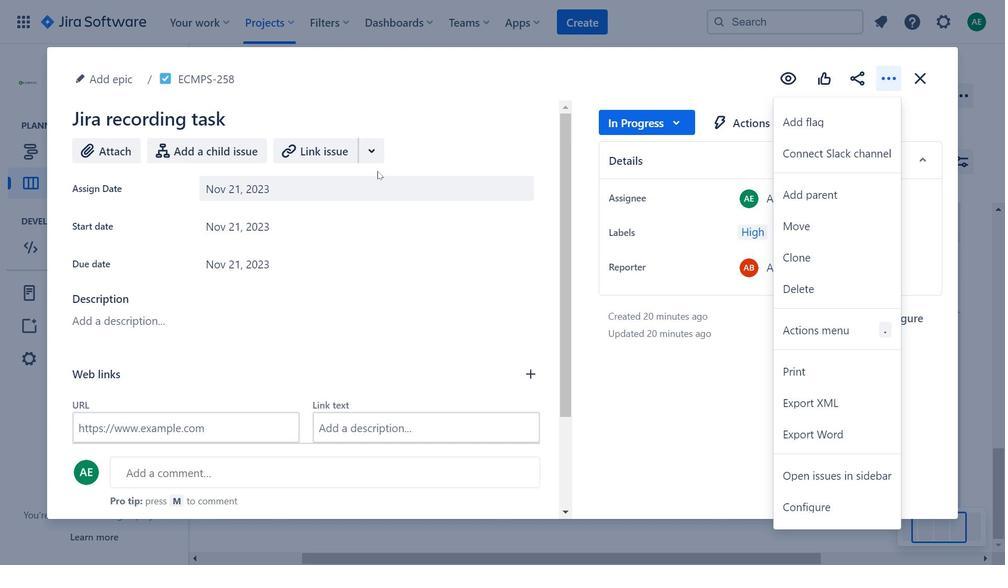 
Action: Mouse pressed left at (375, 162)
Screenshot: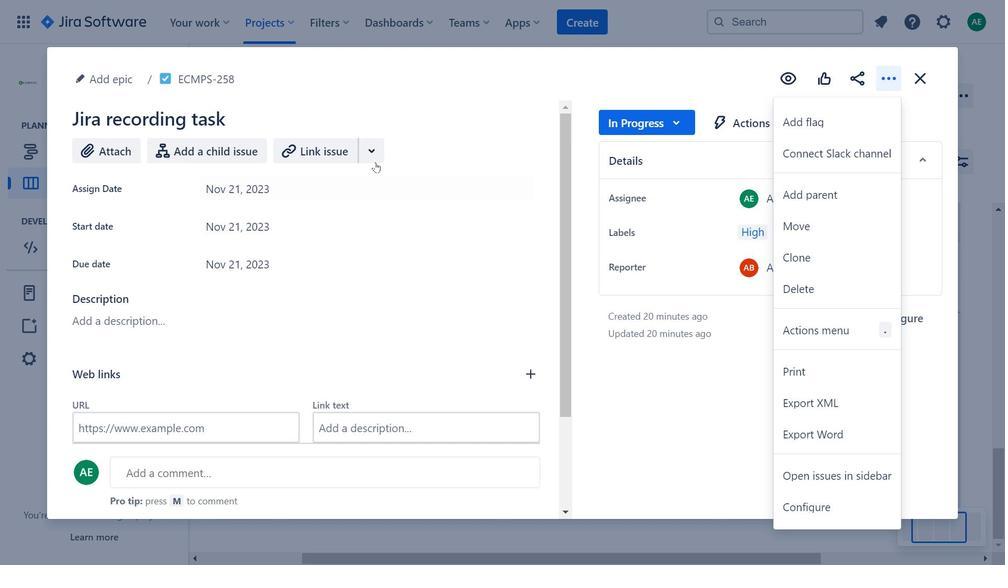 
Action: Mouse moved to (330, 232)
Screenshot: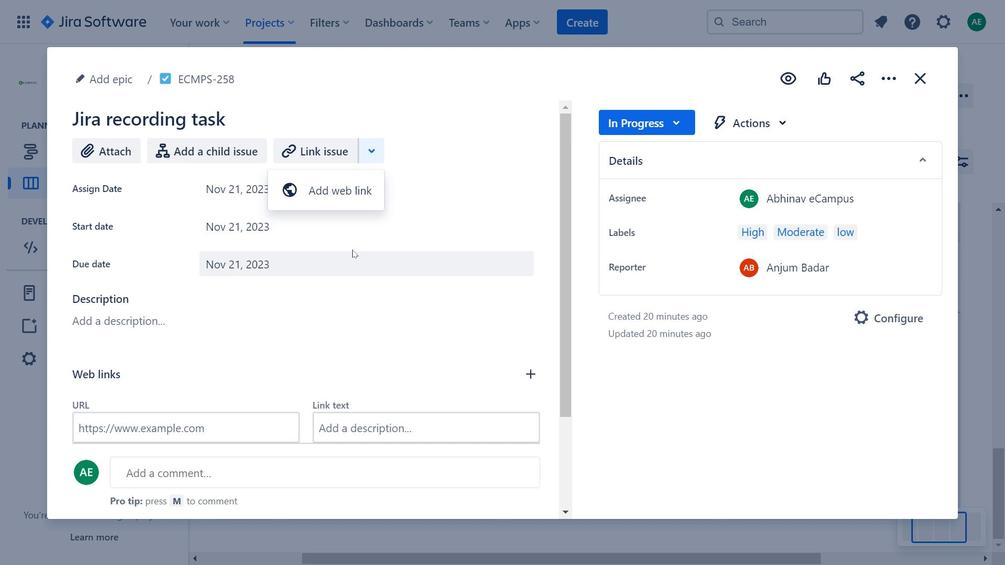 
Action: Mouse pressed left at (330, 232)
Screenshot: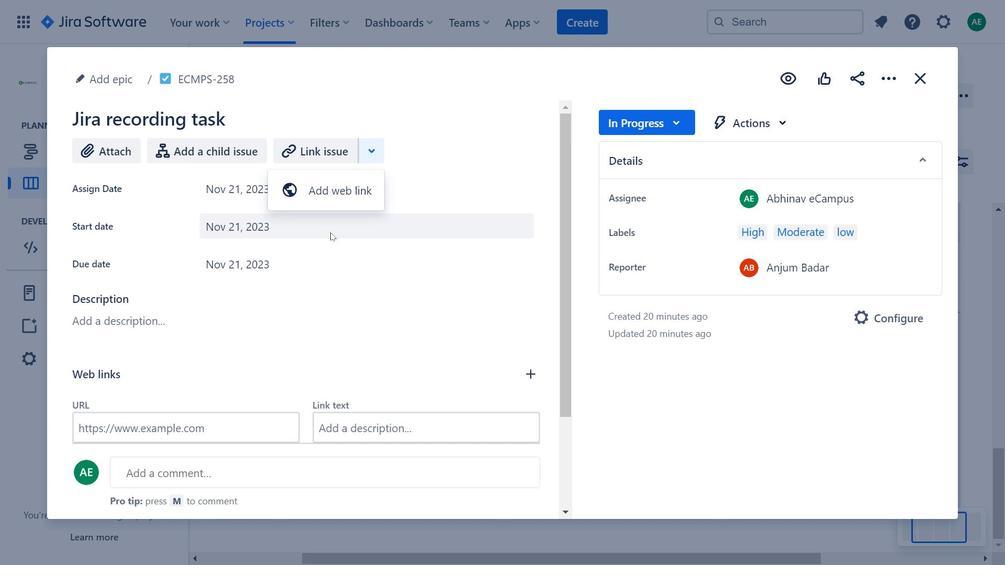 
Action: Mouse moved to (910, 73)
Screenshot: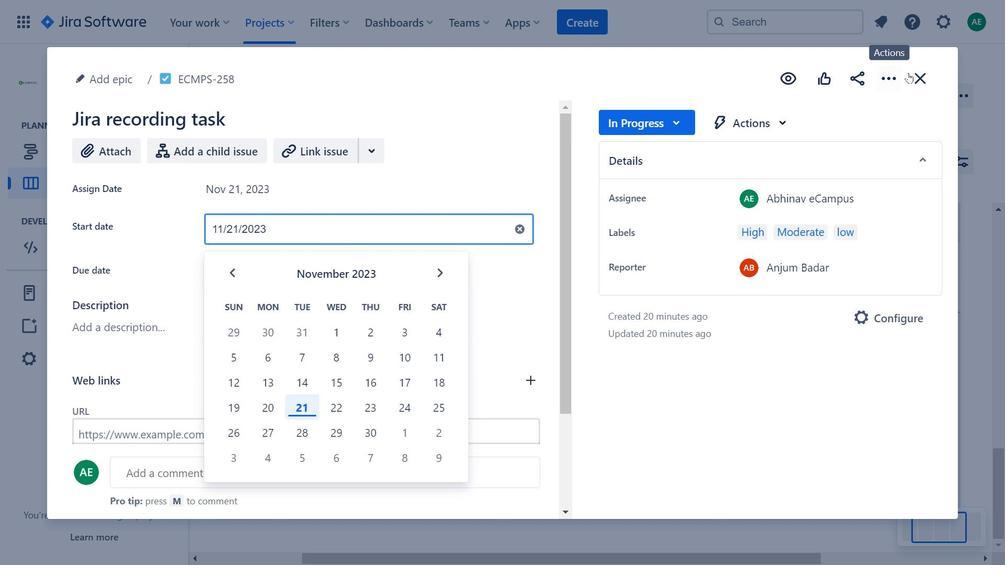 
Action: Mouse pressed left at (910, 73)
Screenshot: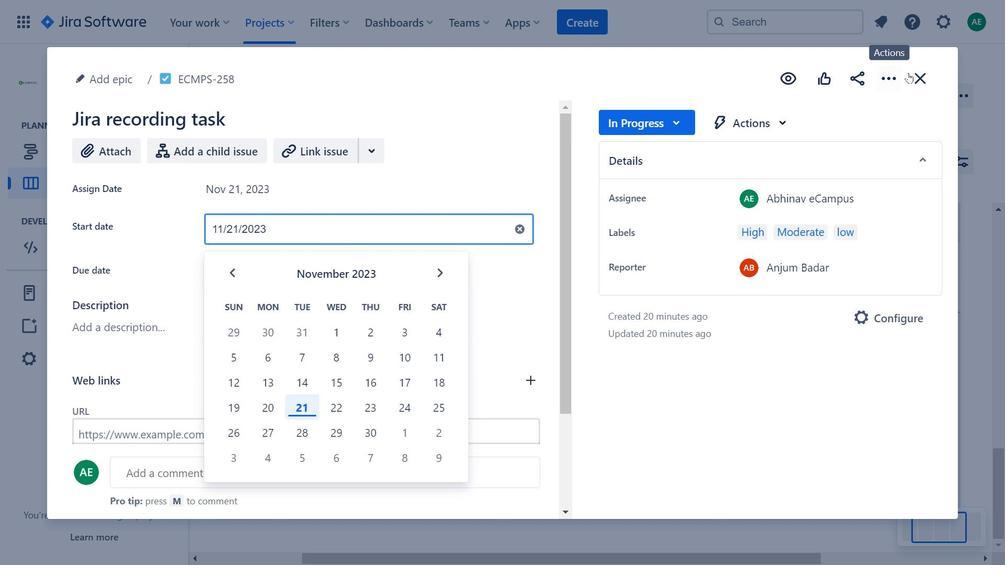 
Action: Mouse moved to (653, 446)
Screenshot: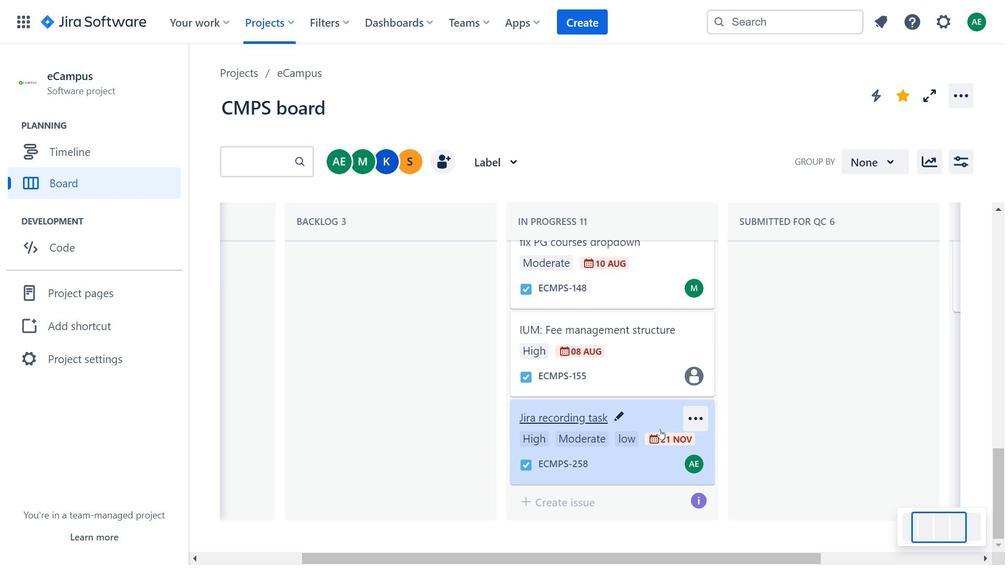 
Action: Mouse pressed left at (653, 446)
Screenshot: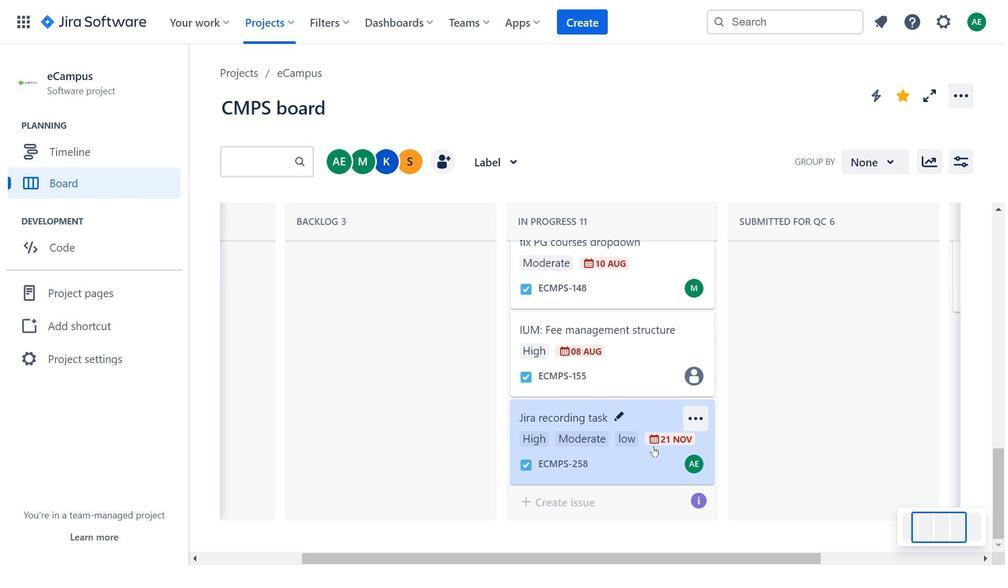 
Action: Mouse moved to (673, 123)
Screenshot: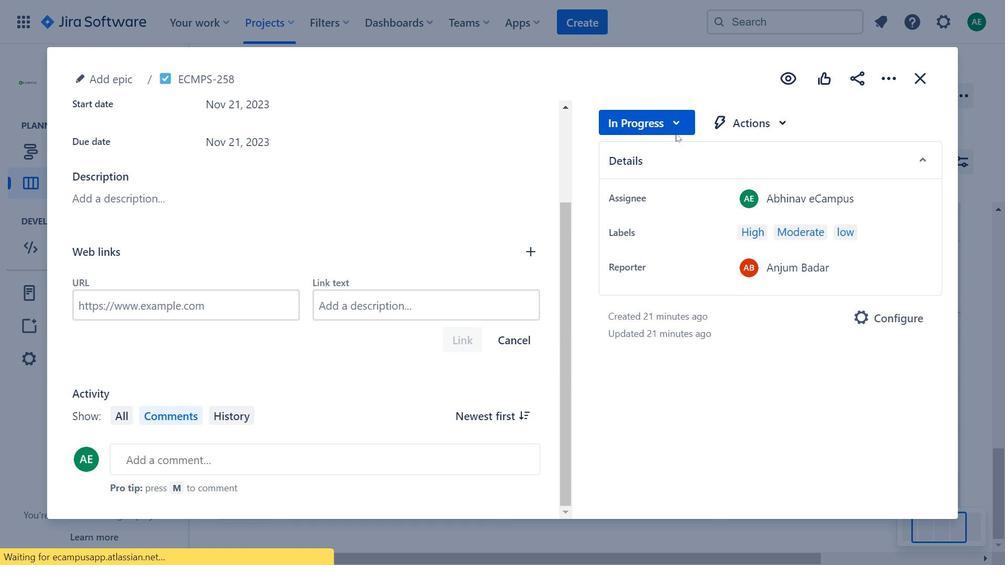 
Action: Mouse pressed left at (673, 123)
Screenshot: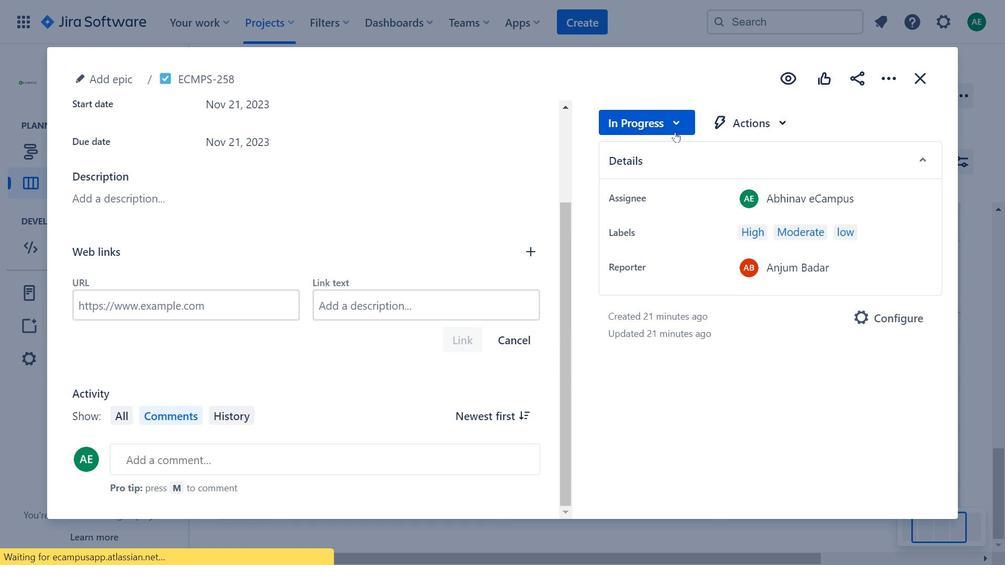 
Action: Mouse moved to (661, 212)
Screenshot: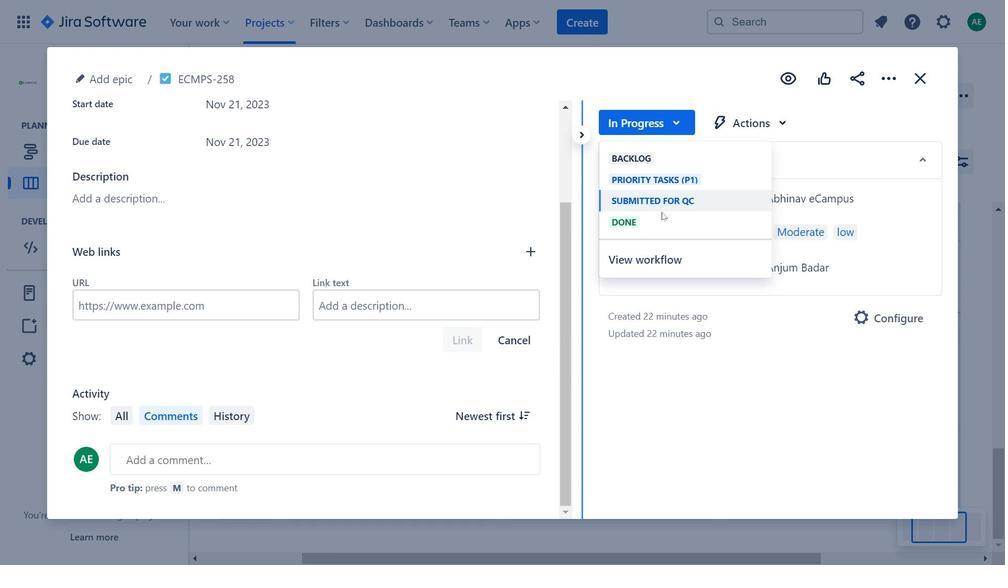 
Action: Mouse pressed left at (661, 212)
Screenshot: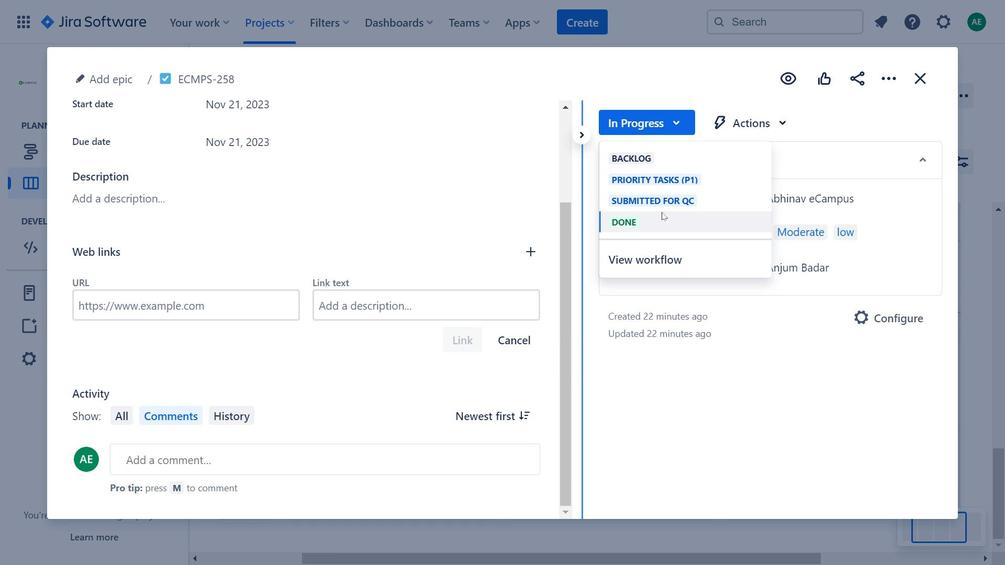 
Action: Mouse moved to (911, 112)
Screenshot: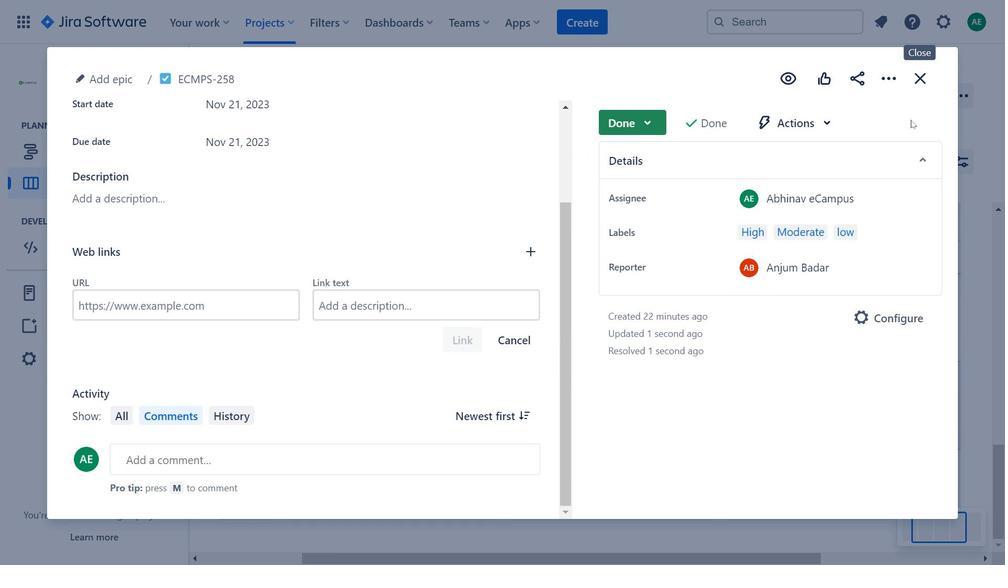 
Action: Mouse pressed left at (911, 112)
Screenshot: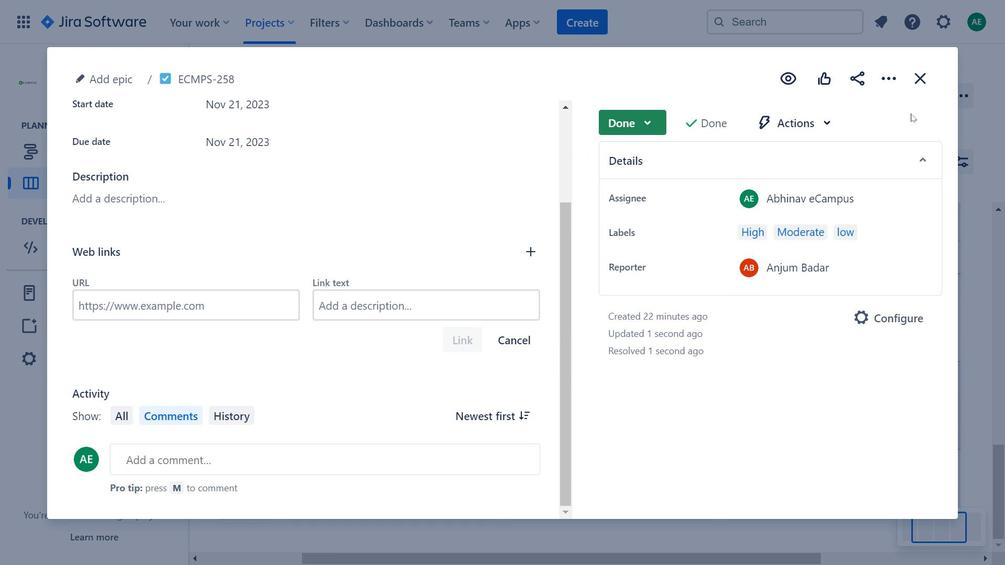 
Action: Mouse moved to (919, 81)
Screenshot: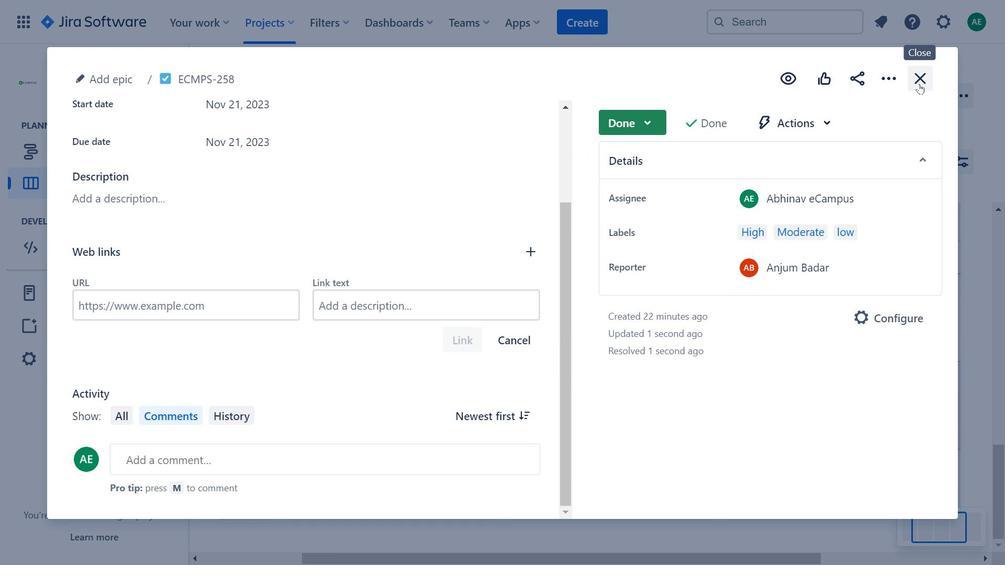 
Action: Mouse pressed left at (919, 81)
Screenshot: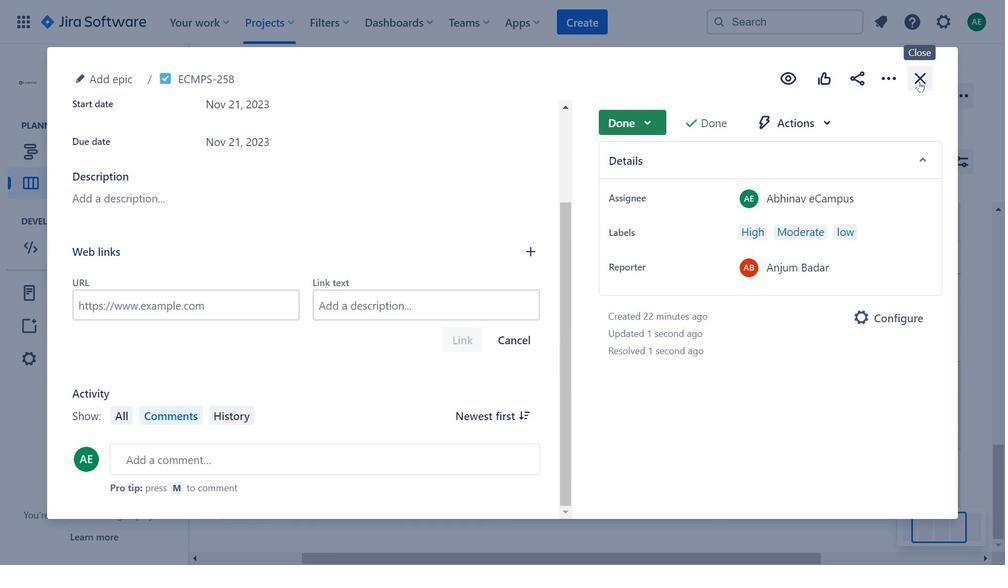 
Action: Mouse moved to (672, 336)
Screenshot: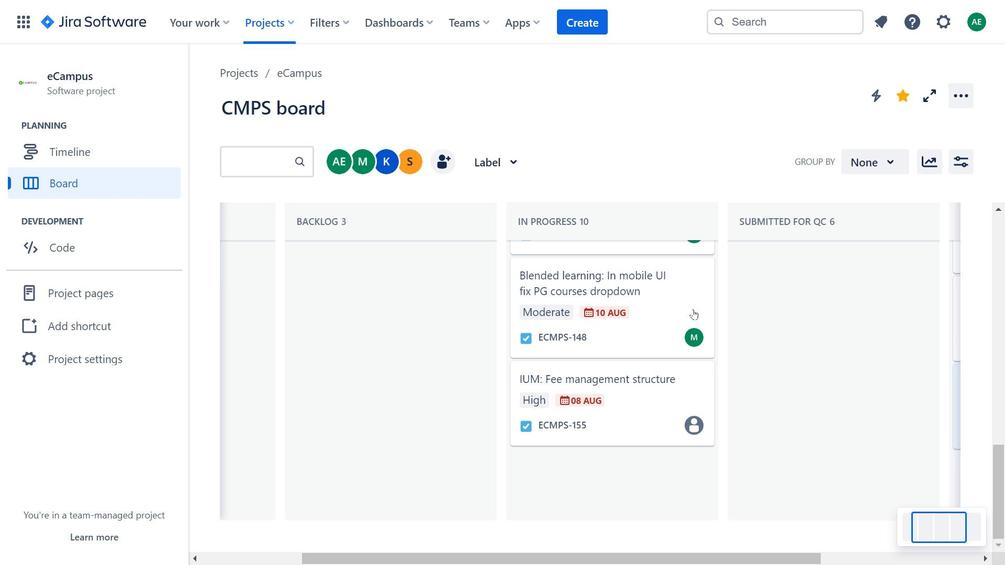 
Action: Mouse scrolled (672, 337) with delta (0, 0)
